 Task: Create Light Particles Around Your Image.
Action: Mouse moved to (40, 5)
Screenshot: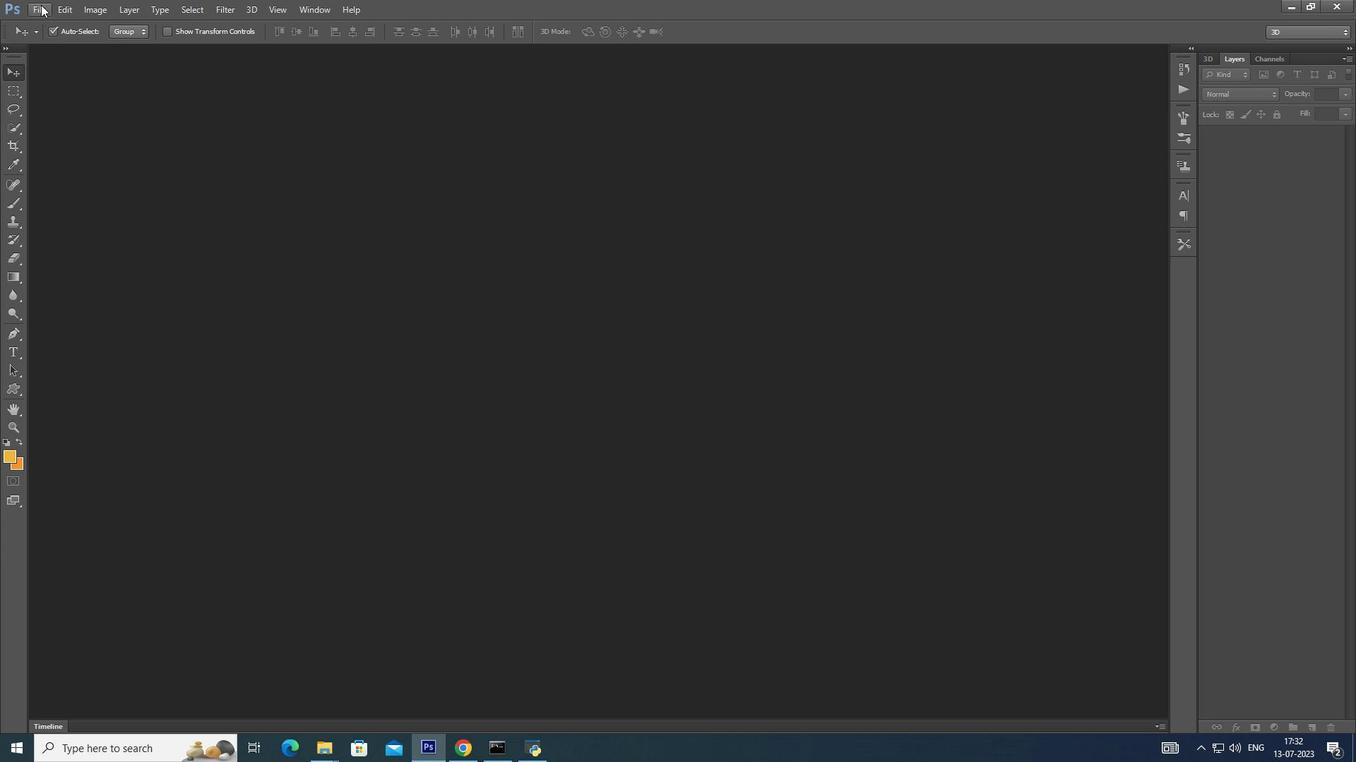 
Action: Mouse pressed left at (40, 5)
Screenshot: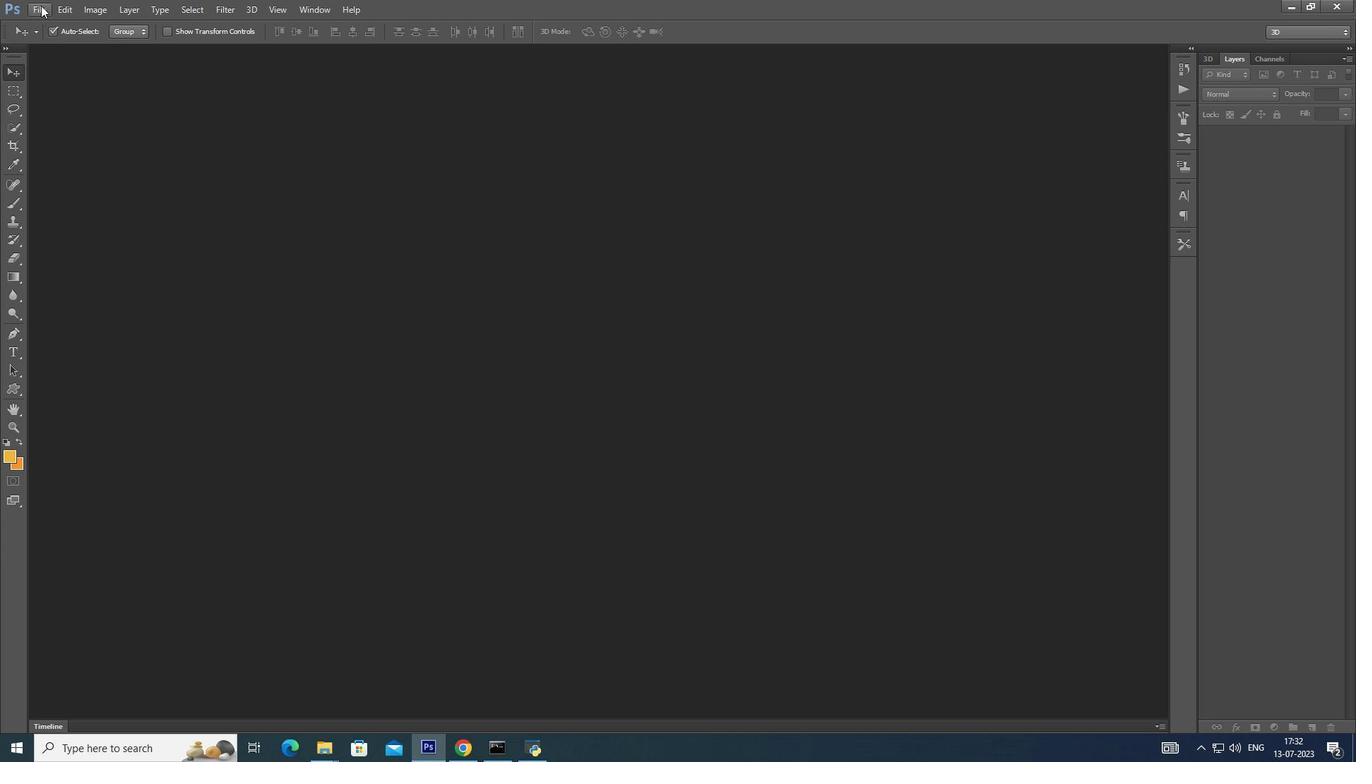 
Action: Mouse moved to (50, 22)
Screenshot: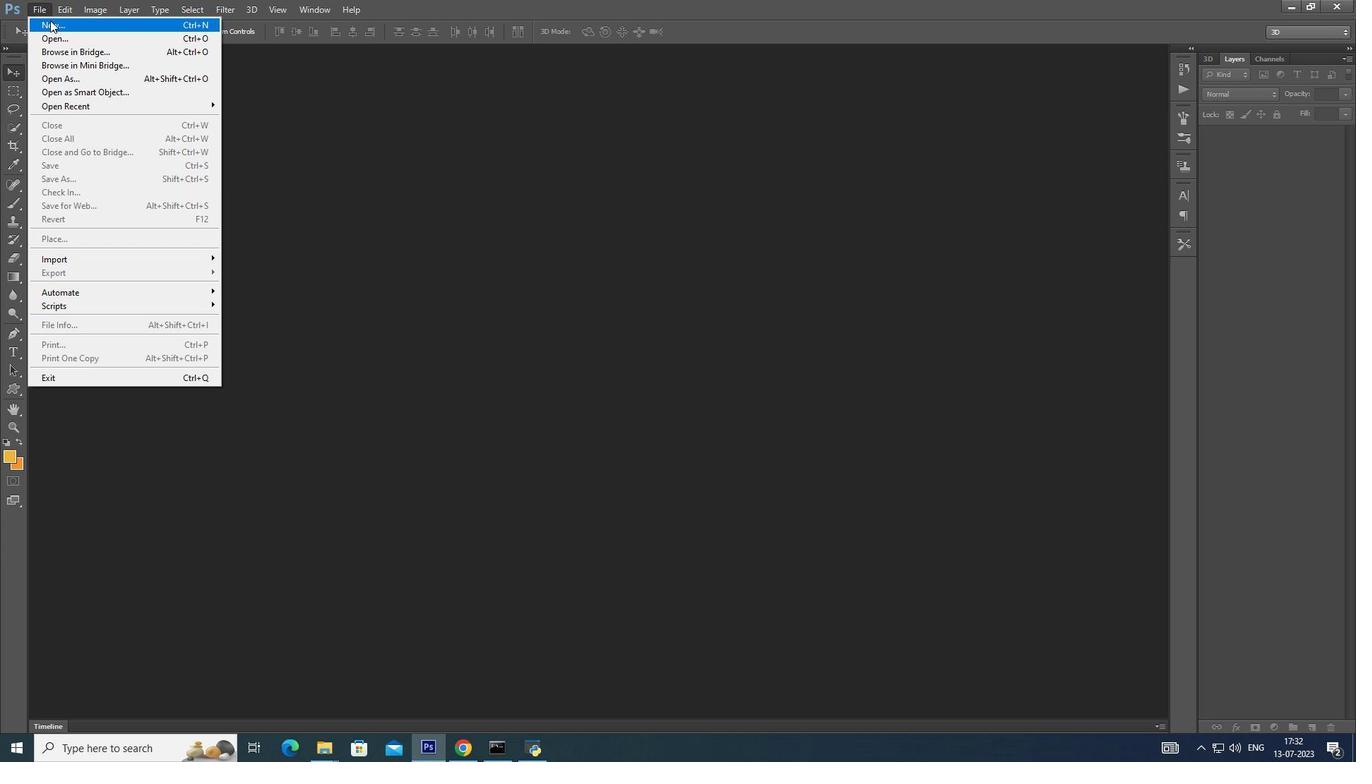 
Action: Mouse pressed left at (50, 22)
Screenshot: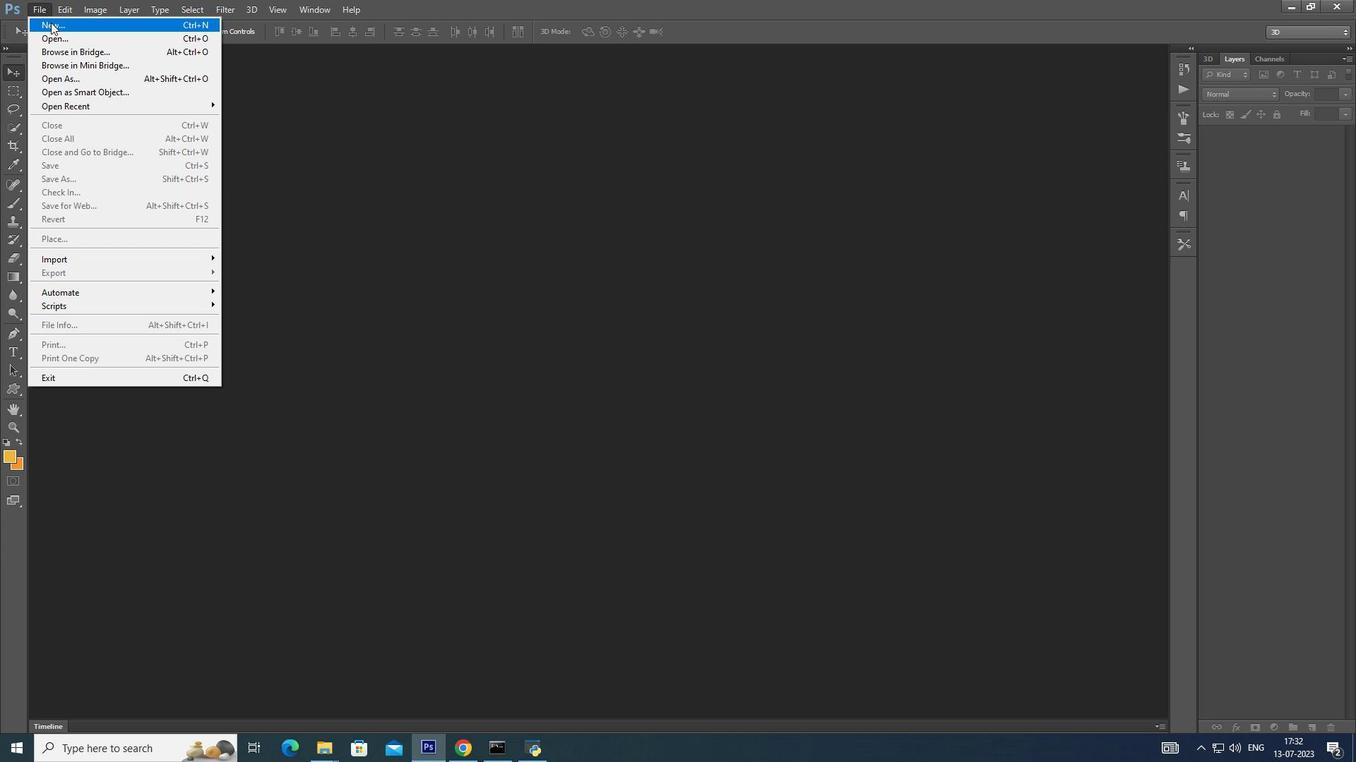 
Action: Mouse moved to (806, 180)
Screenshot: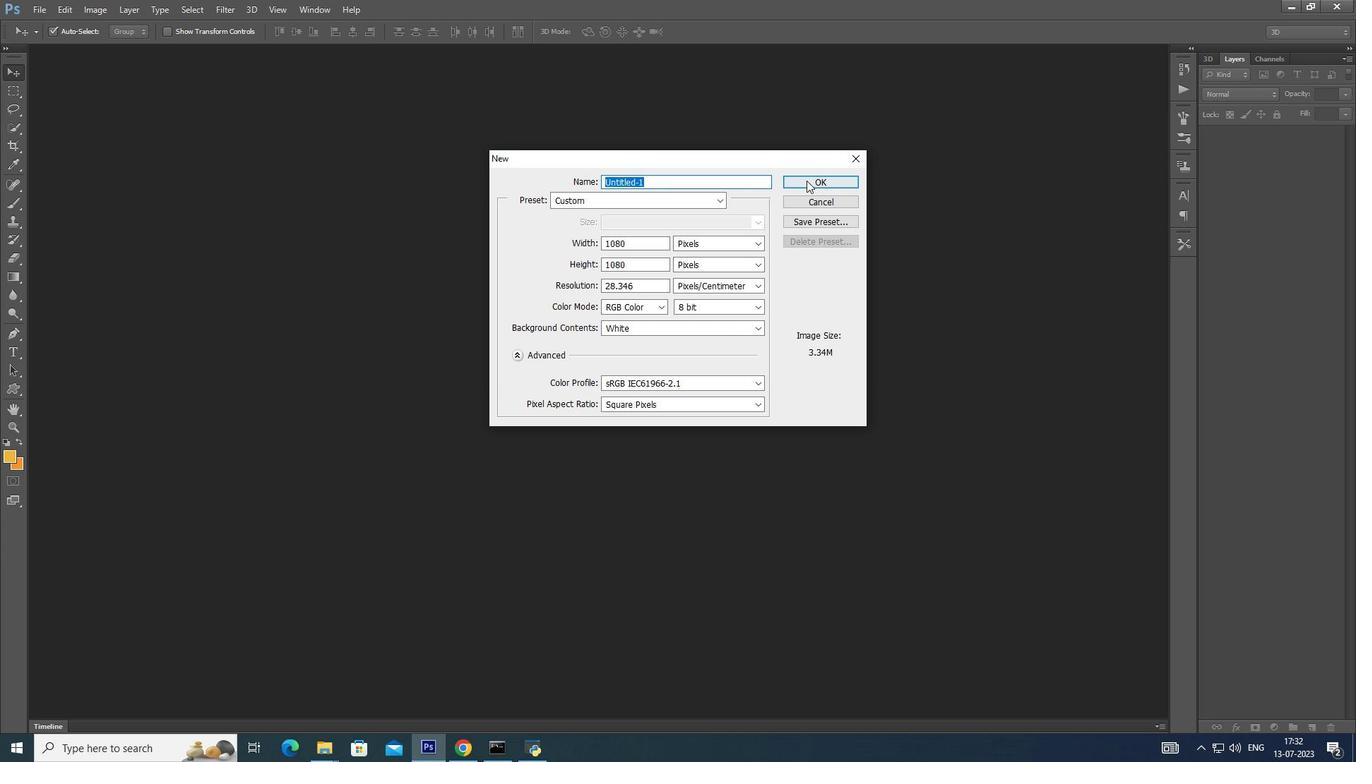 
Action: Mouse pressed left at (806, 180)
Screenshot: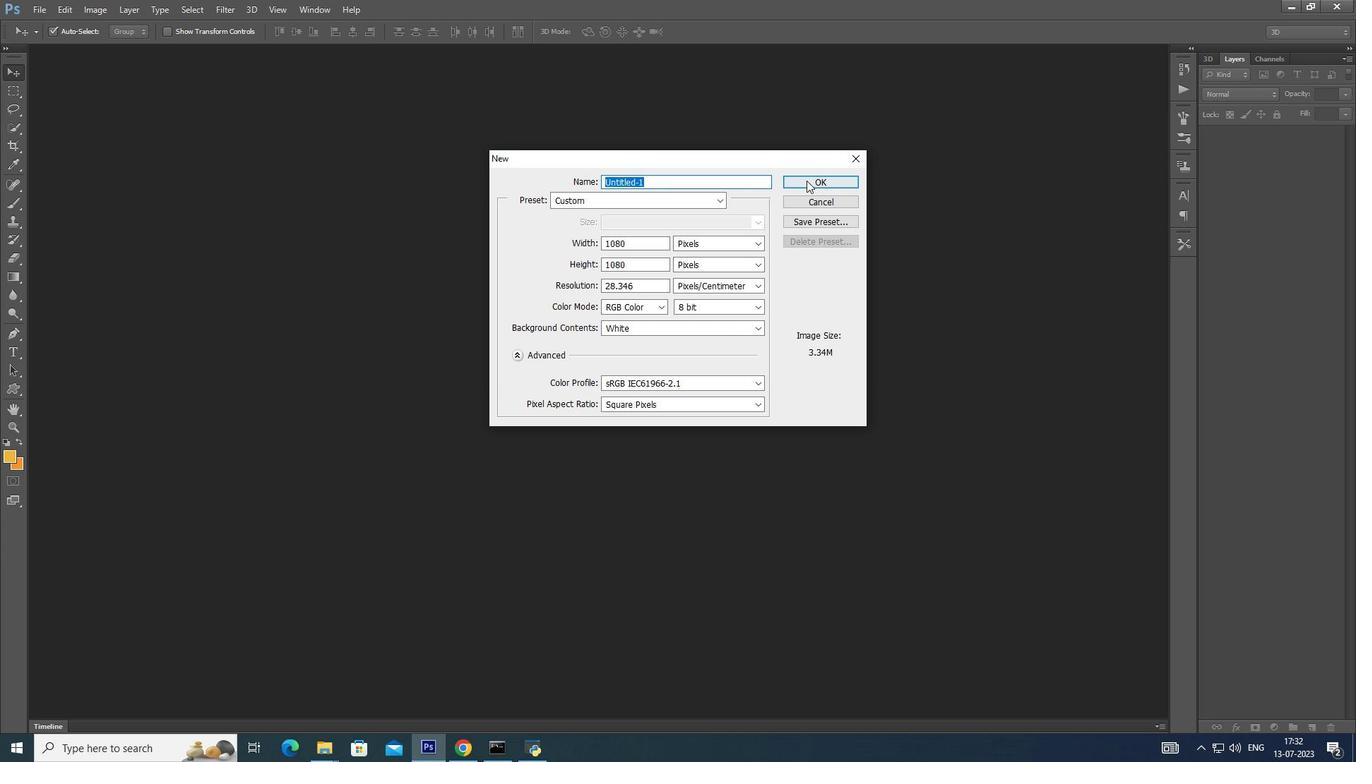 
Action: Mouse moved to (1288, 141)
Screenshot: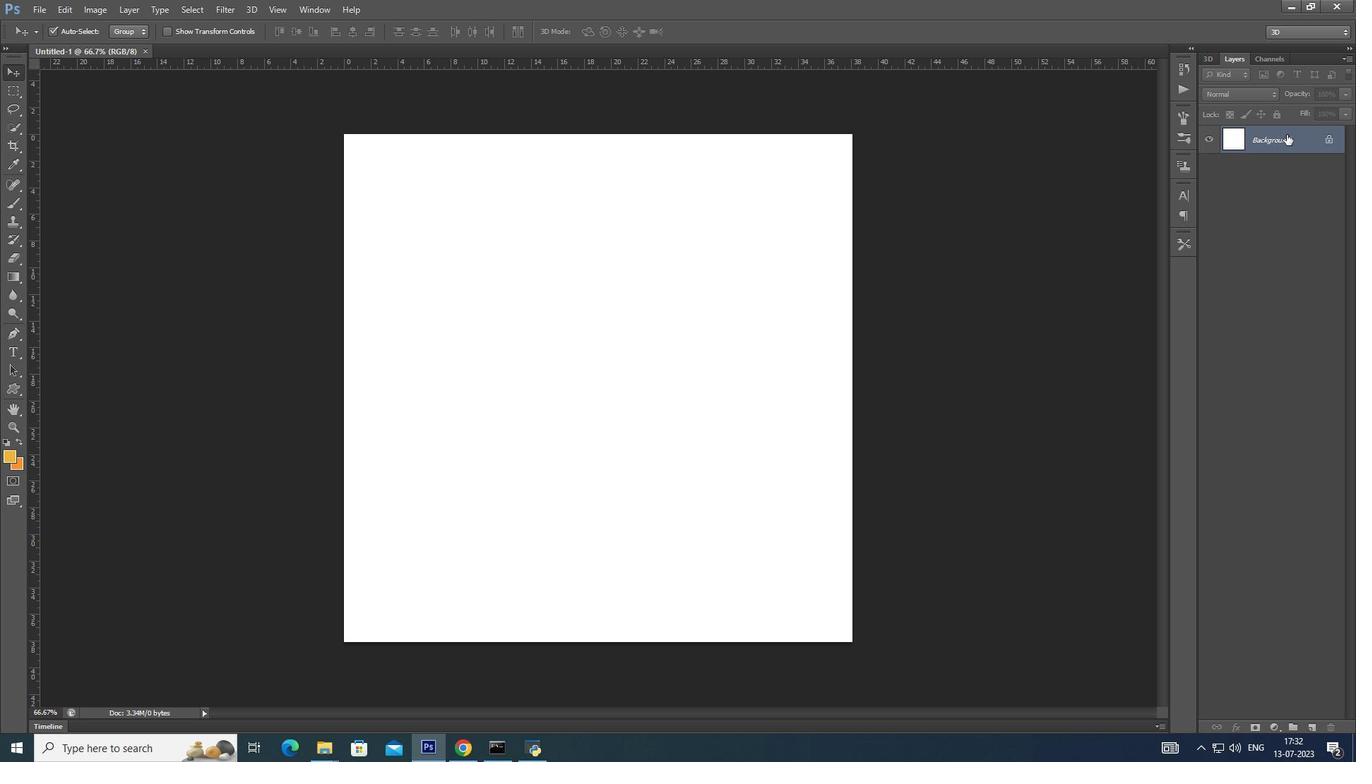 
Action: Mouse pressed left at (1288, 141)
Screenshot: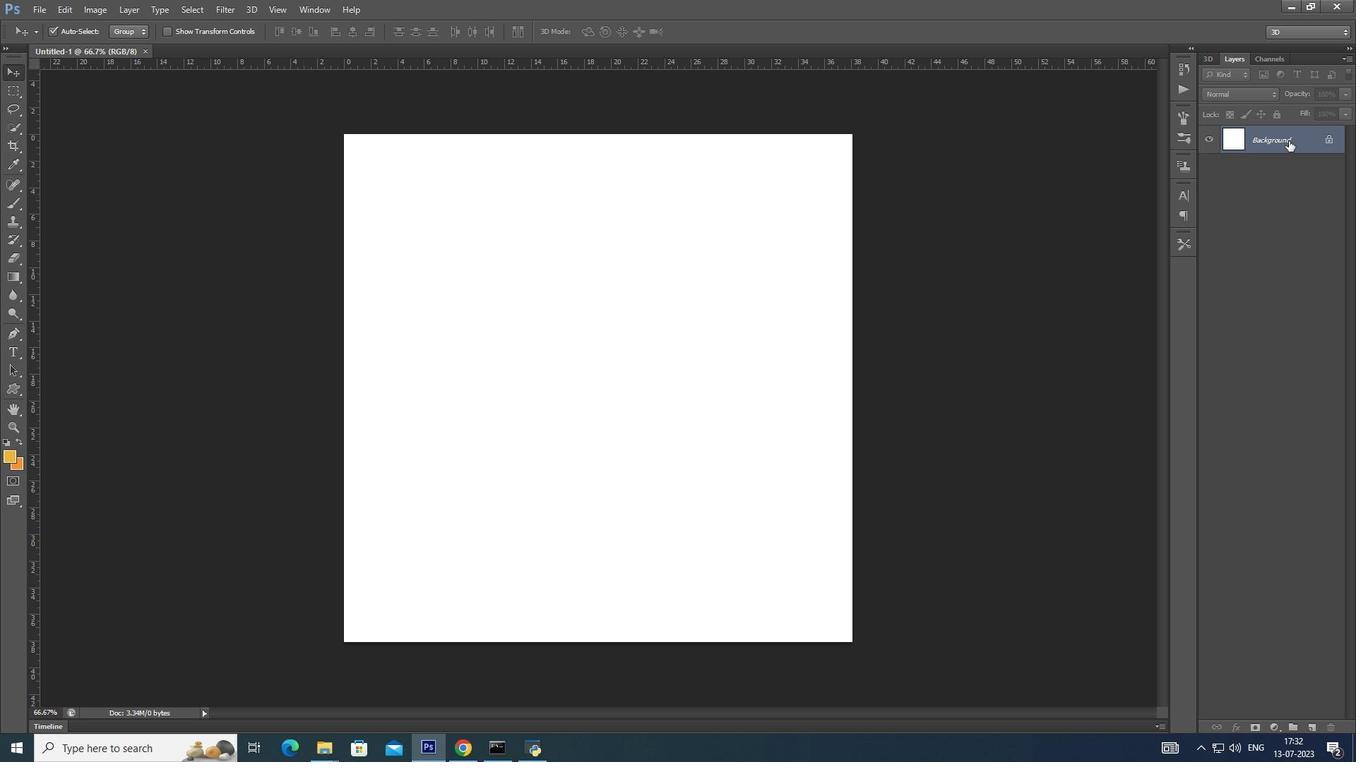 
Action: Mouse moved to (1299, 139)
Screenshot: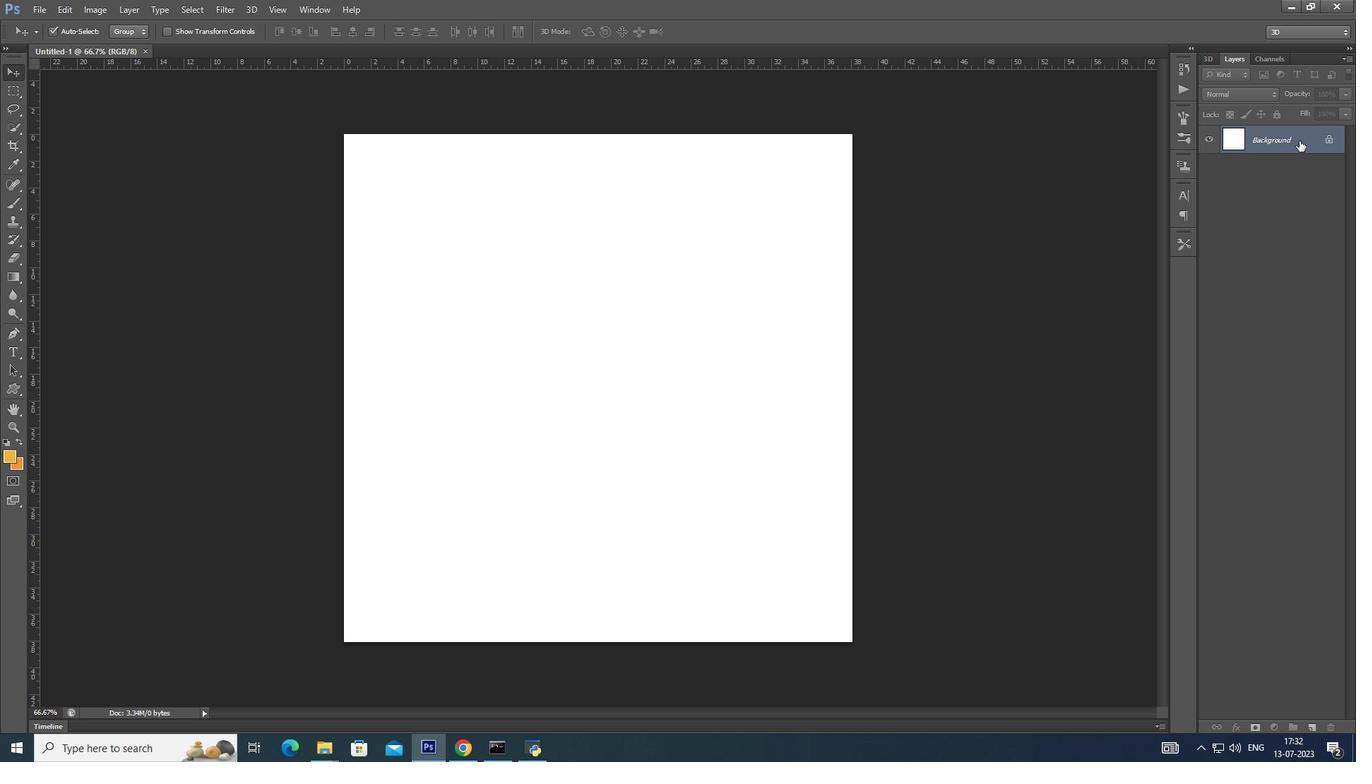 
Action: Mouse pressed left at (1299, 139)
Screenshot: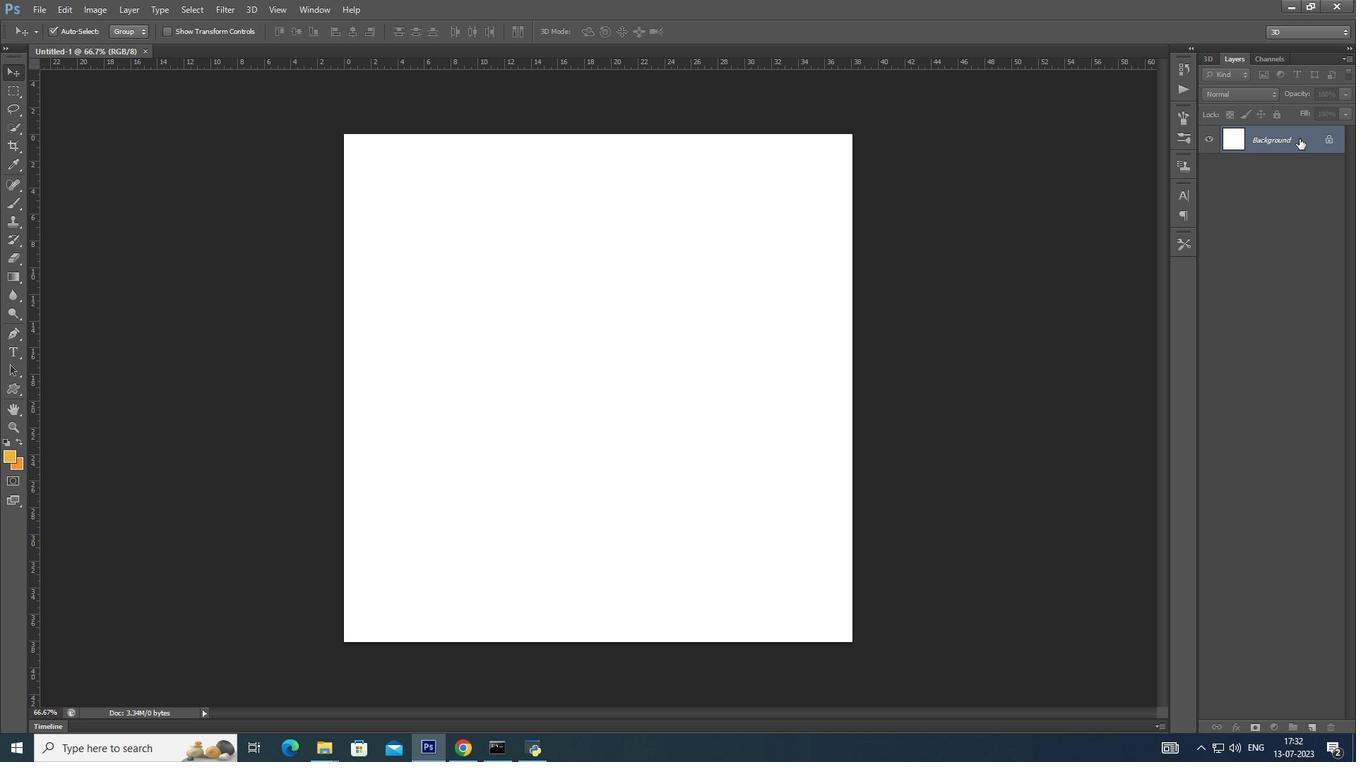 
Action: Mouse moved to (43, 2)
Screenshot: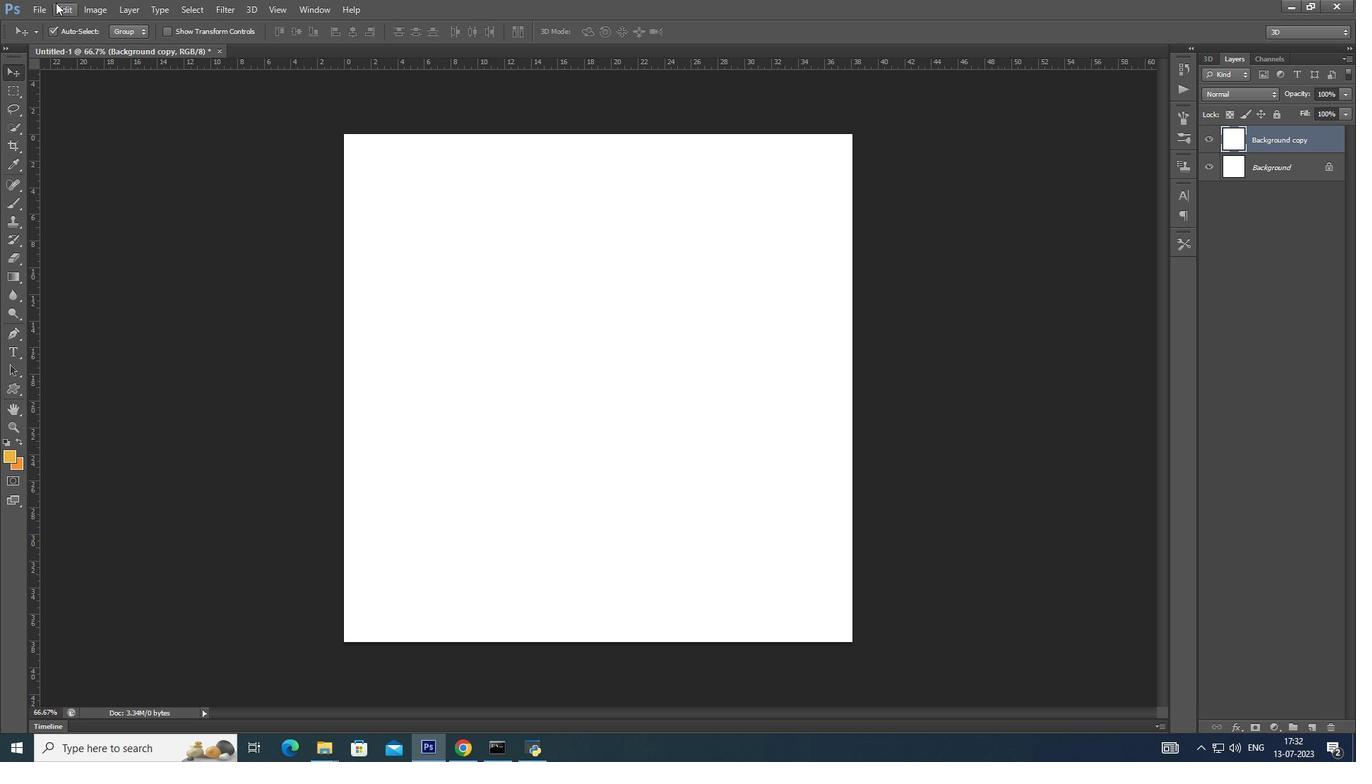 
Action: Mouse pressed left at (43, 2)
Screenshot: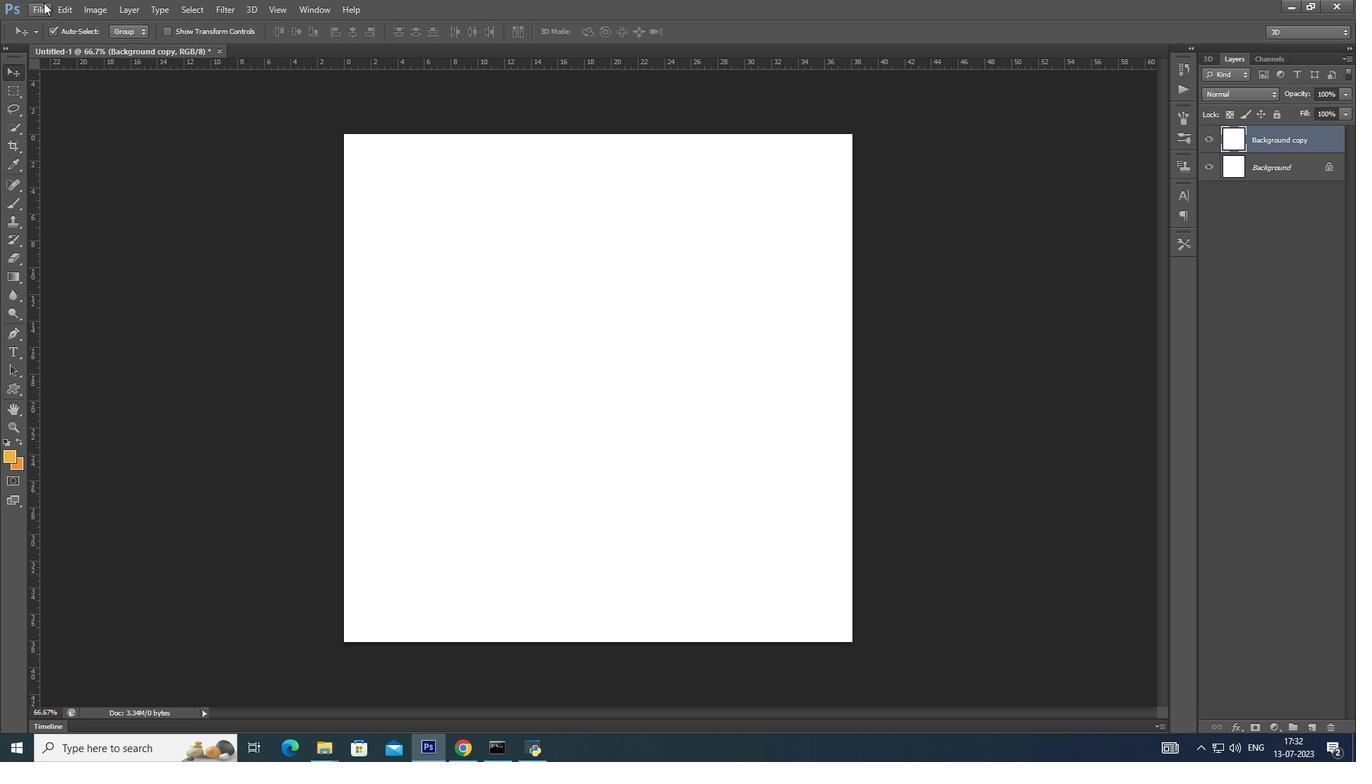 
Action: Mouse moved to (96, 240)
Screenshot: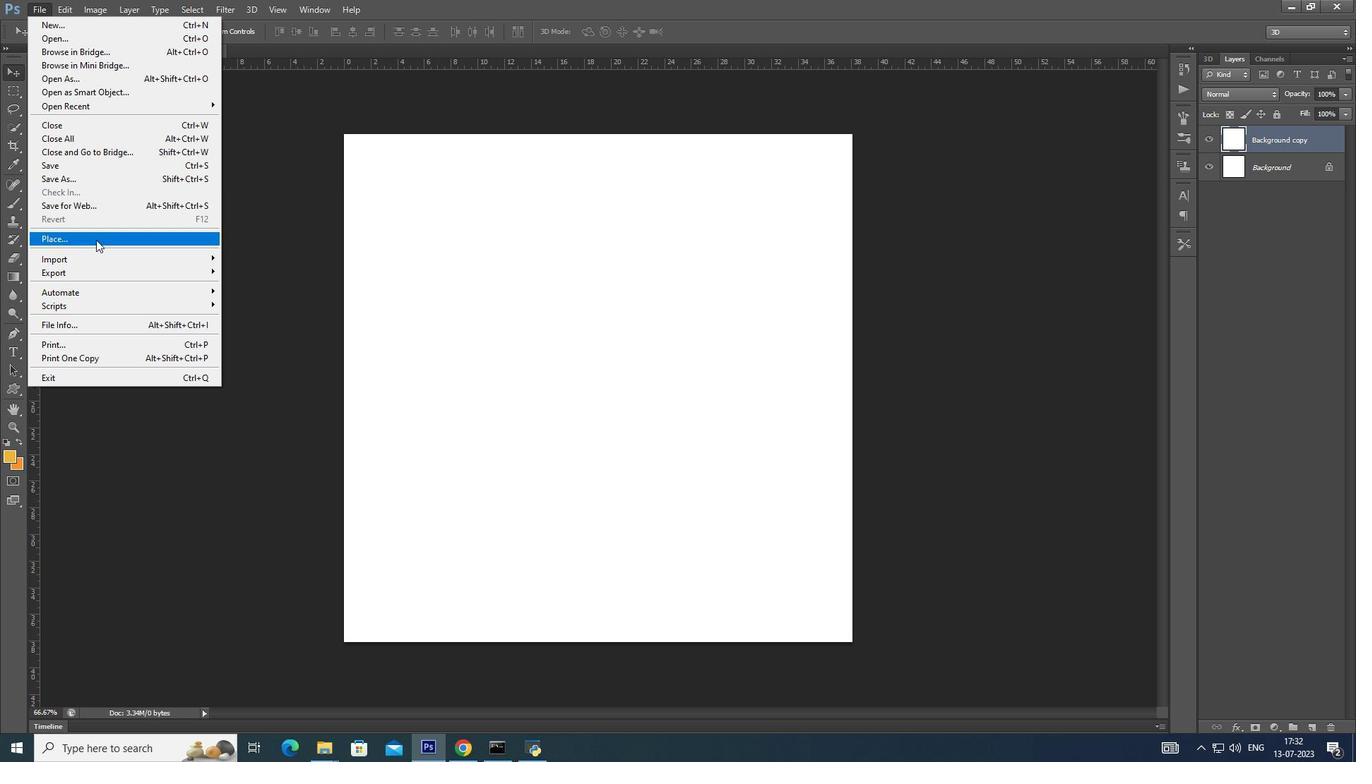 
Action: Mouse pressed left at (96, 240)
Screenshot: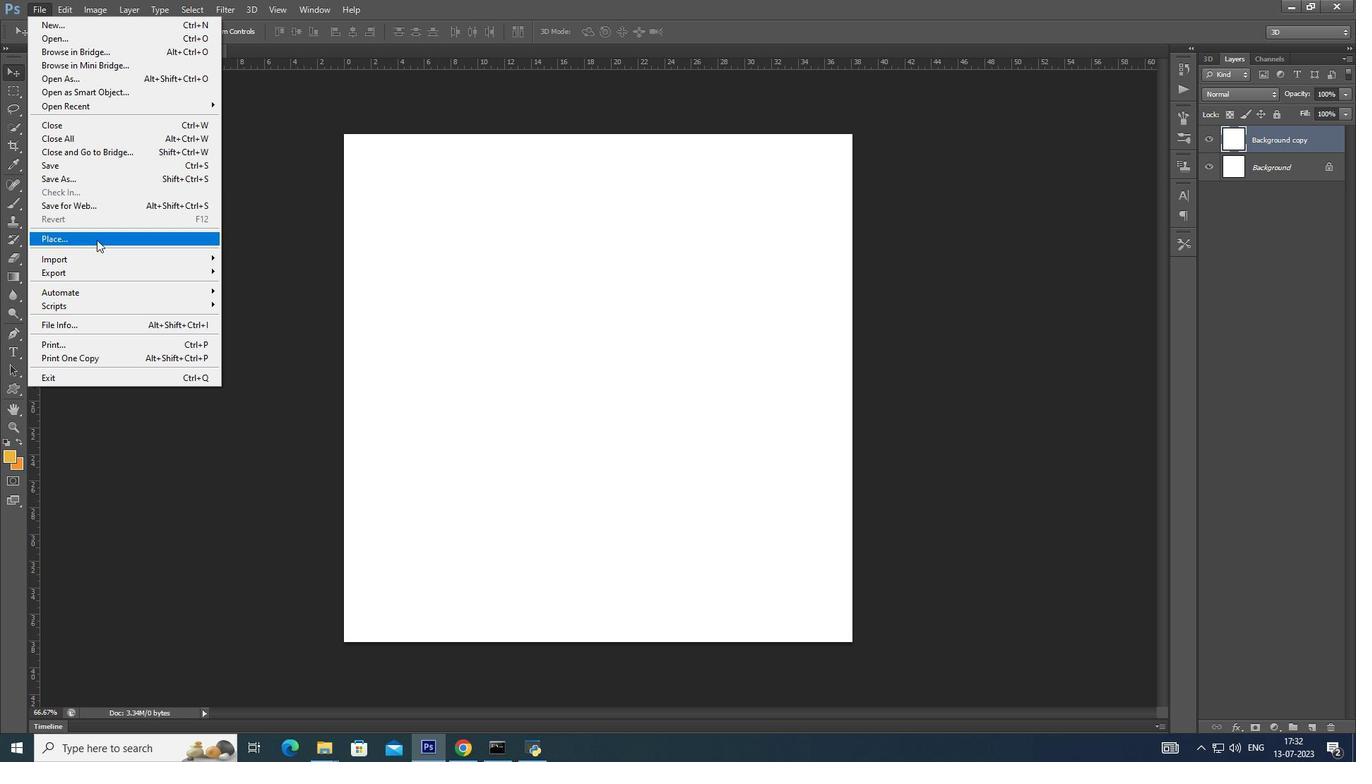 
Action: Mouse moved to (525, 335)
Screenshot: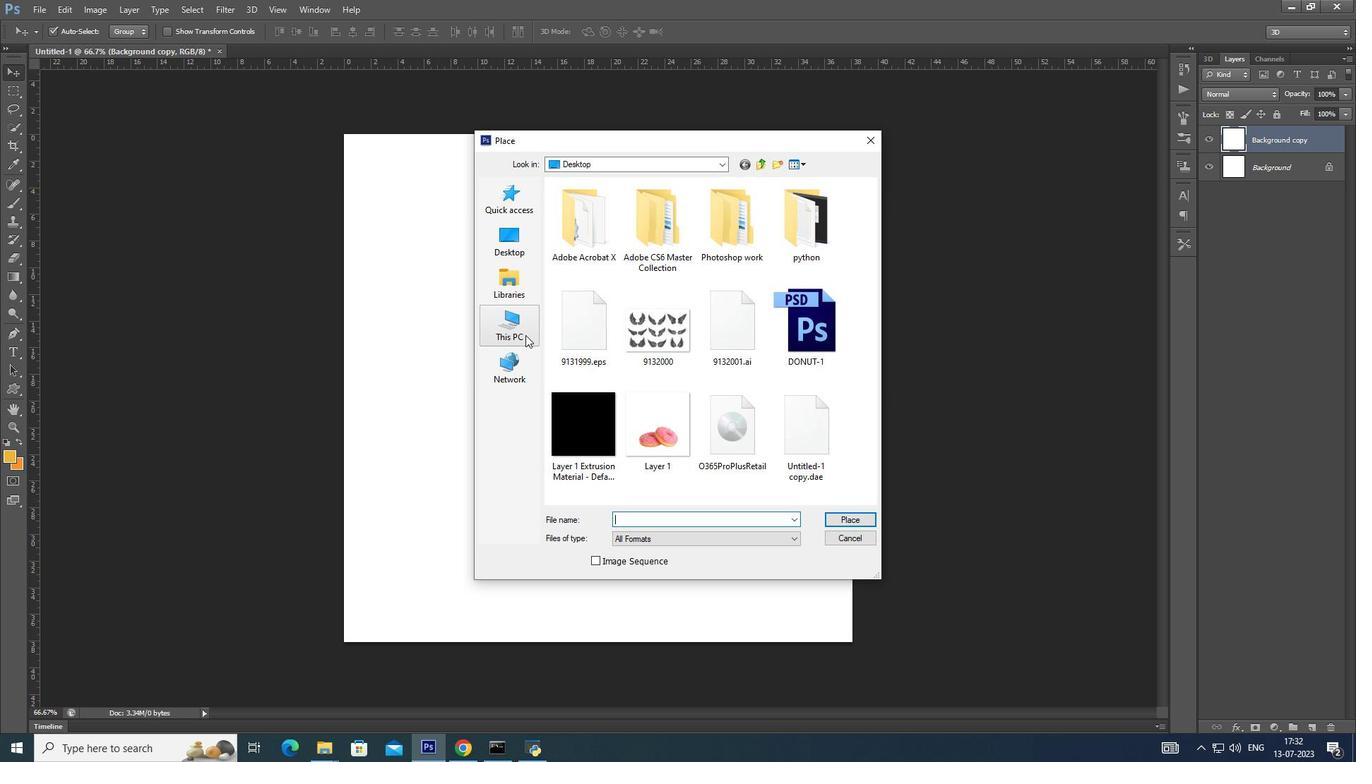 
Action: Mouse pressed left at (525, 335)
Screenshot: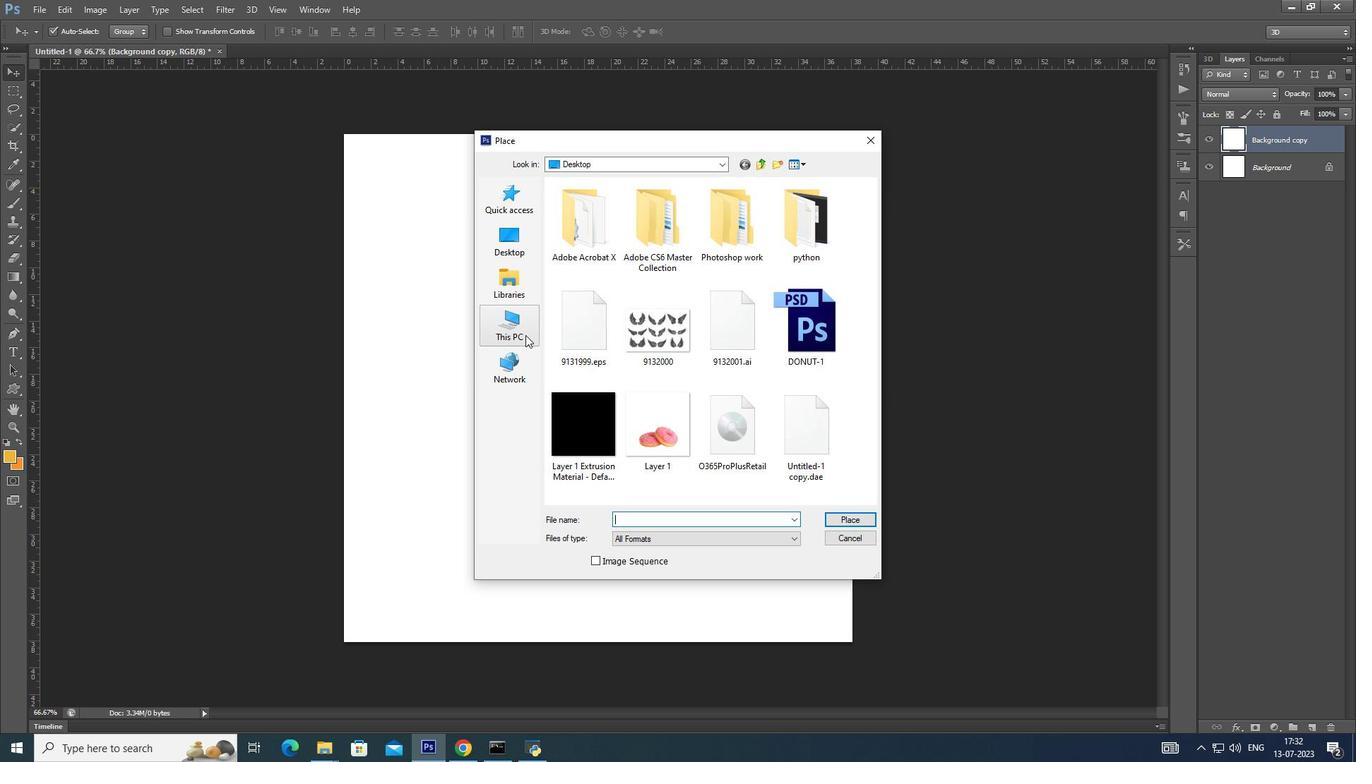 
Action: Mouse moved to (779, 246)
Screenshot: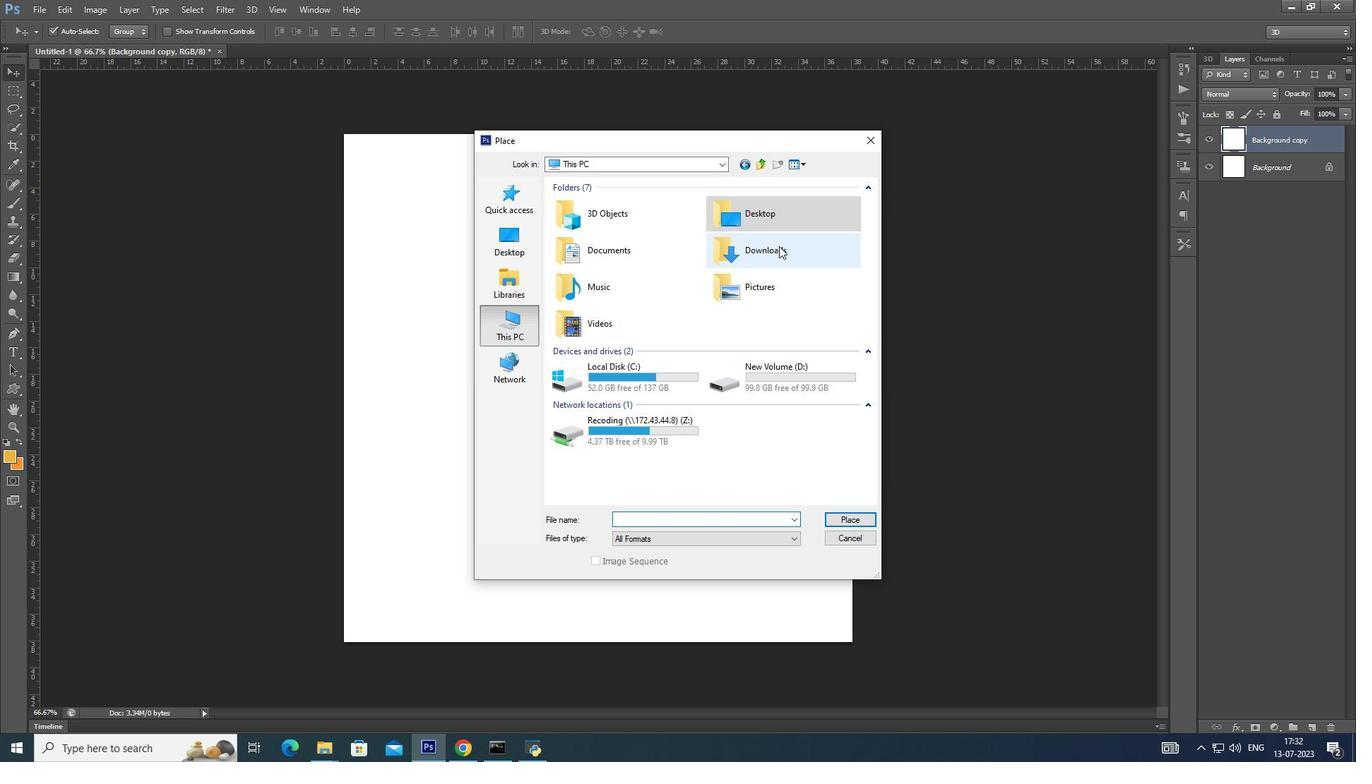 
Action: Mouse pressed left at (779, 246)
Screenshot: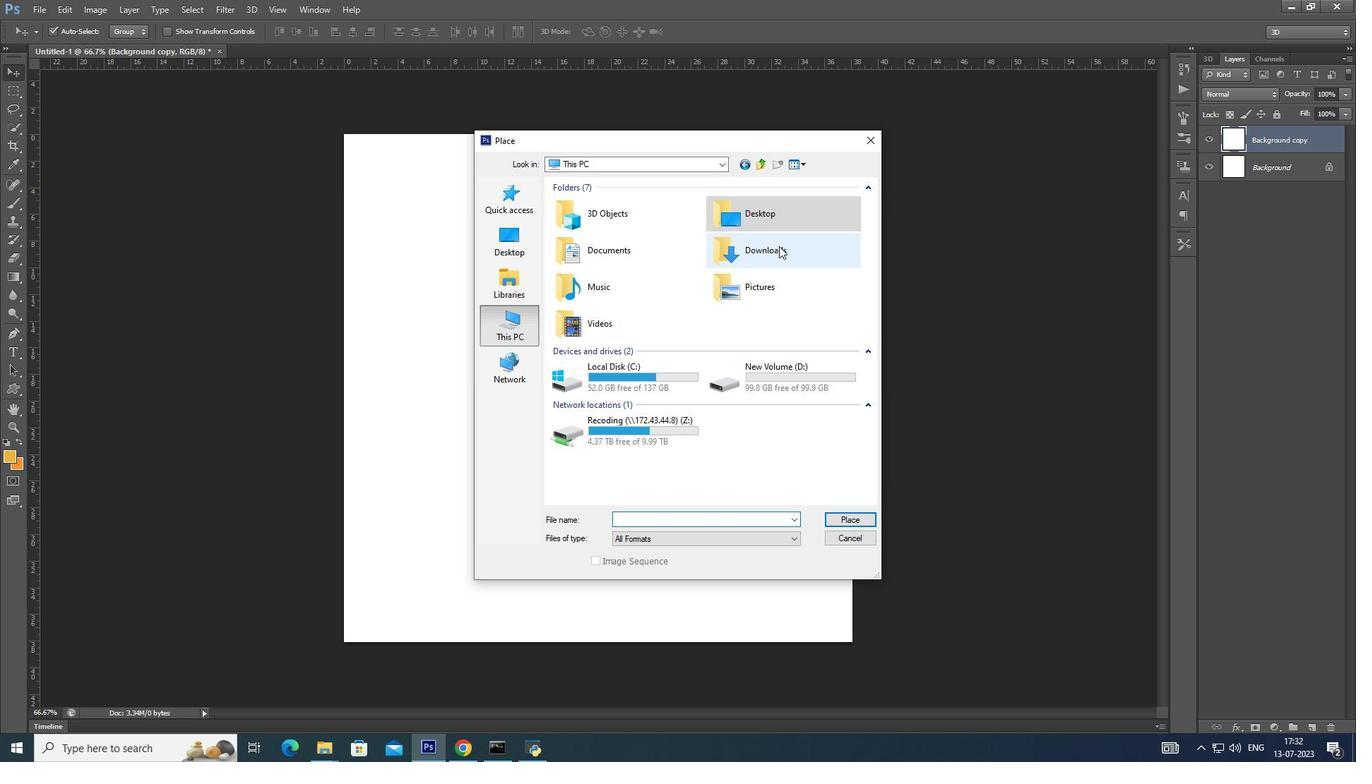 
Action: Mouse pressed left at (779, 246)
Screenshot: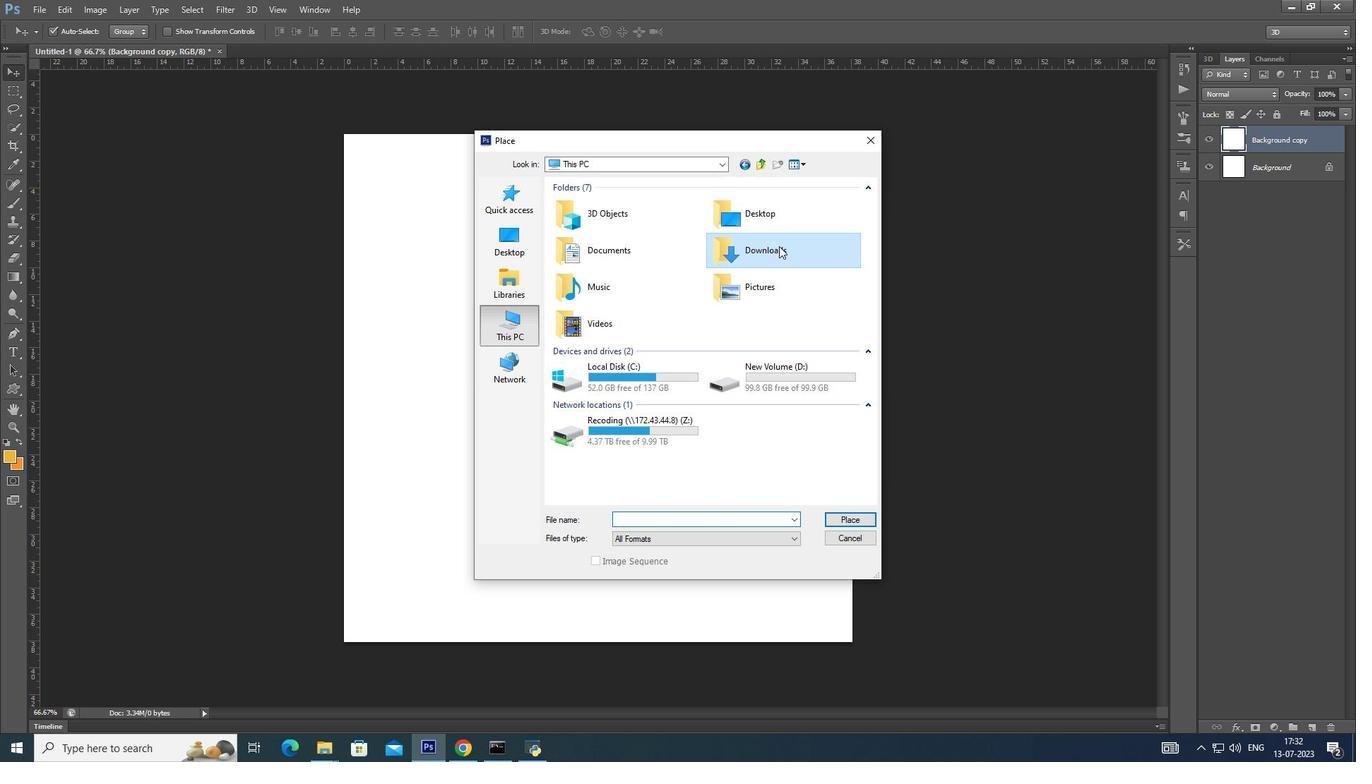 
Action: Mouse moved to (588, 229)
Screenshot: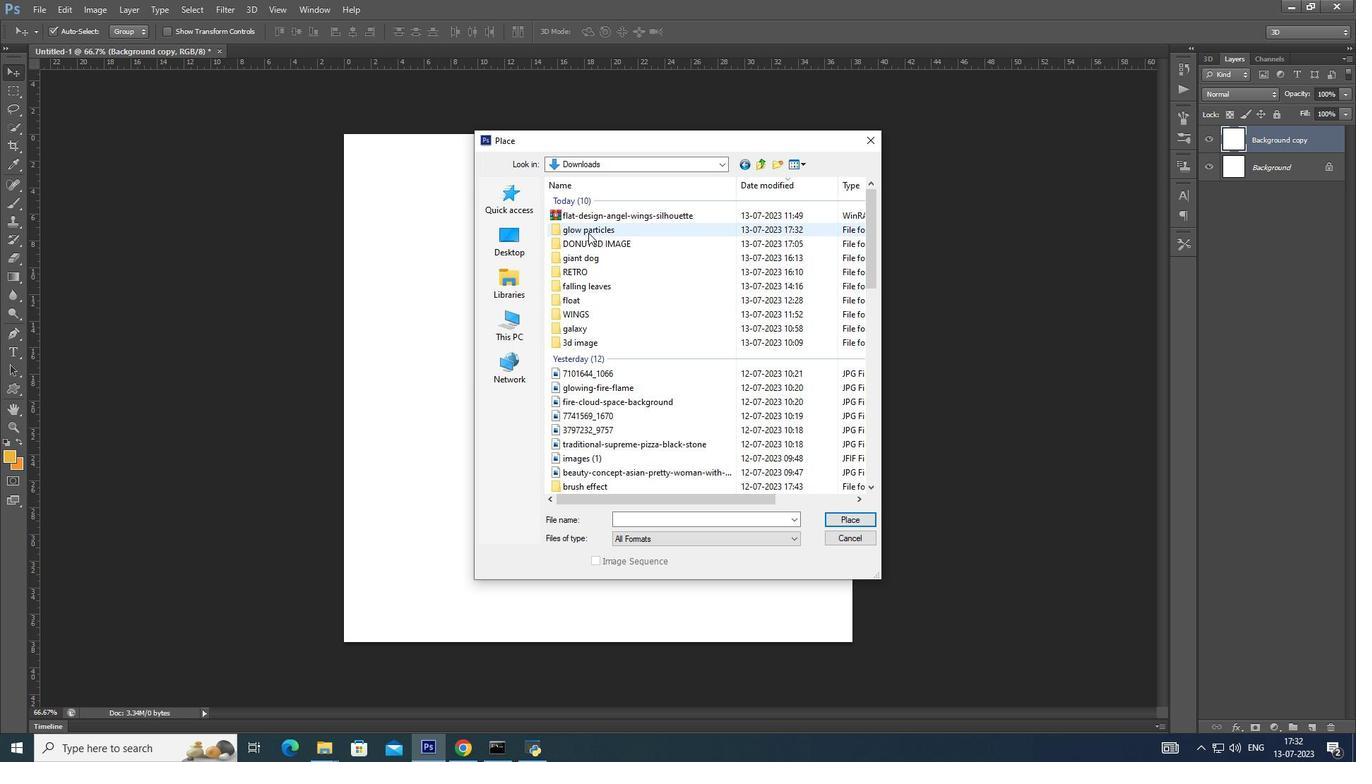
Action: Mouse pressed left at (588, 229)
Screenshot: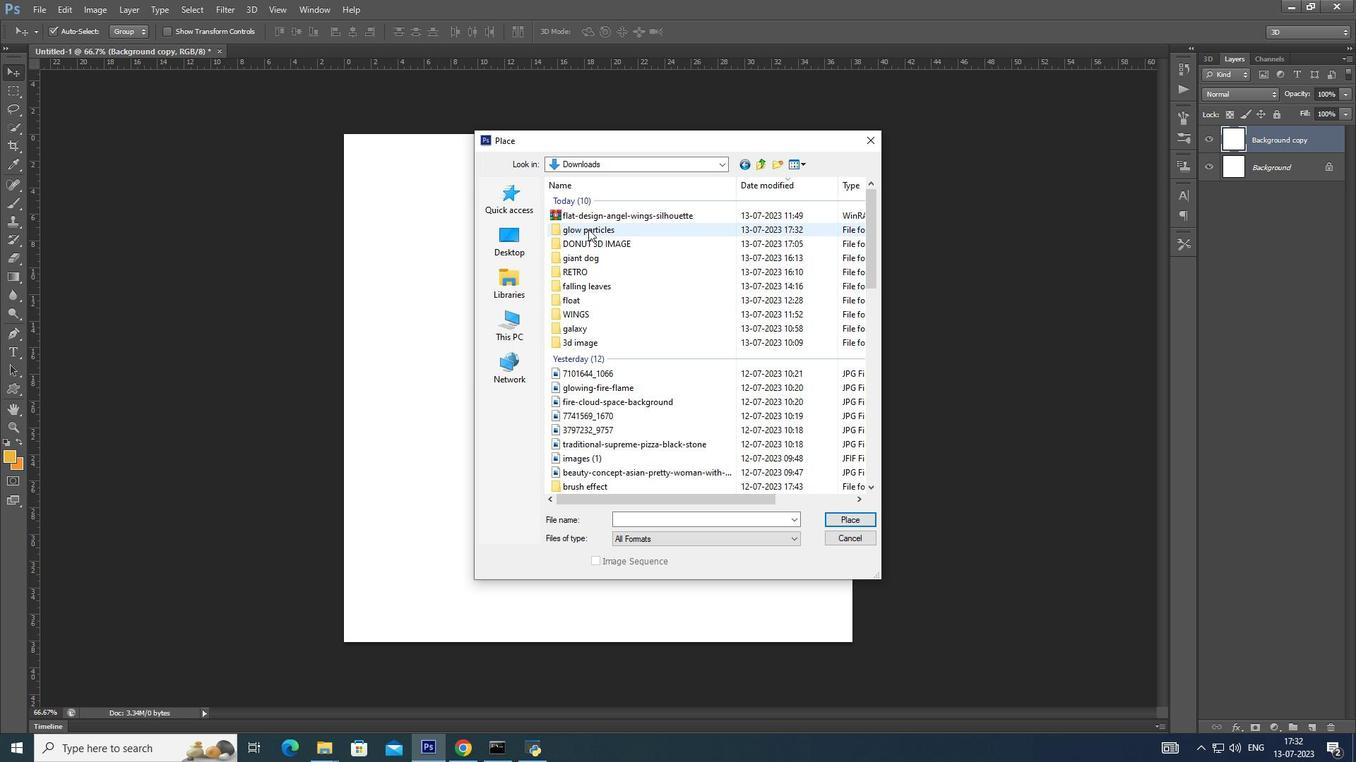 
Action: Mouse pressed left at (588, 229)
Screenshot: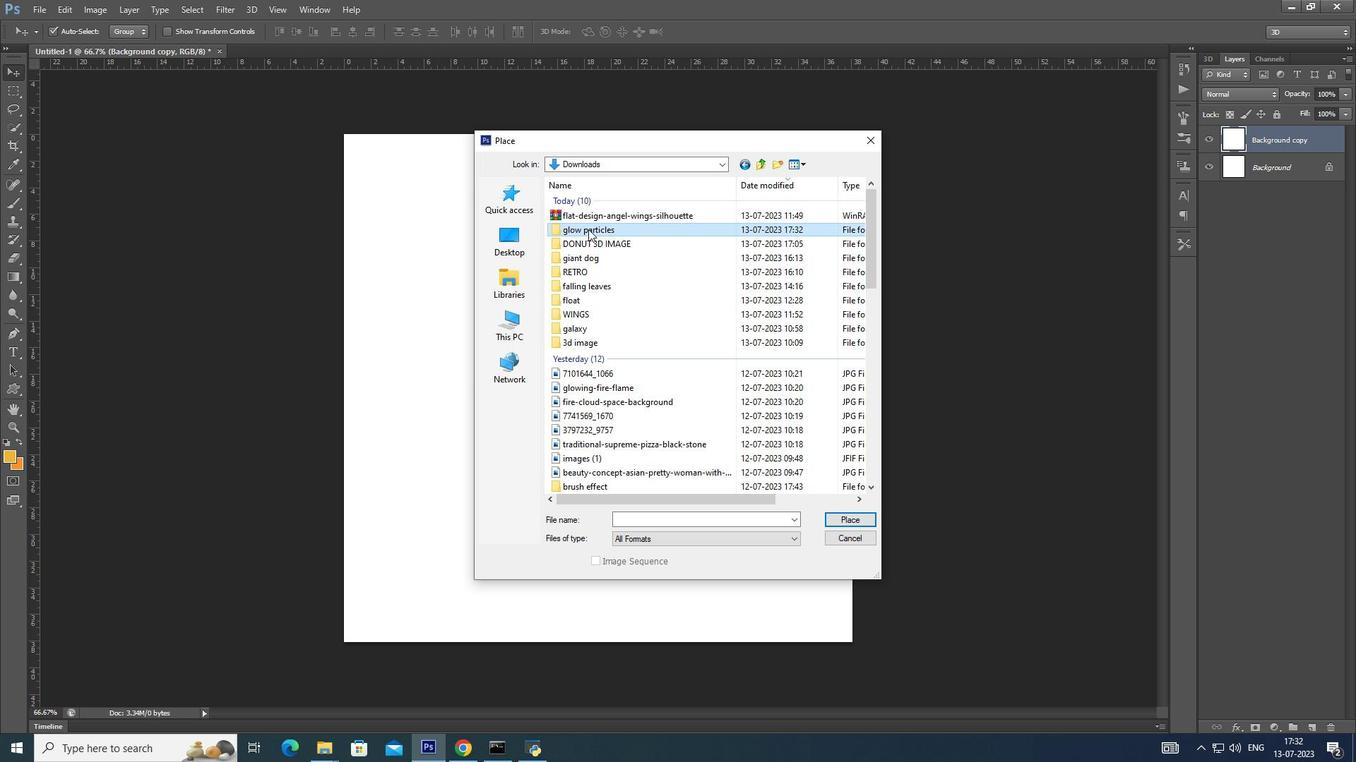 
Action: Mouse moved to (642, 242)
Screenshot: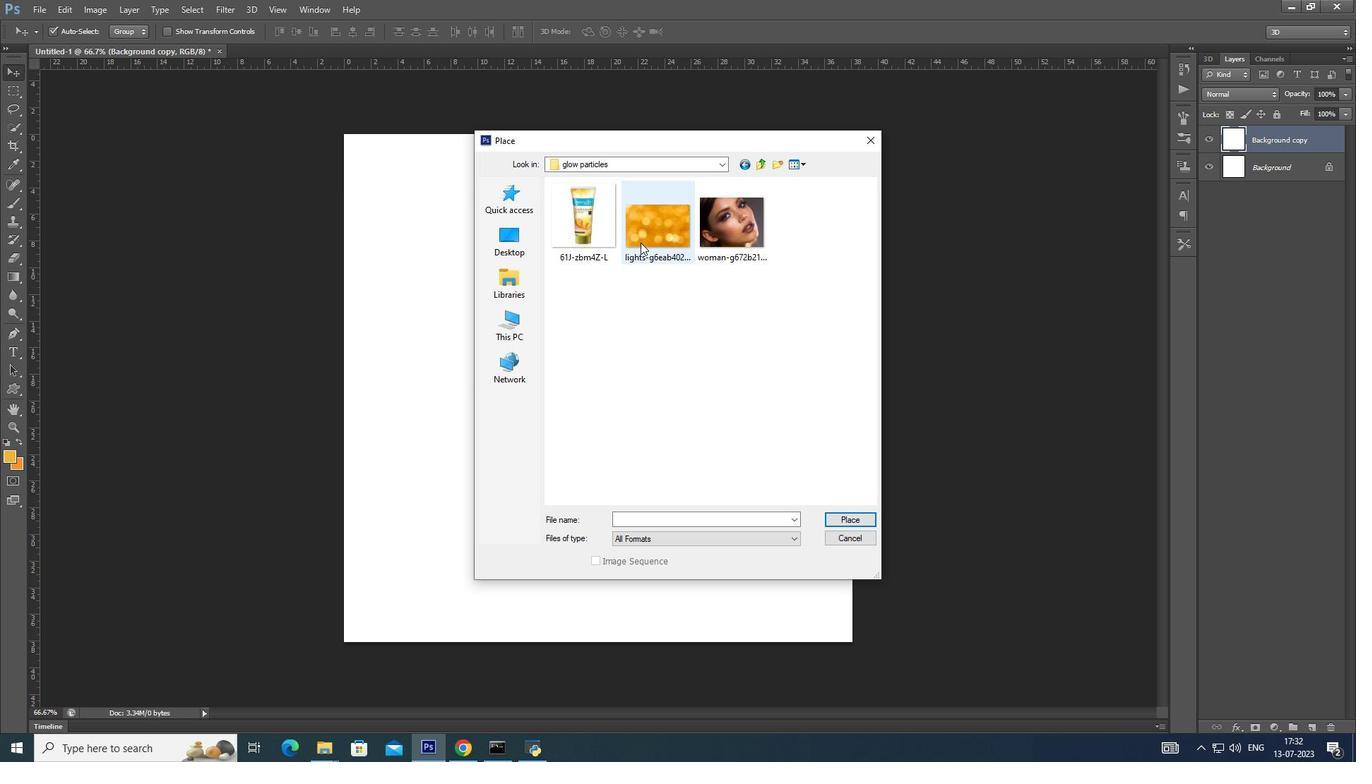 
Action: Mouse pressed left at (642, 242)
Screenshot: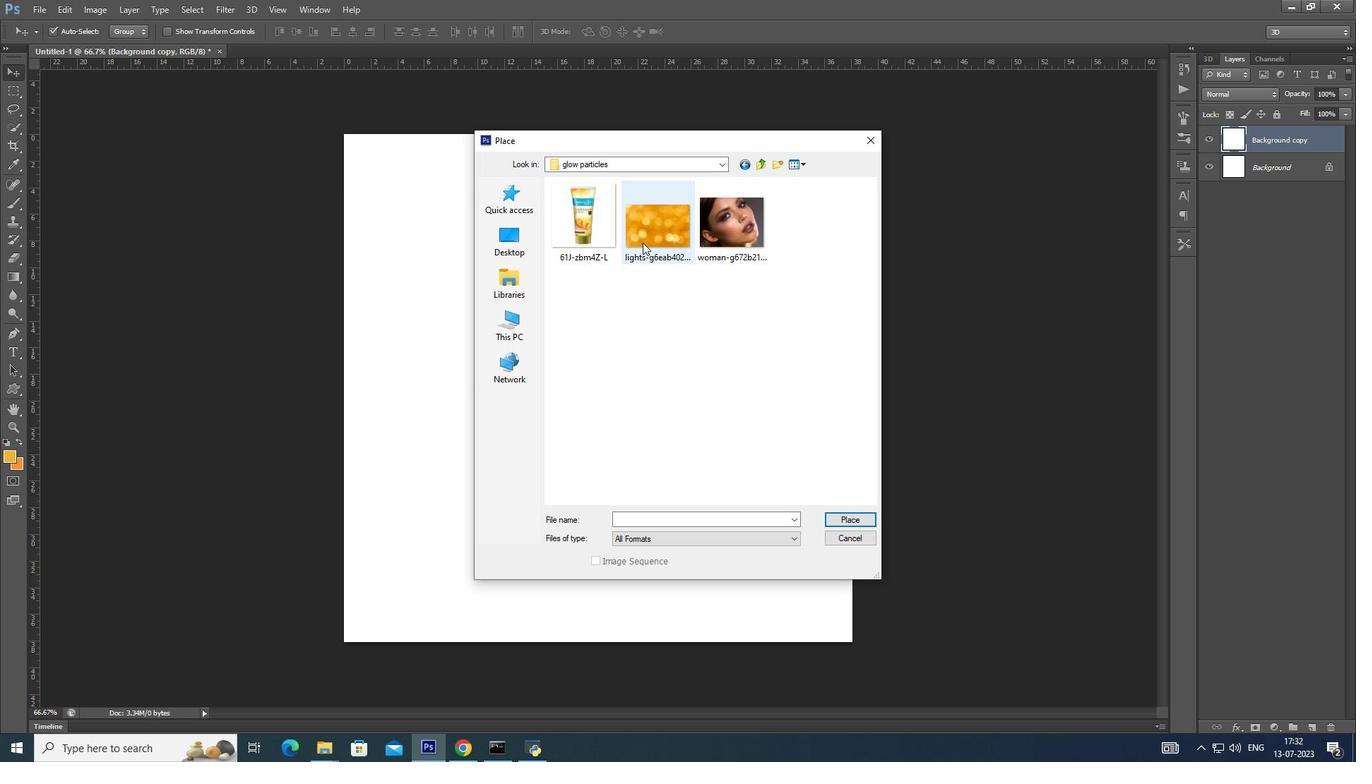 
Action: Mouse moved to (865, 516)
Screenshot: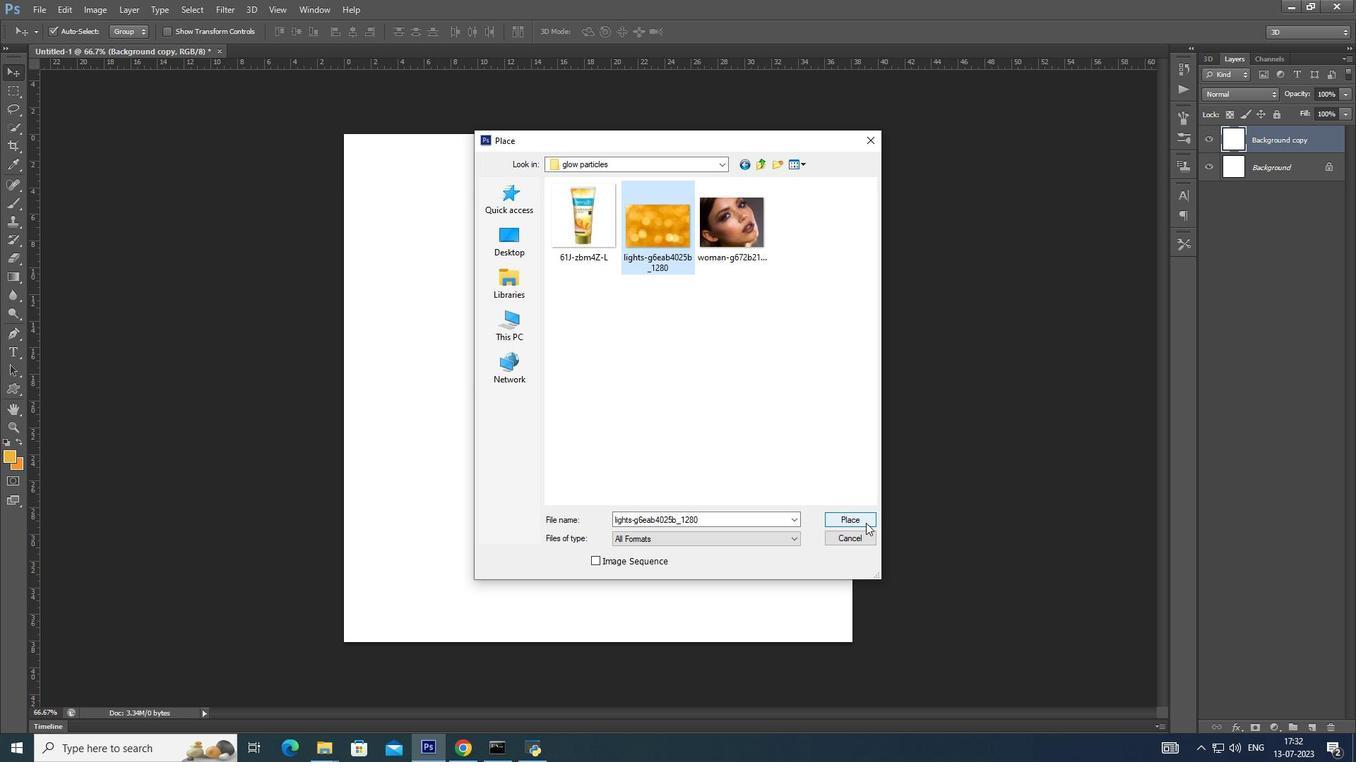 
Action: Mouse pressed left at (865, 516)
Screenshot: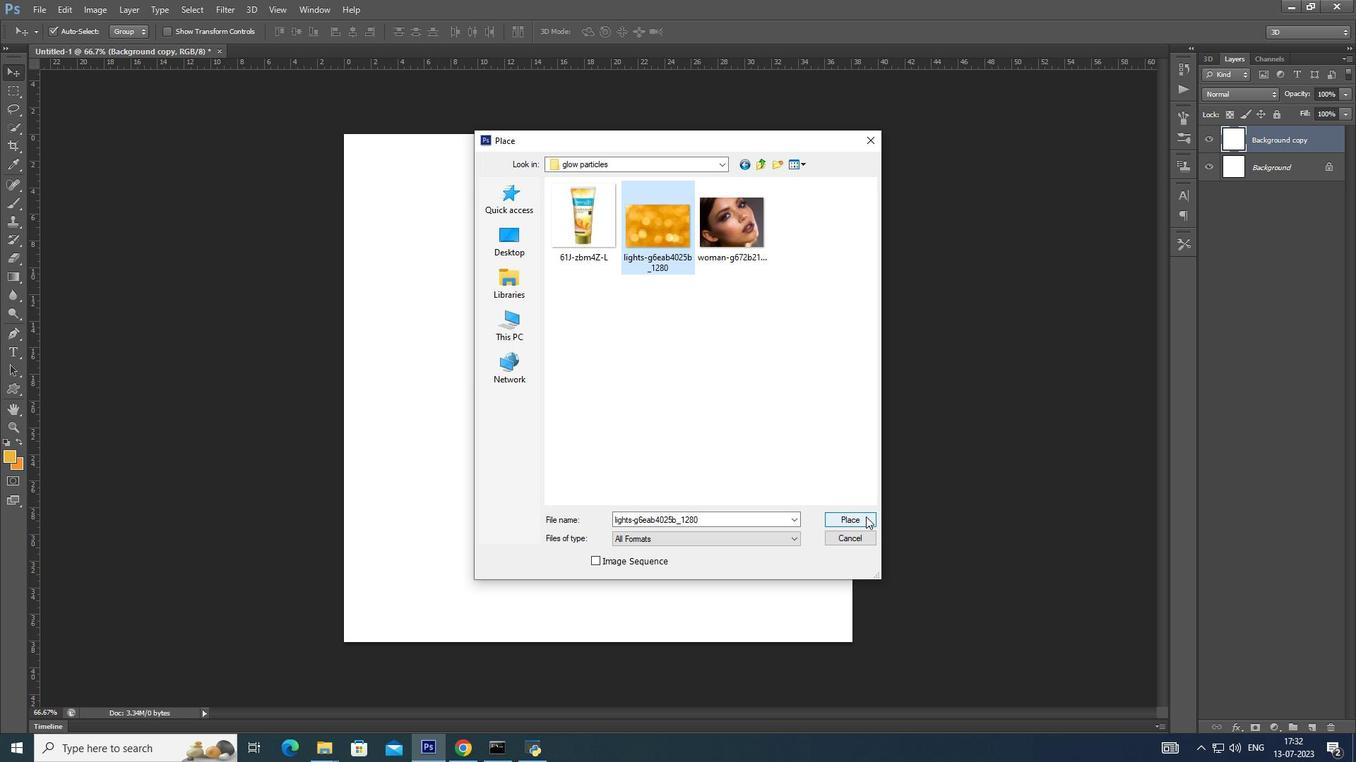 
Action: Mouse moved to (853, 221)
Screenshot: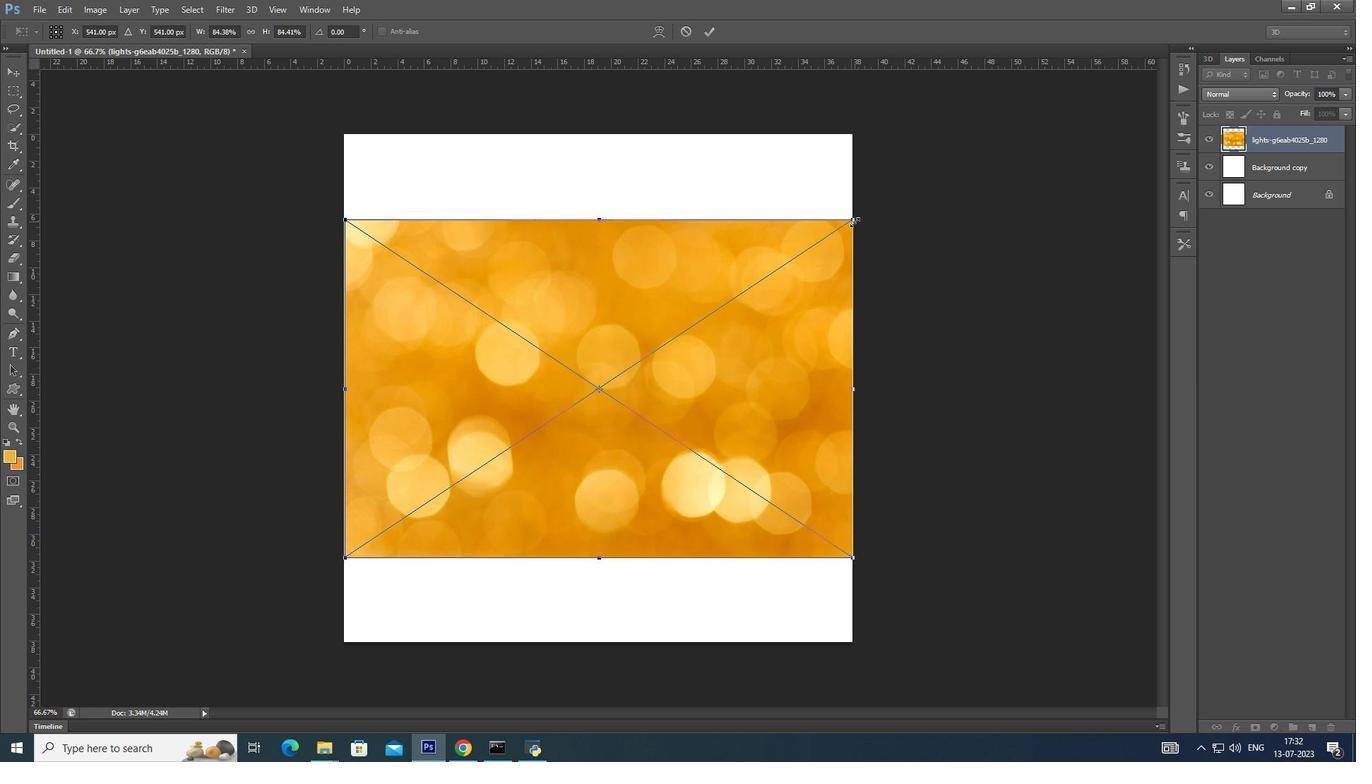 
Action: Key pressed <Key.shift><Key.alt_l>
Screenshot: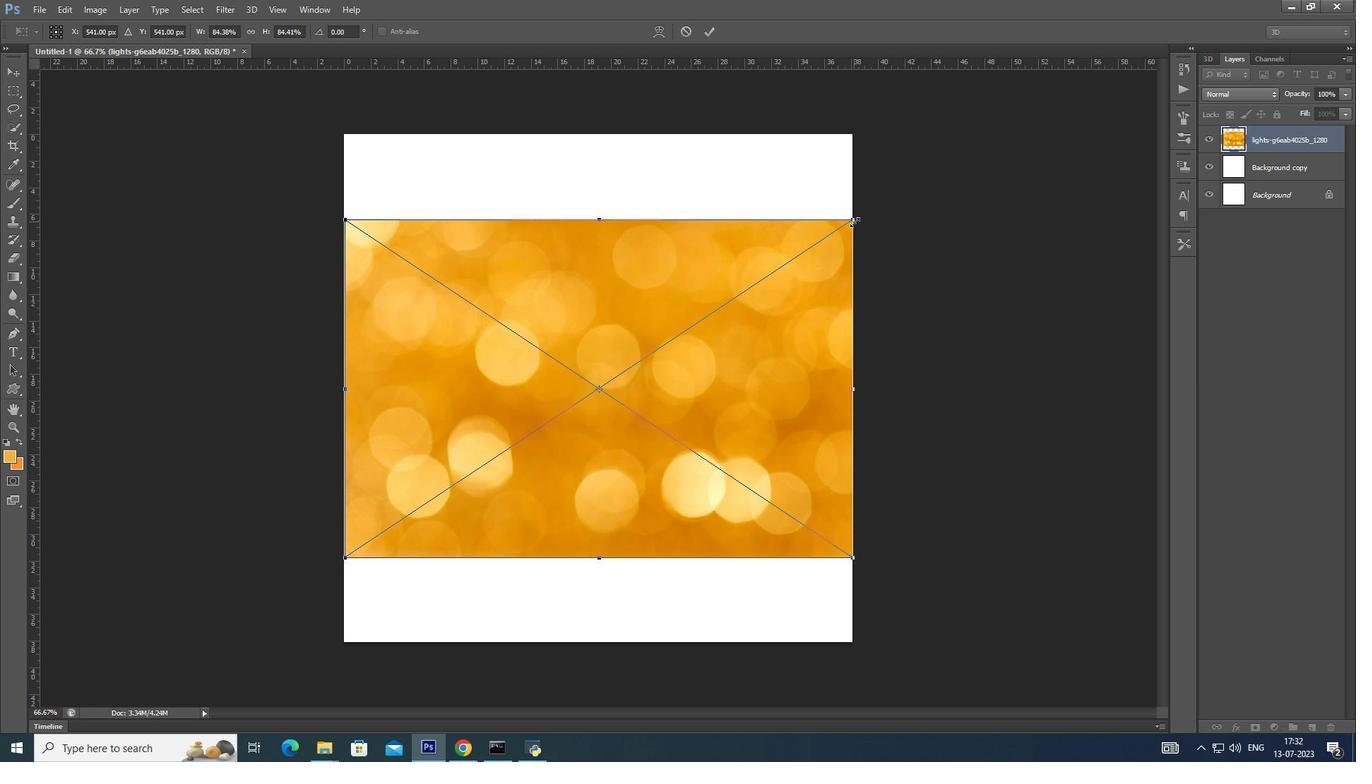 
Action: Mouse pressed left at (853, 221)
Screenshot: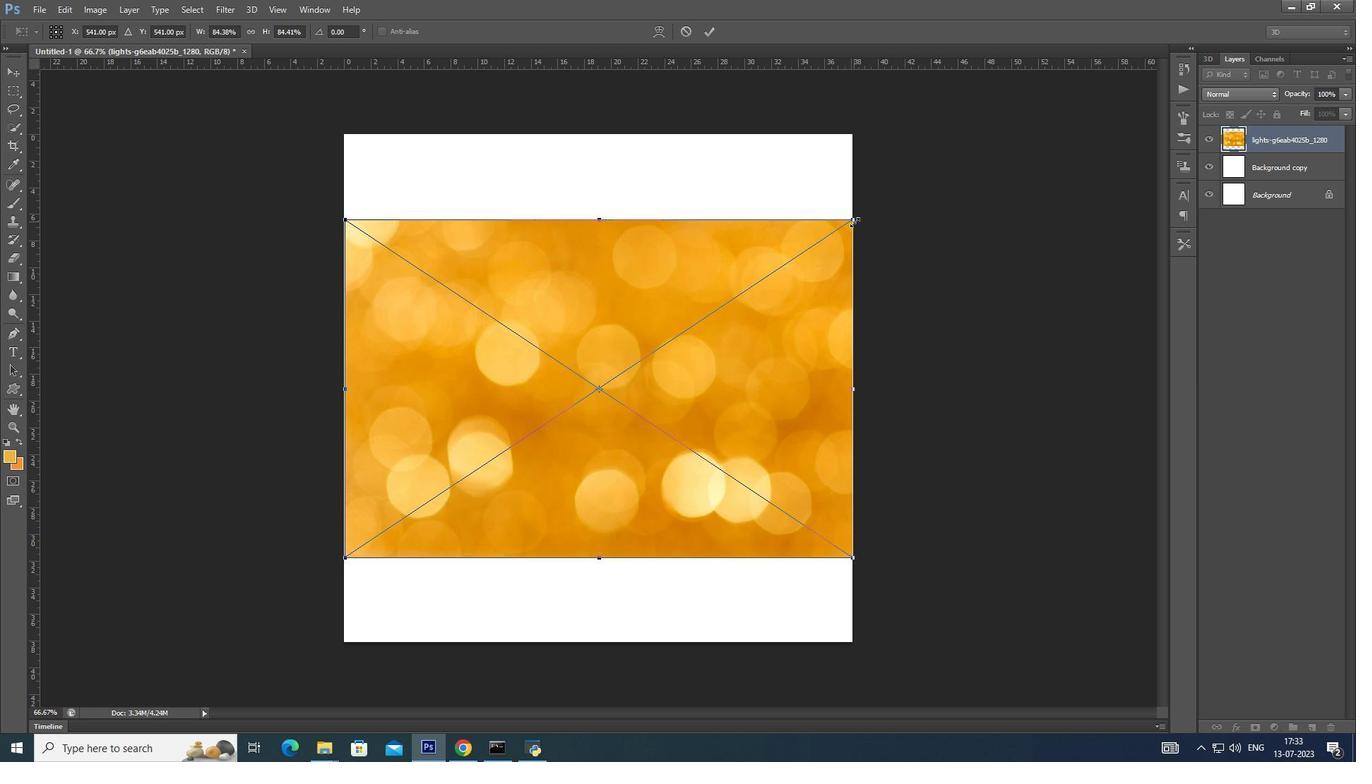 
Action: Key pressed <Key.shift><Key.alt_l><Key.shift><Key.alt_l><Key.shift>
Screenshot: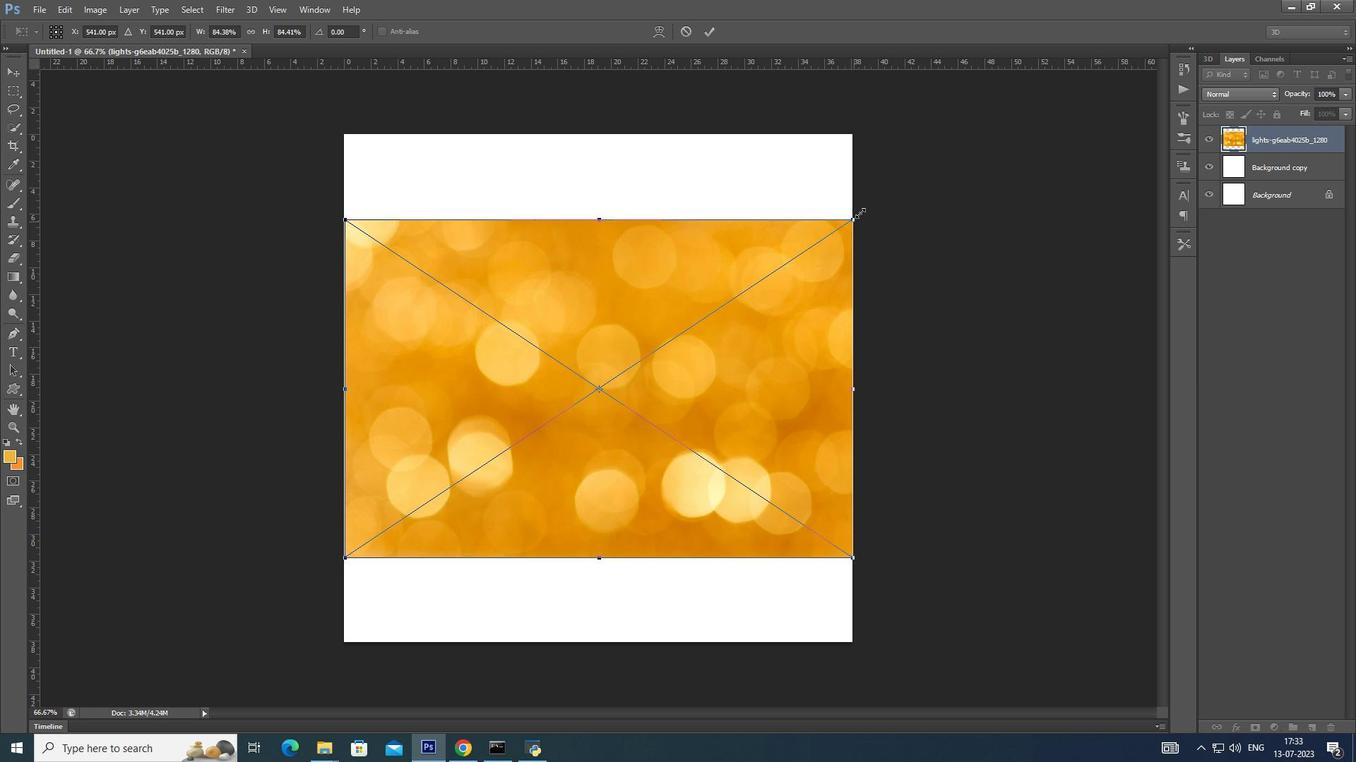 
Action: Mouse moved to (853, 219)
Screenshot: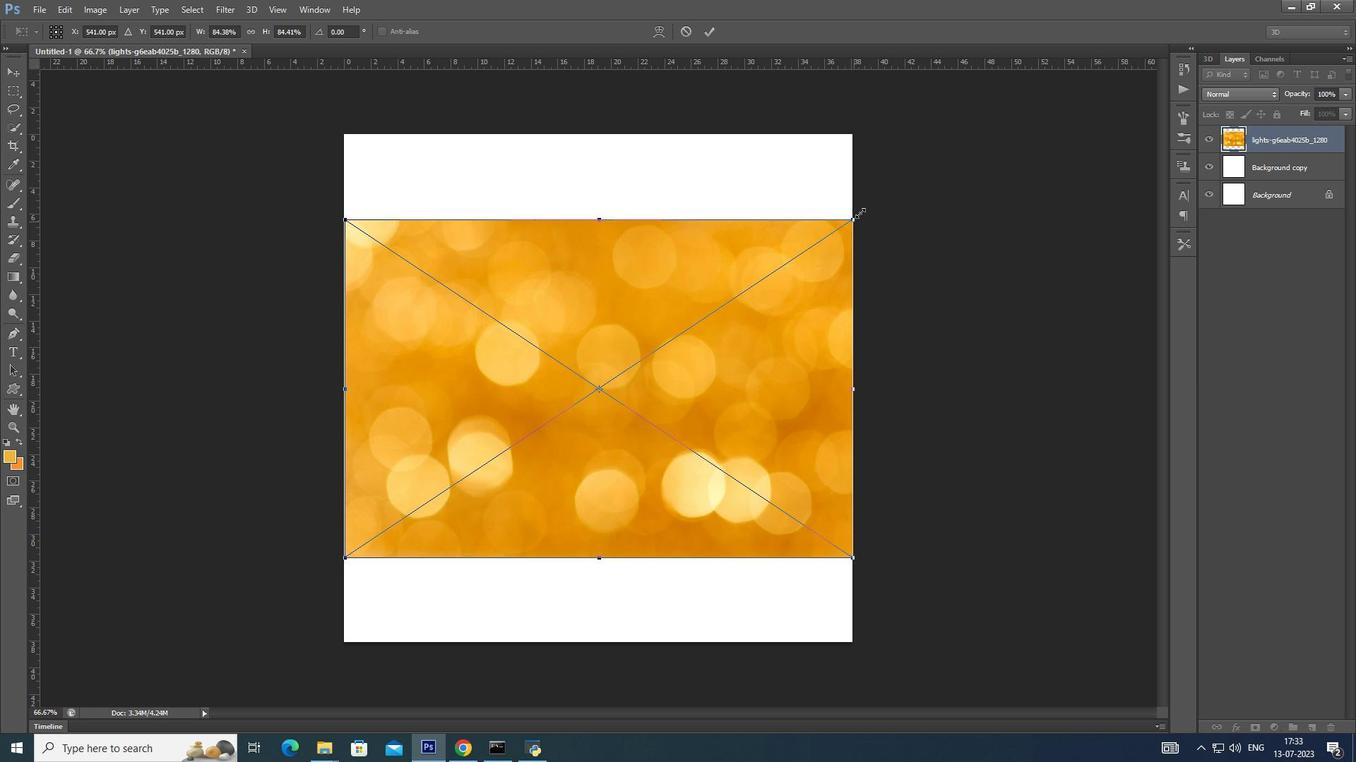 
Action: Key pressed <Key.alt_l><Key.shift>
Screenshot: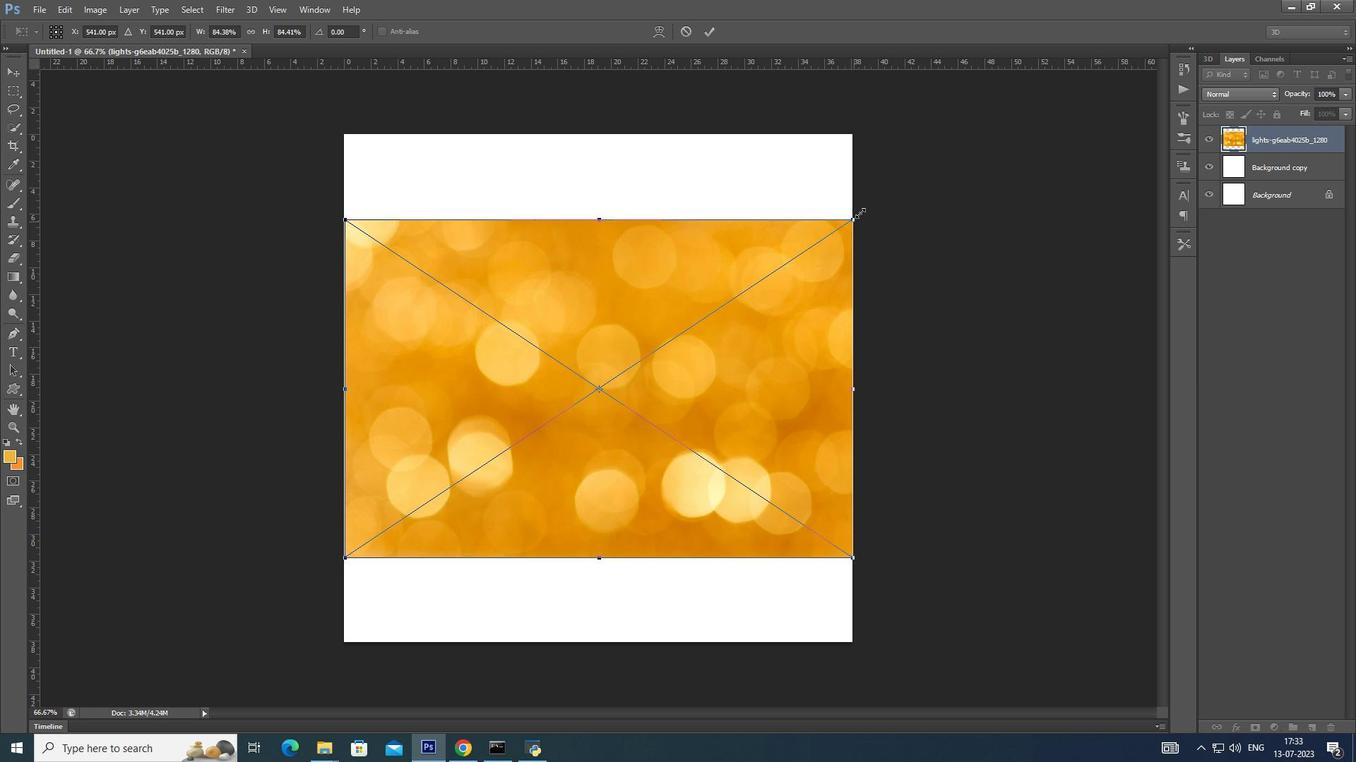 
Action: Mouse moved to (854, 218)
Screenshot: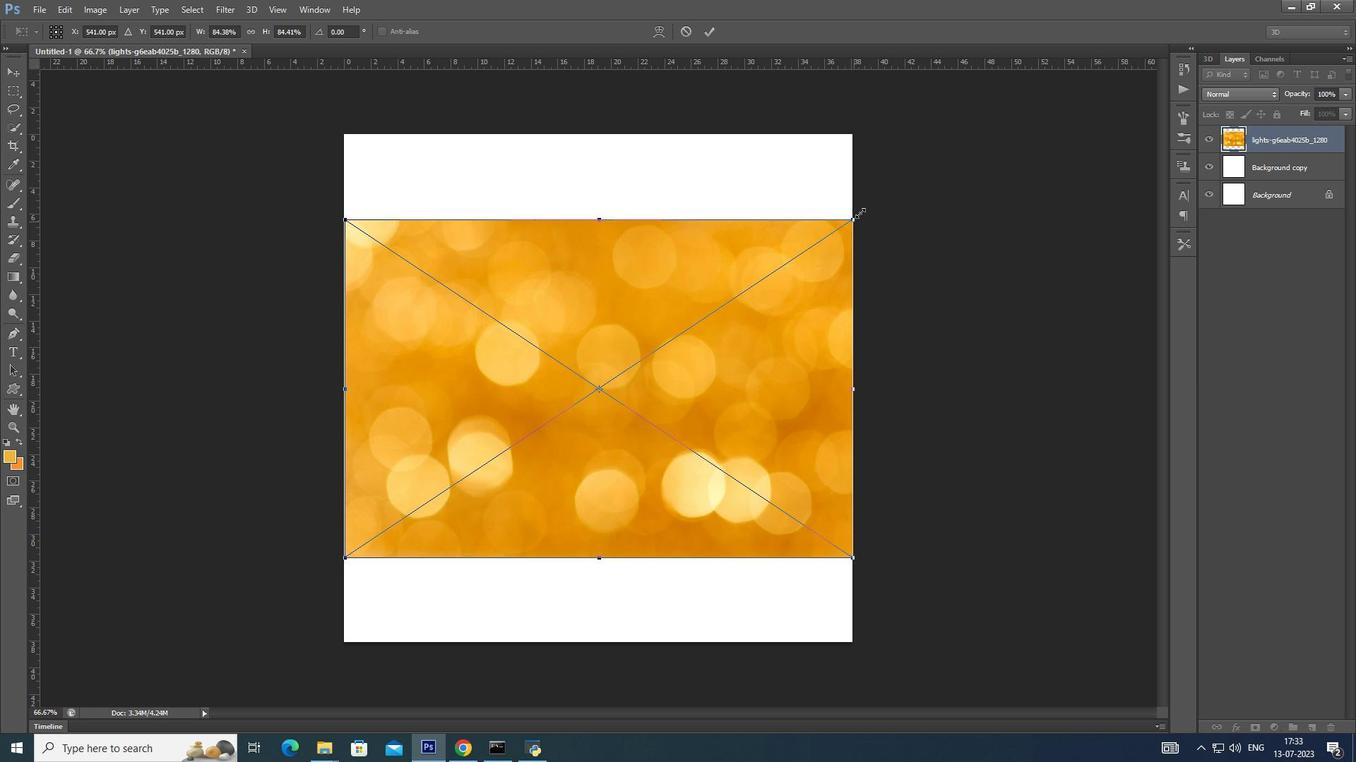 
Action: Key pressed <Key.alt_l>
Screenshot: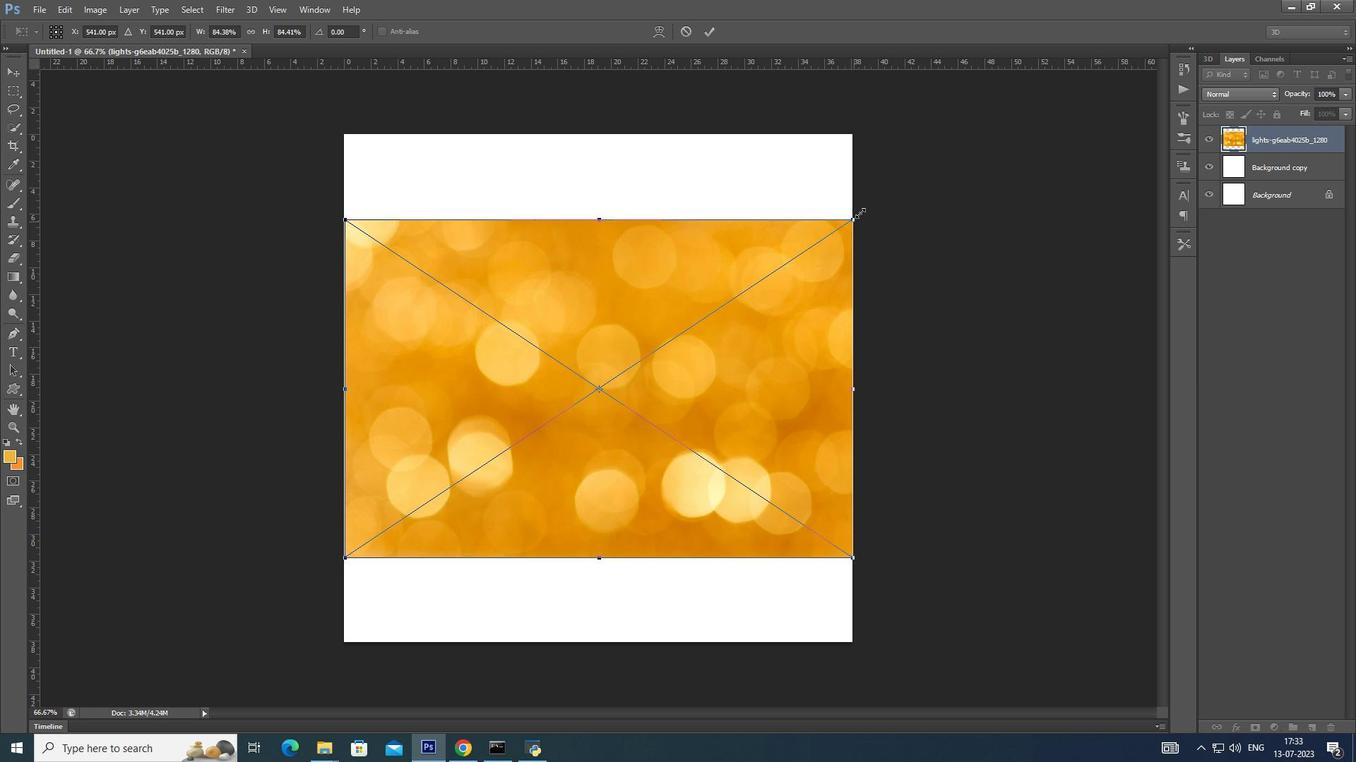 
Action: Mouse moved to (856, 216)
Screenshot: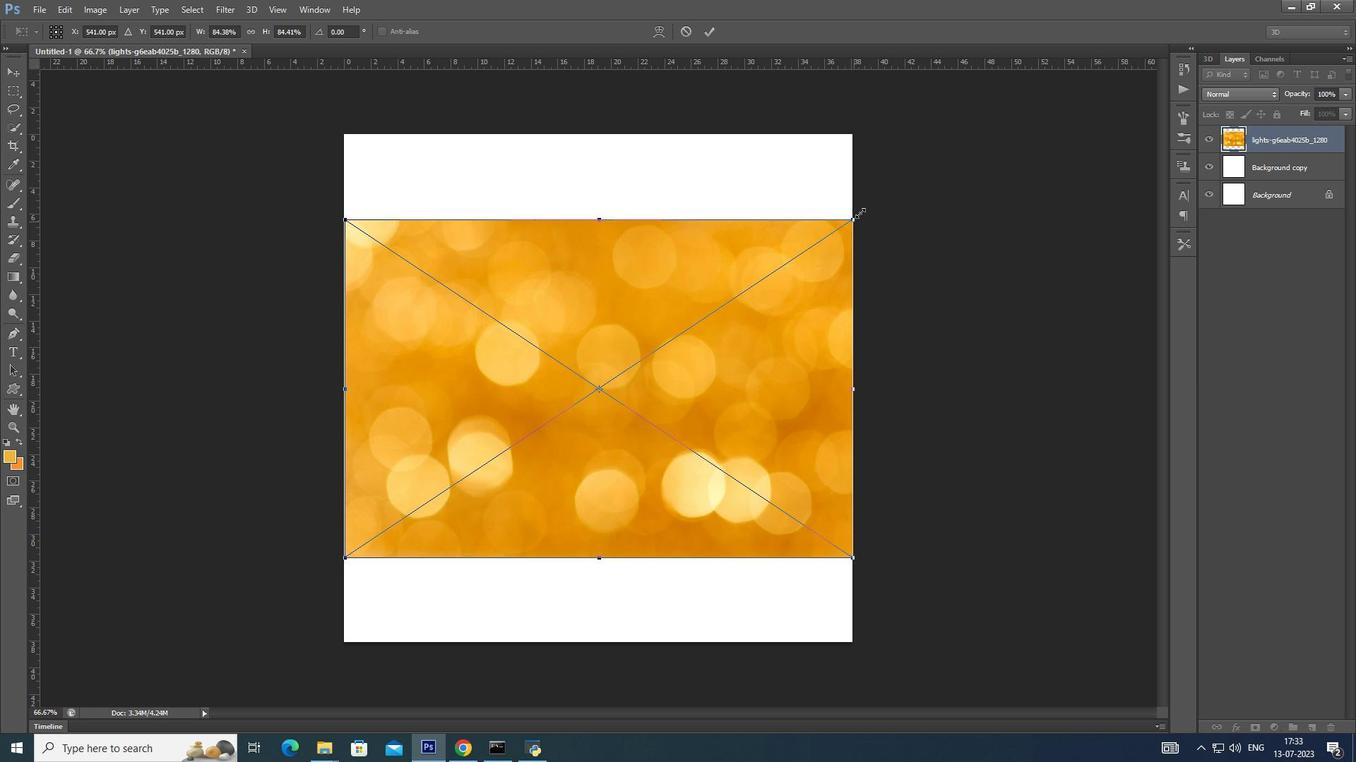 
Action: Key pressed <Key.shift>
Screenshot: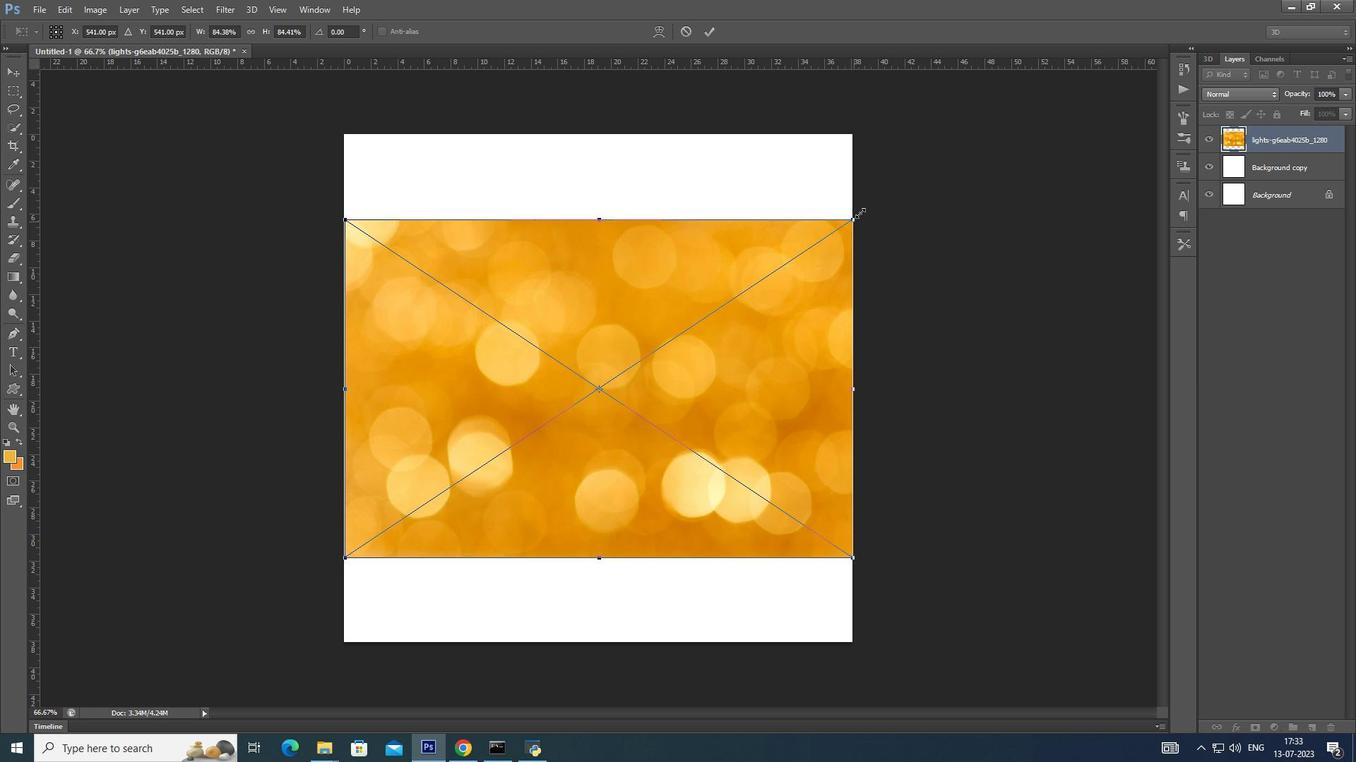 
Action: Mouse moved to (858, 213)
Screenshot: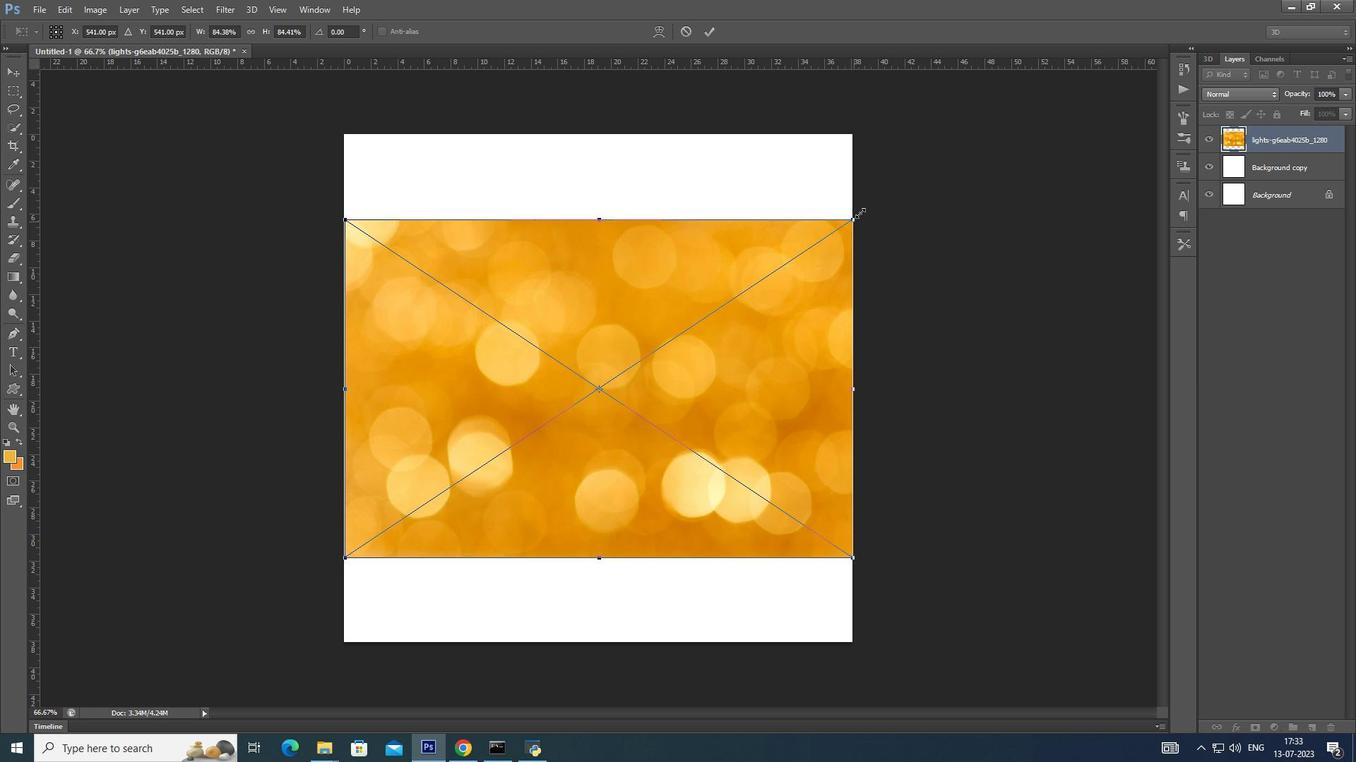 
Action: Key pressed <Key.alt_l>
Screenshot: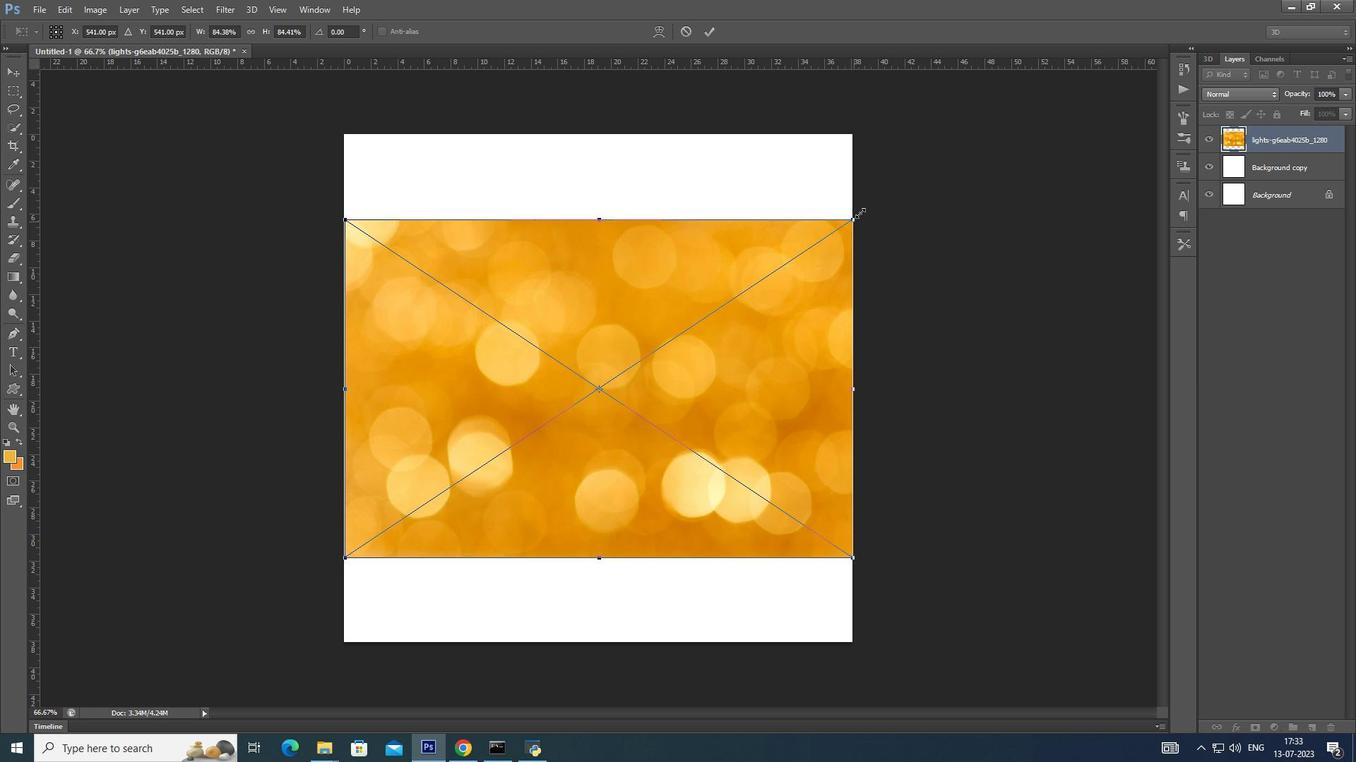 
Action: Mouse moved to (862, 209)
Screenshot: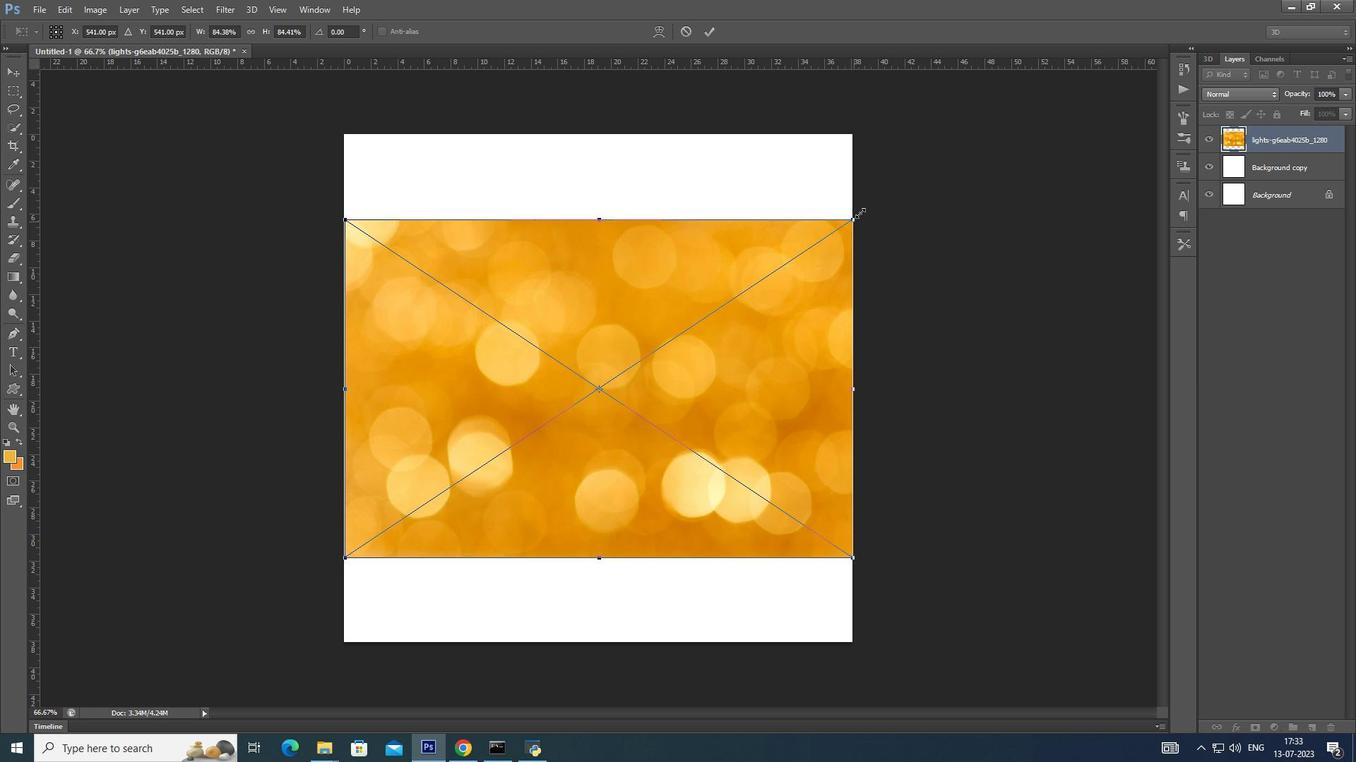 
Action: Key pressed <Key.shift><Key.alt_l>
Screenshot: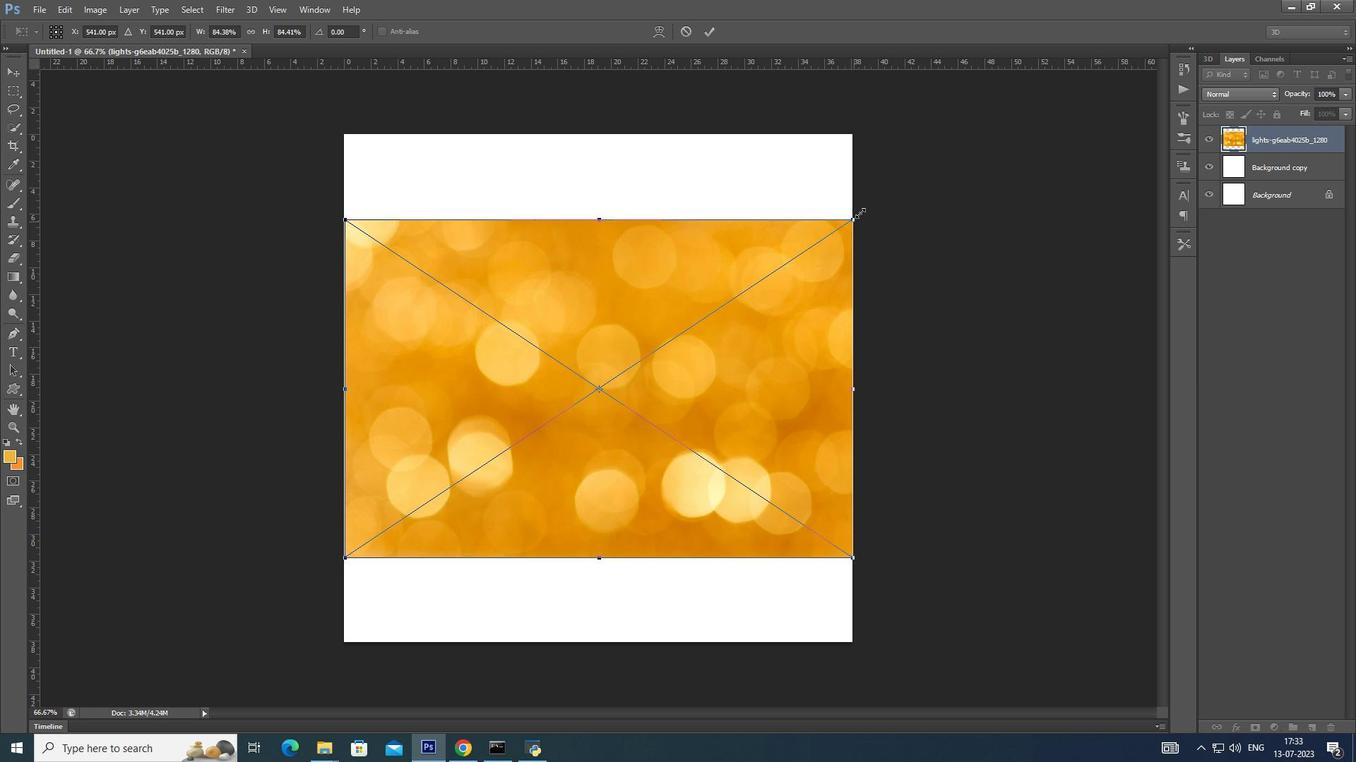 
Action: Mouse moved to (863, 207)
Screenshot: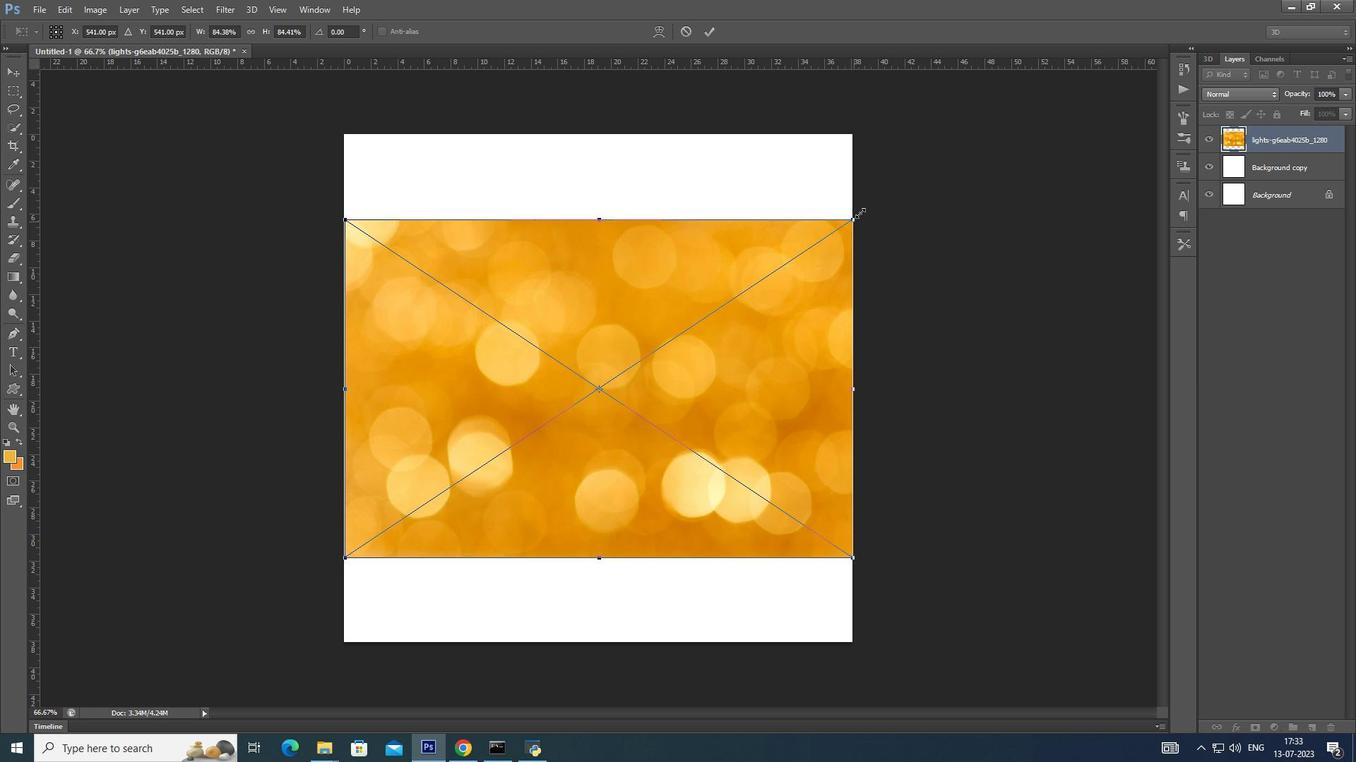 
Action: Key pressed <Key.shift>
Screenshot: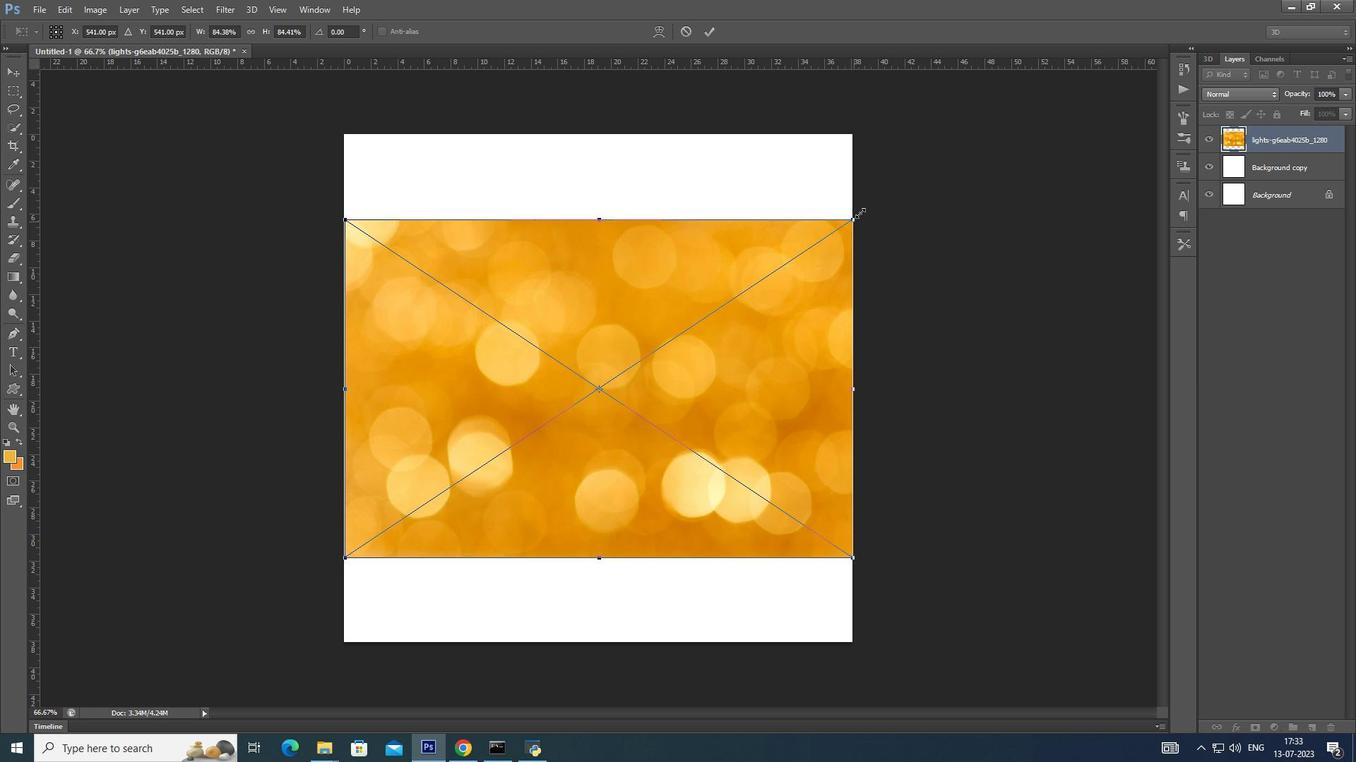 
Action: Mouse moved to (864, 206)
Screenshot: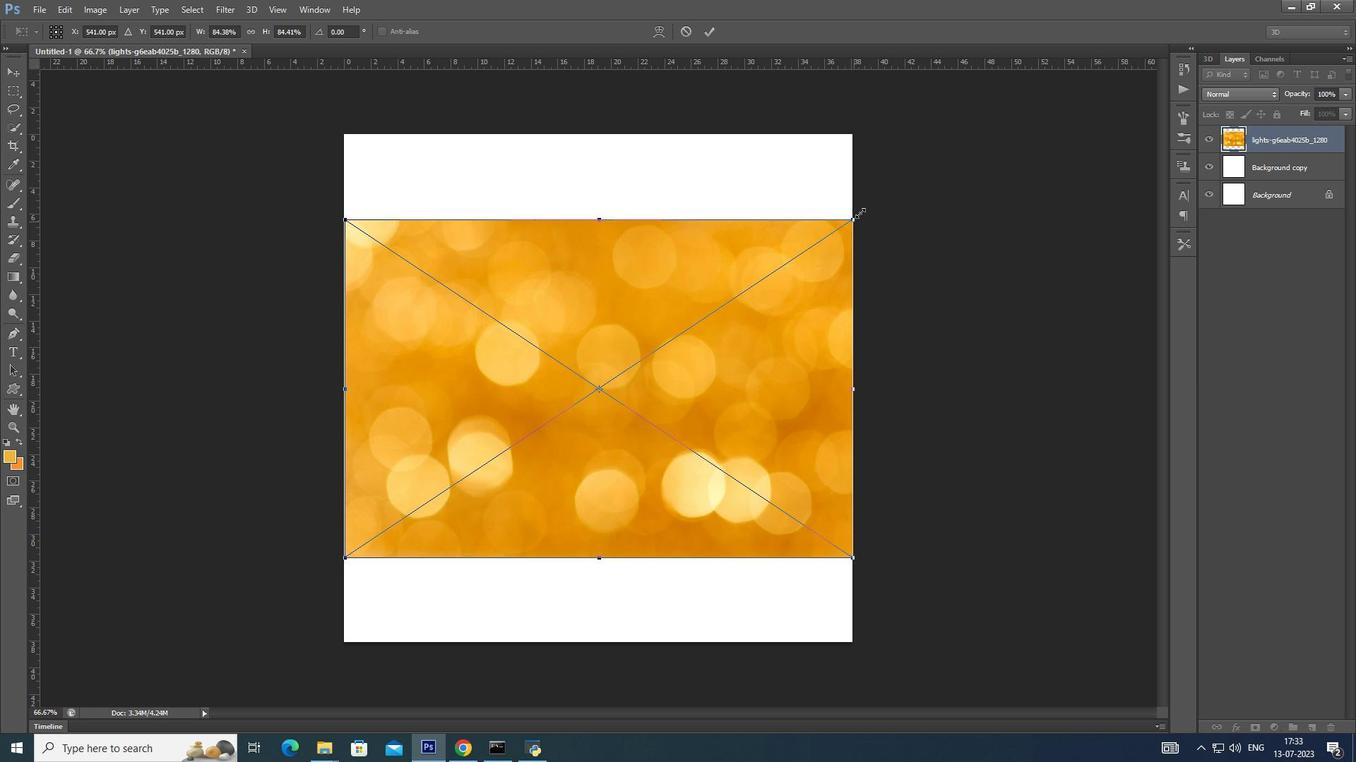 
Action: Key pressed <Key.alt_l>
Screenshot: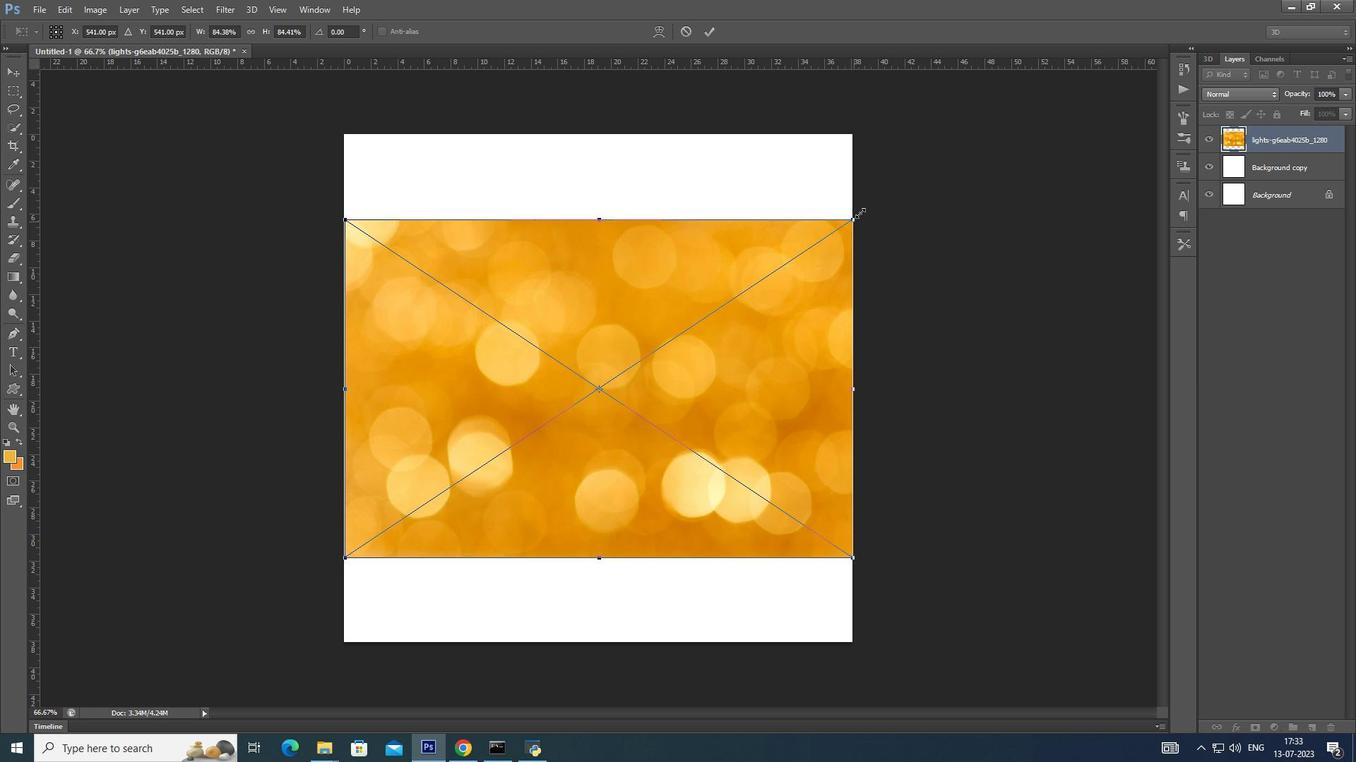 
Action: Mouse moved to (865, 204)
Screenshot: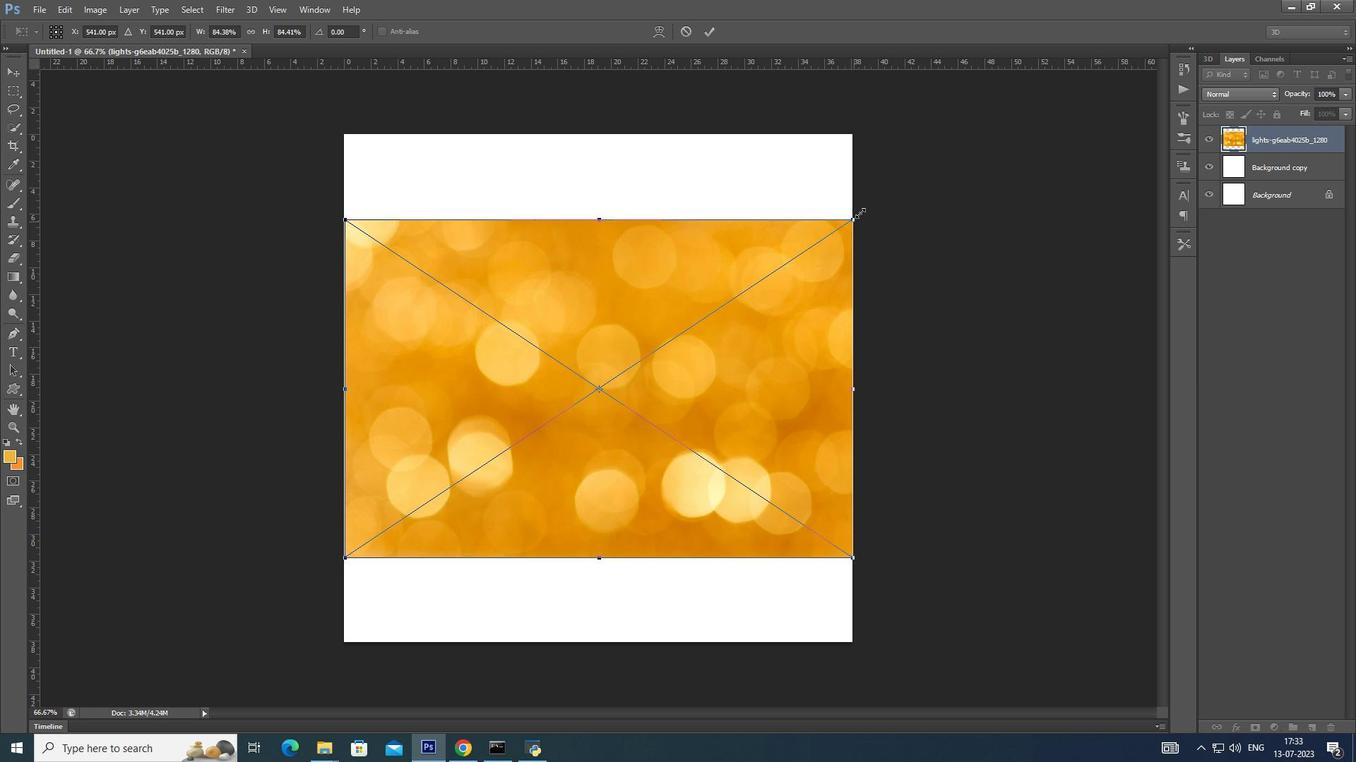 
Action: Key pressed <Key.shift>
Screenshot: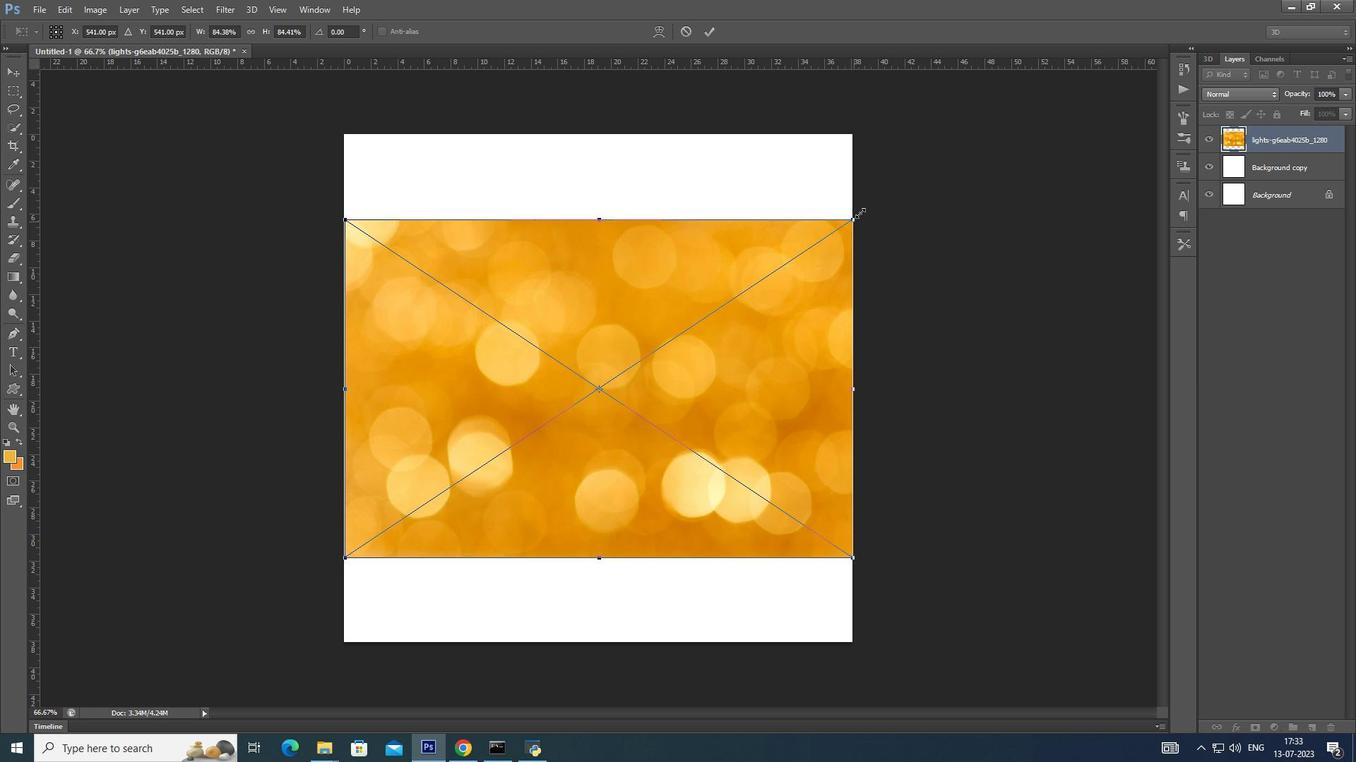 
Action: Mouse moved to (868, 203)
Screenshot: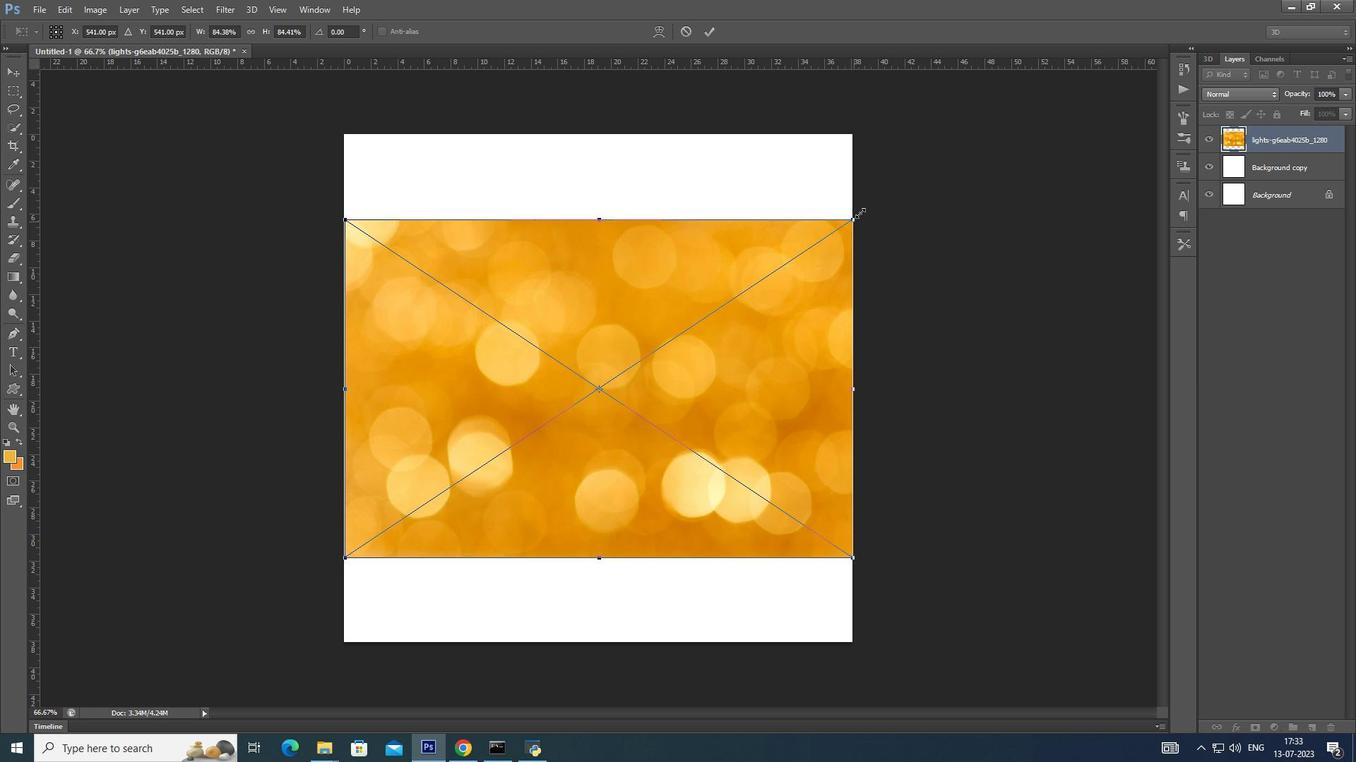
Action: Key pressed <Key.alt_l>
Screenshot: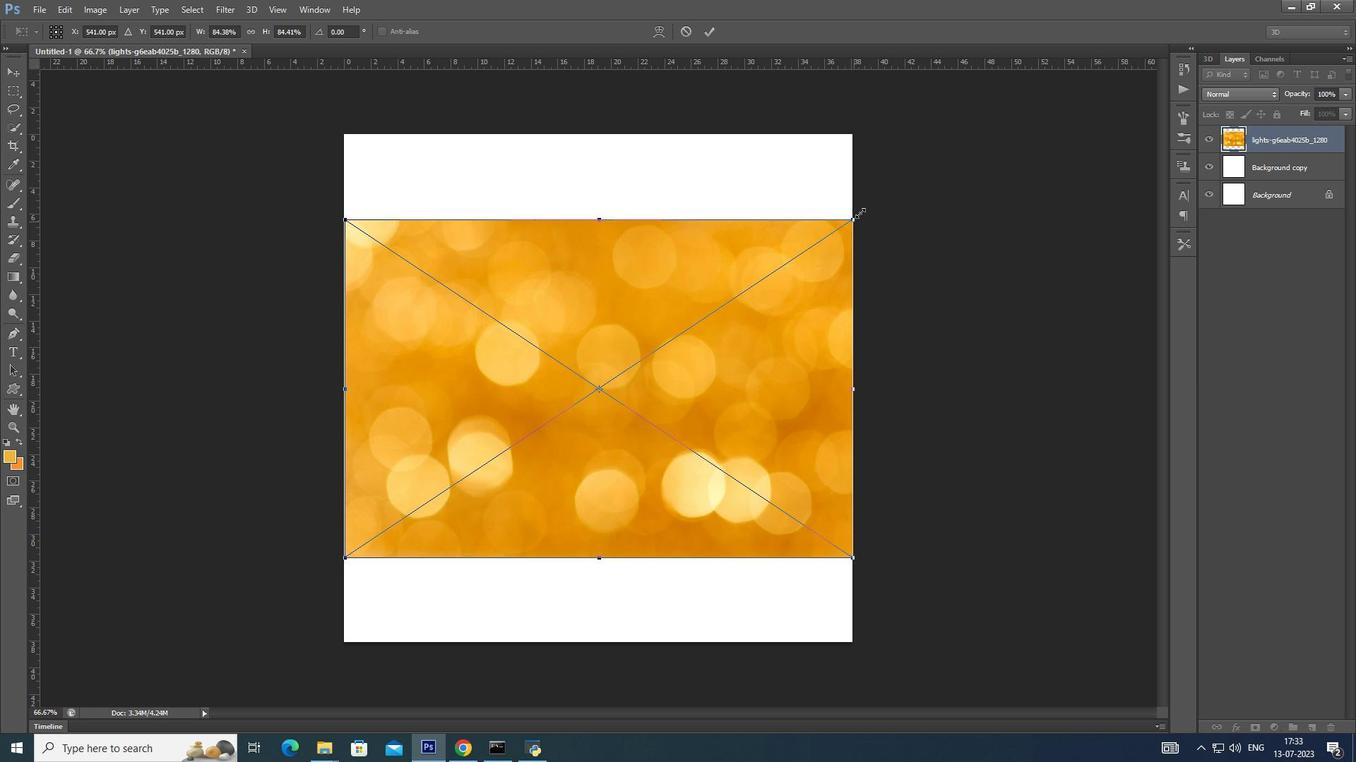 
Action: Mouse moved to (875, 199)
Screenshot: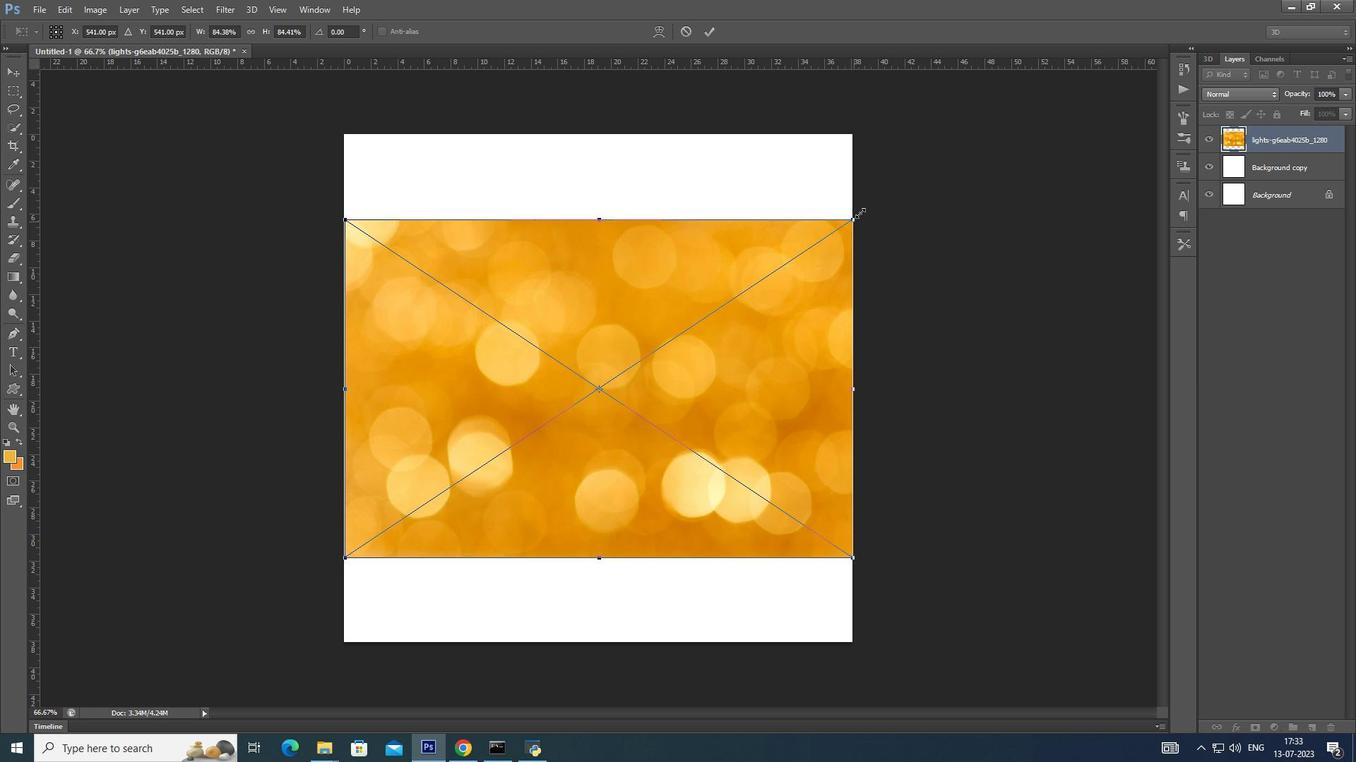
Action: Key pressed <Key.shift>
Screenshot: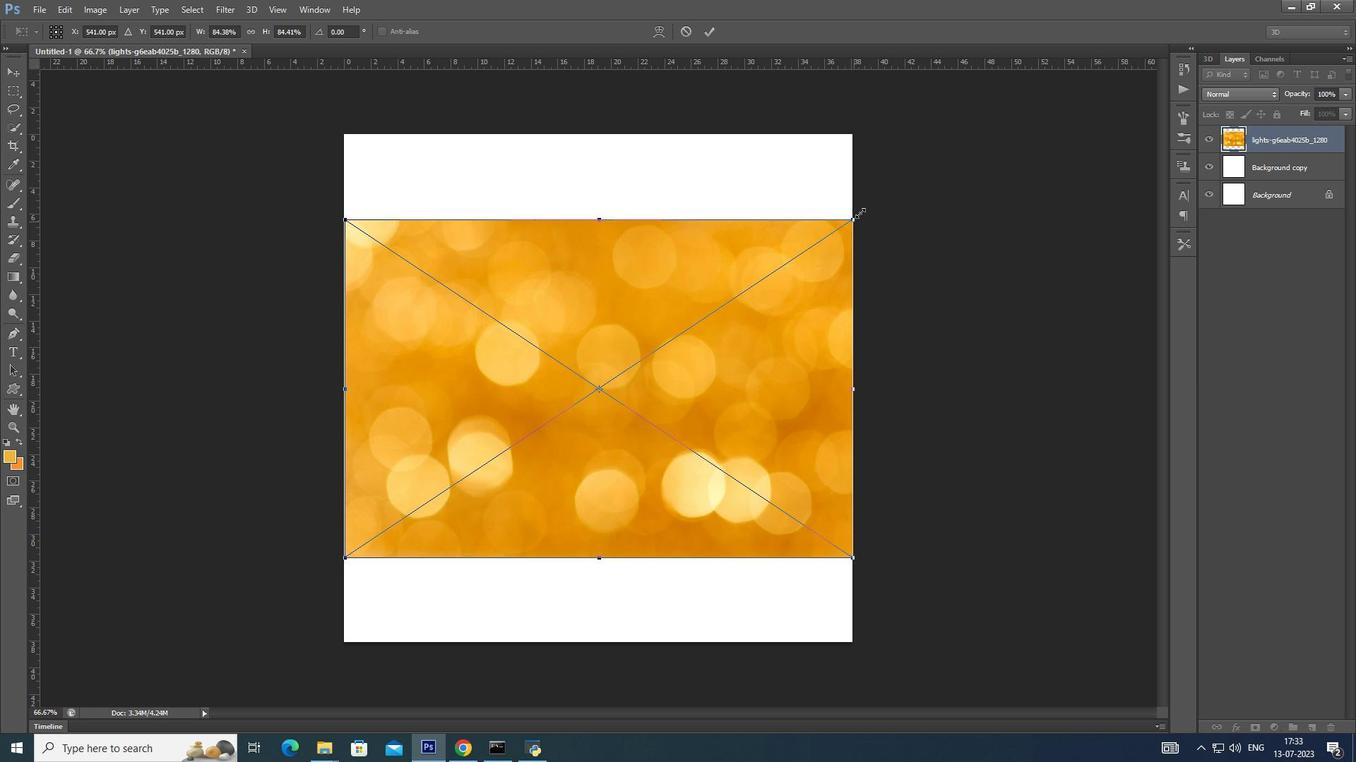 
Action: Mouse moved to (875, 199)
Screenshot: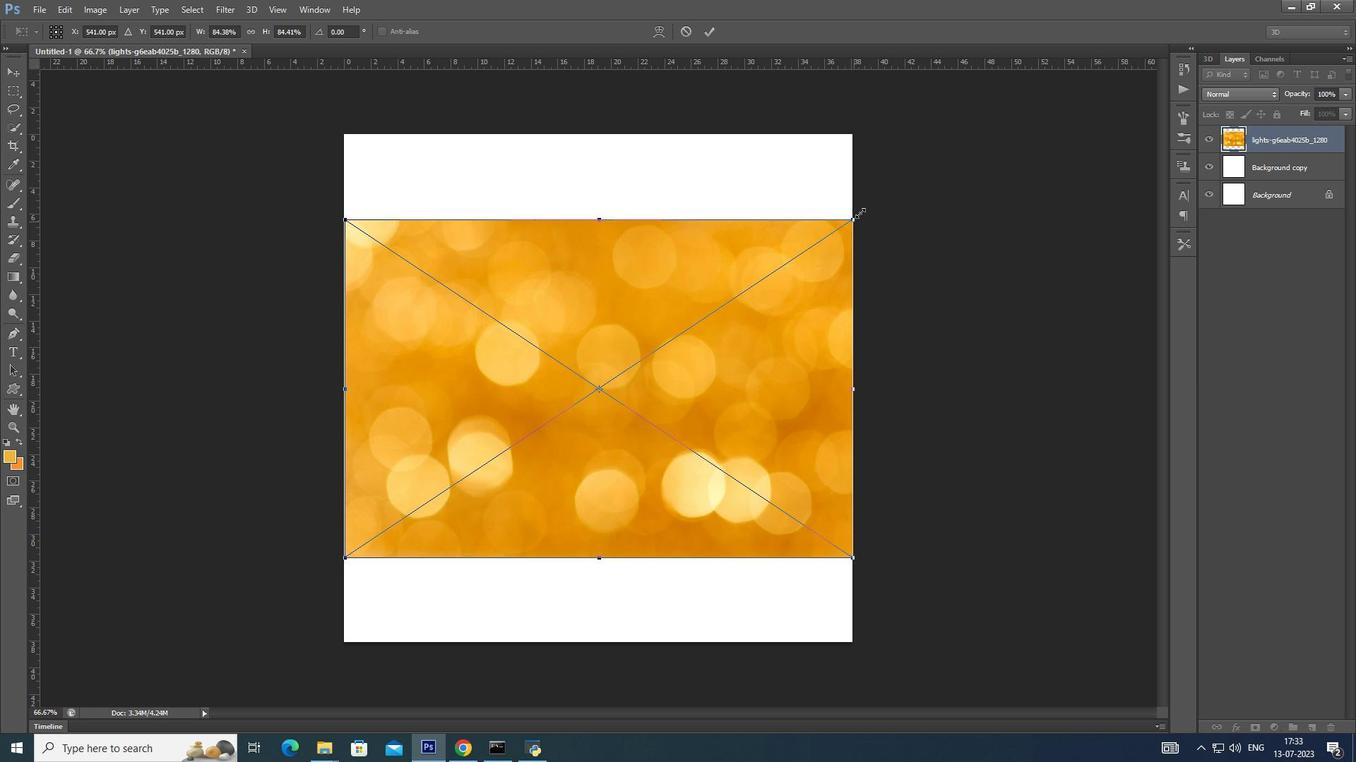 
Action: Key pressed <Key.alt_l>
Screenshot: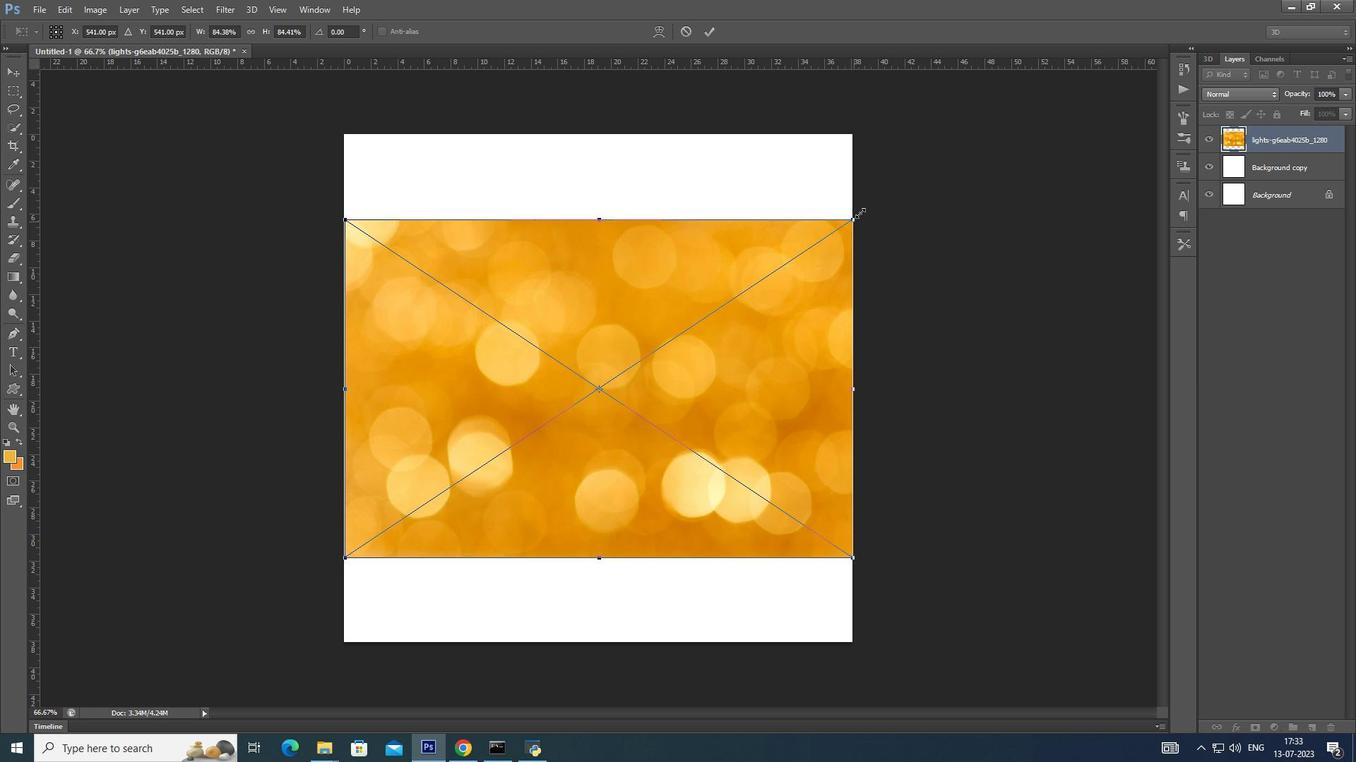 
Action: Mouse moved to (881, 195)
Screenshot: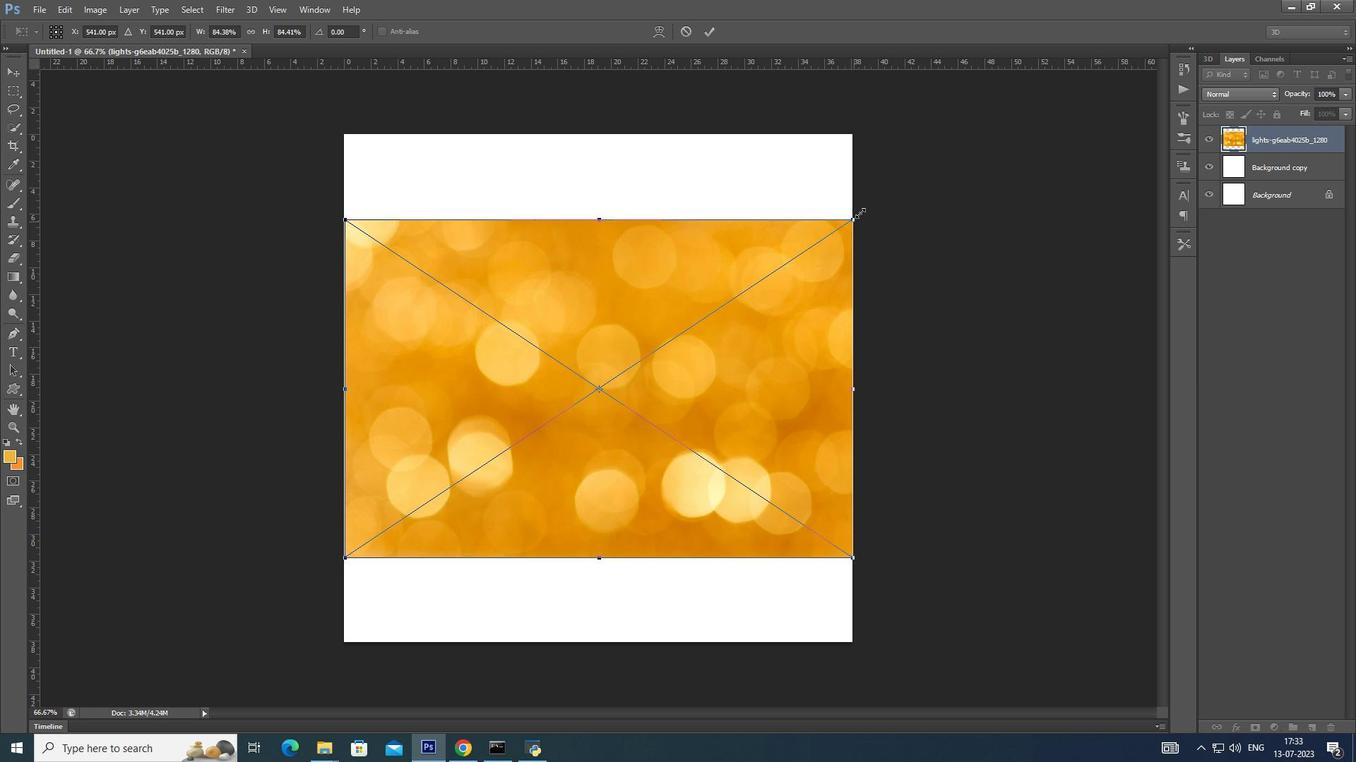 
Action: Key pressed <Key.shift>
Screenshot: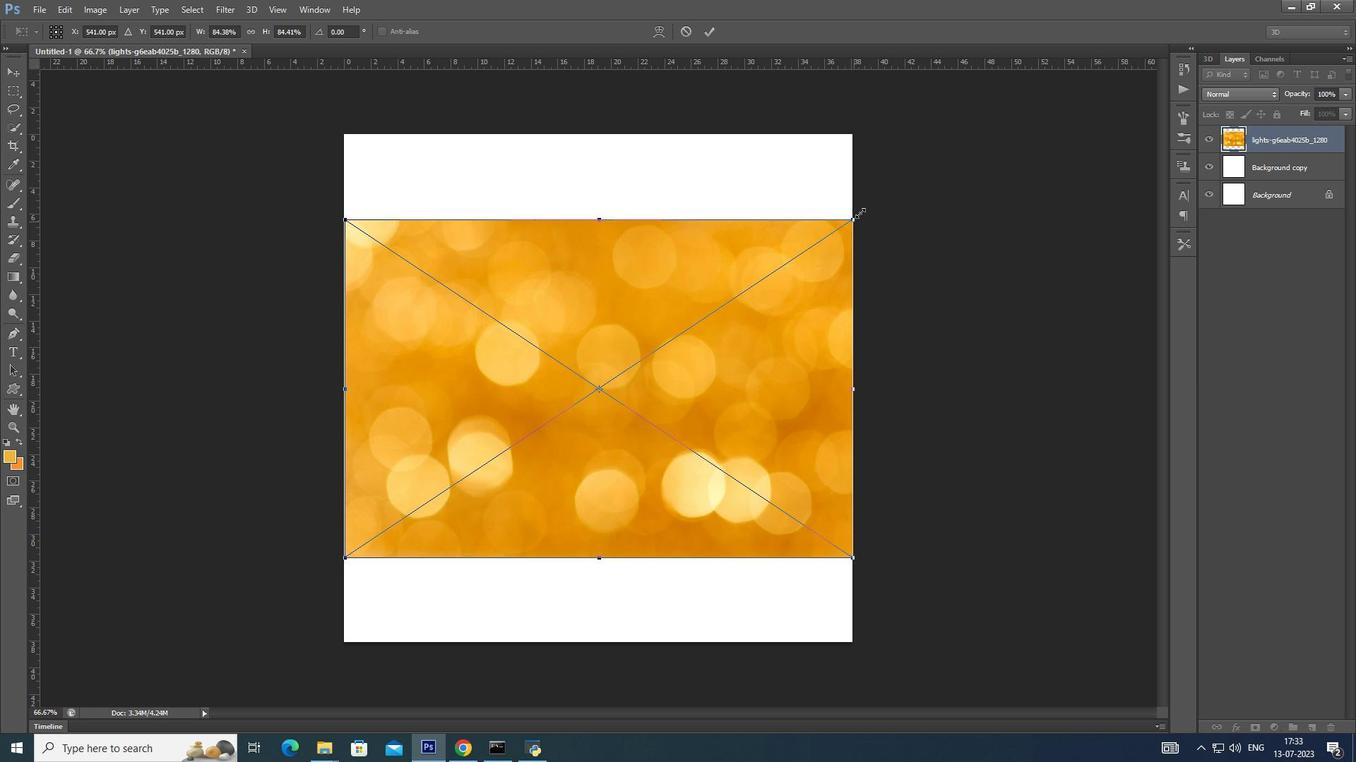 
Action: Mouse moved to (882, 194)
Screenshot: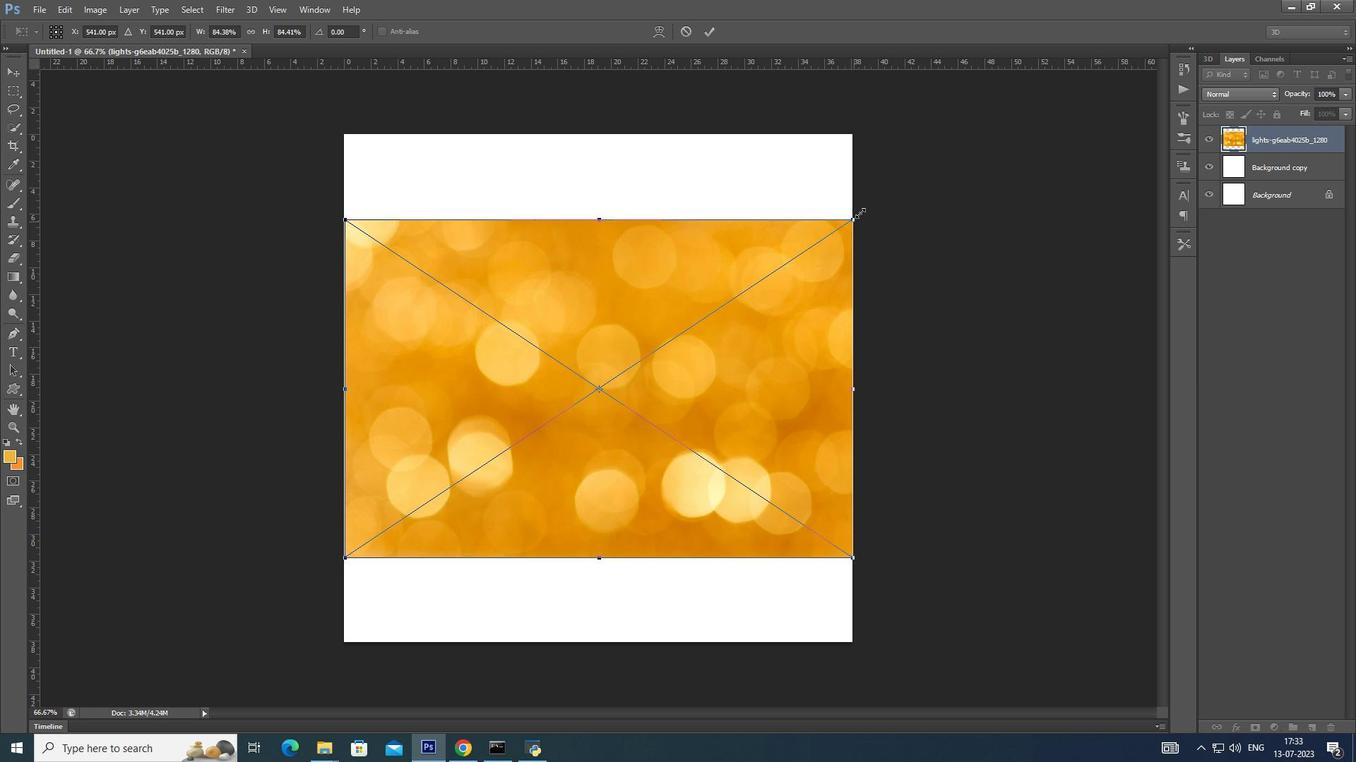 
Action: Key pressed <Key.alt_l>
Screenshot: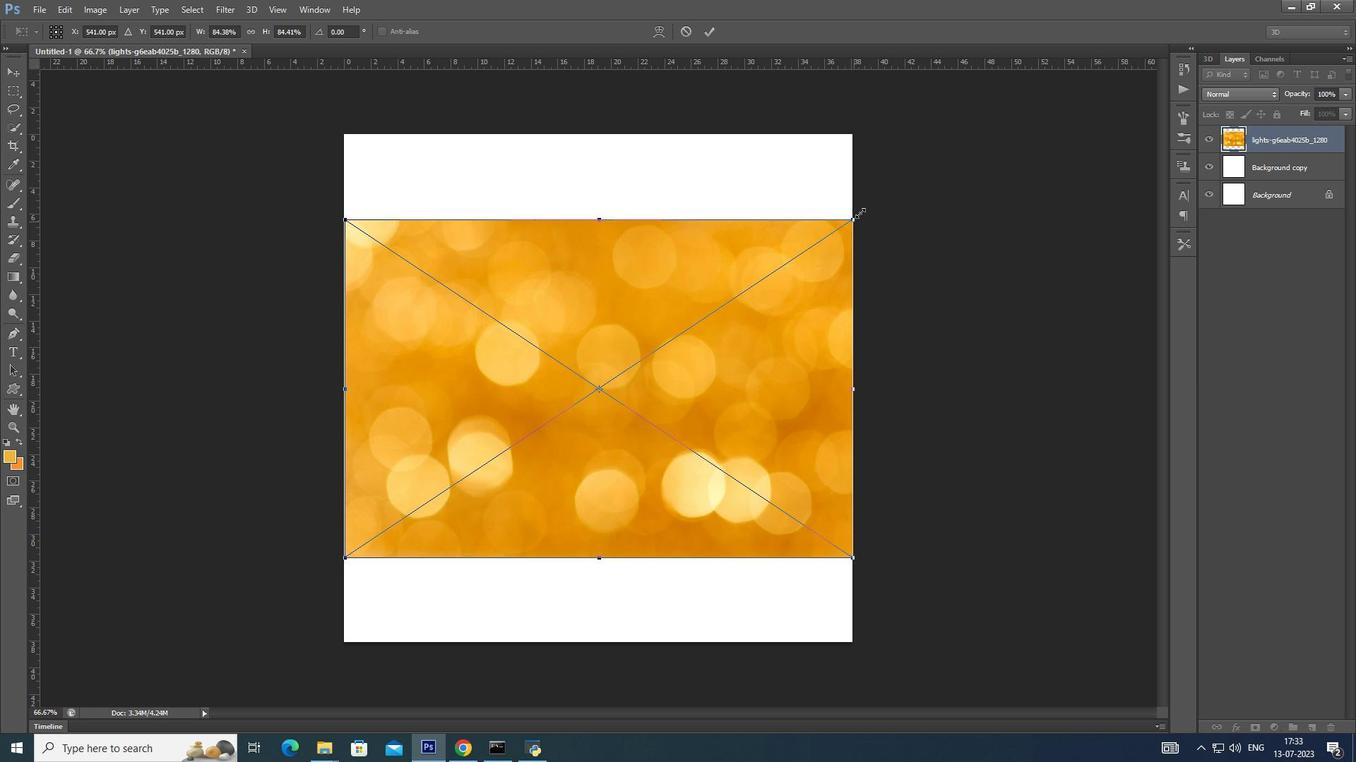 
Action: Mouse moved to (883, 194)
Screenshot: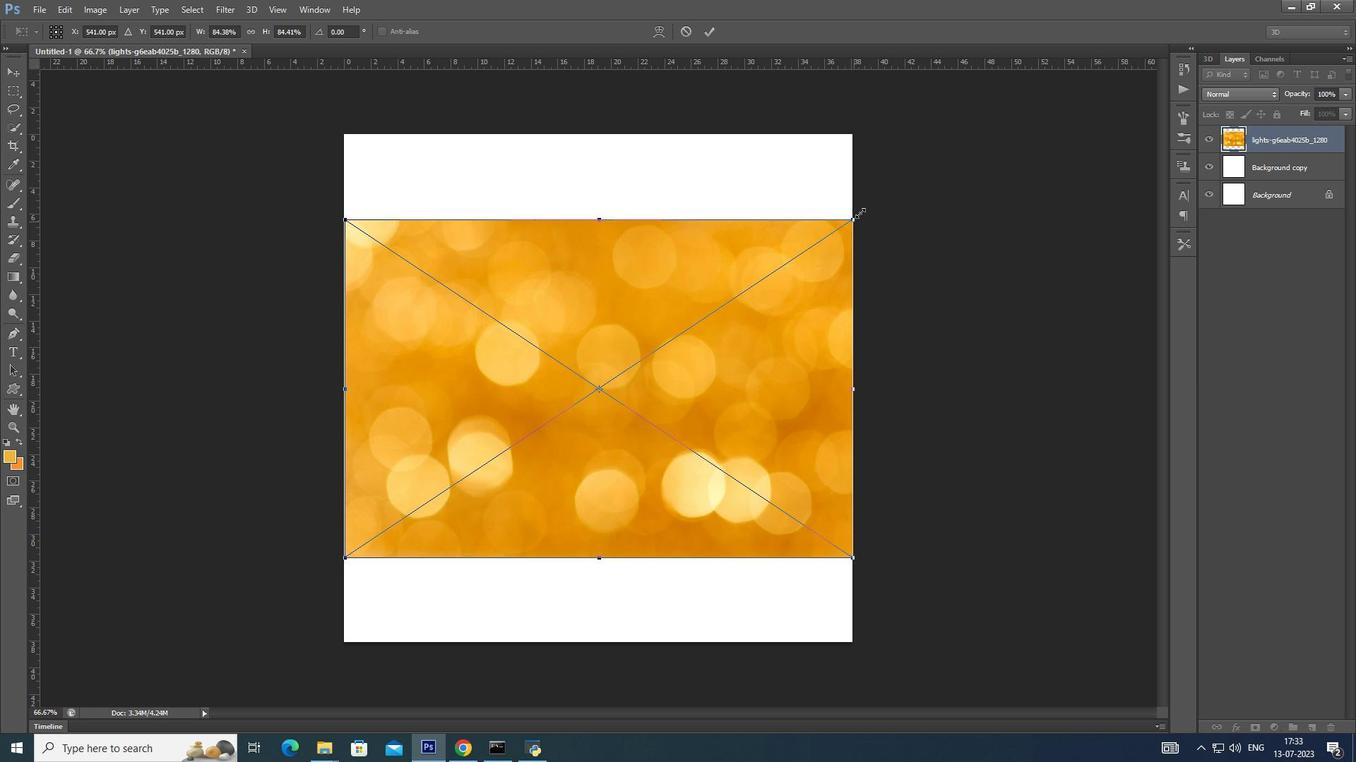 
Action: Key pressed <Key.shift>
Screenshot: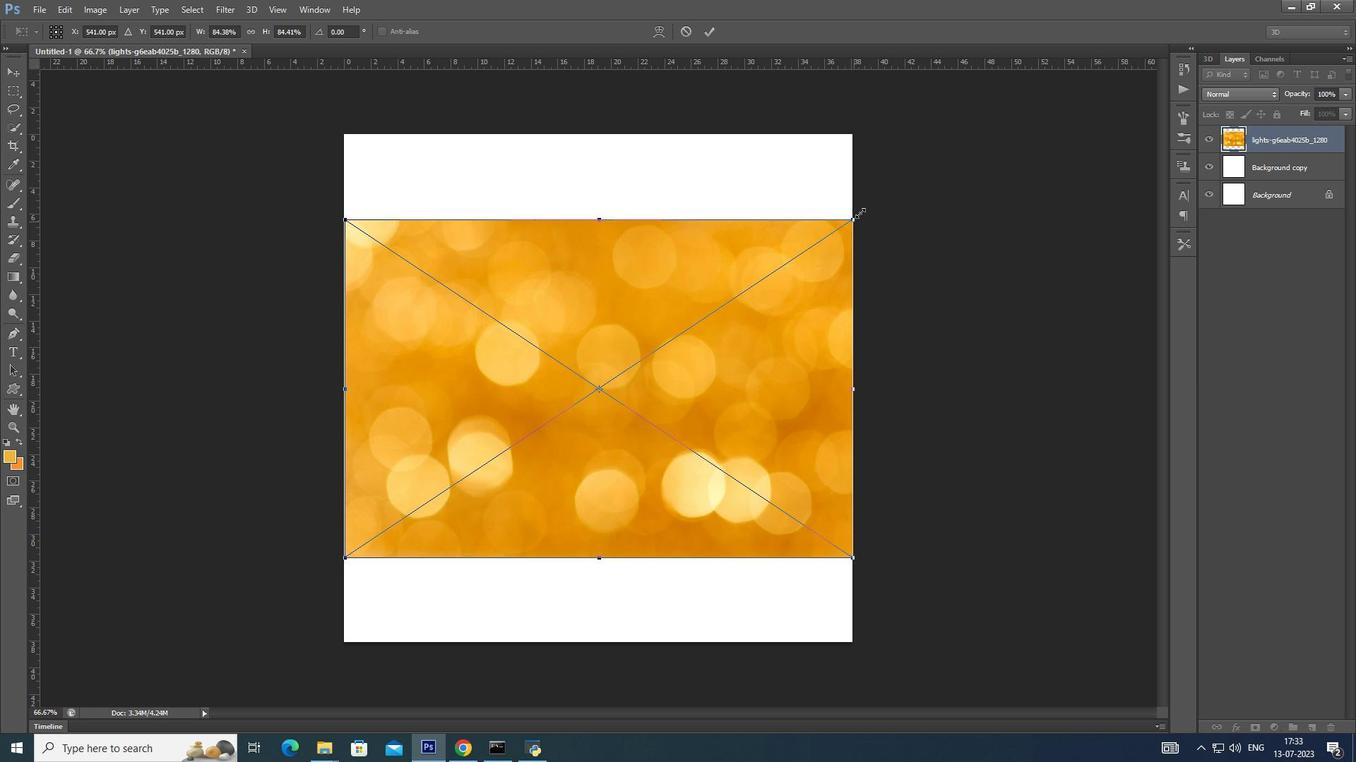 
Action: Mouse moved to (884, 193)
Screenshot: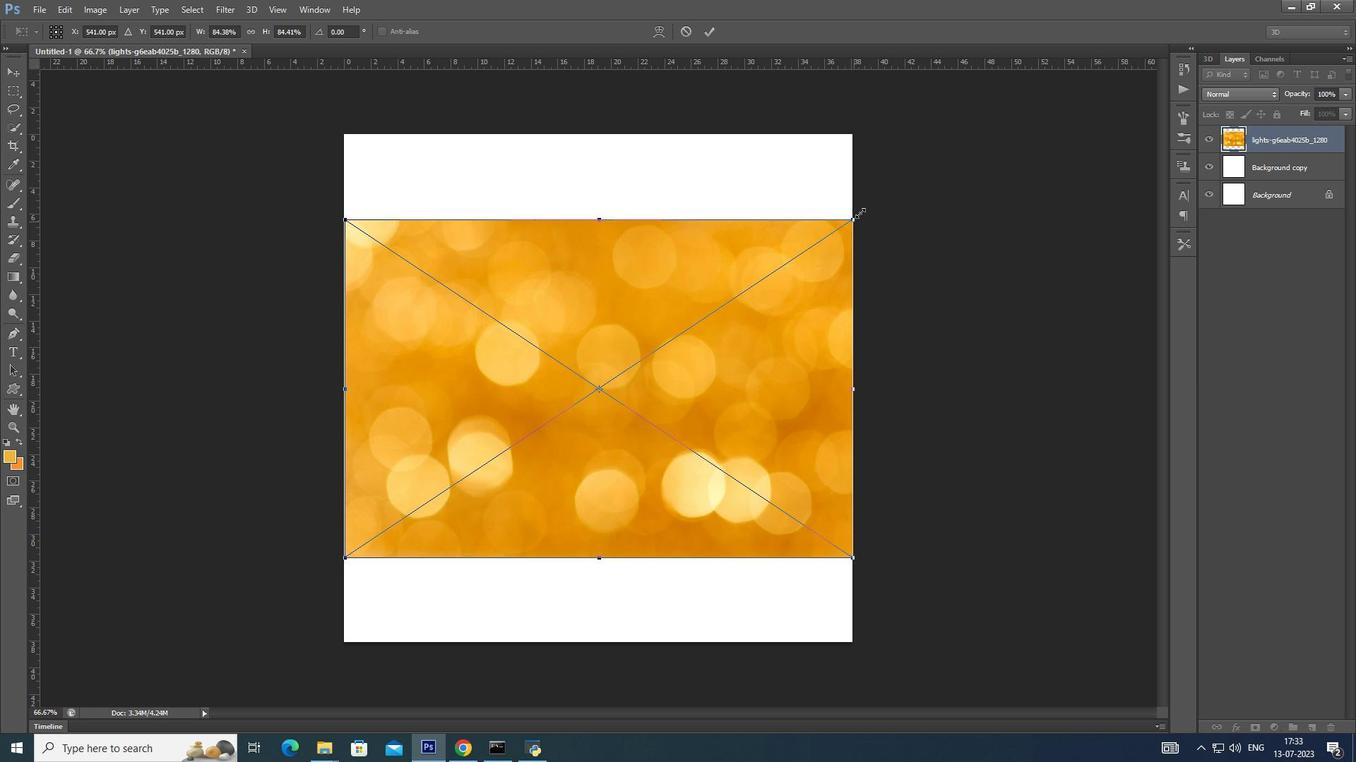 
Action: Key pressed <Key.alt_l>
Screenshot: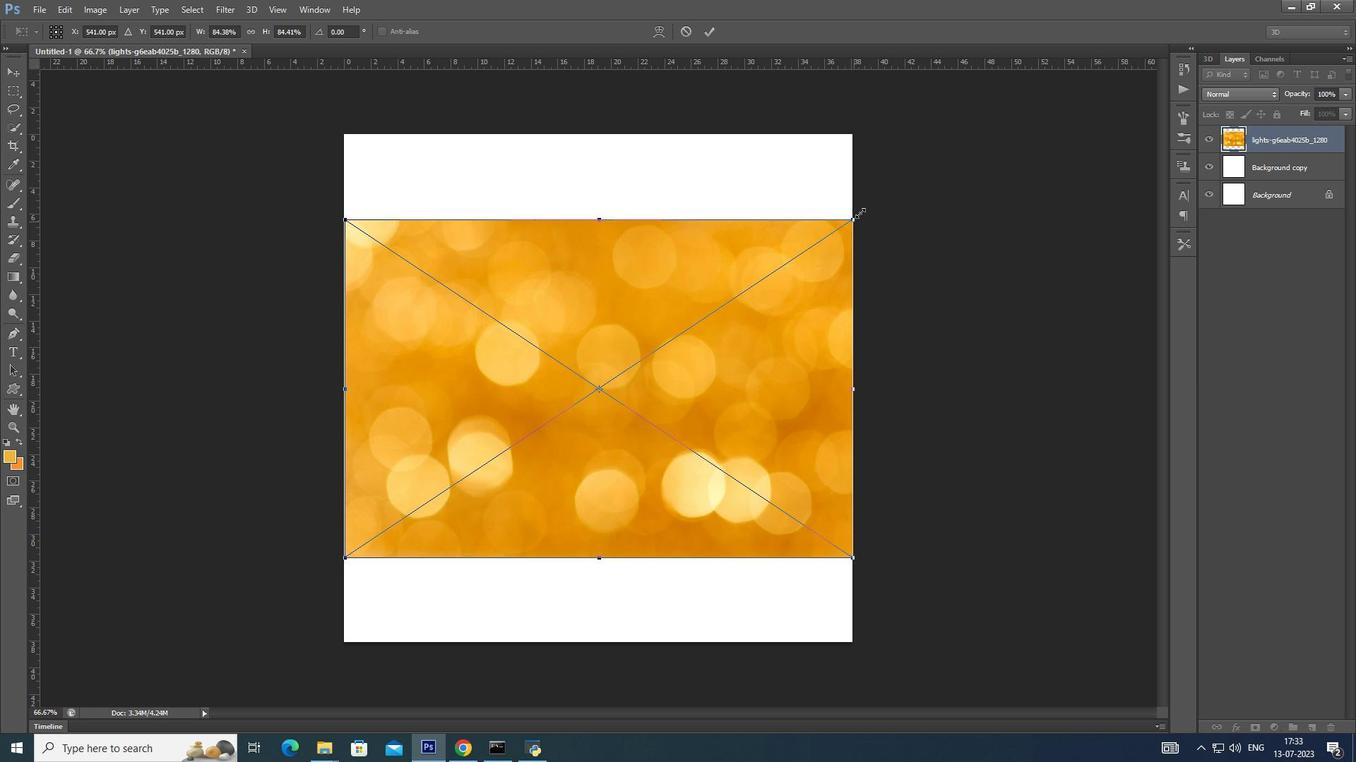 
Action: Mouse moved to (886, 192)
Screenshot: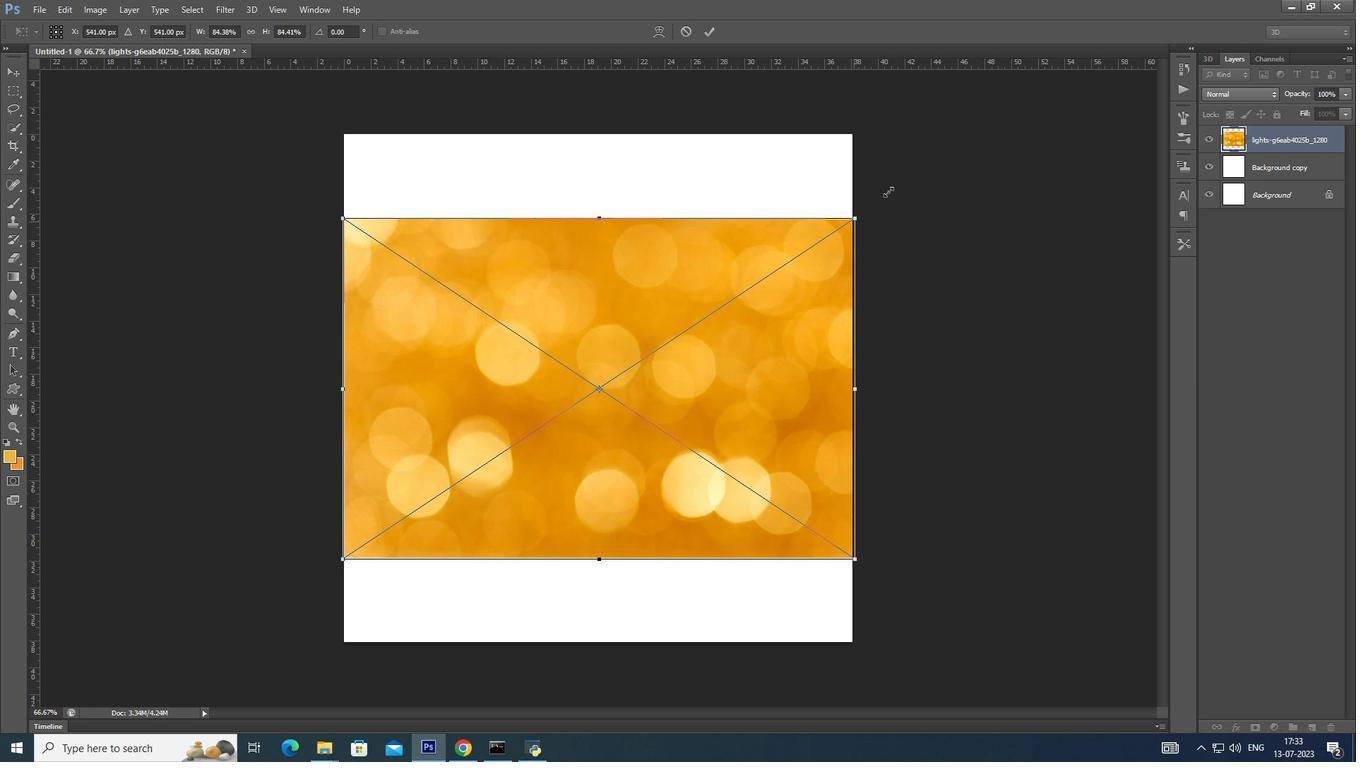 
Action: Key pressed <Key.shift><Key.alt_l>
Screenshot: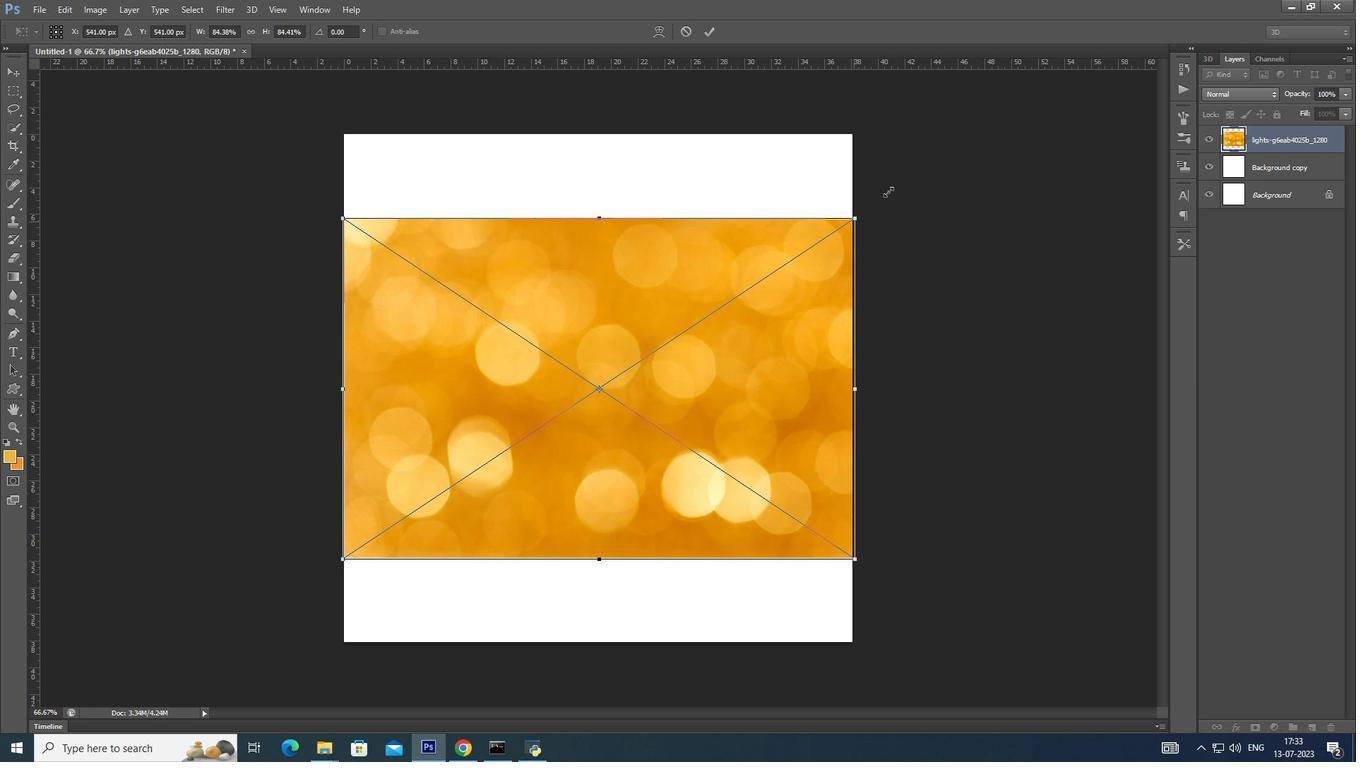 
Action: Mouse moved to (888, 190)
Screenshot: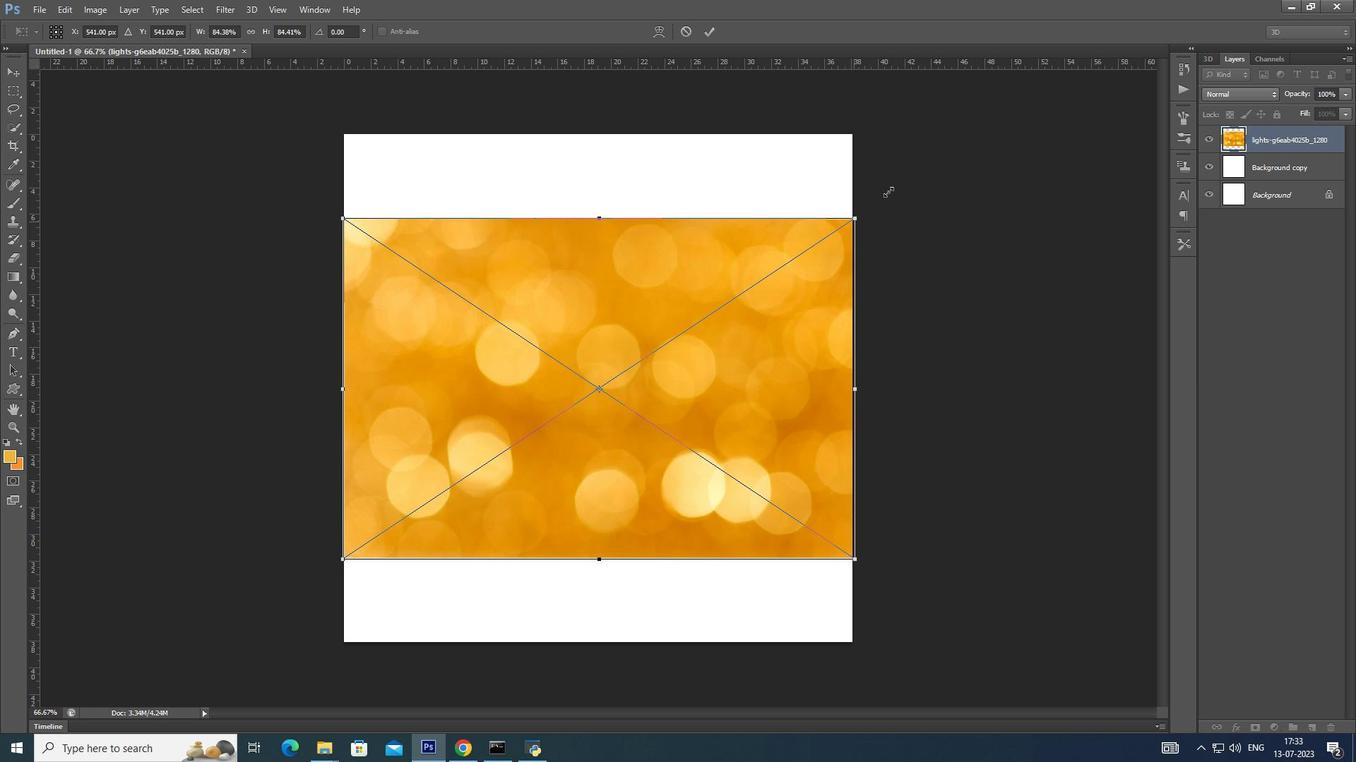 
Action: Key pressed <Key.shift>
Screenshot: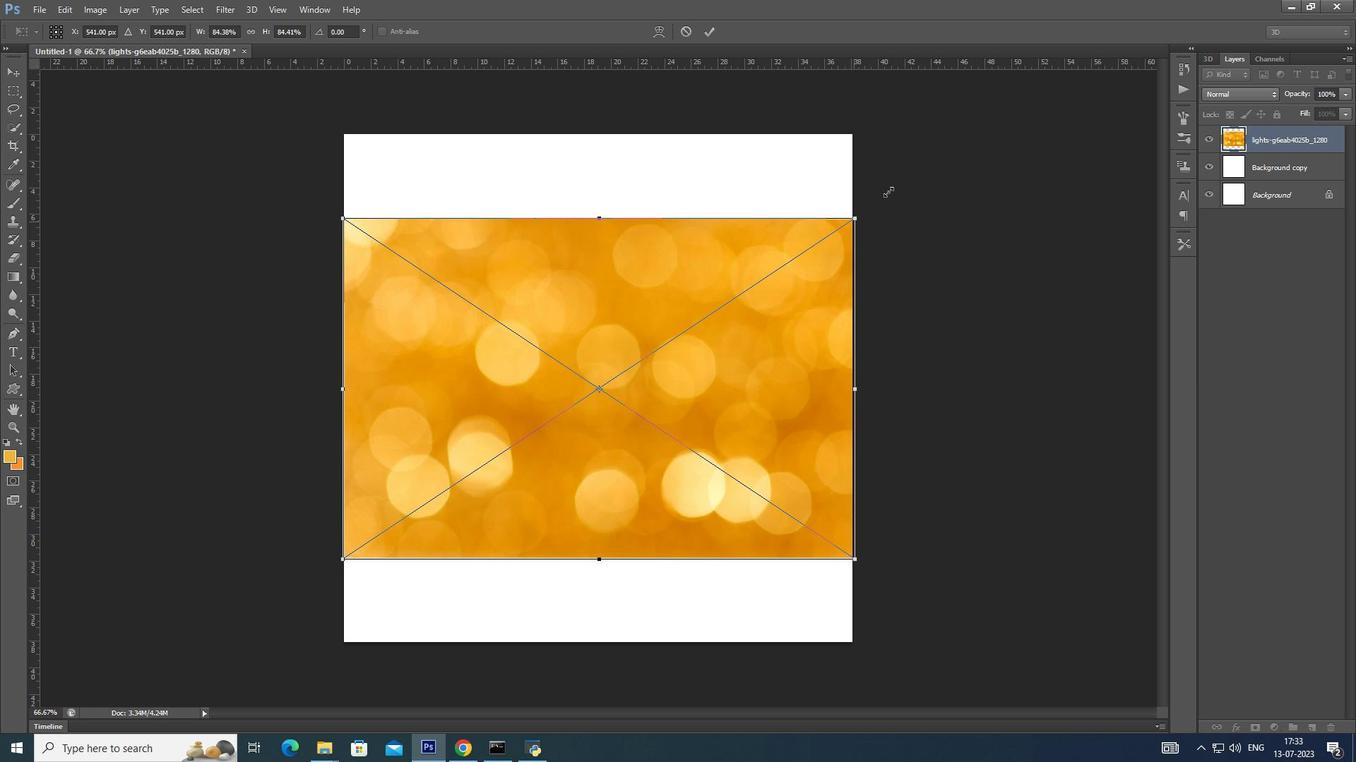 
Action: Mouse moved to (889, 189)
Screenshot: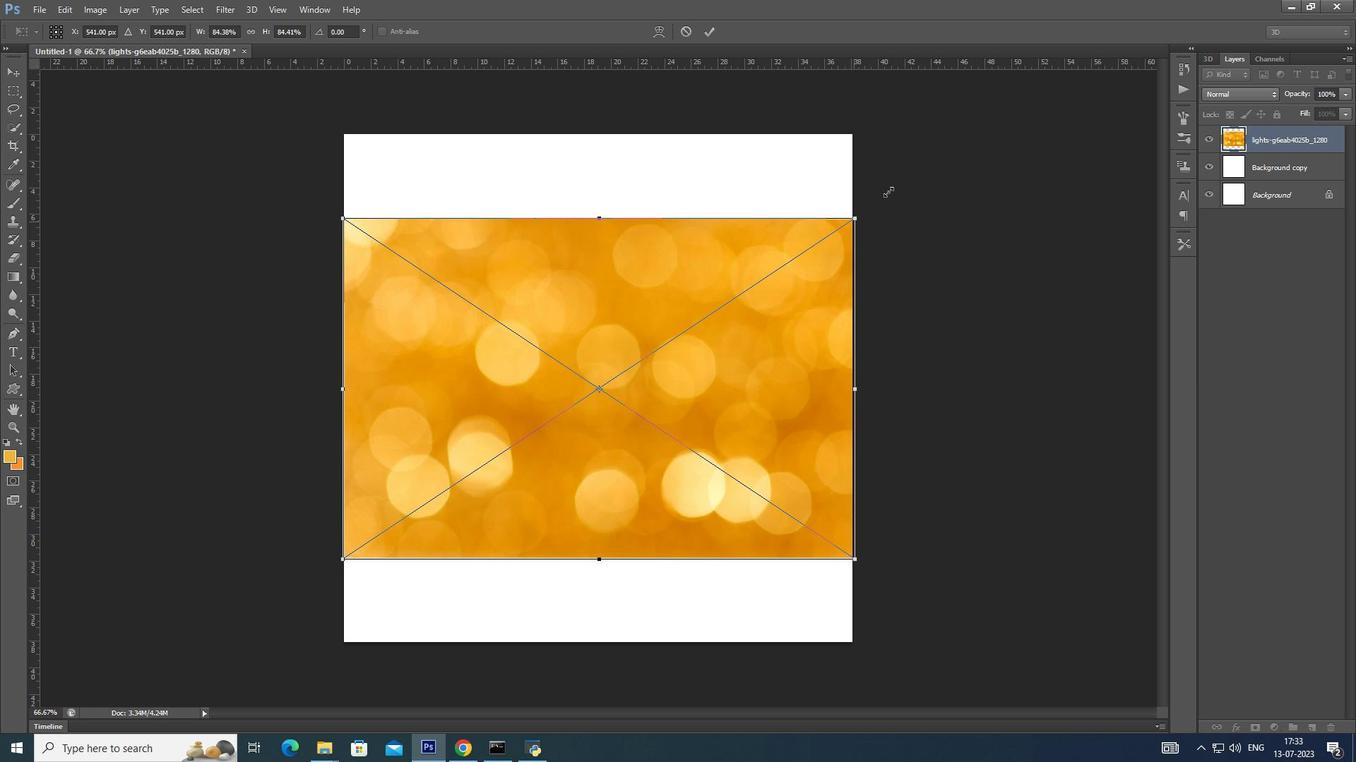 
Action: Key pressed <Key.alt_l>
Screenshot: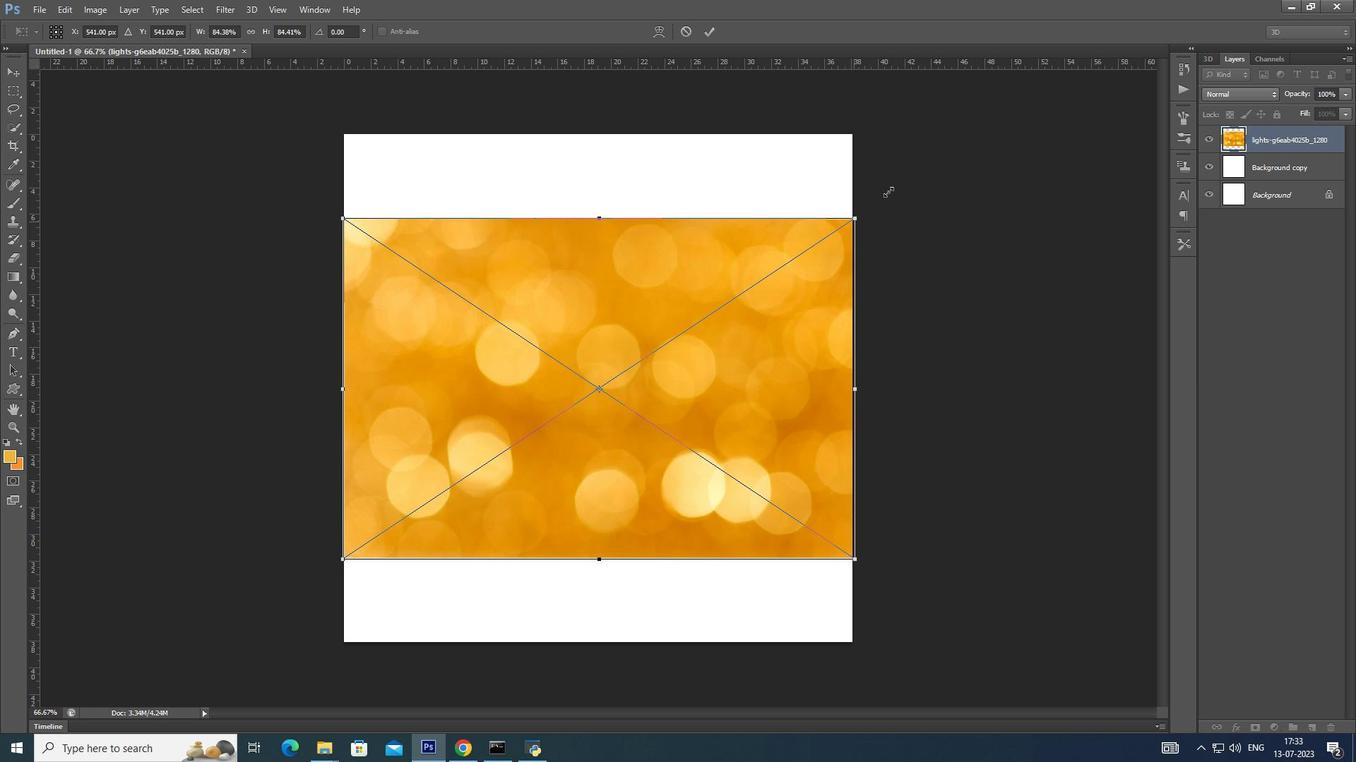
Action: Mouse moved to (890, 188)
Screenshot: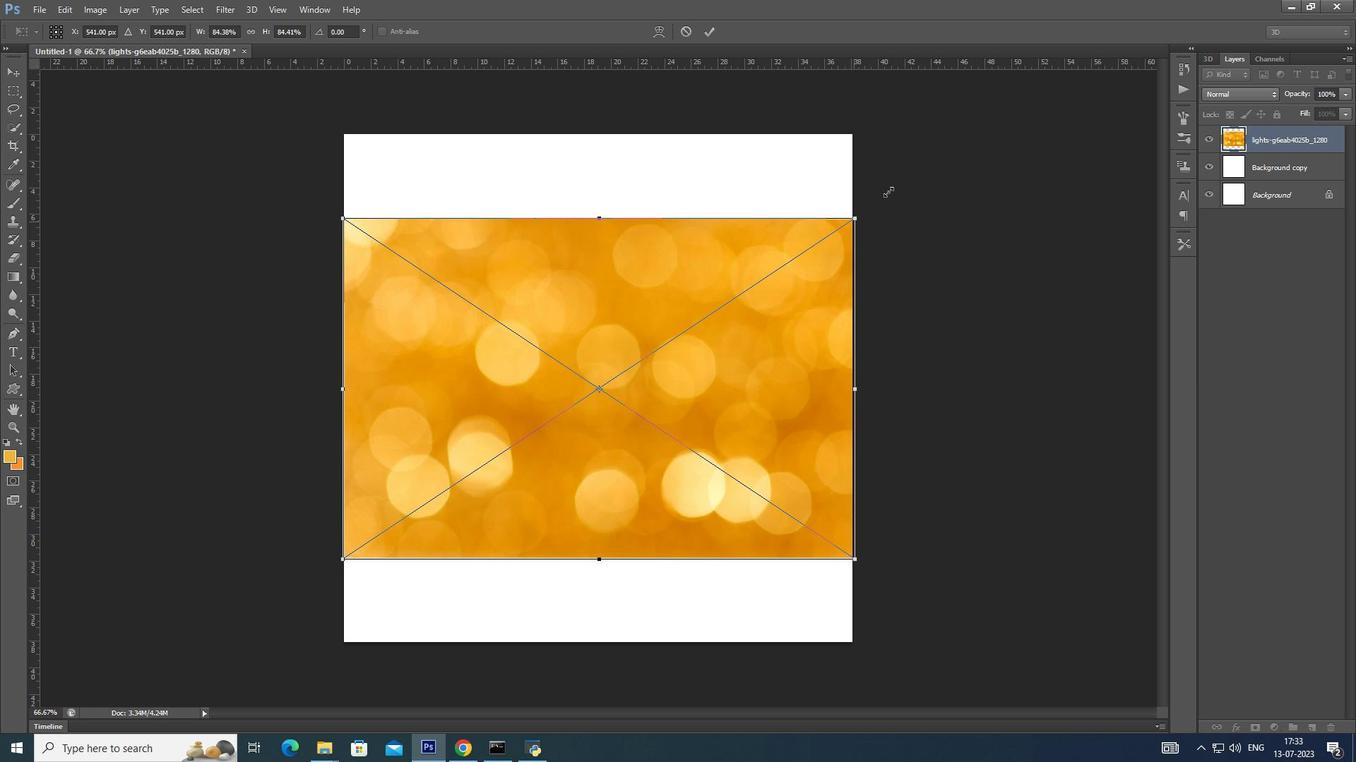 
Action: Key pressed <Key.shift>
Screenshot: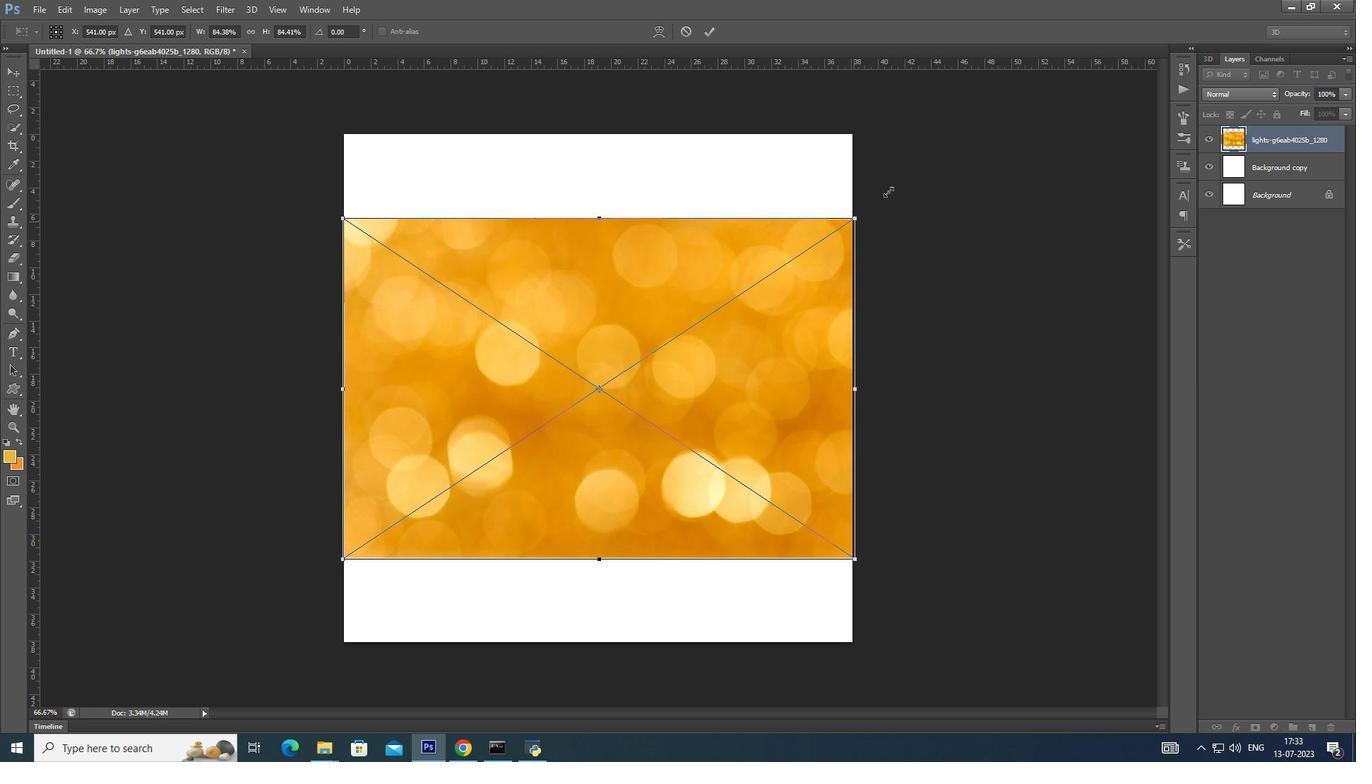 
Action: Mouse moved to (893, 187)
Screenshot: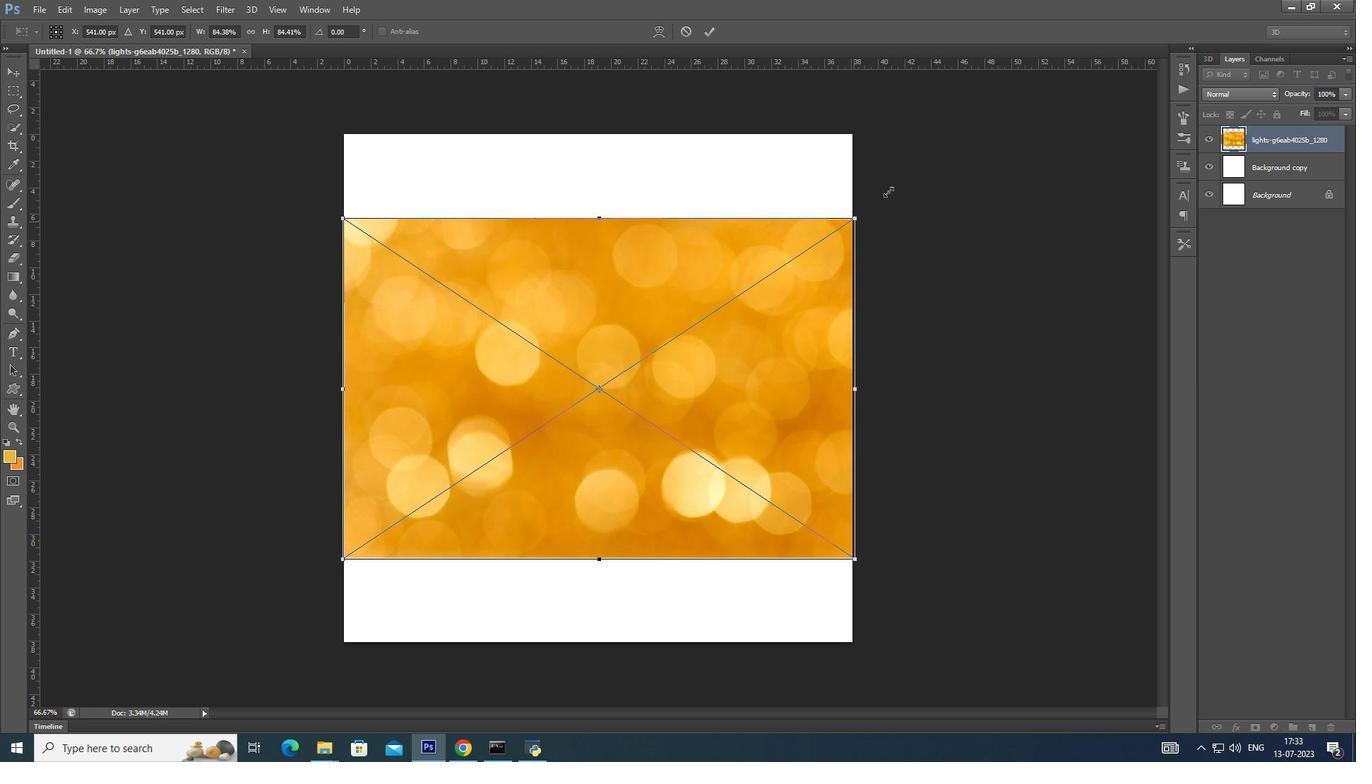 
Action: Key pressed <Key.alt_l>
Screenshot: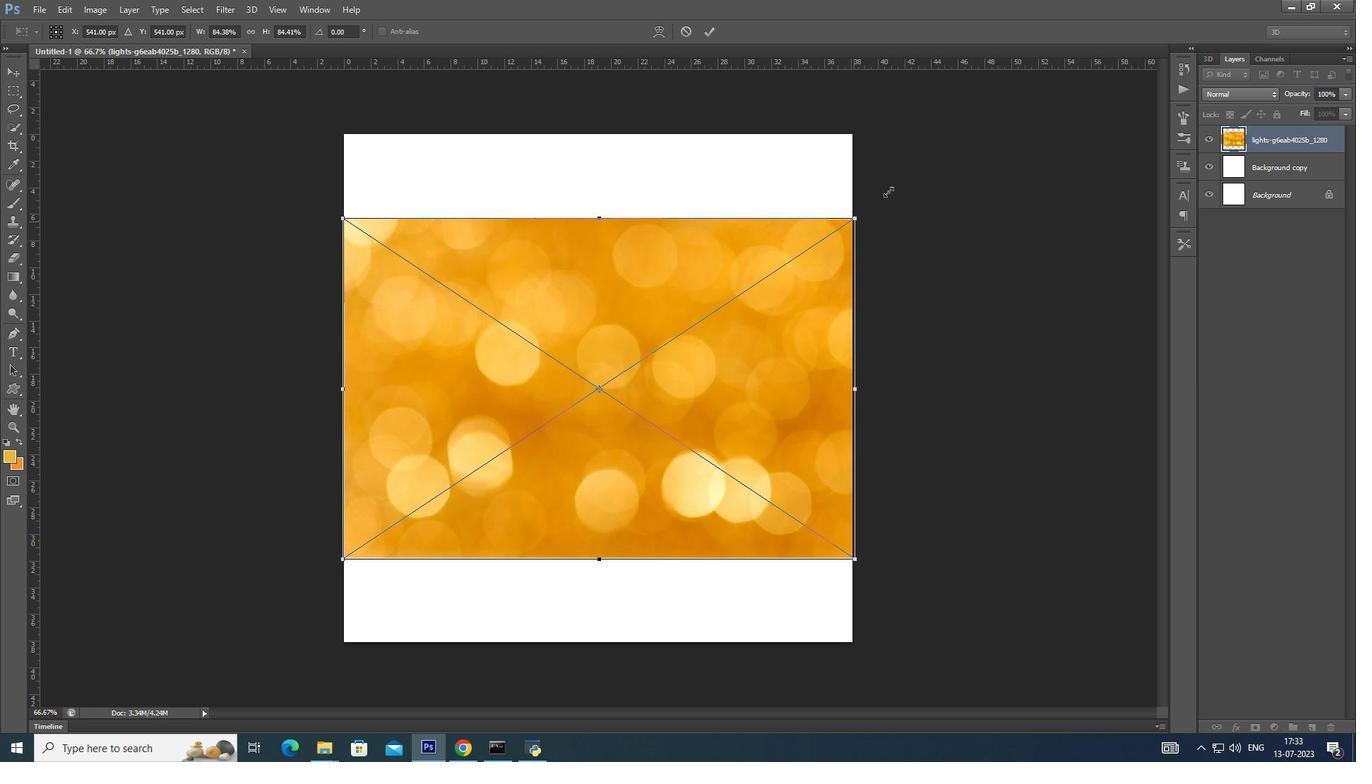 
Action: Mouse moved to (896, 184)
Screenshot: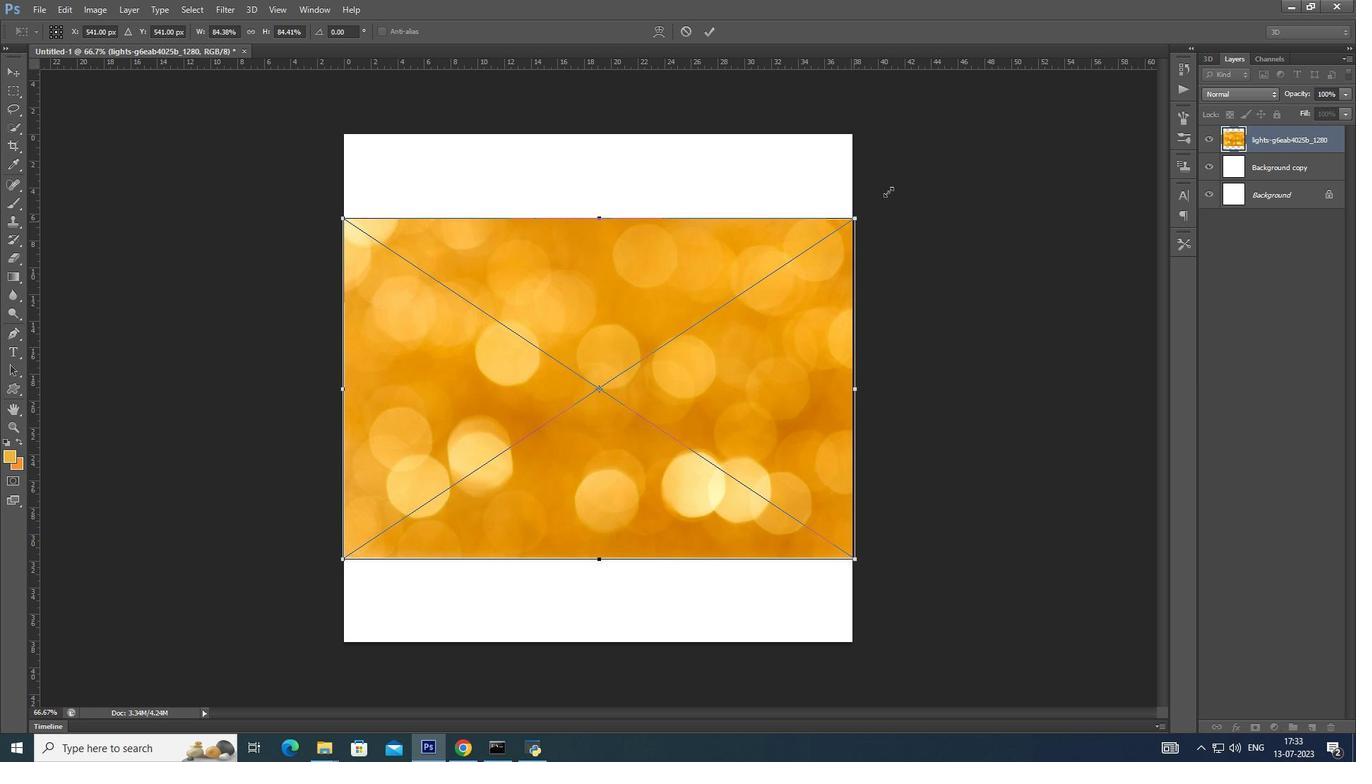 
Action: Key pressed <Key.shift>
Screenshot: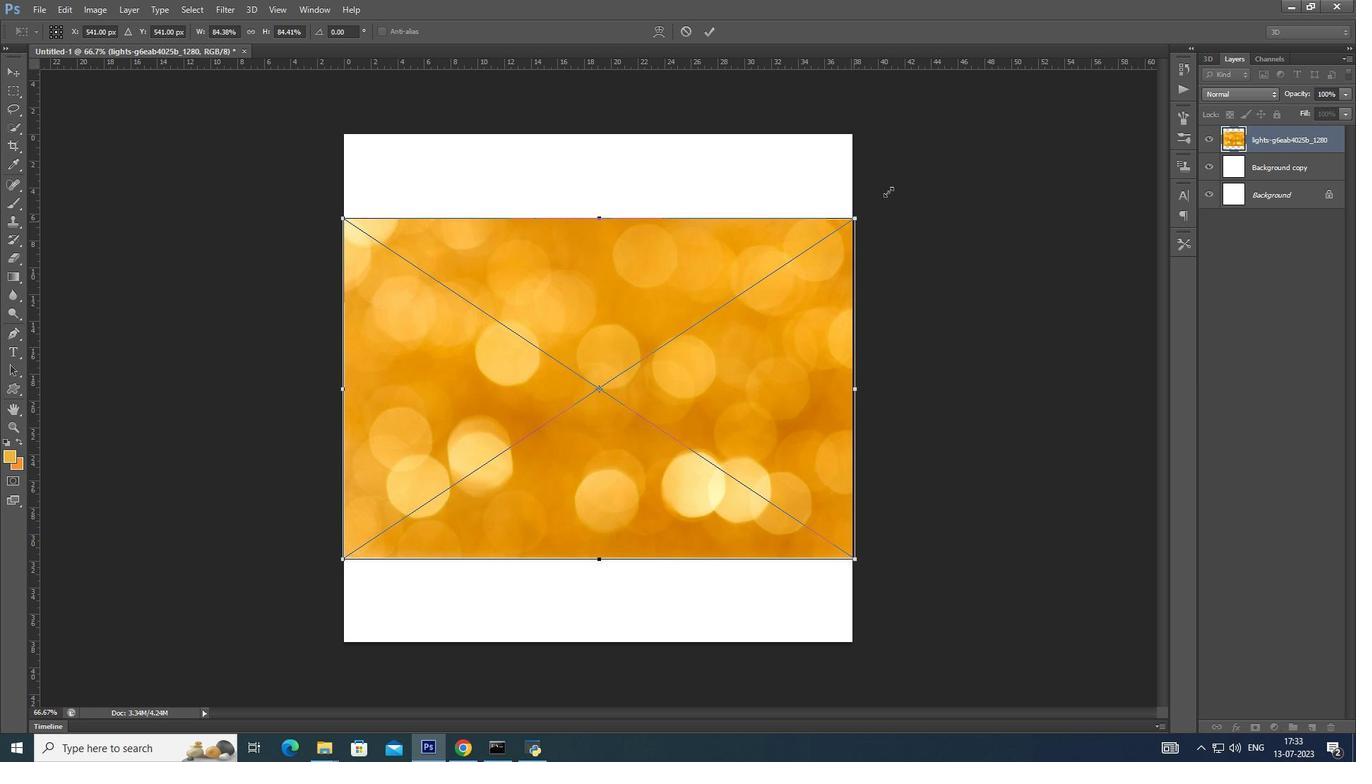 
Action: Mouse moved to (896, 184)
Screenshot: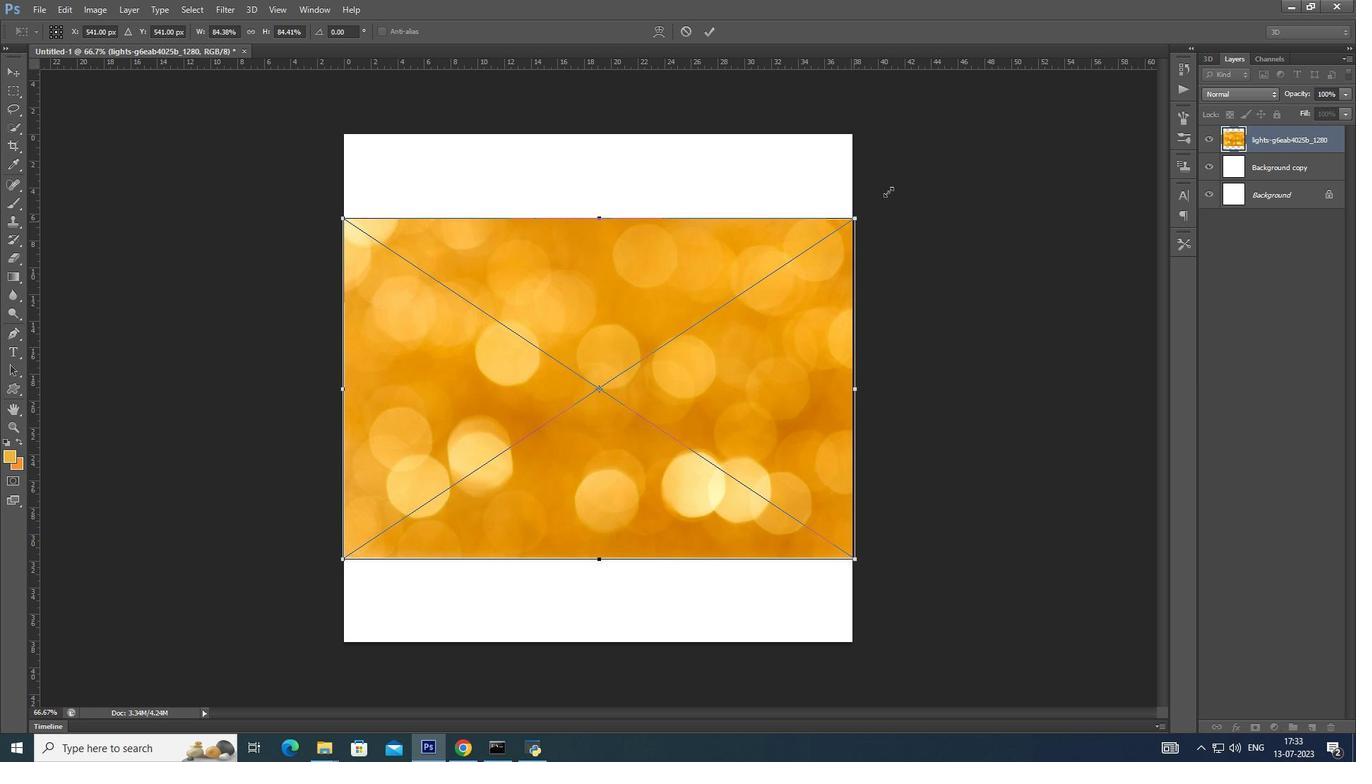 
Action: Key pressed <Key.alt_l>
Screenshot: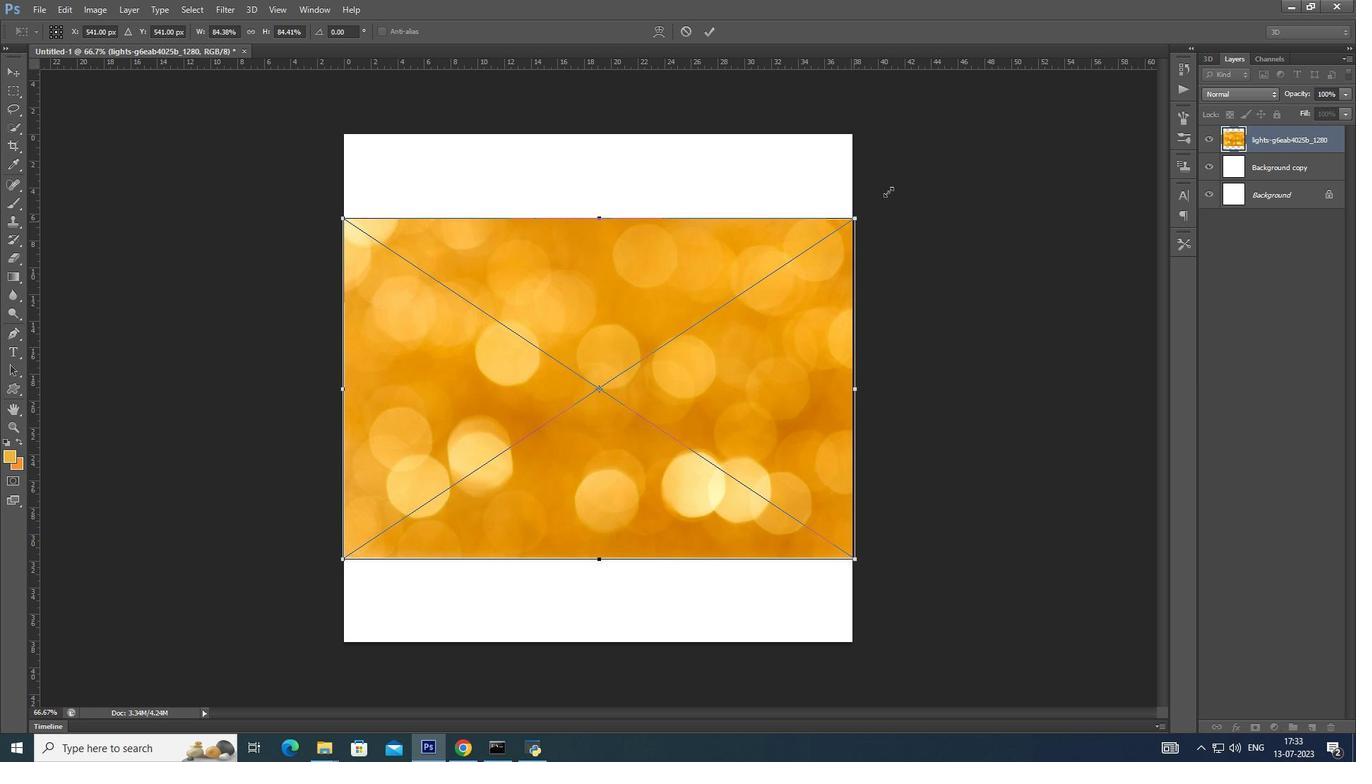 
Action: Mouse moved to (906, 178)
Screenshot: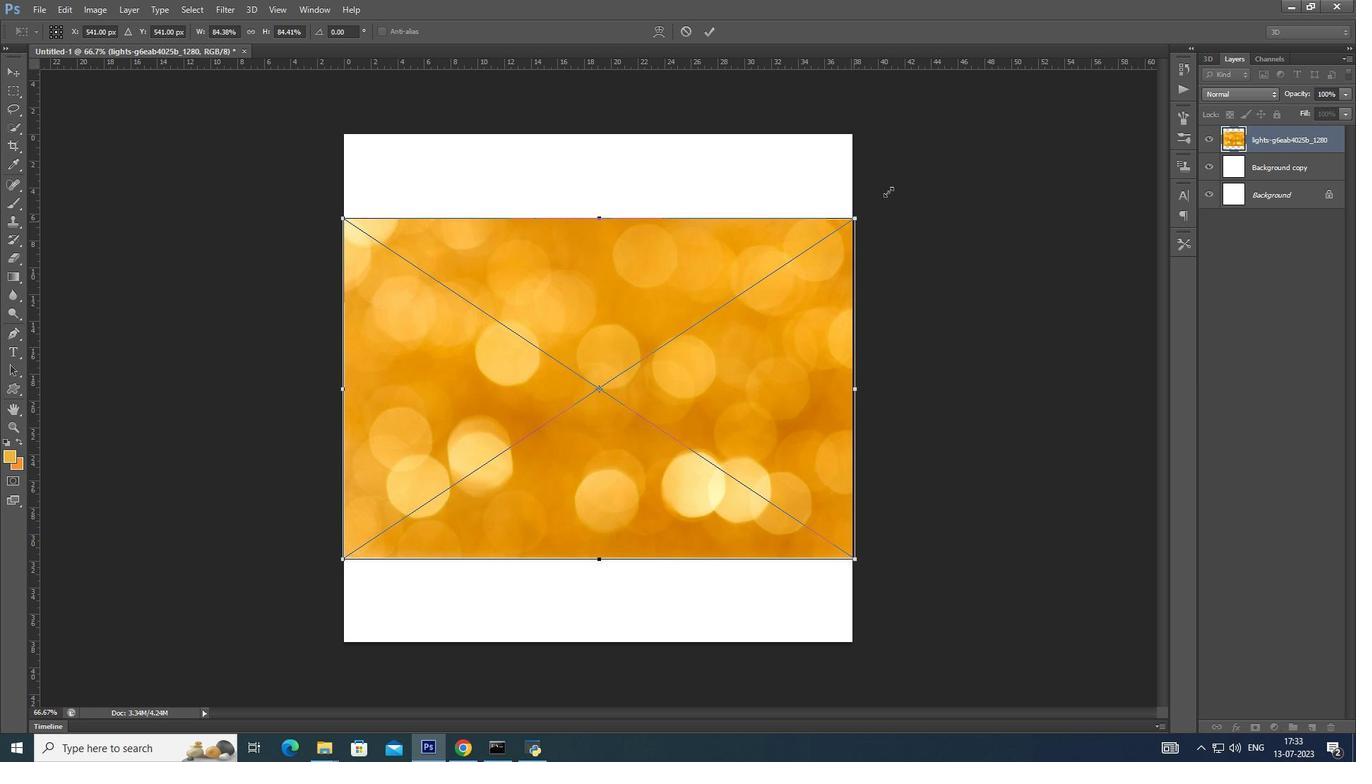 
Action: Key pressed <Key.alt_l>
Screenshot: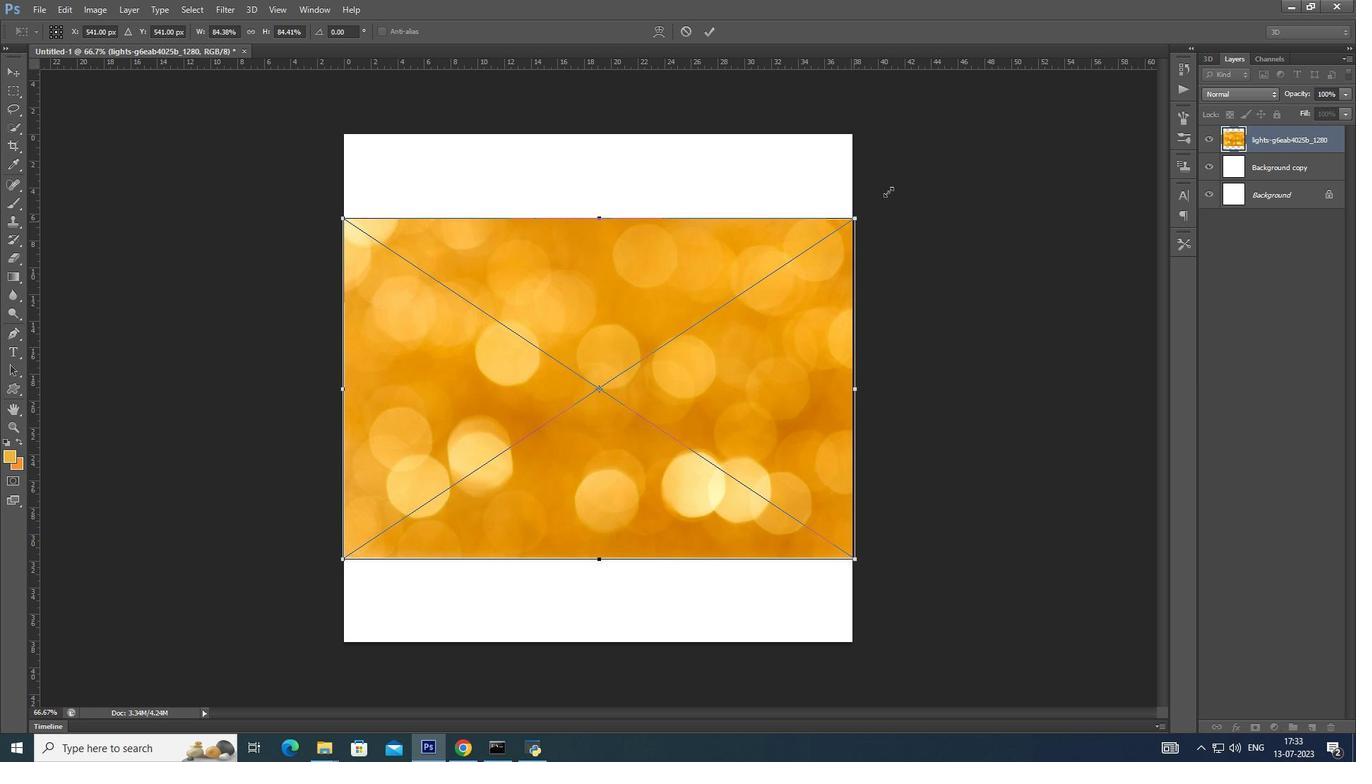 
Action: Mouse moved to (909, 177)
Screenshot: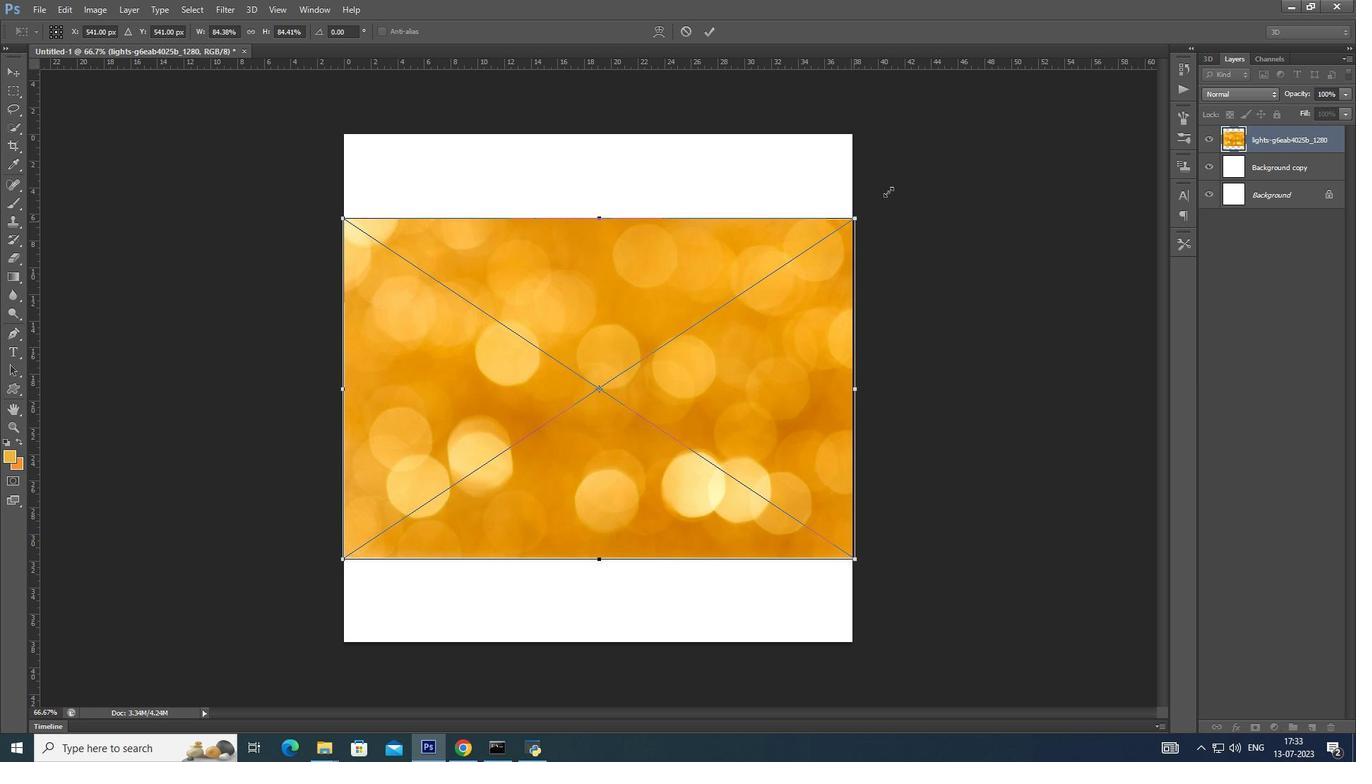 
Action: Key pressed <Key.shift>
Screenshot: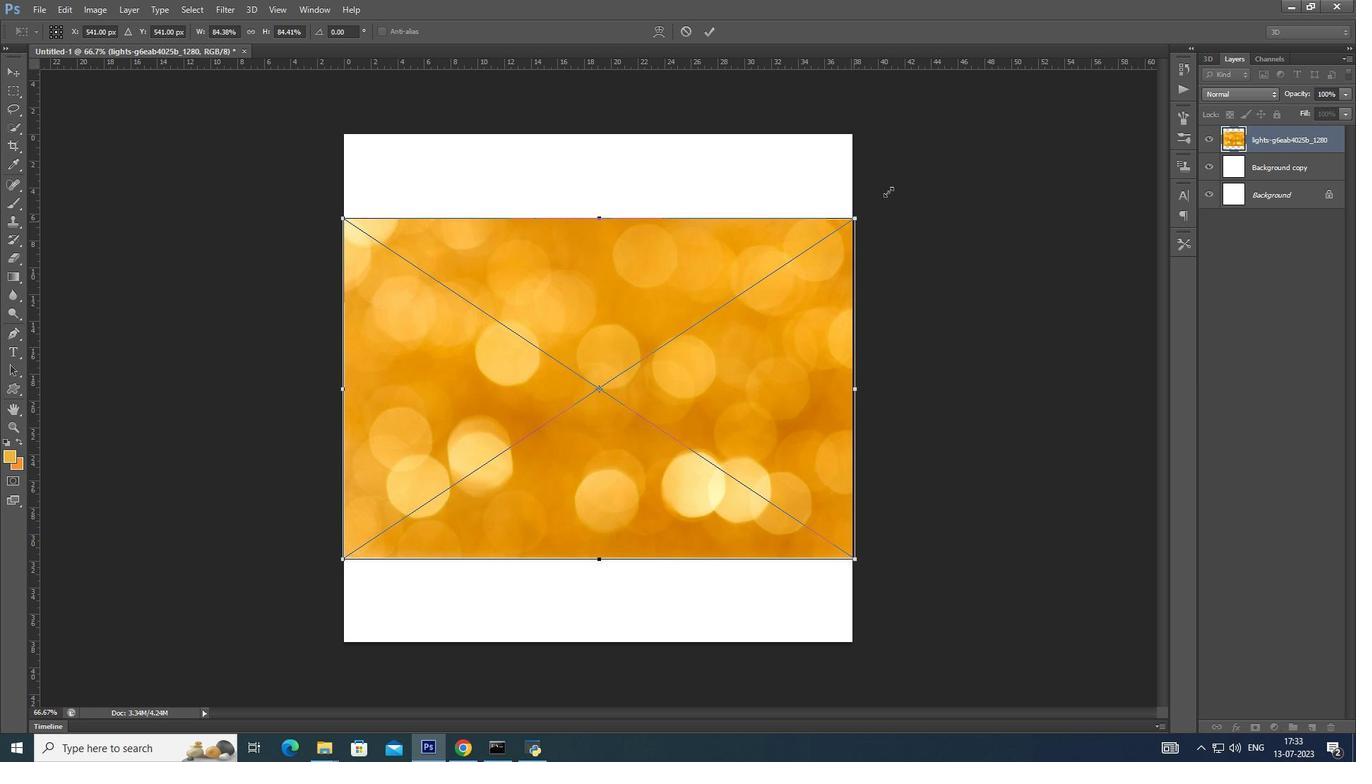 
Action: Mouse moved to (909, 177)
Screenshot: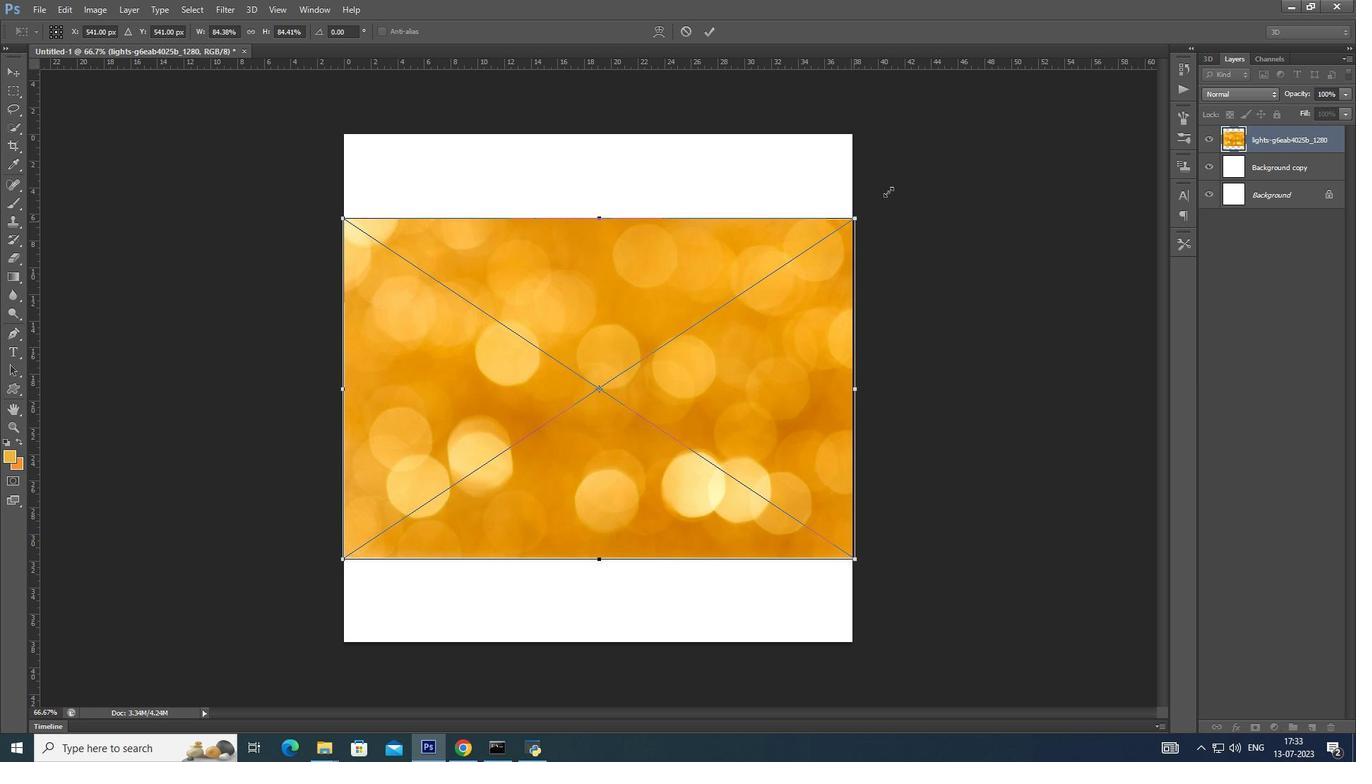 
Action: Key pressed <Key.alt_l>
Screenshot: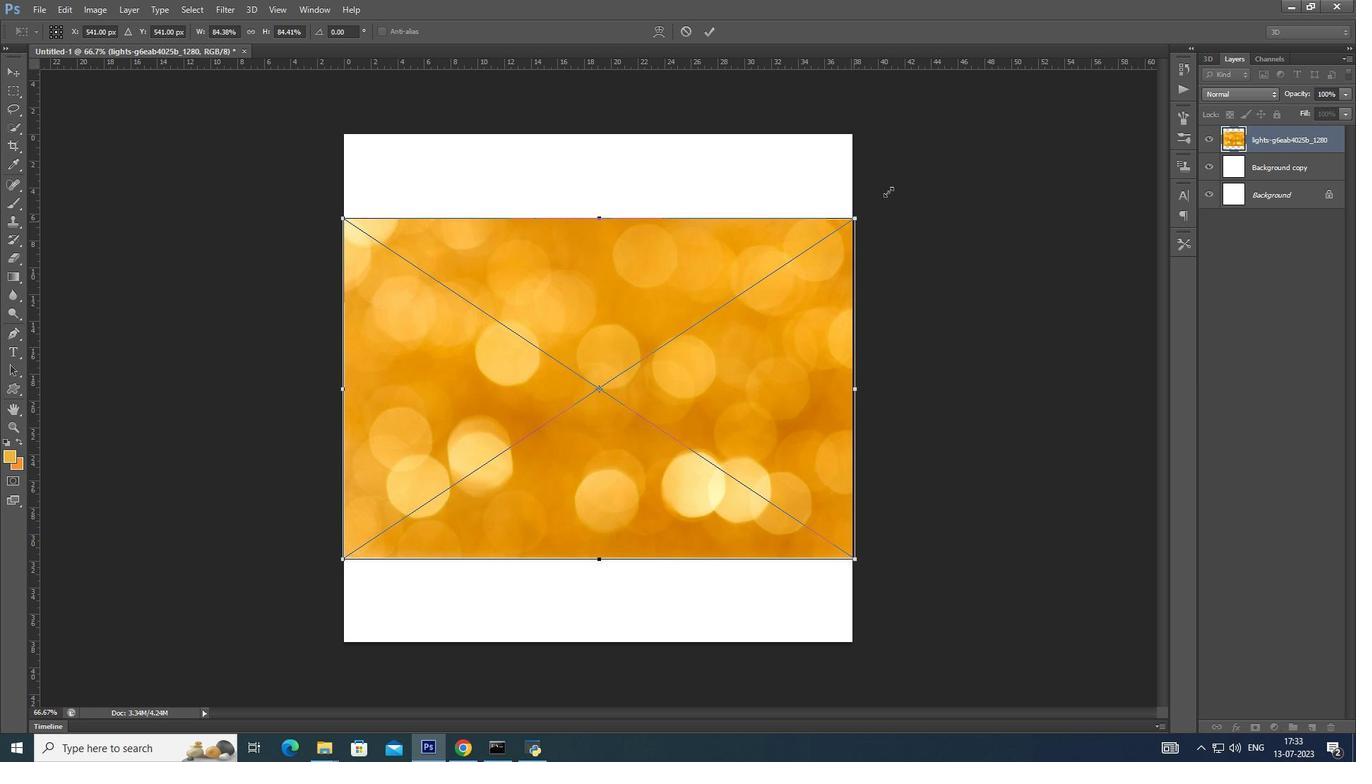 
Action: Mouse moved to (910, 176)
Screenshot: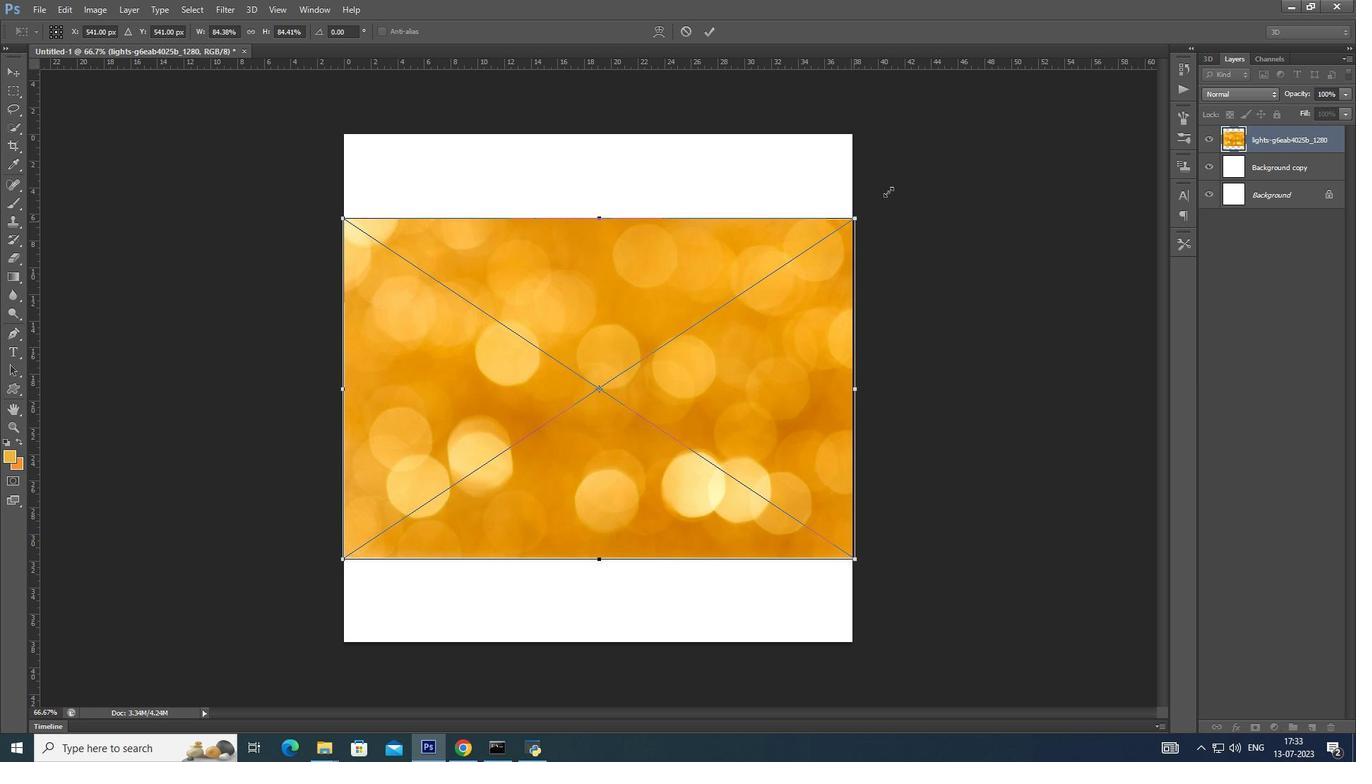 
Action: Key pressed <Key.shift>
Screenshot: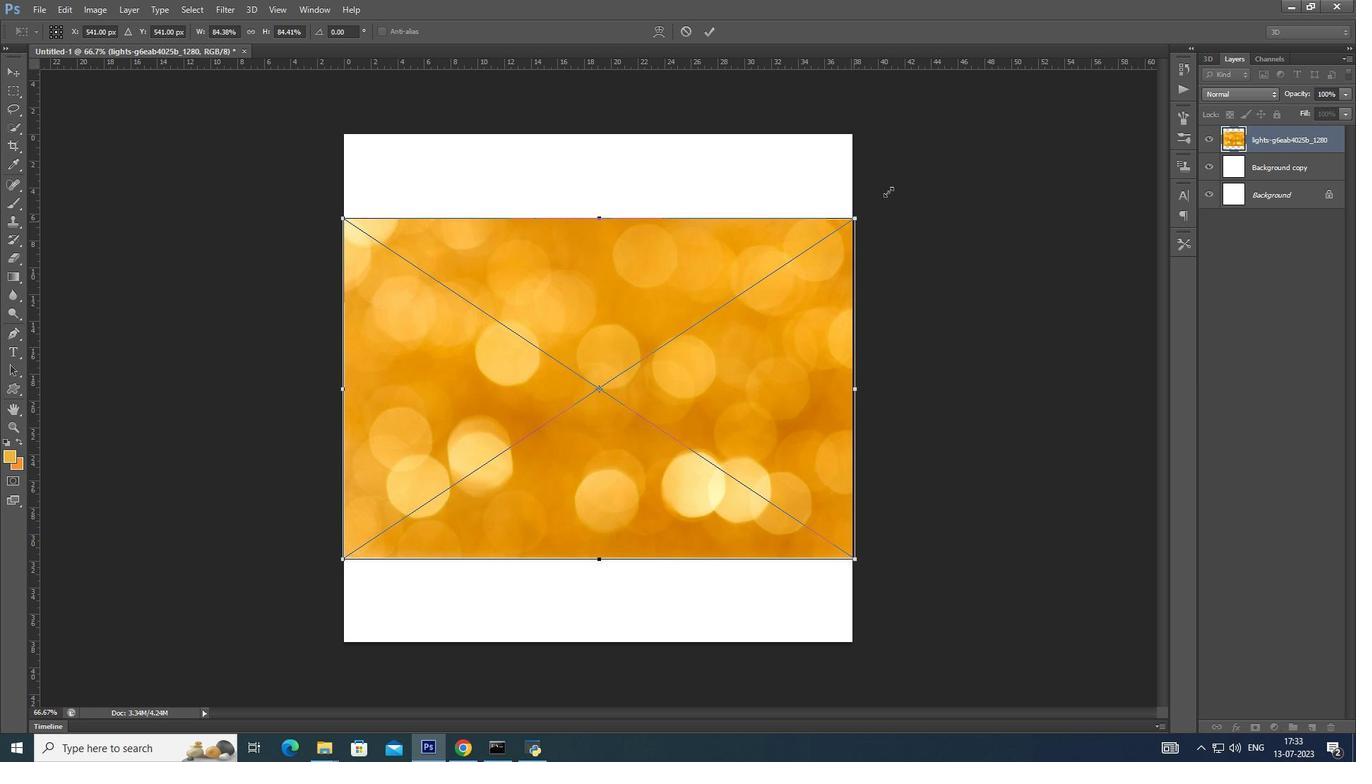 
Action: Mouse moved to (911, 175)
Screenshot: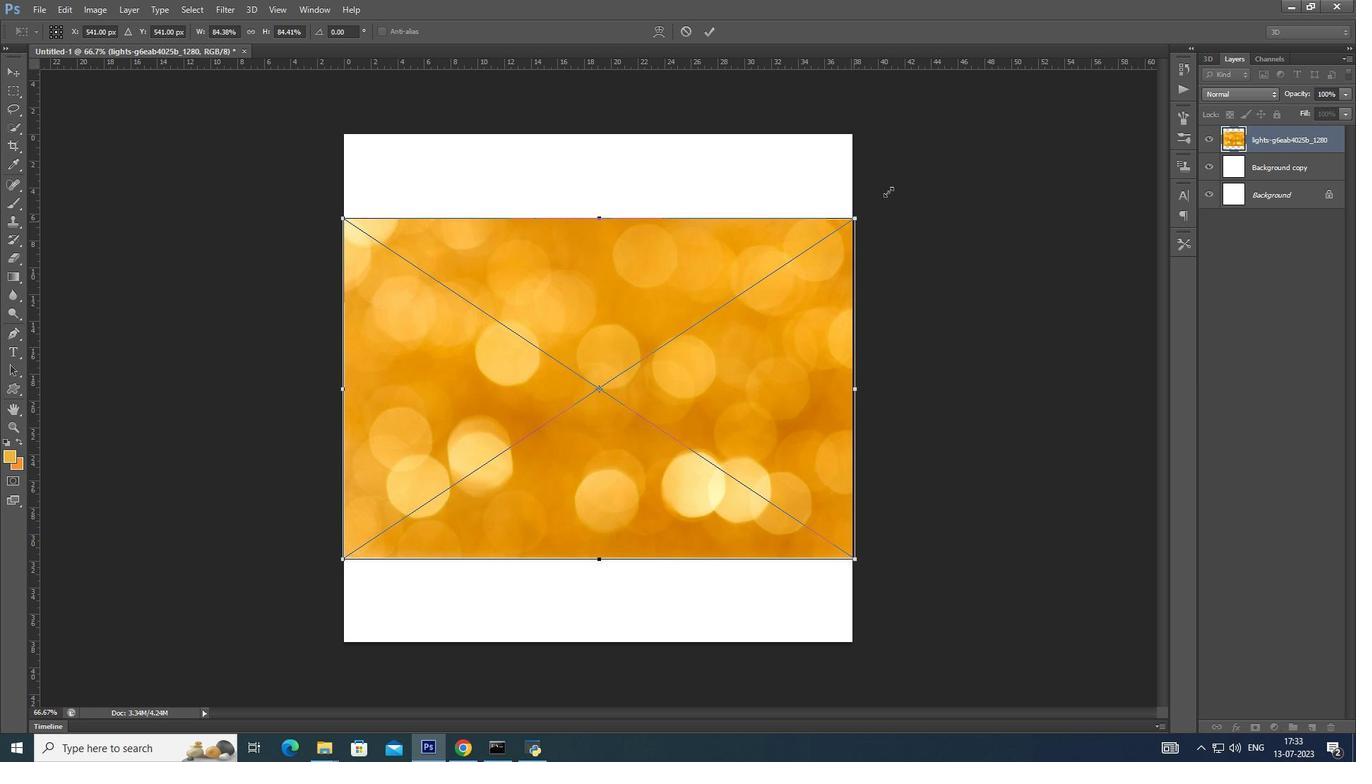 
Action: Key pressed <Key.alt_l>
Screenshot: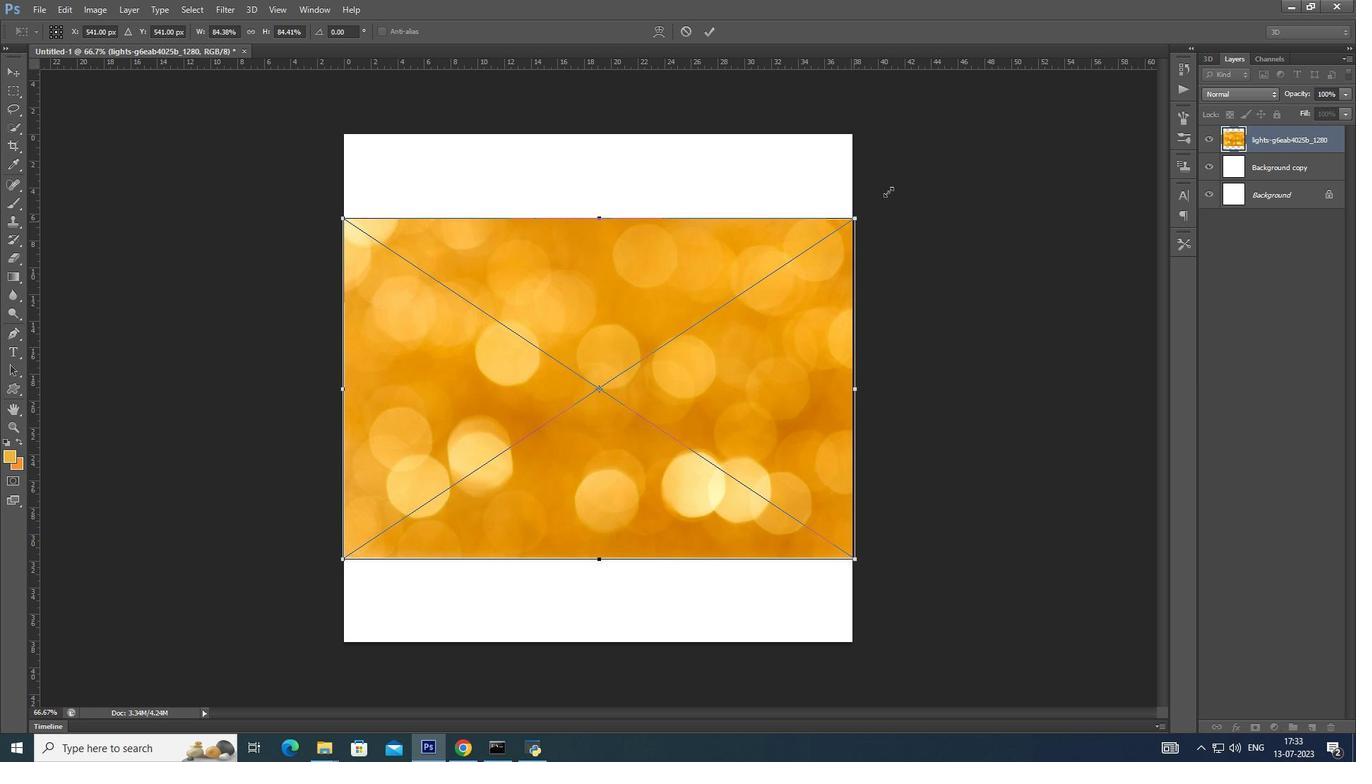 
Action: Mouse moved to (913, 175)
Screenshot: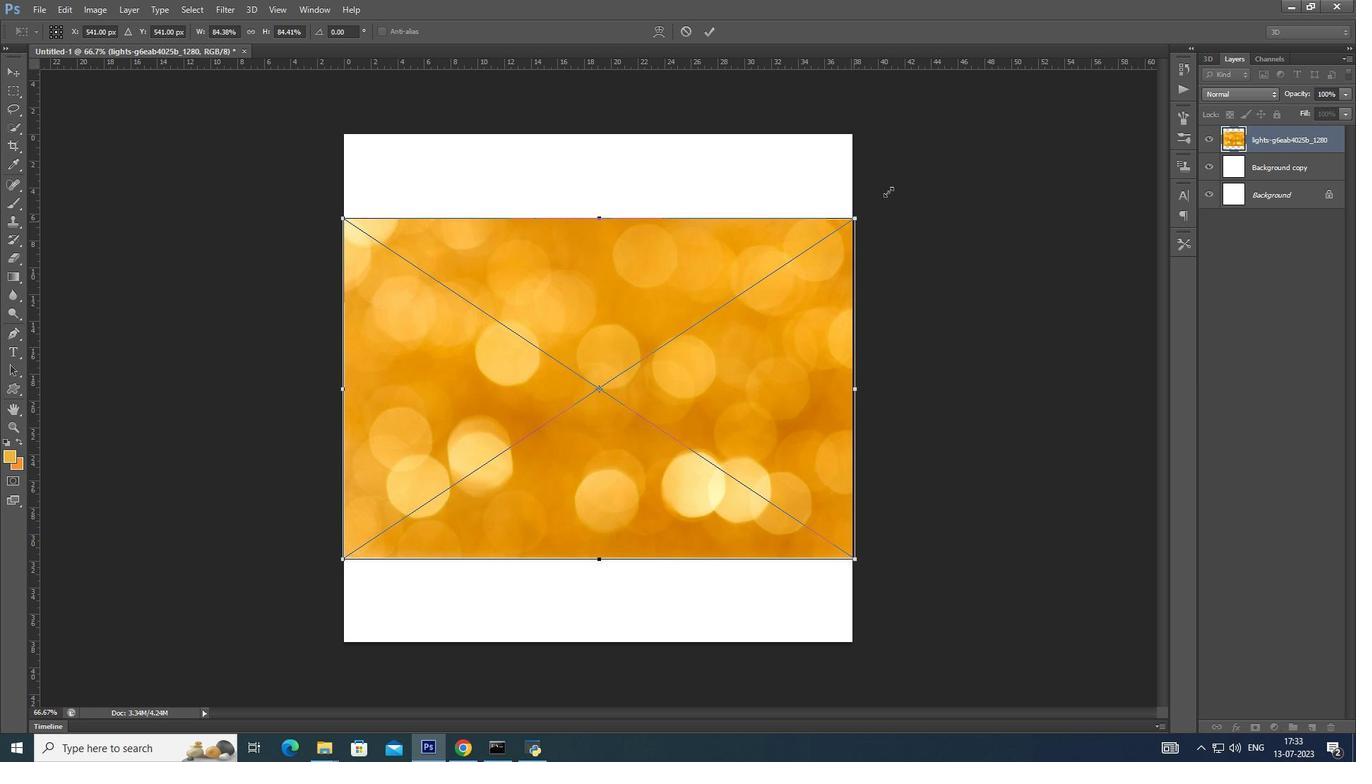 
Action: Key pressed <Key.shift>
Screenshot: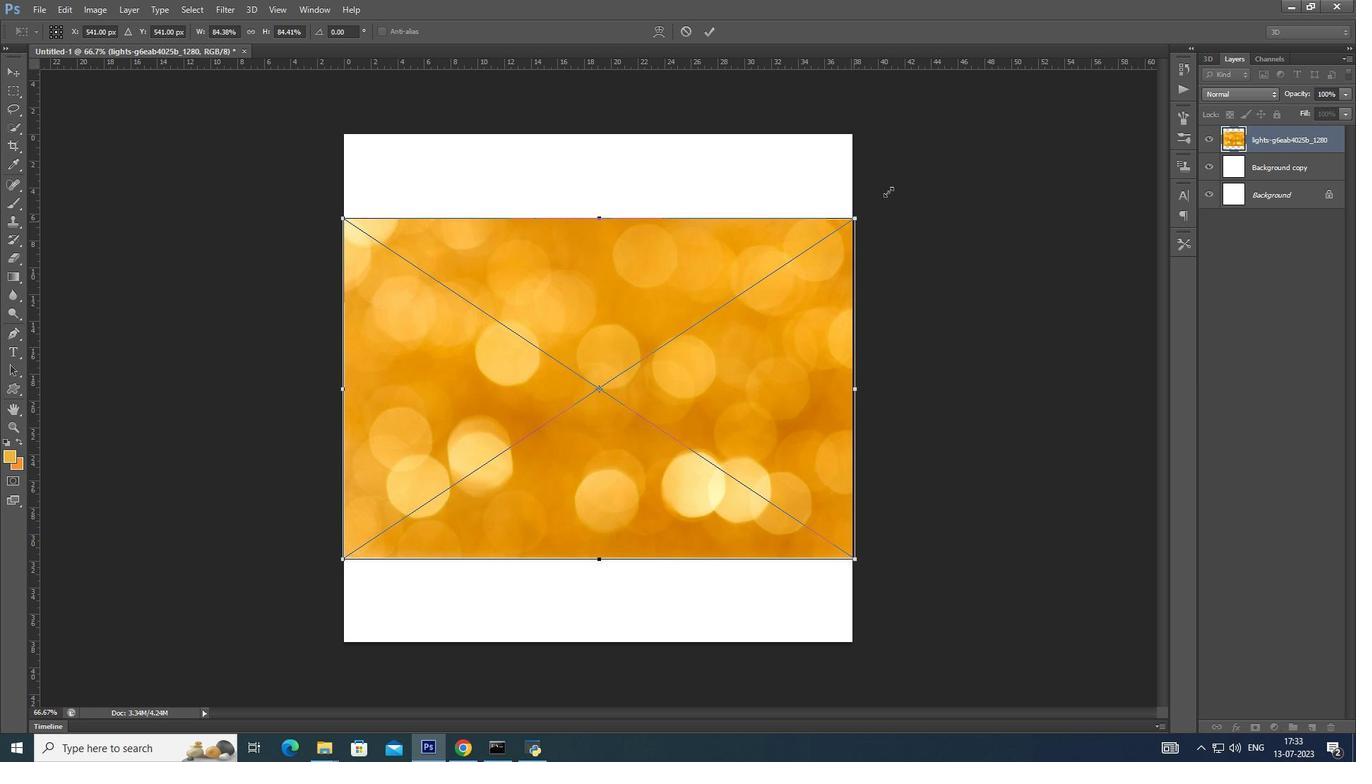 
Action: Mouse moved to (913, 174)
Screenshot: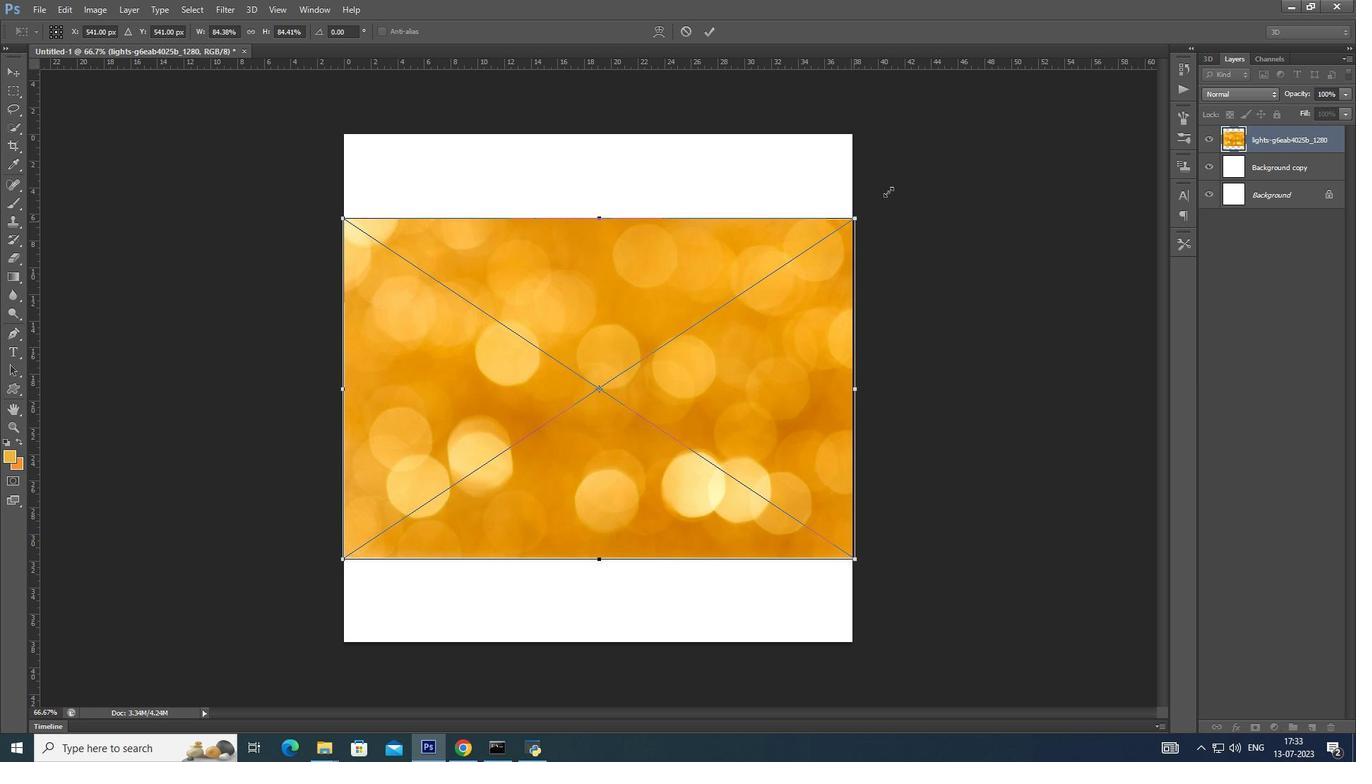 
Action: Key pressed <Key.alt_l>
Screenshot: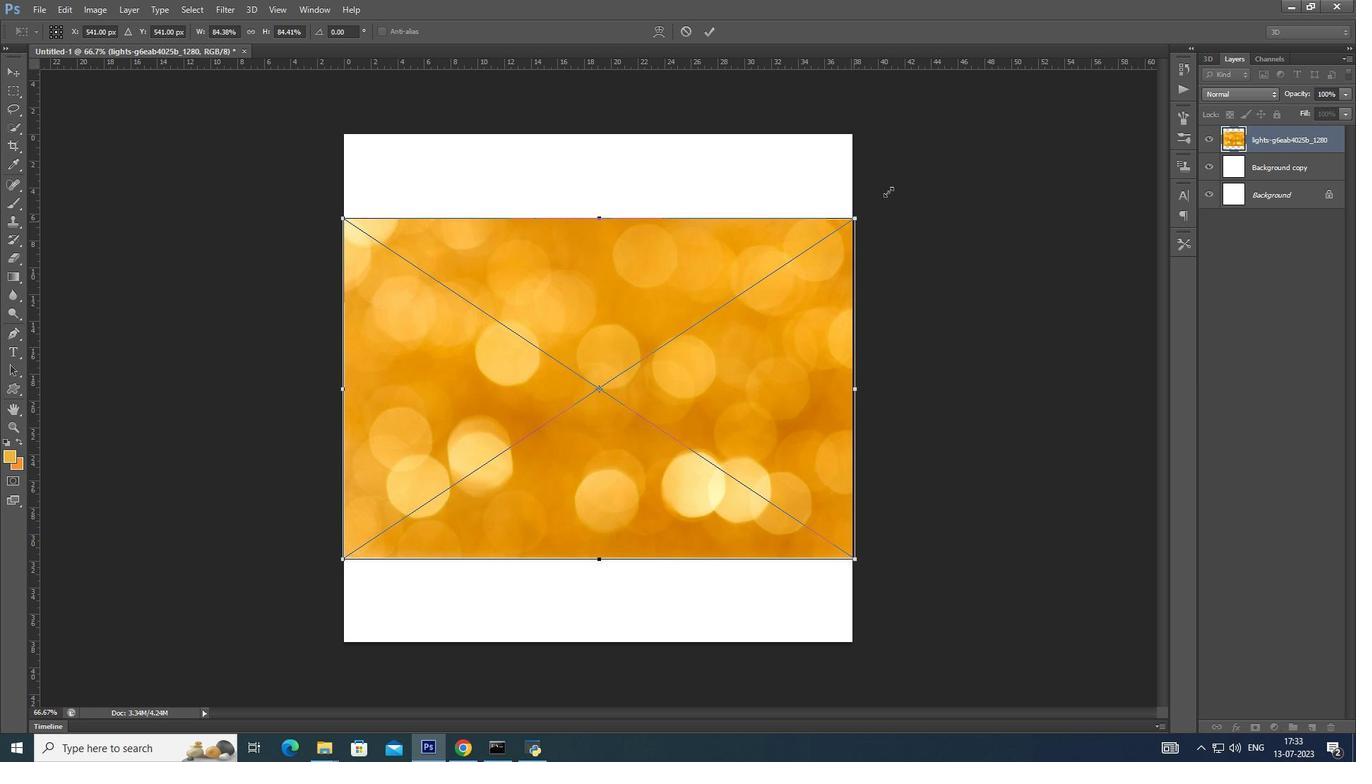 
Action: Mouse moved to (918, 173)
Screenshot: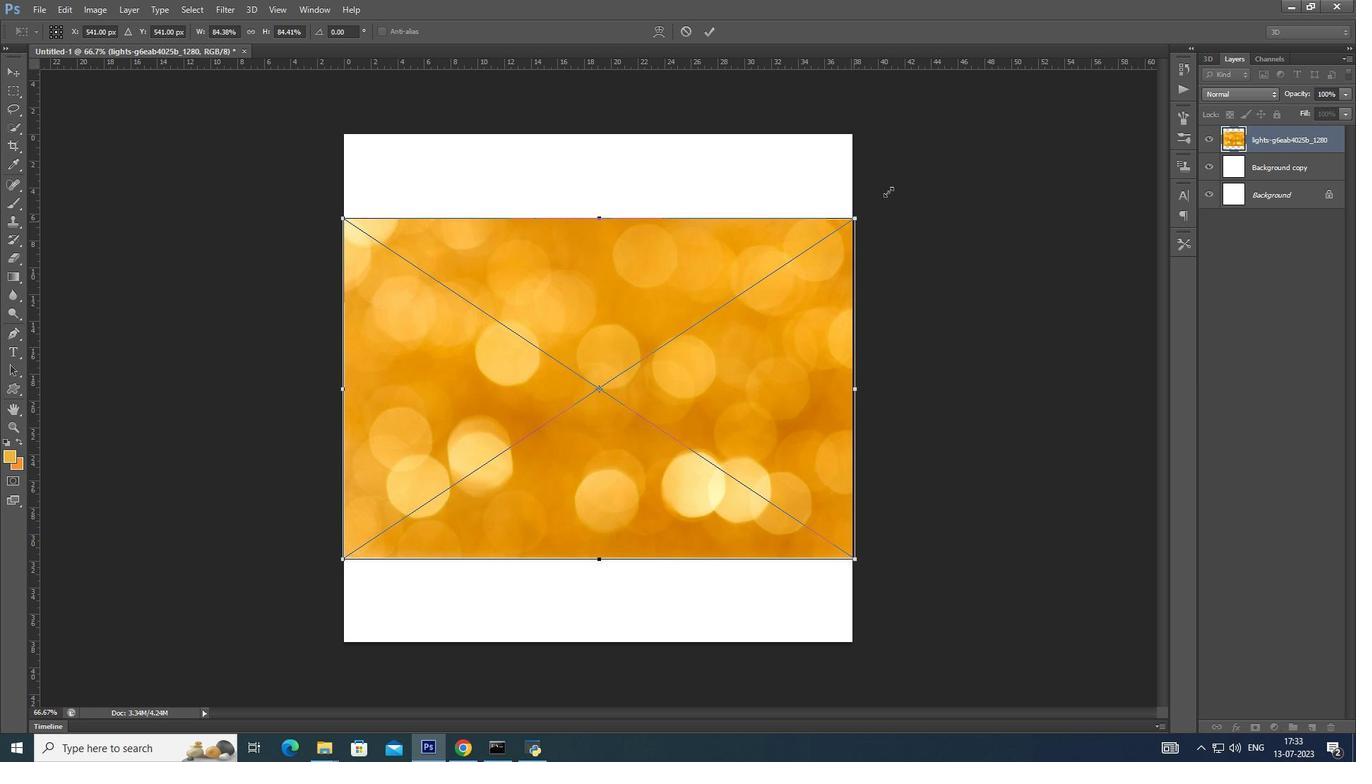 
Action: Key pressed <Key.shift>
Screenshot: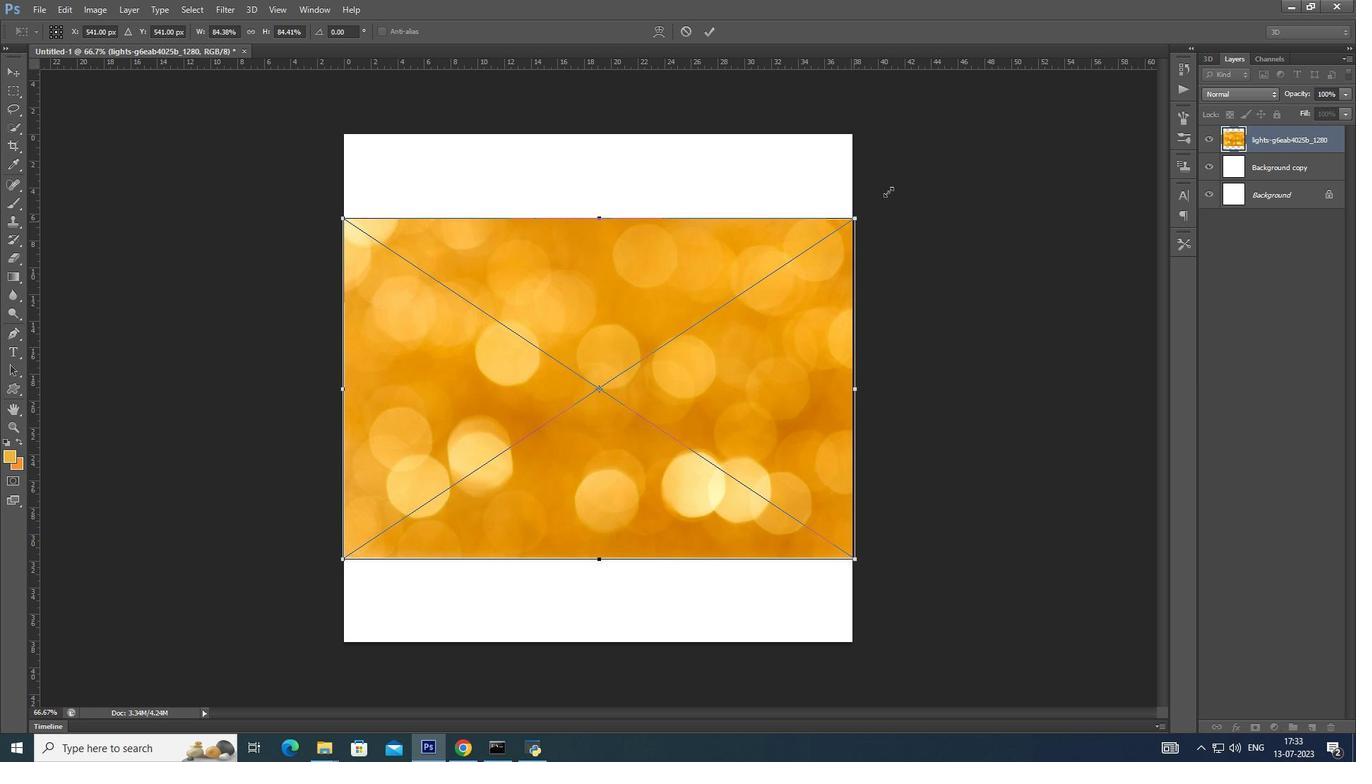 
Action: Mouse moved to (920, 172)
Screenshot: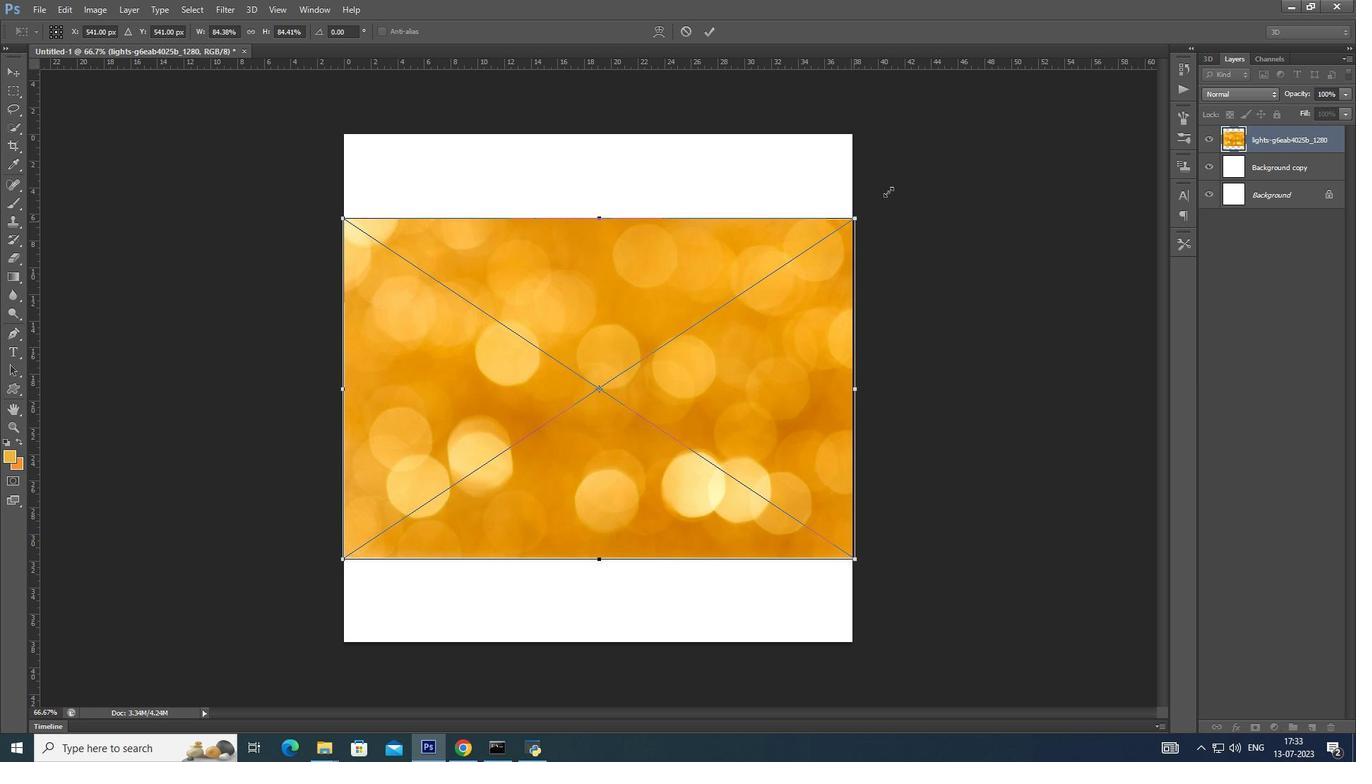 
Action: Key pressed <Key.alt_l>
Screenshot: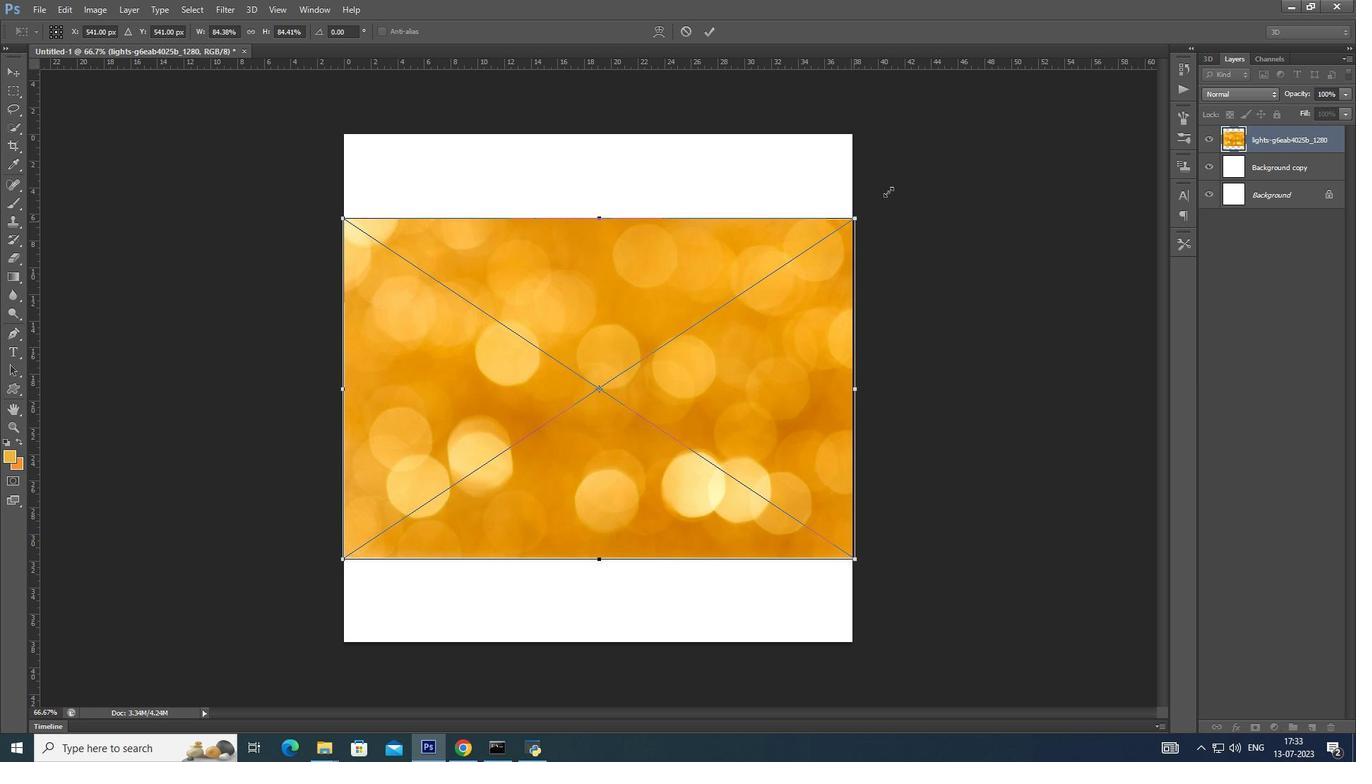 
Action: Mouse moved to (922, 170)
Screenshot: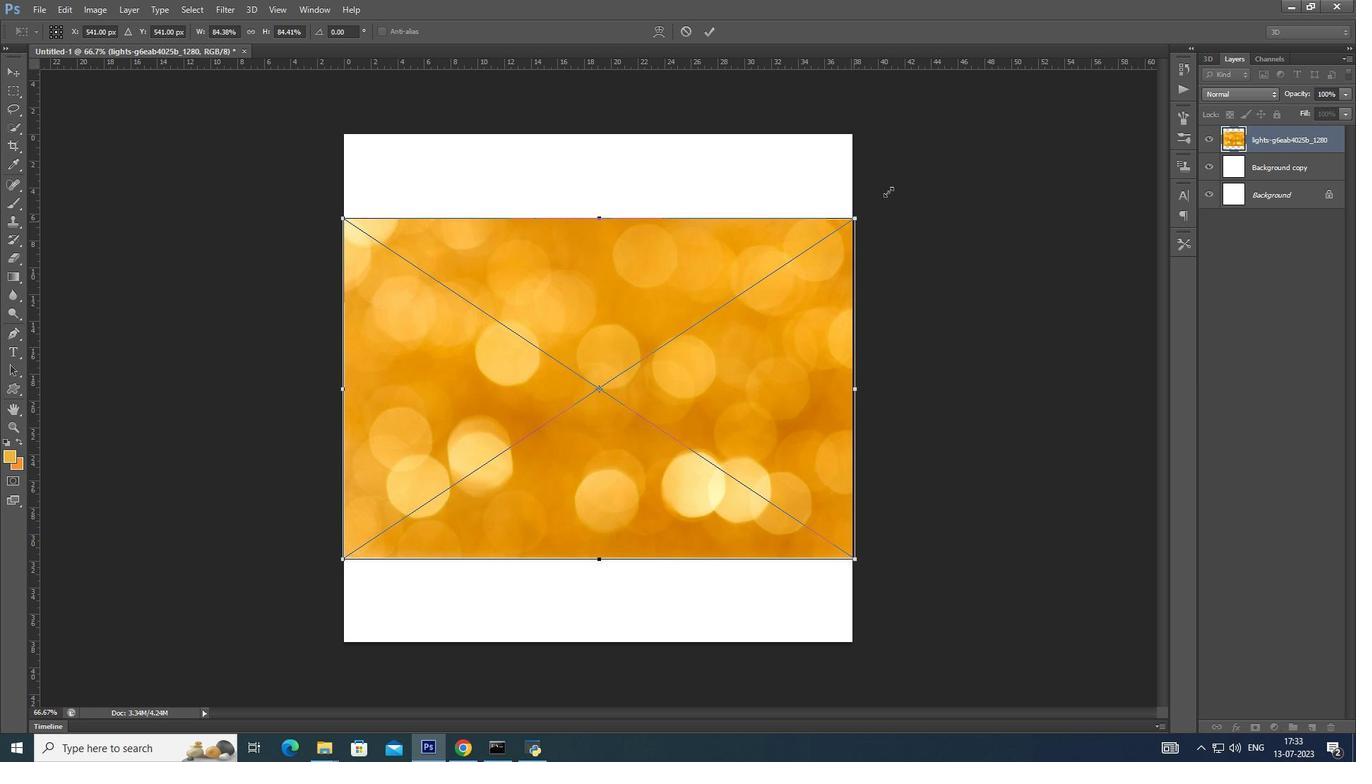 
Action: Key pressed <Key.shift>
Screenshot: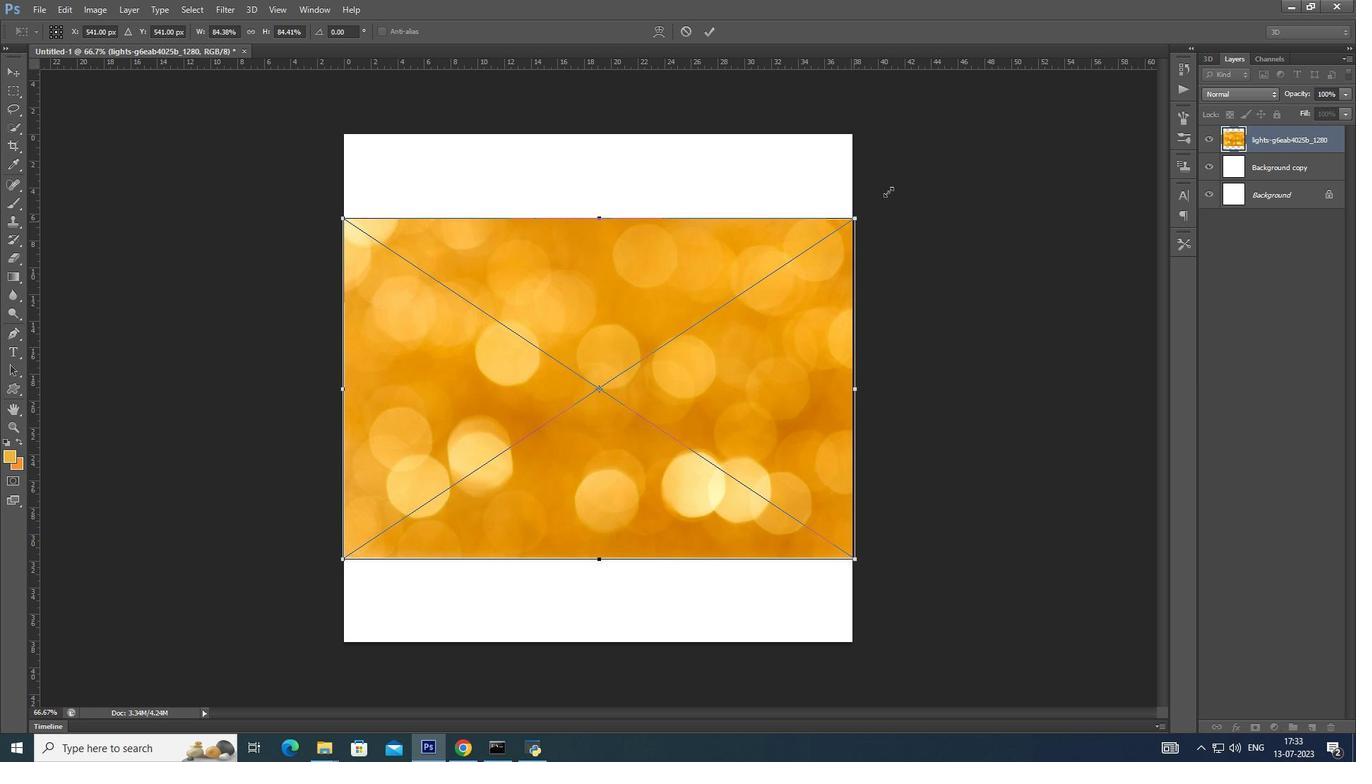 
Action: Mouse moved to (924, 169)
Screenshot: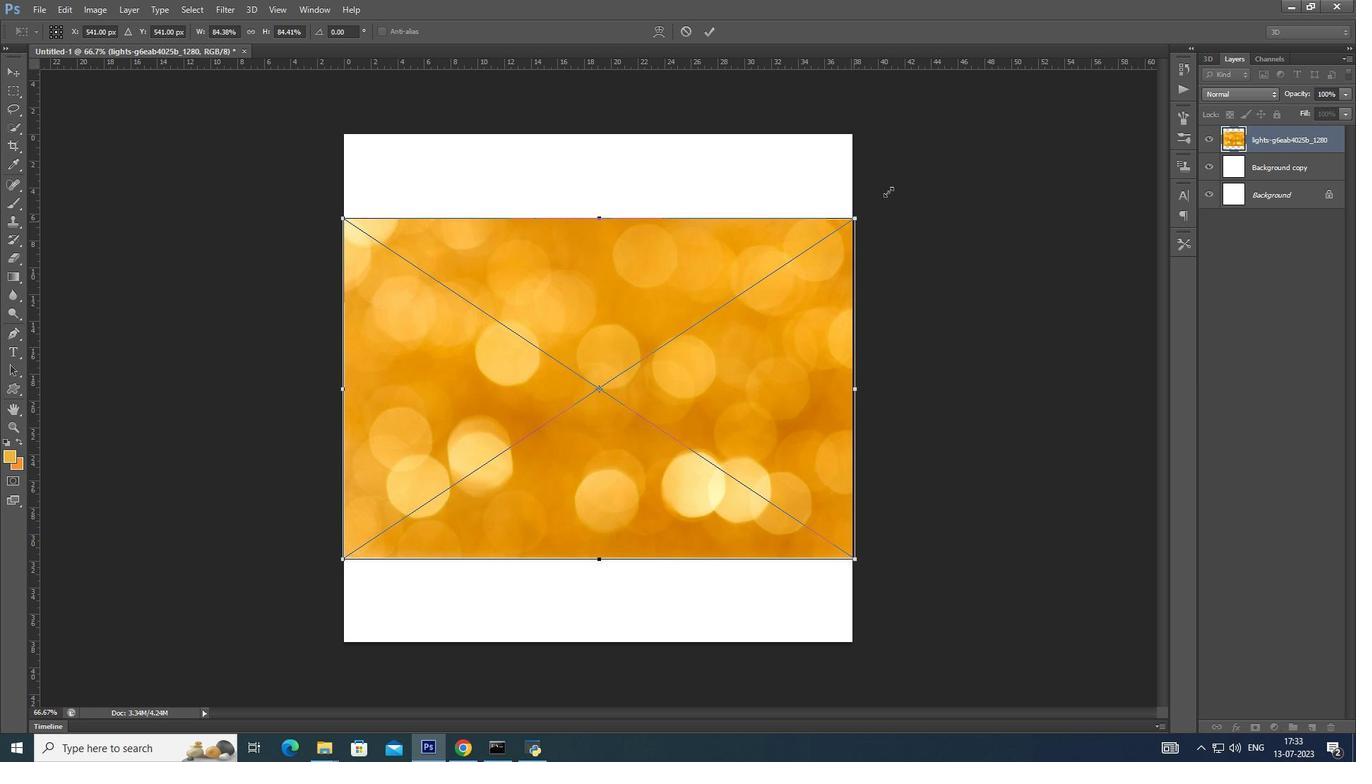 
Action: Key pressed <Key.alt_l>
Screenshot: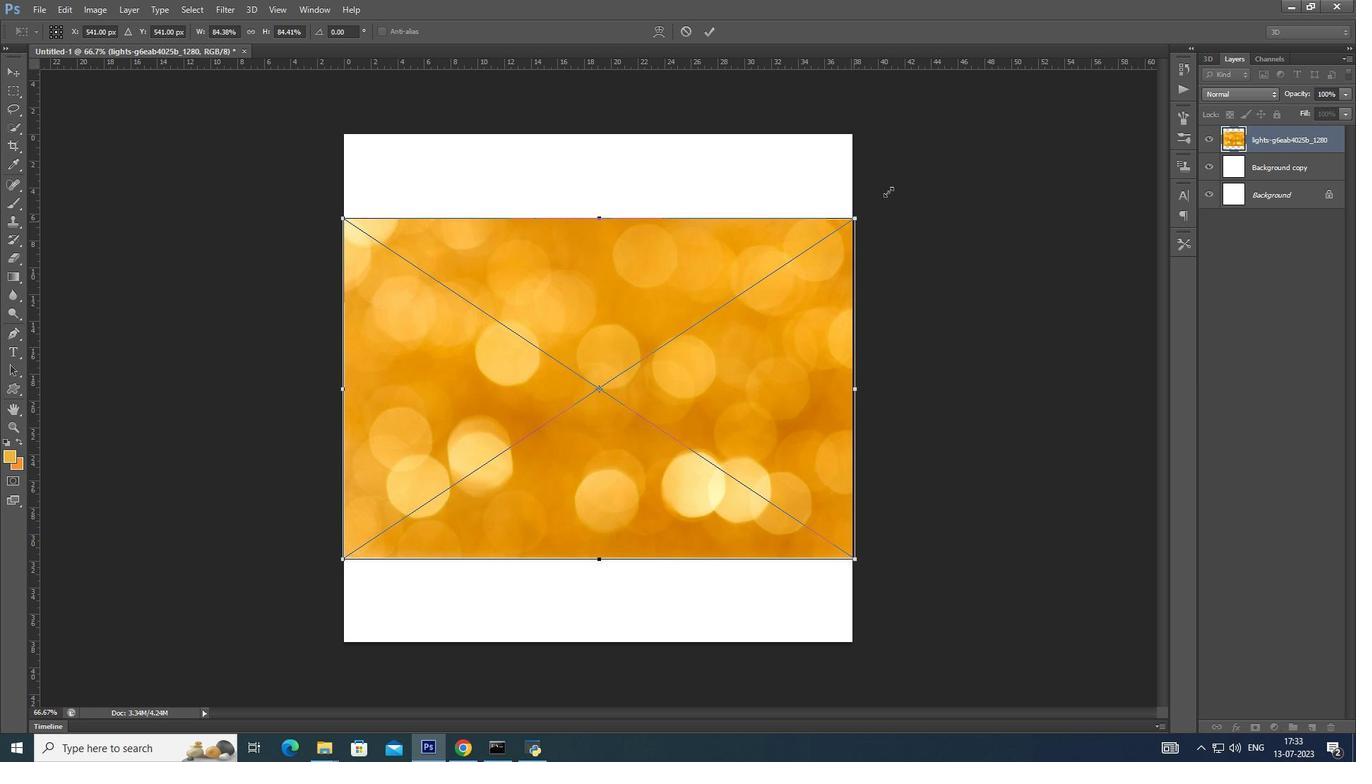 
Action: Mouse moved to (930, 165)
Screenshot: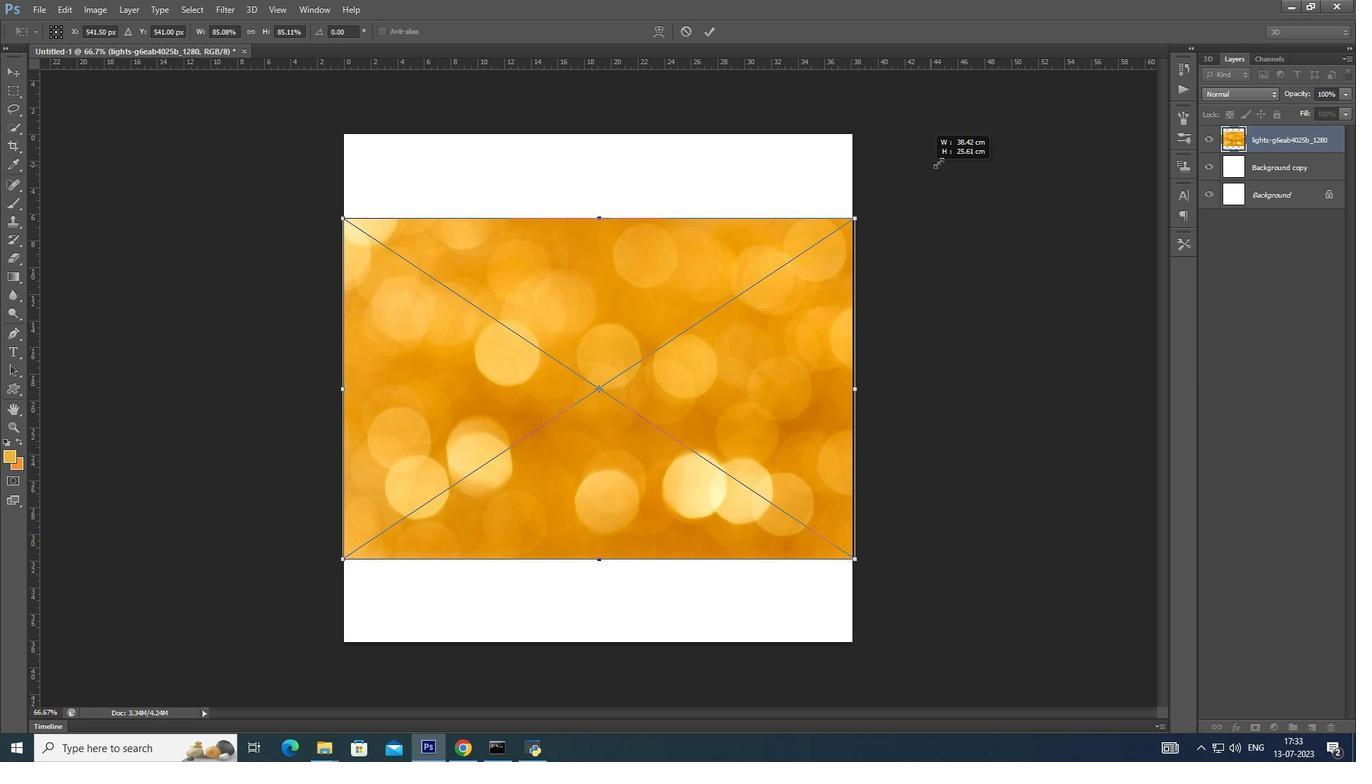 
Action: Key pressed <Key.shift><Key.alt_l>
Screenshot: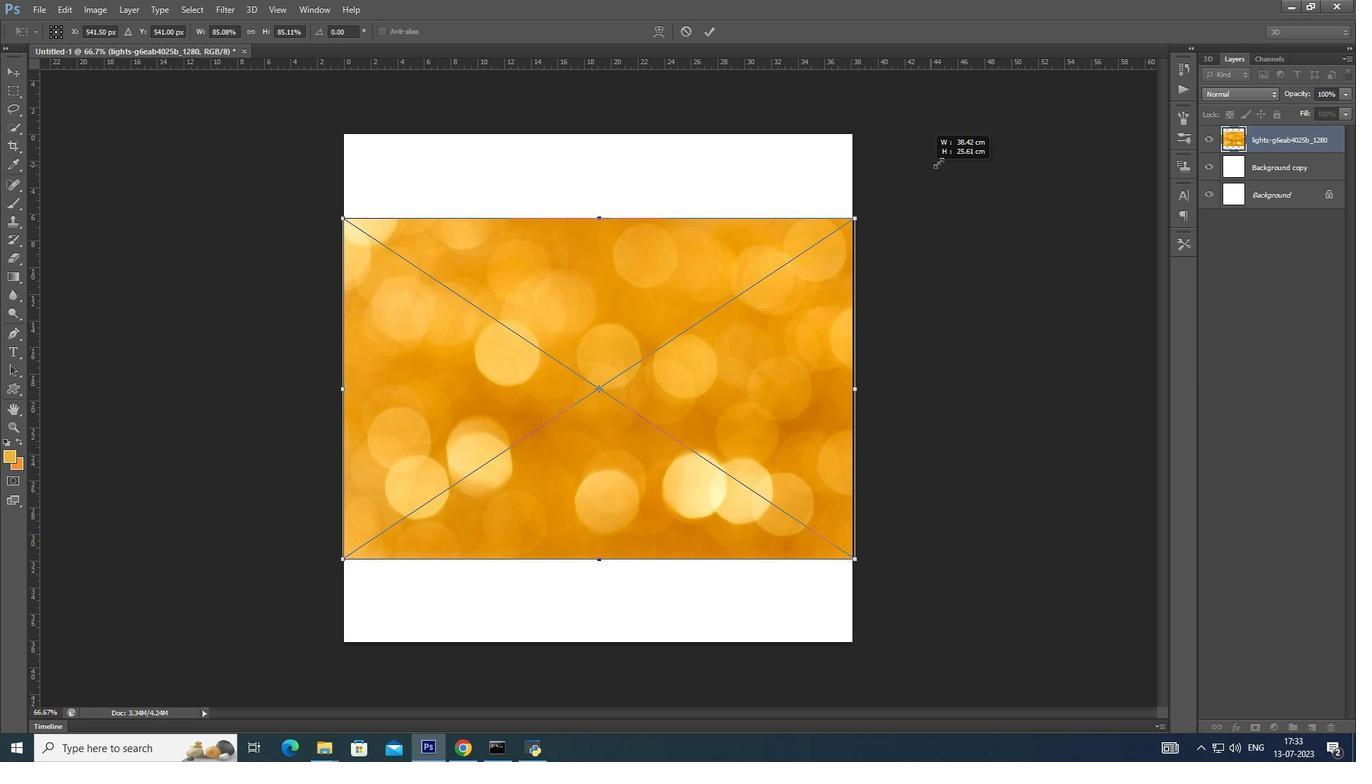 
Action: Mouse moved to (937, 162)
Screenshot: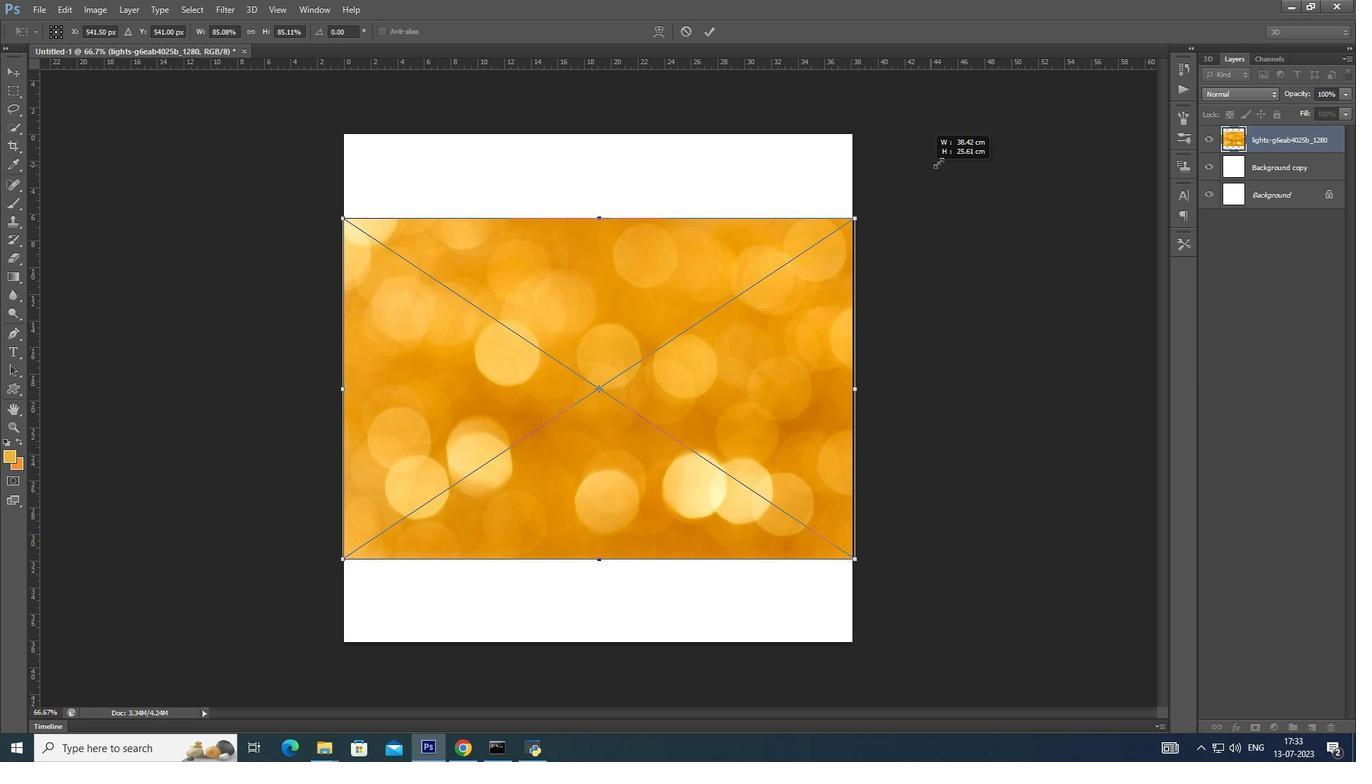 
Action: Key pressed <Key.shift><Key.alt_l>
Screenshot: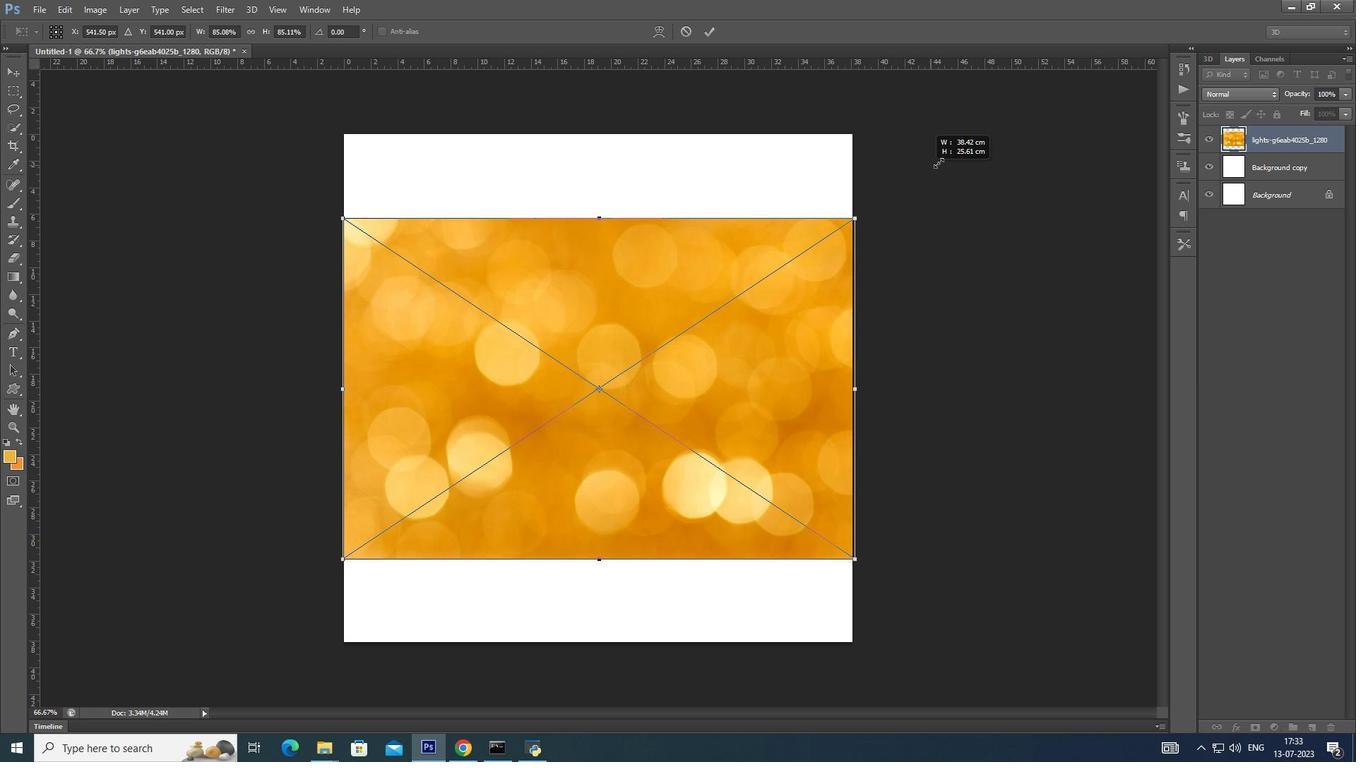 
Action: Mouse moved to (937, 162)
Screenshot: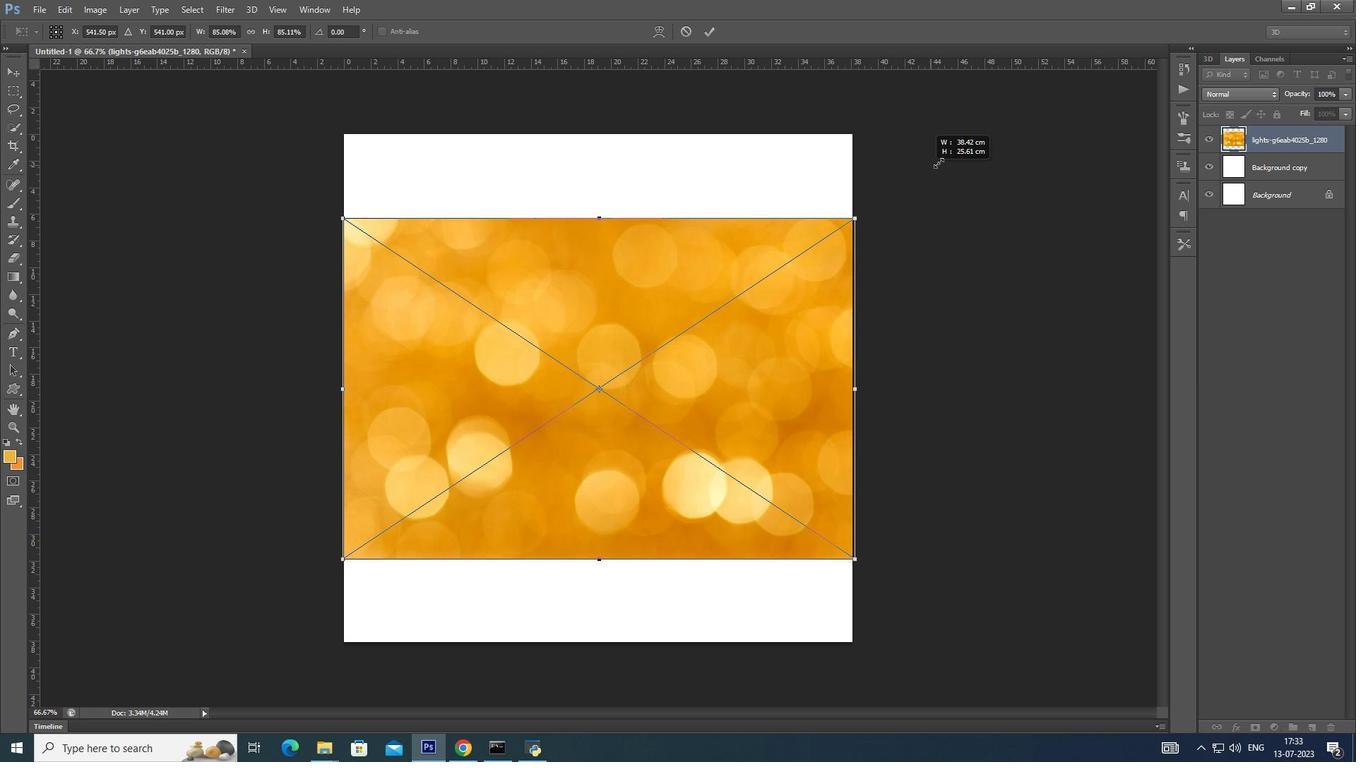 
Action: Key pressed <Key.shift><Key.alt_l>
Screenshot: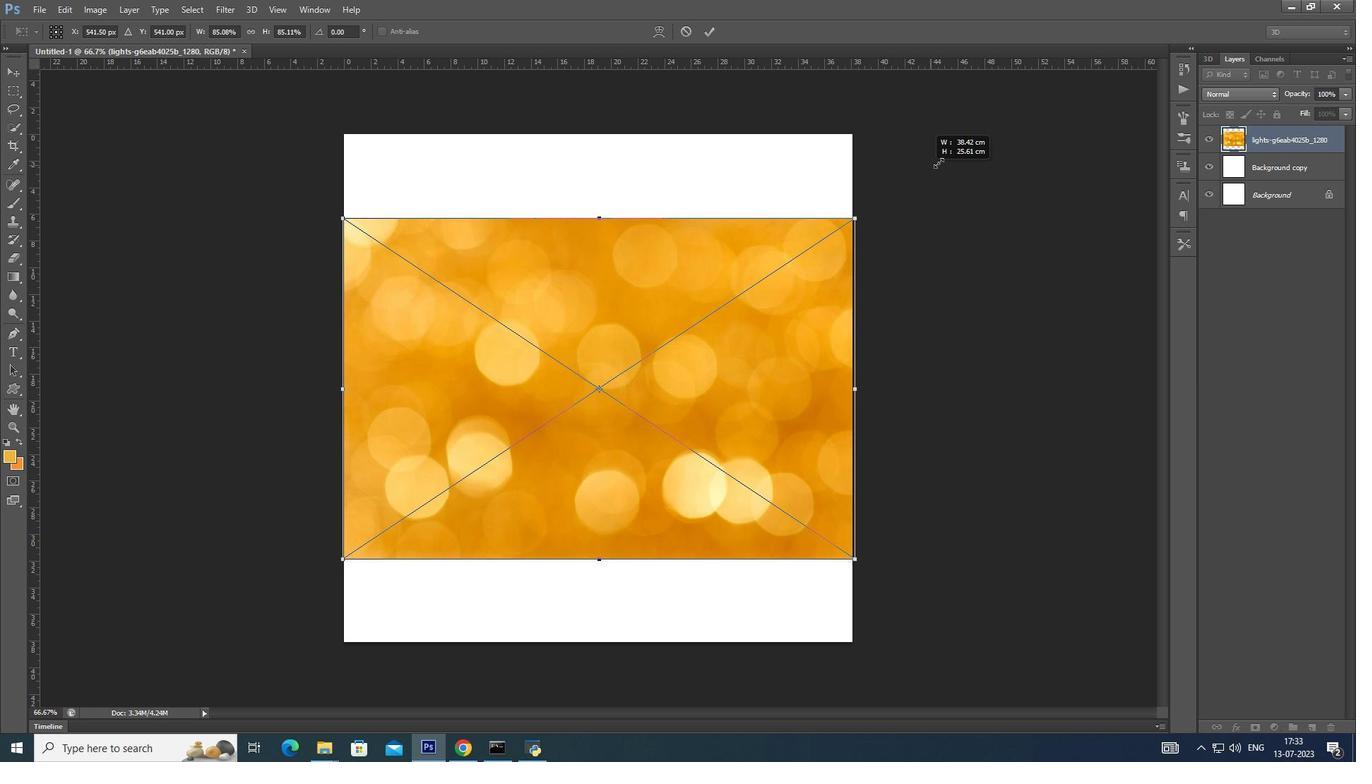 
Action: Mouse moved to (938, 161)
Screenshot: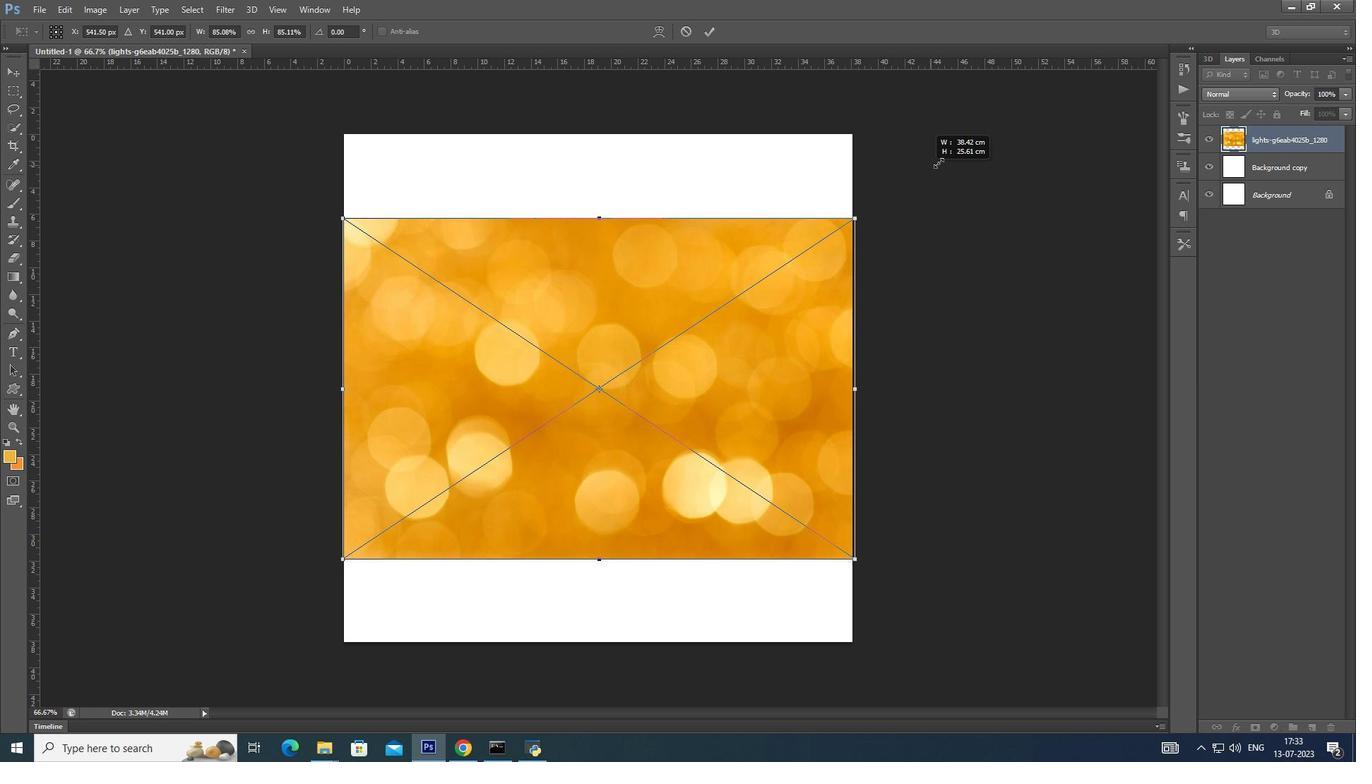 
Action: Key pressed <Key.shift><Key.alt_l><Key.shift><Key.alt_l><Key.shift><Key.alt_l><Key.shift><Key.alt_l><Key.shift><Key.alt_l><Key.shift><Key.alt_l><Key.shift><Key.alt_l><Key.shift><Key.alt_l><Key.shift><Key.alt_l>
Screenshot: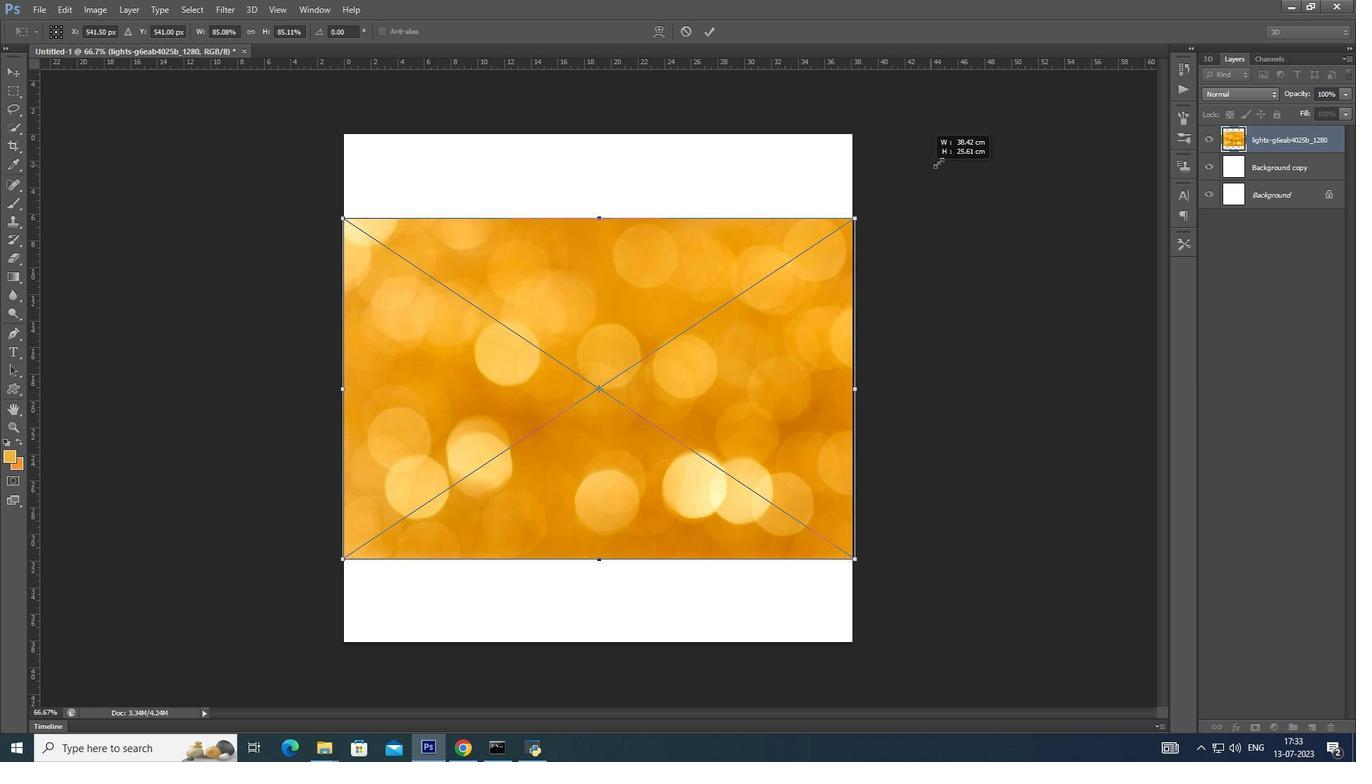 
Action: Mouse moved to (946, 159)
Screenshot: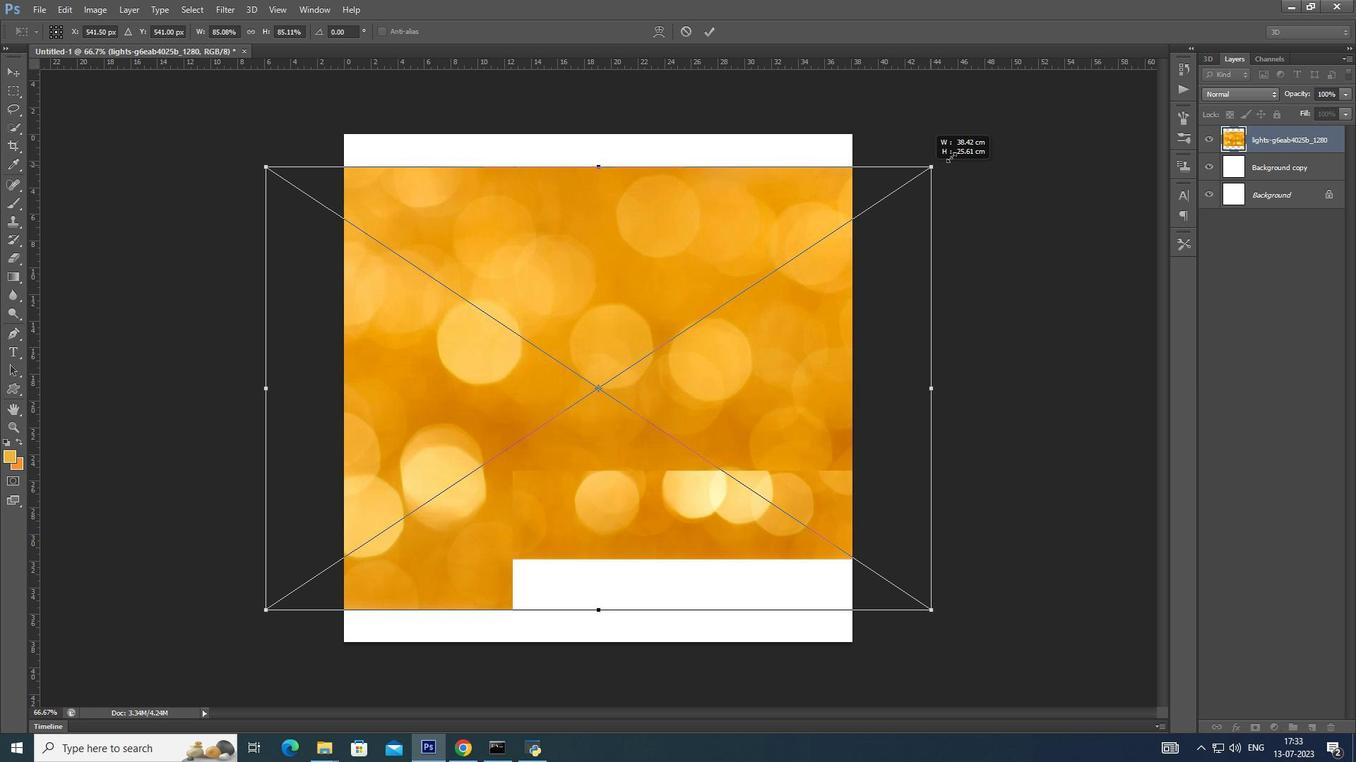 
Action: Key pressed <Key.shift><Key.alt_l><Key.shift>
Screenshot: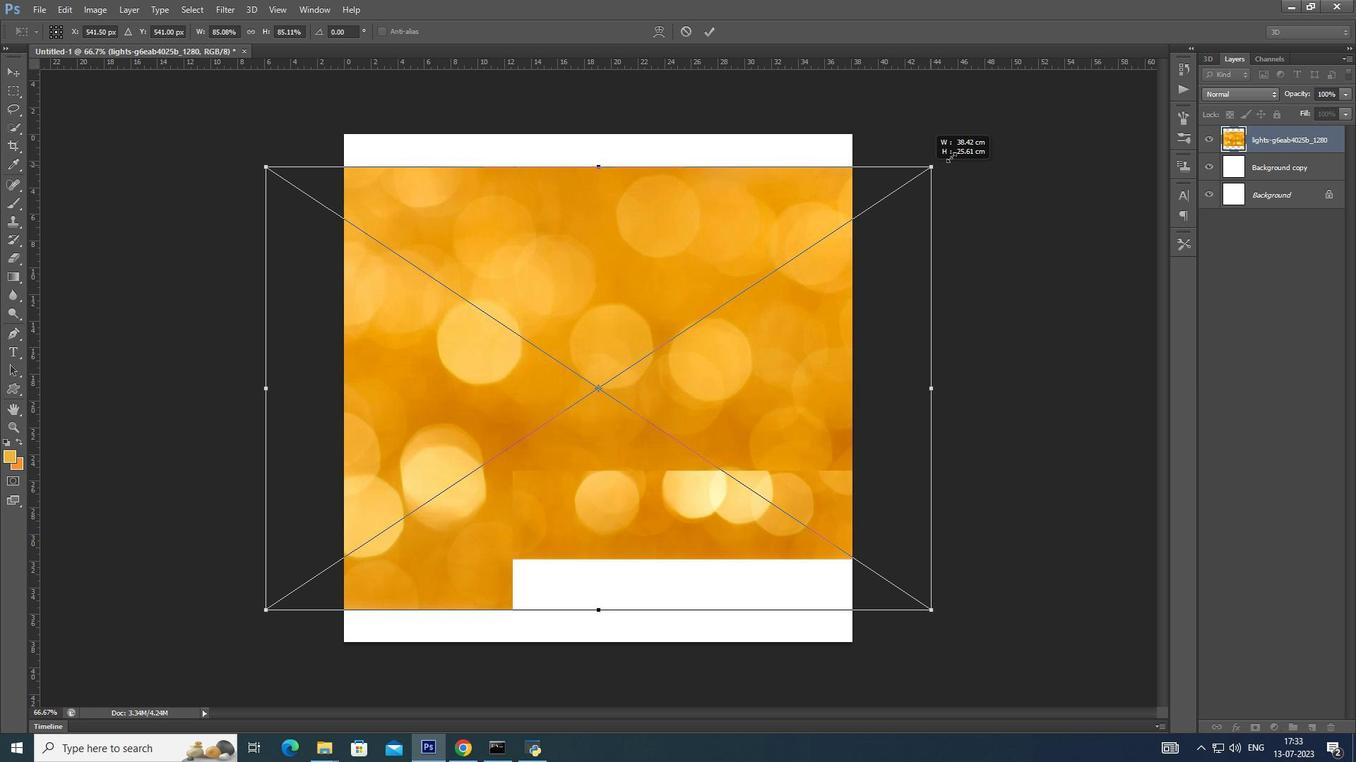 
Action: Mouse moved to (949, 157)
Screenshot: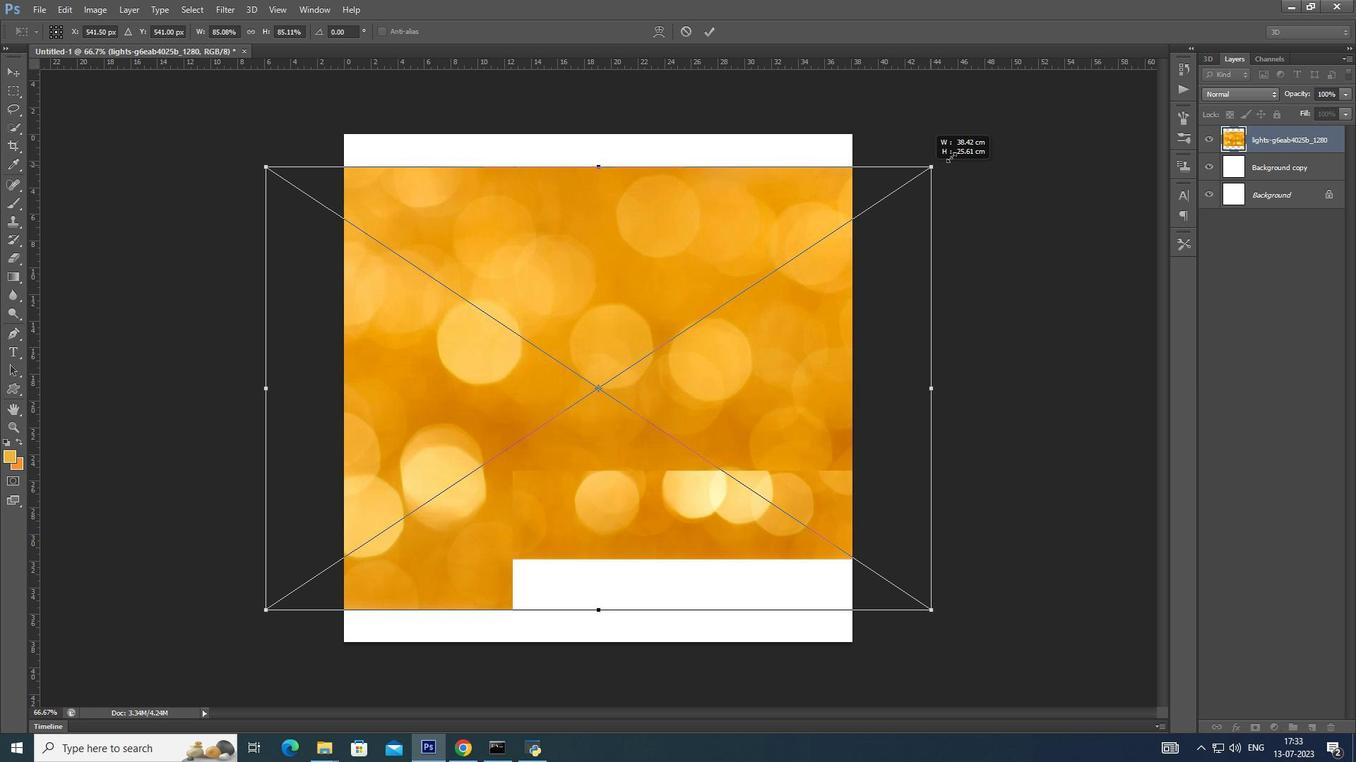 
Action: Key pressed <Key.alt_l>
Screenshot: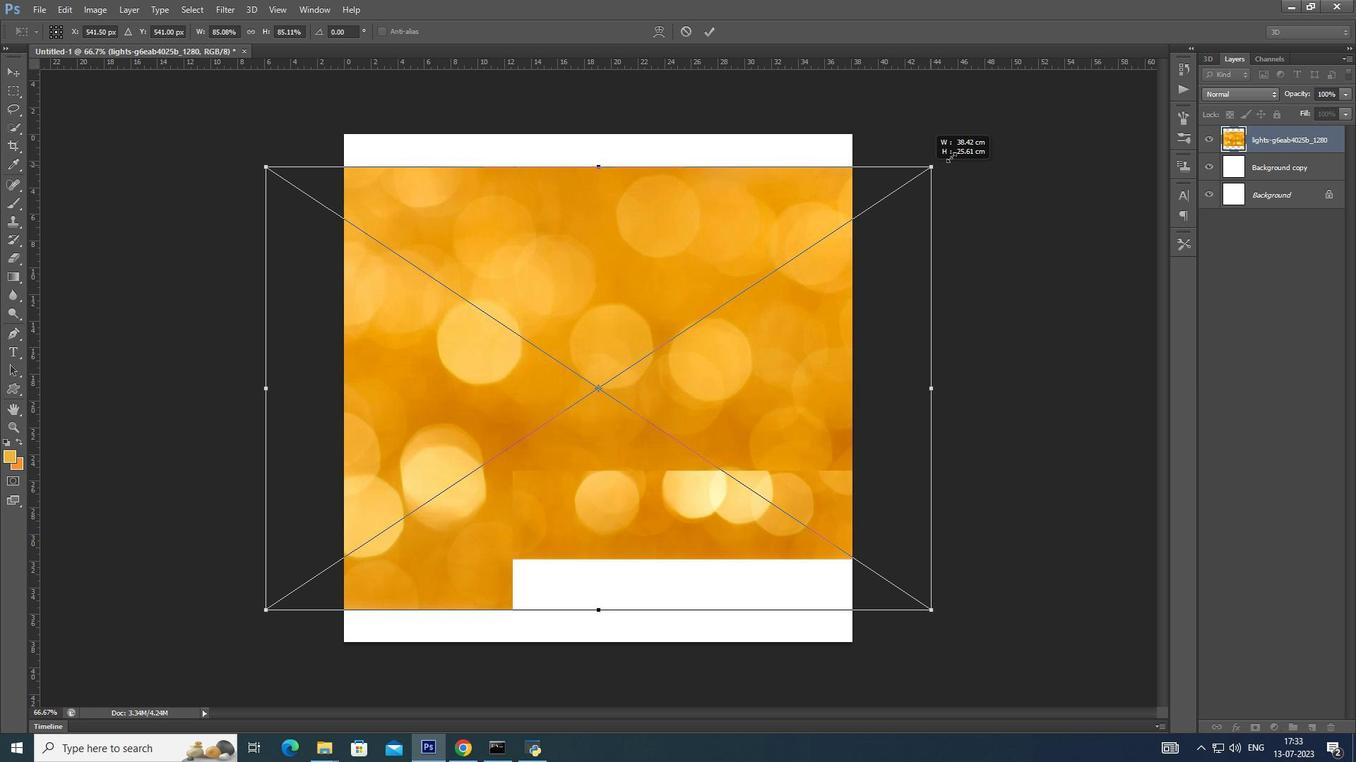 
Action: Mouse moved to (950, 156)
Screenshot: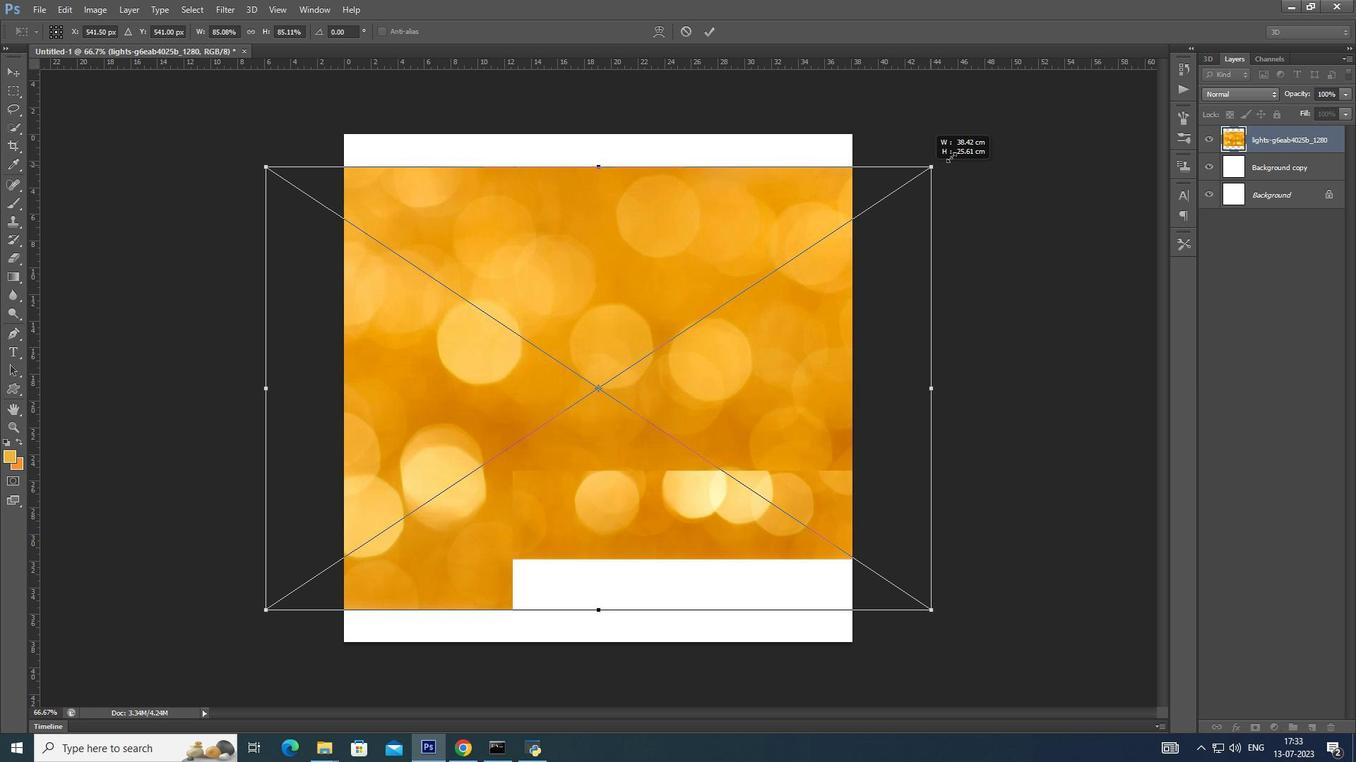 
Action: Key pressed <Key.shift><Key.alt_l><Key.shift><Key.alt_l><Key.shift><Key.alt_l><Key.shift><Key.alt_l><Key.shift>
Screenshot: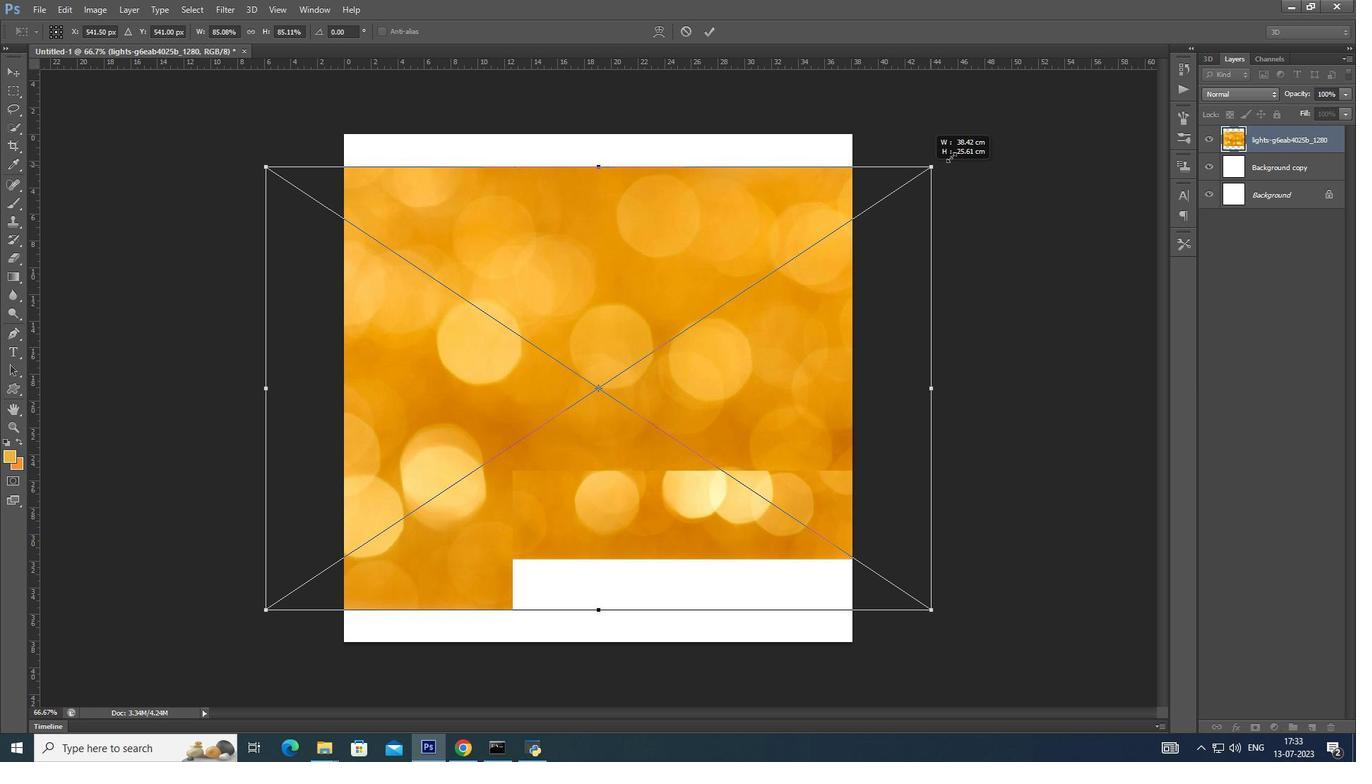 
Action: Mouse moved to (959, 153)
Screenshot: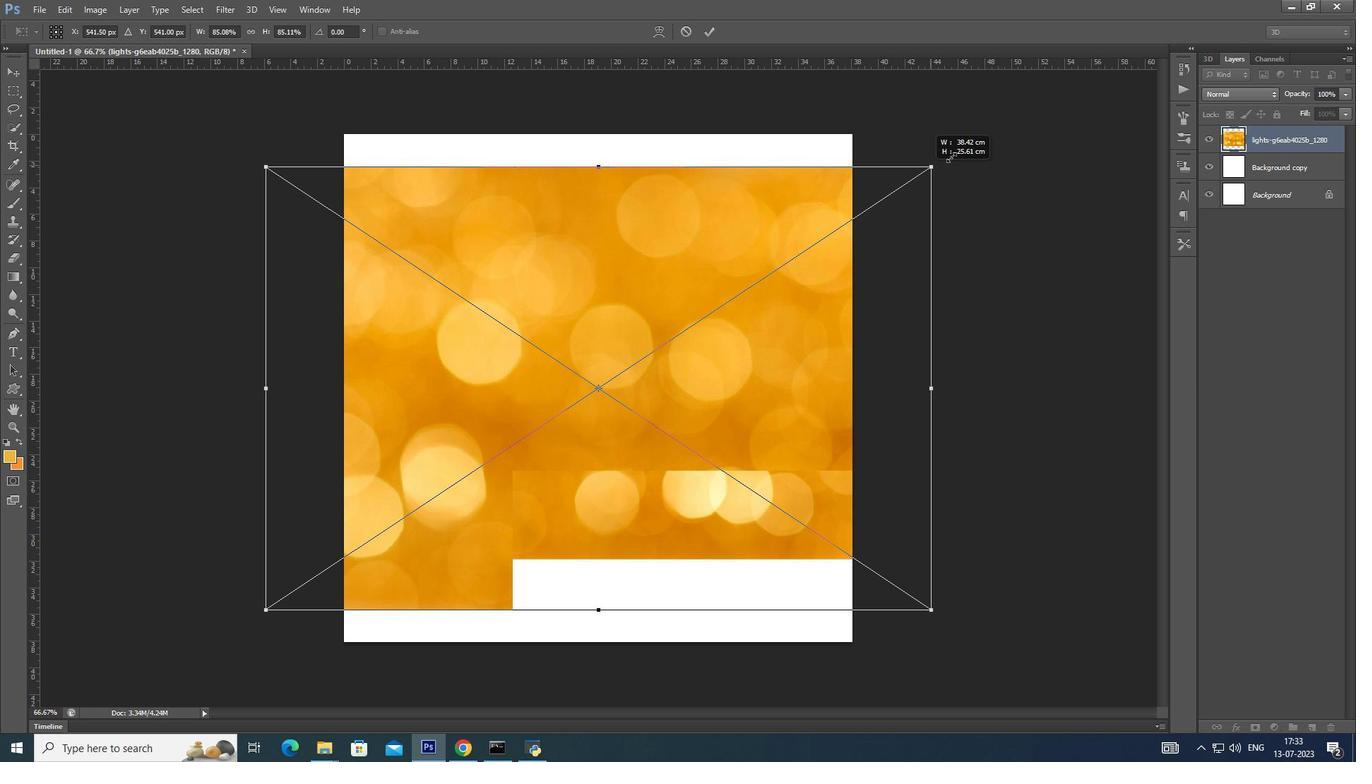 
Action: Key pressed <Key.alt_l>
Screenshot: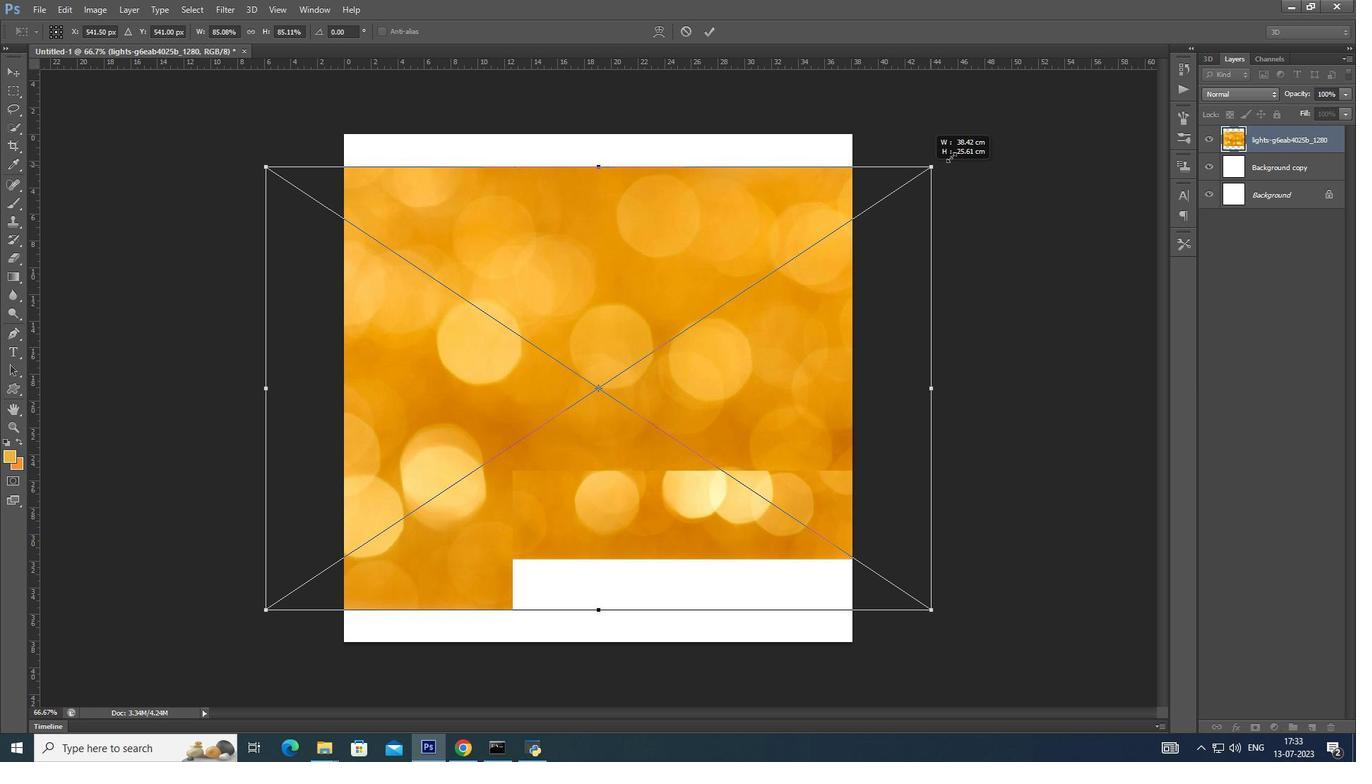 
Action: Mouse moved to (961, 151)
Screenshot: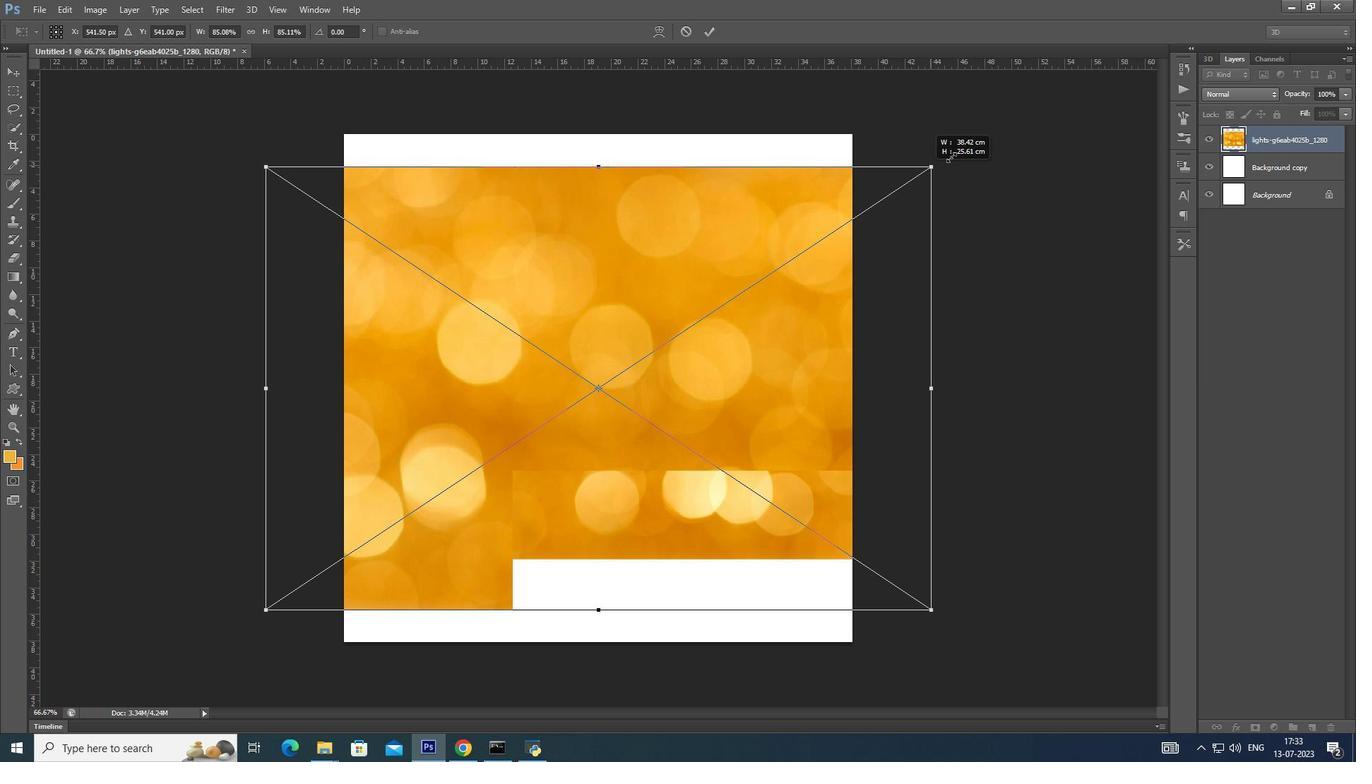
Action: Key pressed <Key.shift><Key.alt_l>
Screenshot: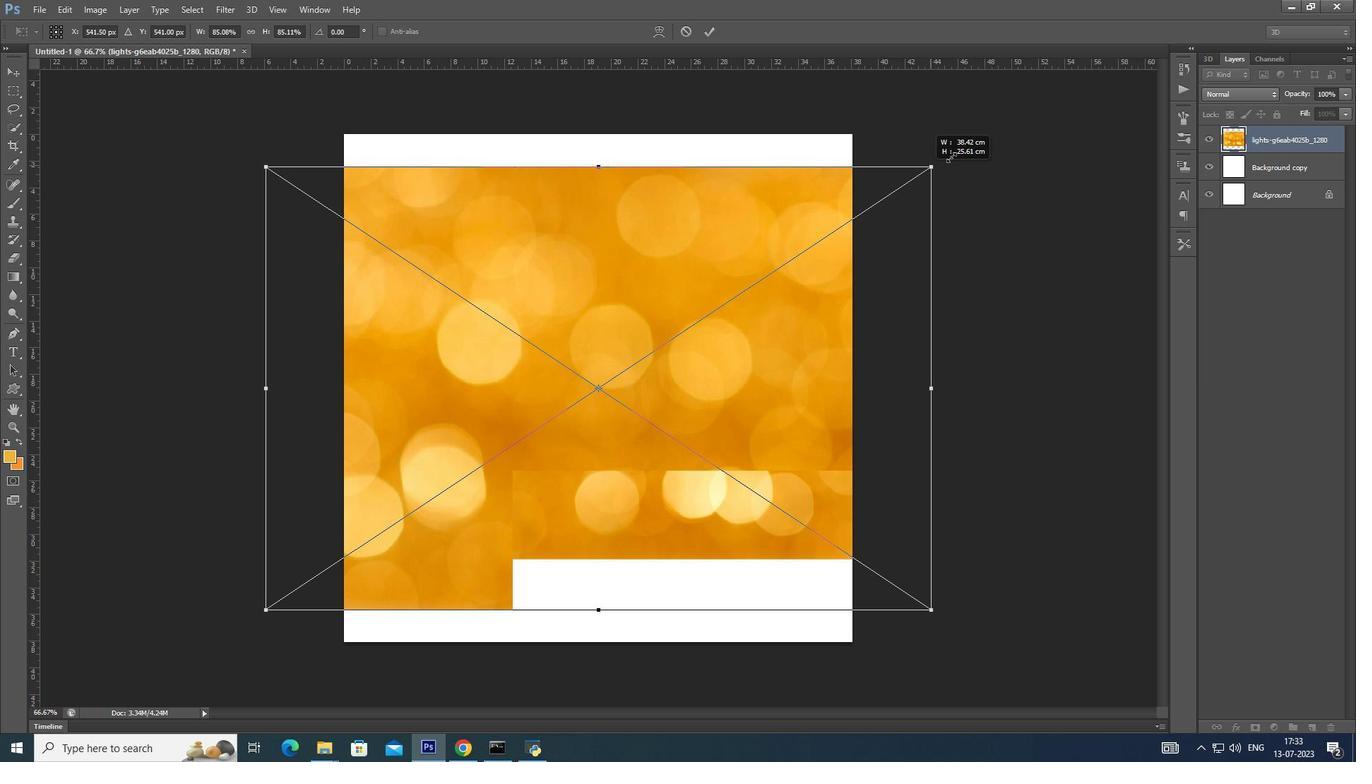
Action: Mouse moved to (967, 148)
Screenshot: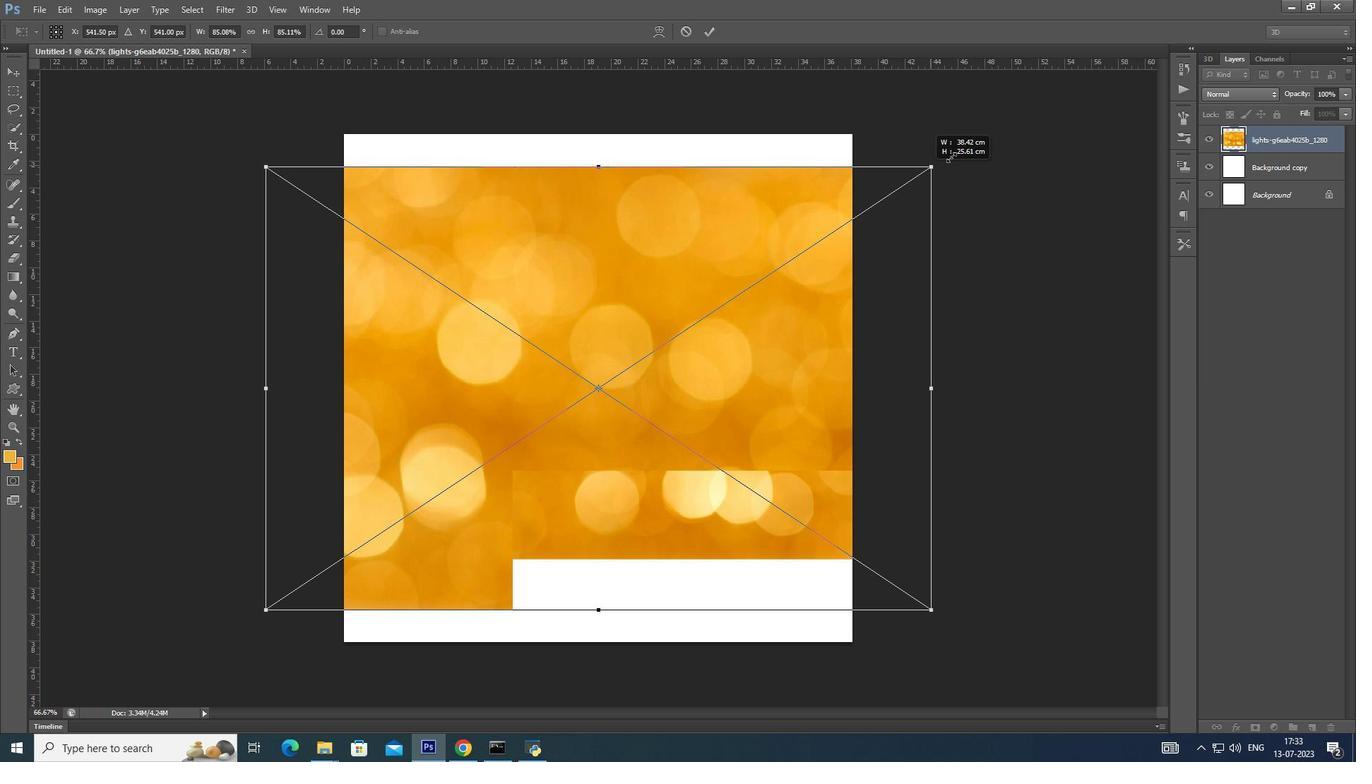 
Action: Key pressed <Key.shift><Key.alt_l>
Screenshot: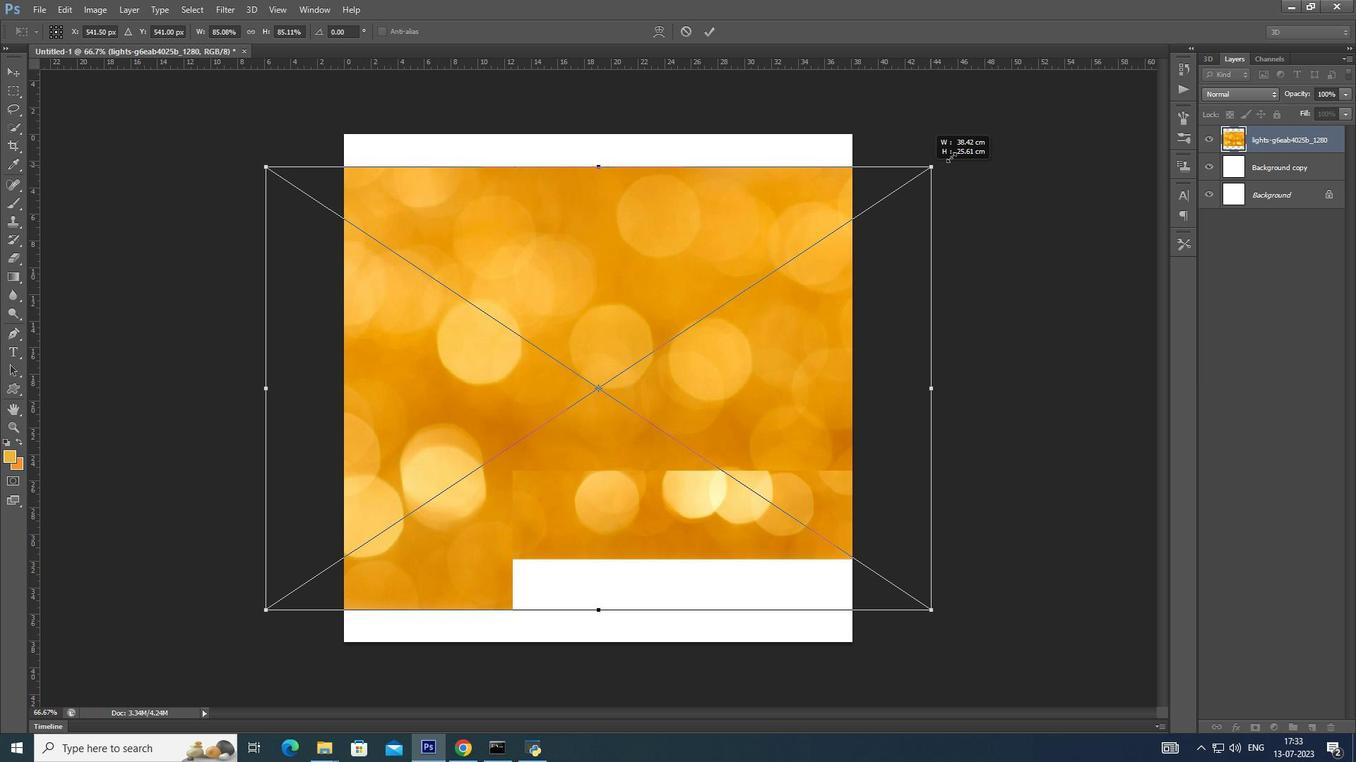 
Action: Mouse moved to (973, 145)
Screenshot: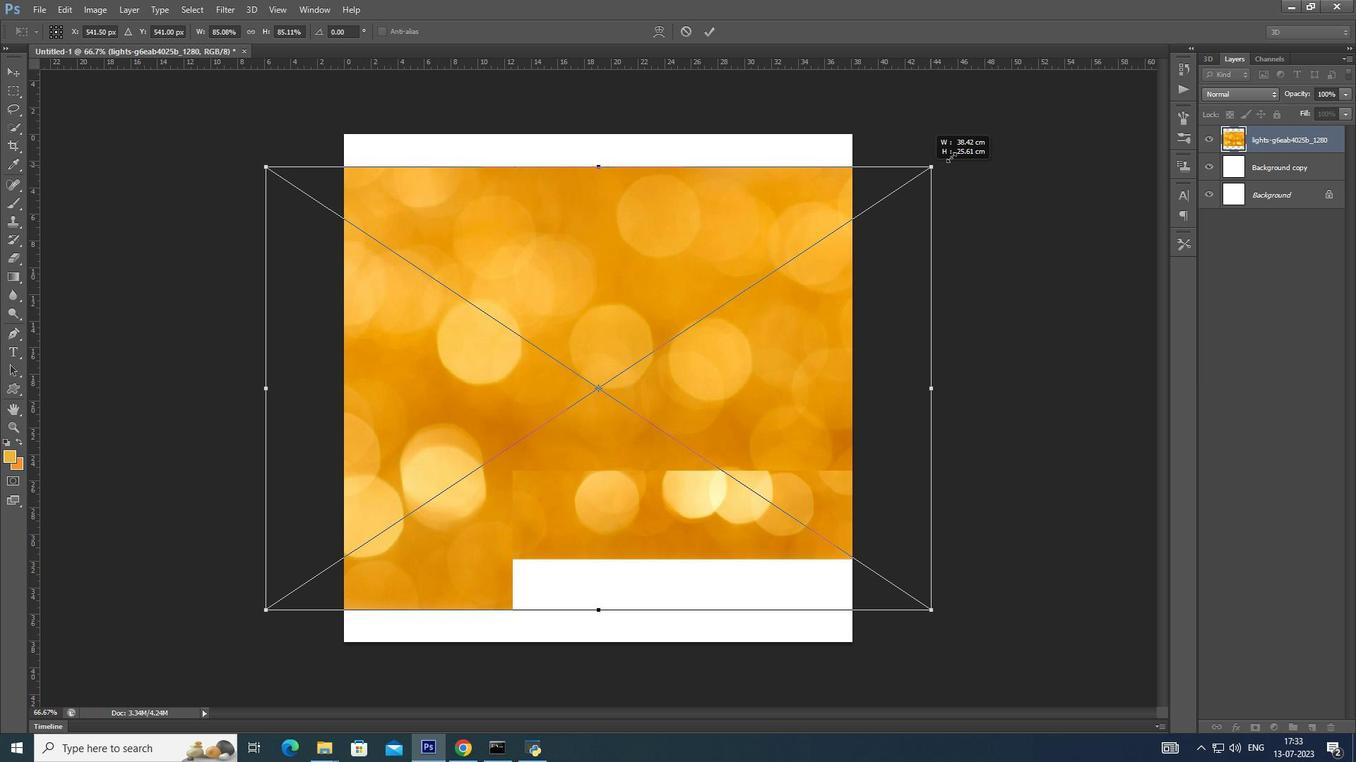 
Action: Key pressed <Key.alt_l><Key.shift><Key.alt_l><Key.shift><Key.alt_l><Key.shift><Key.alt_l><Key.shift>
Screenshot: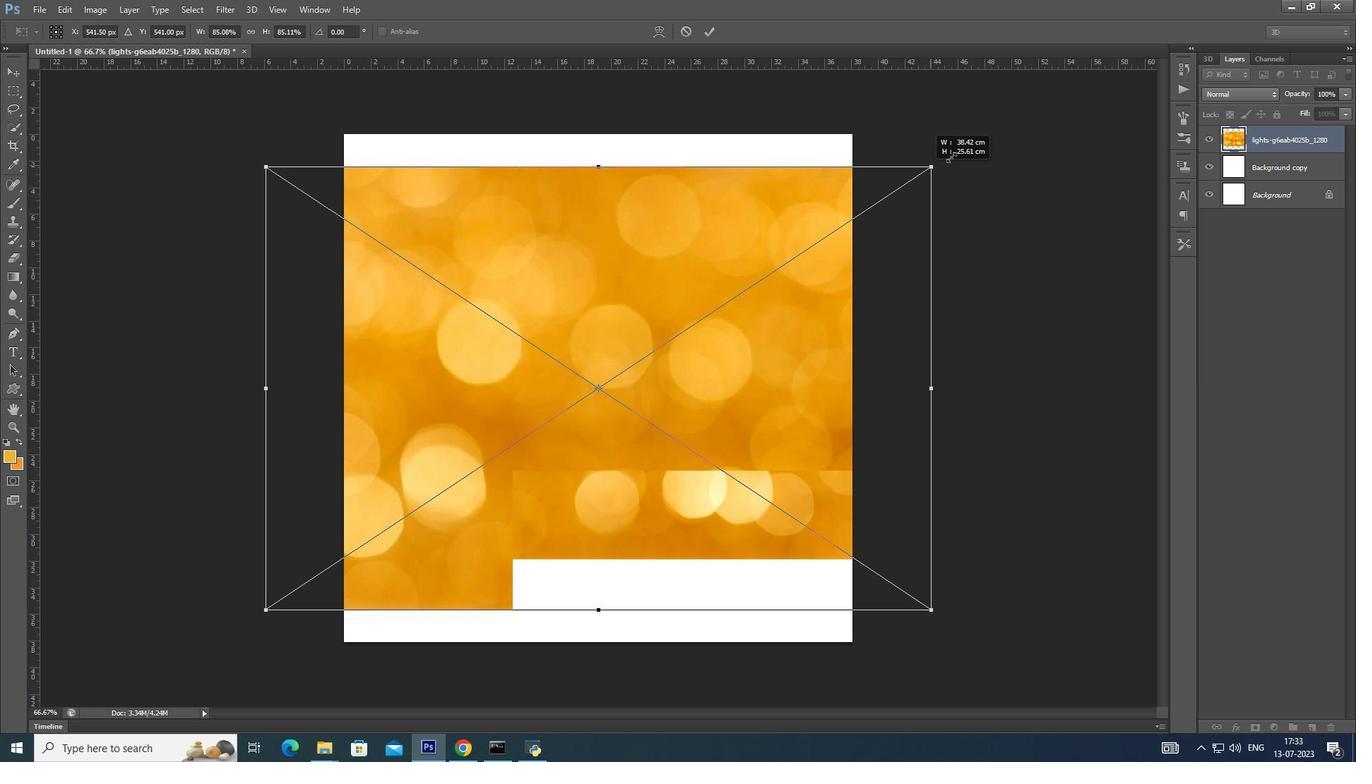 
Action: Mouse moved to (974, 144)
Screenshot: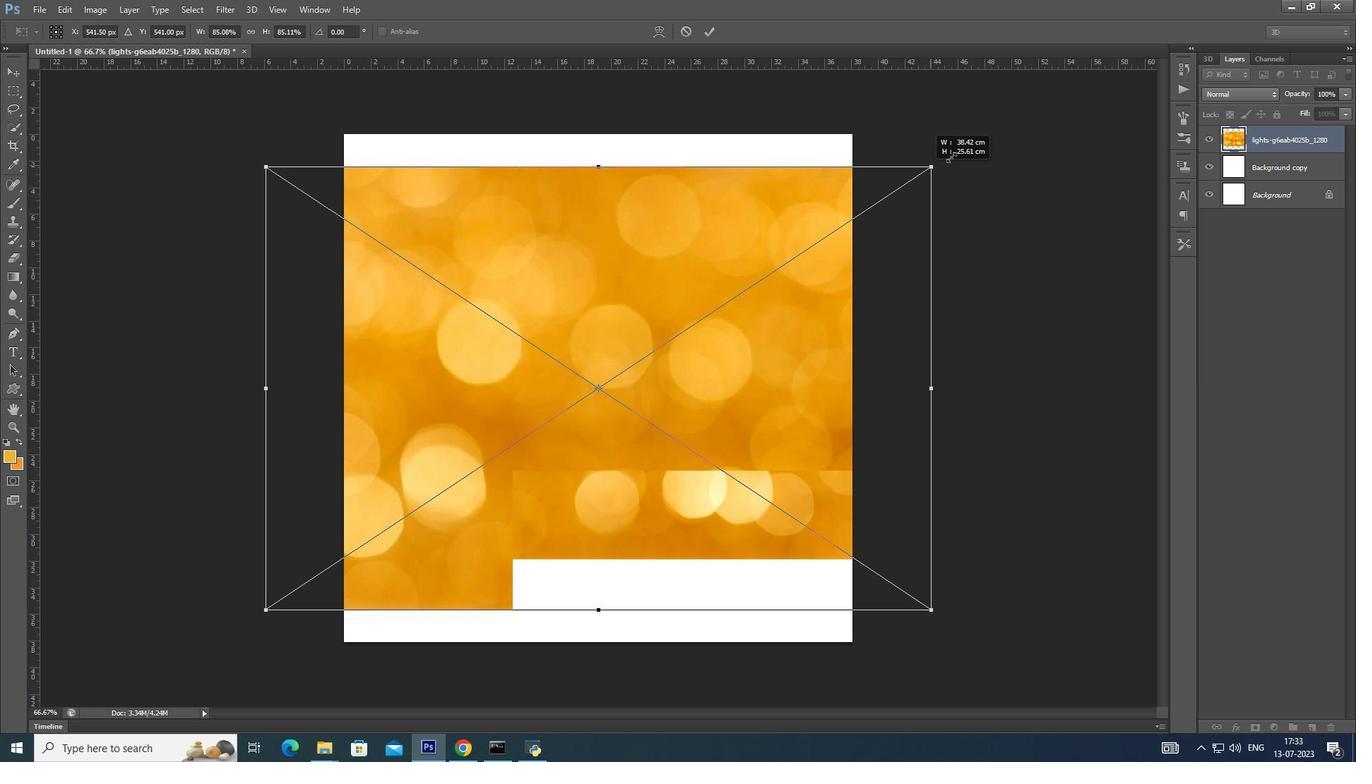 
Action: Key pressed <Key.alt_l>
Screenshot: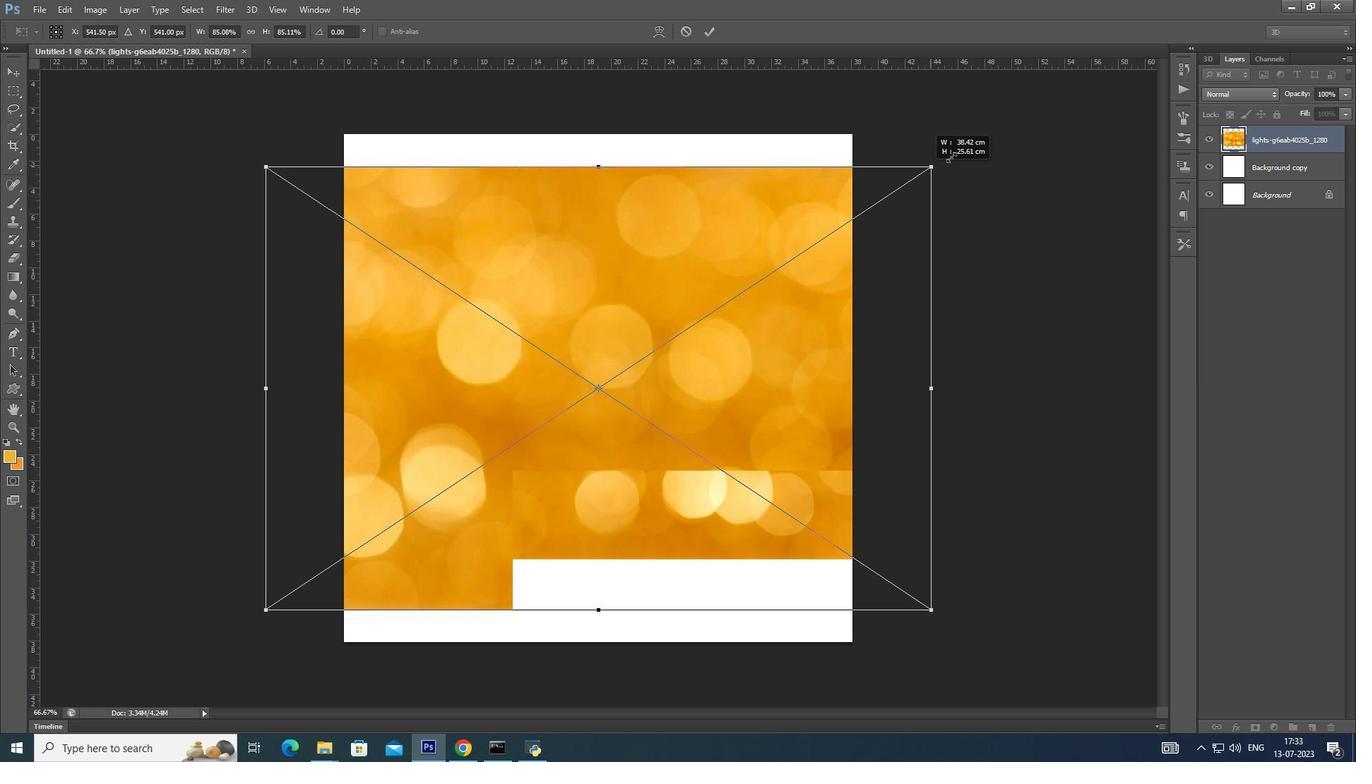 
Action: Mouse moved to (976, 143)
Screenshot: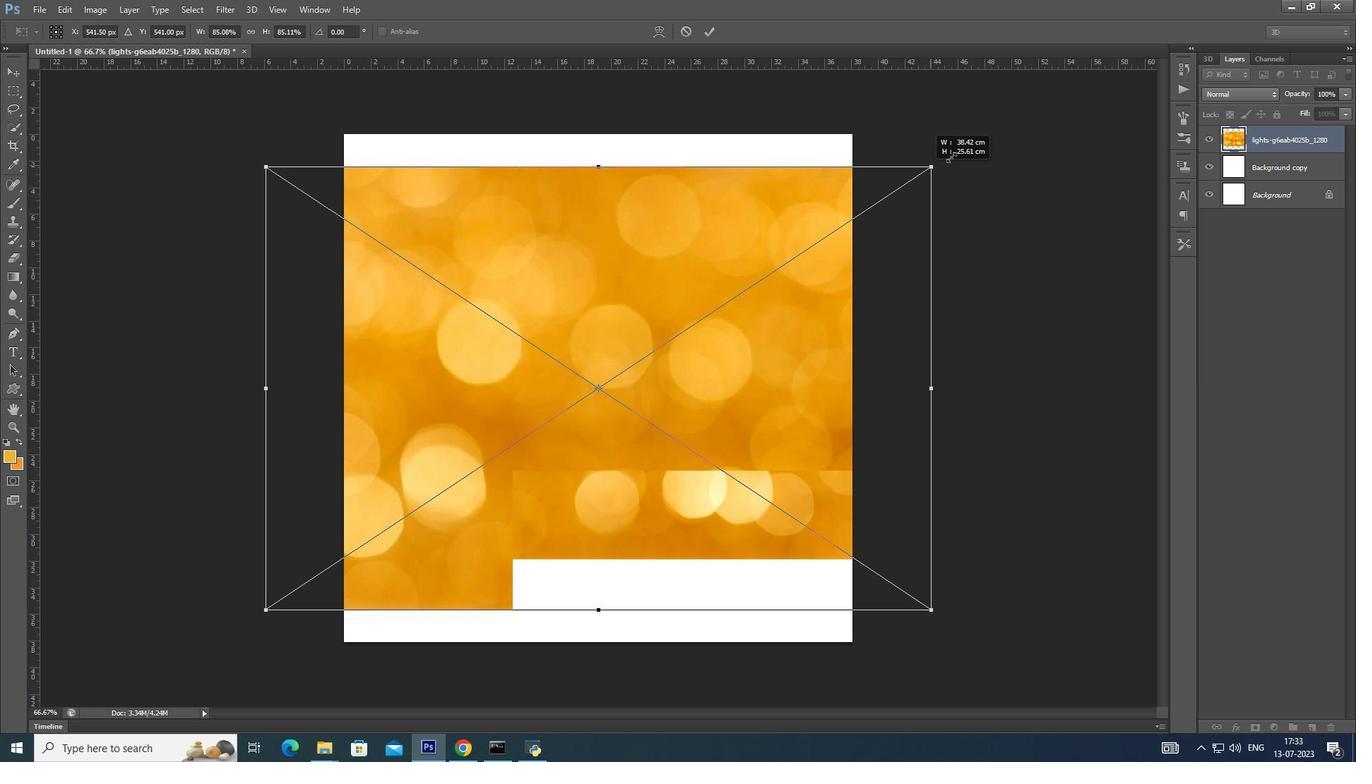 
Action: Key pressed <Key.shift>
Screenshot: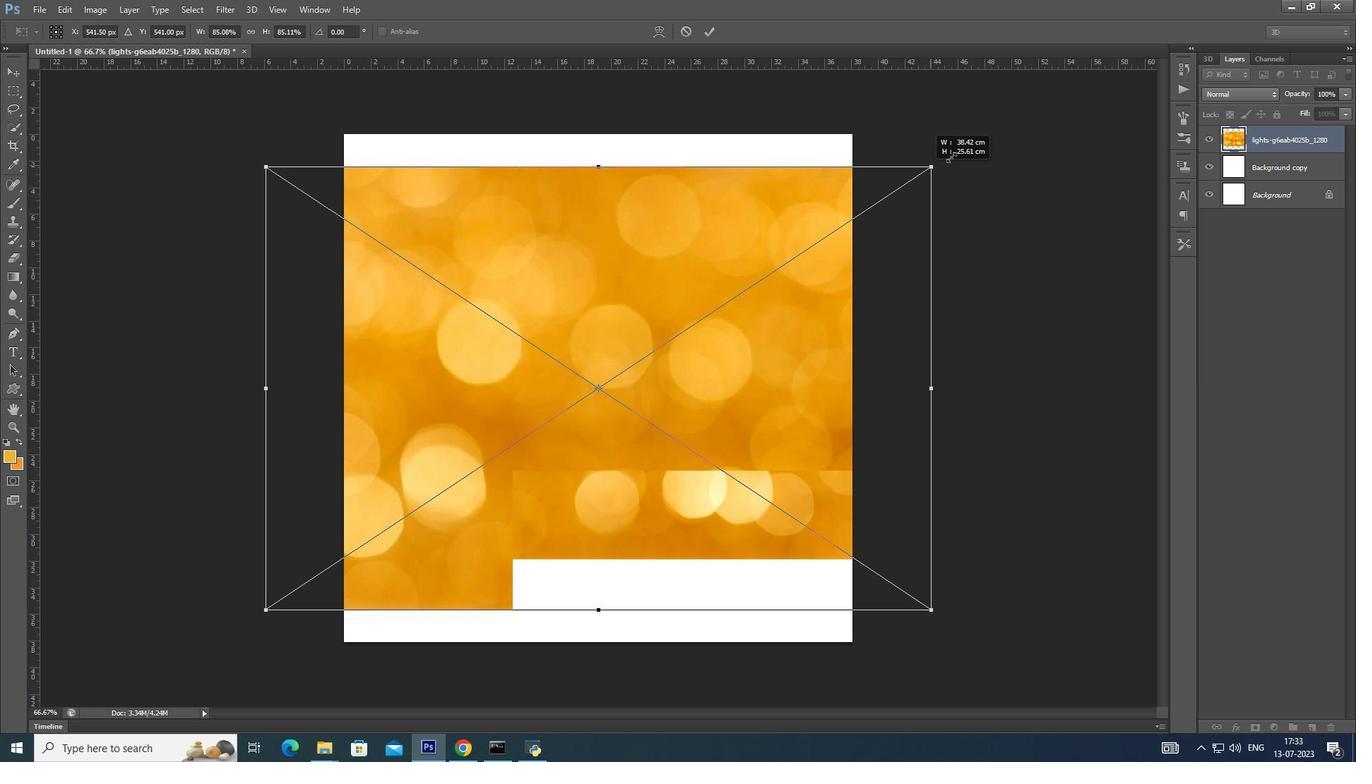 
Action: Mouse moved to (976, 142)
Screenshot: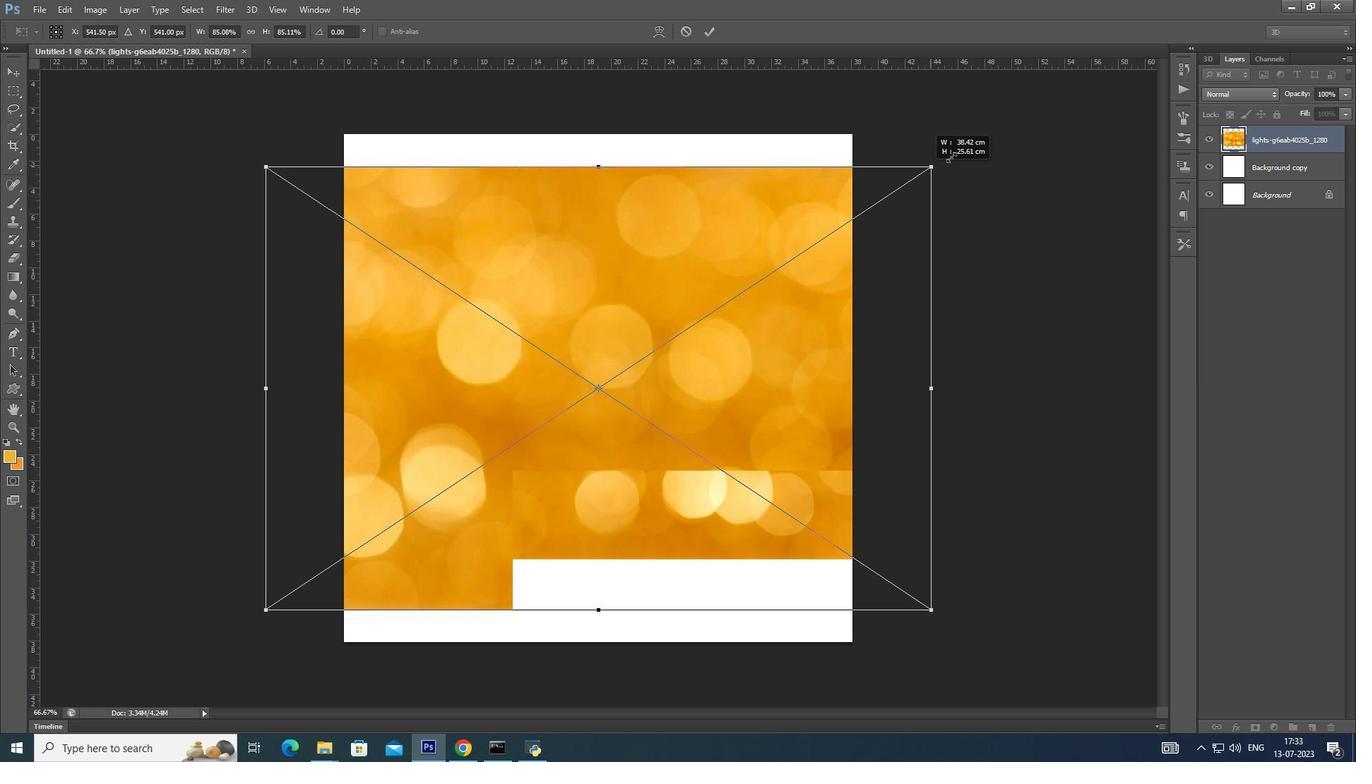 
Action: Key pressed <Key.alt_l>
Screenshot: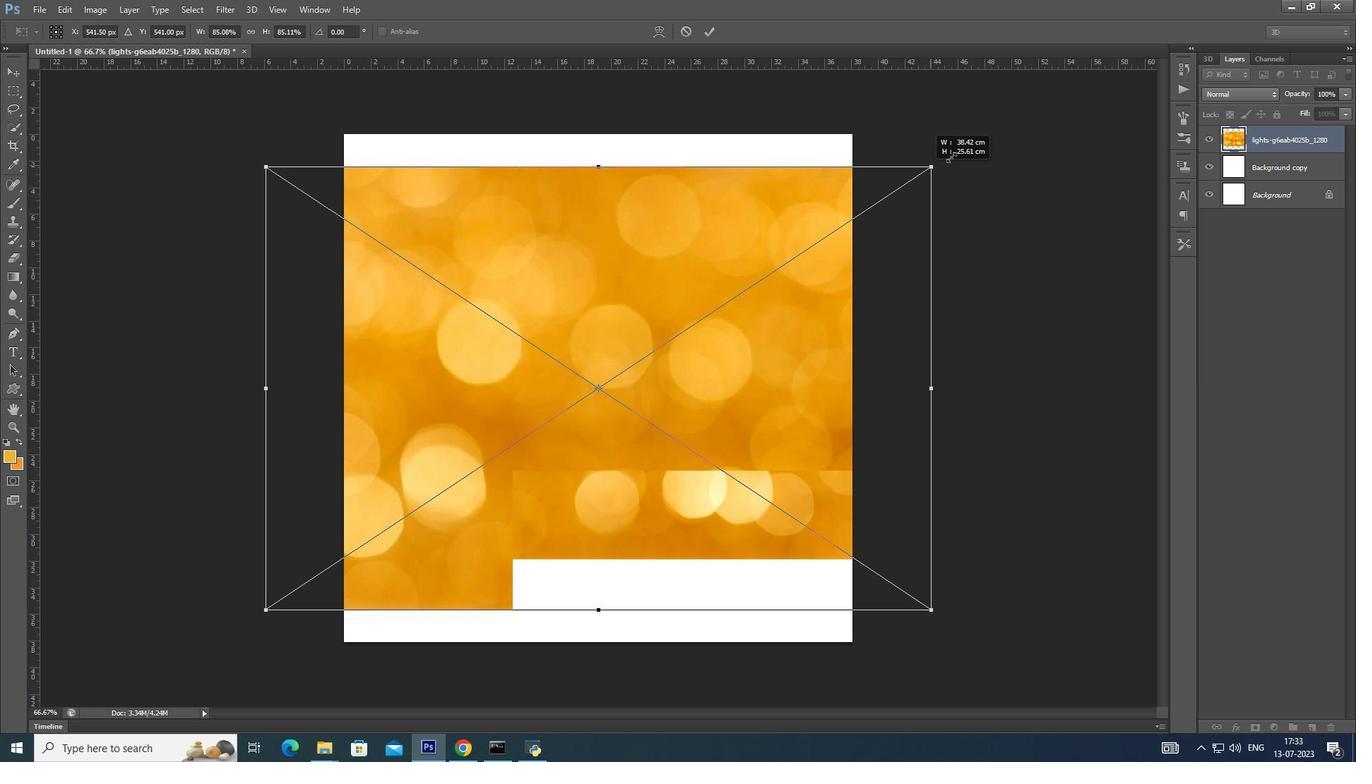 
Action: Mouse moved to (977, 141)
Screenshot: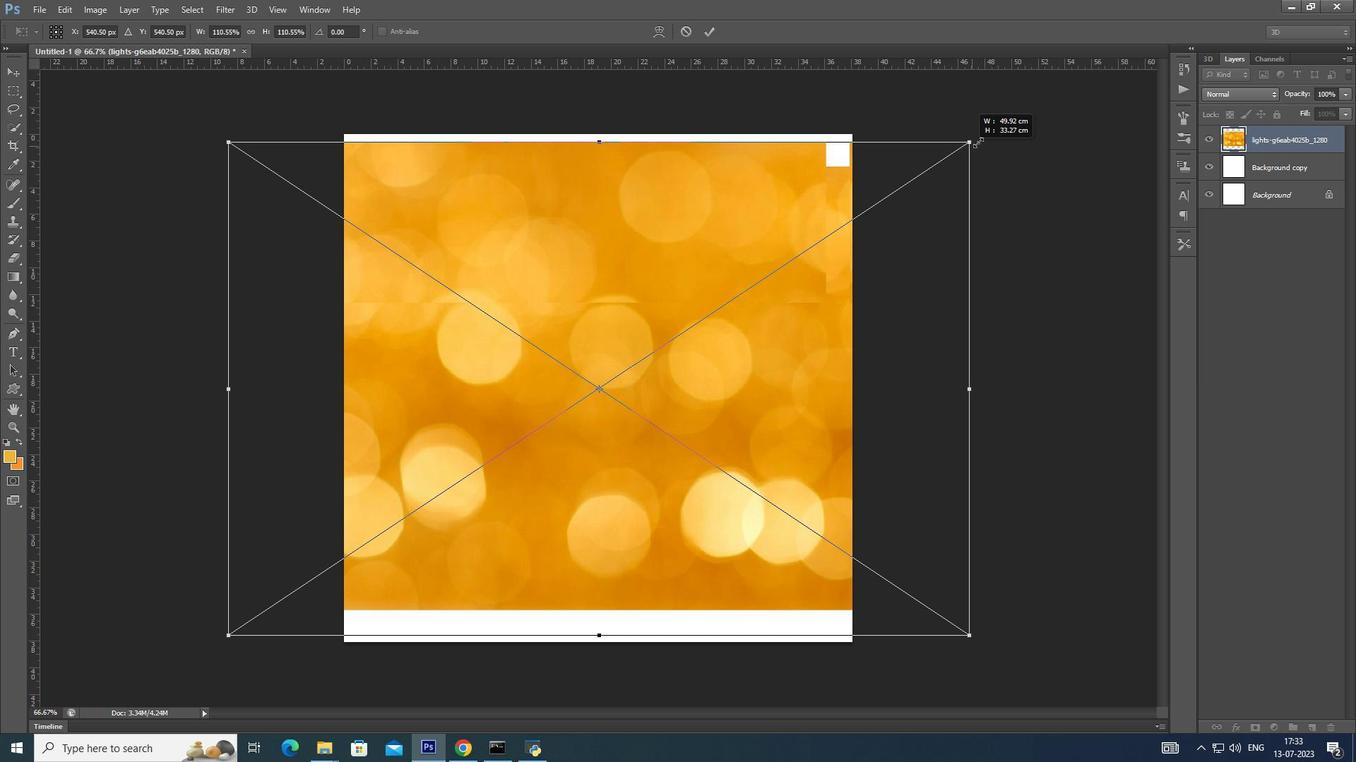 
Action: Key pressed <Key.shift><Key.alt_l><Key.shift><Key.alt_l><Key.shift><Key.alt_l><Key.shift><Key.alt_l><Key.shift><Key.alt_l><Key.shift><Key.alt_l><Key.shift><Key.alt_l>
Screenshot: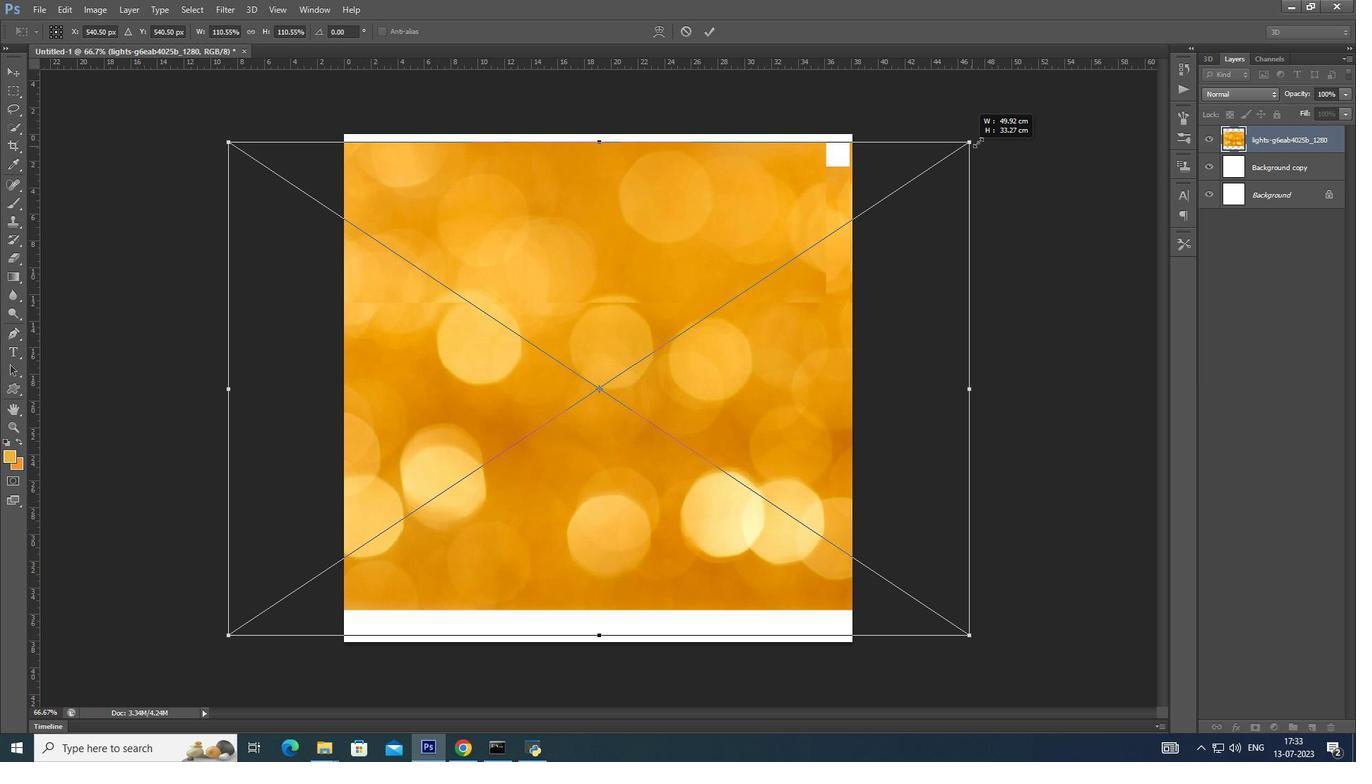 
Action: Mouse moved to (978, 140)
Screenshot: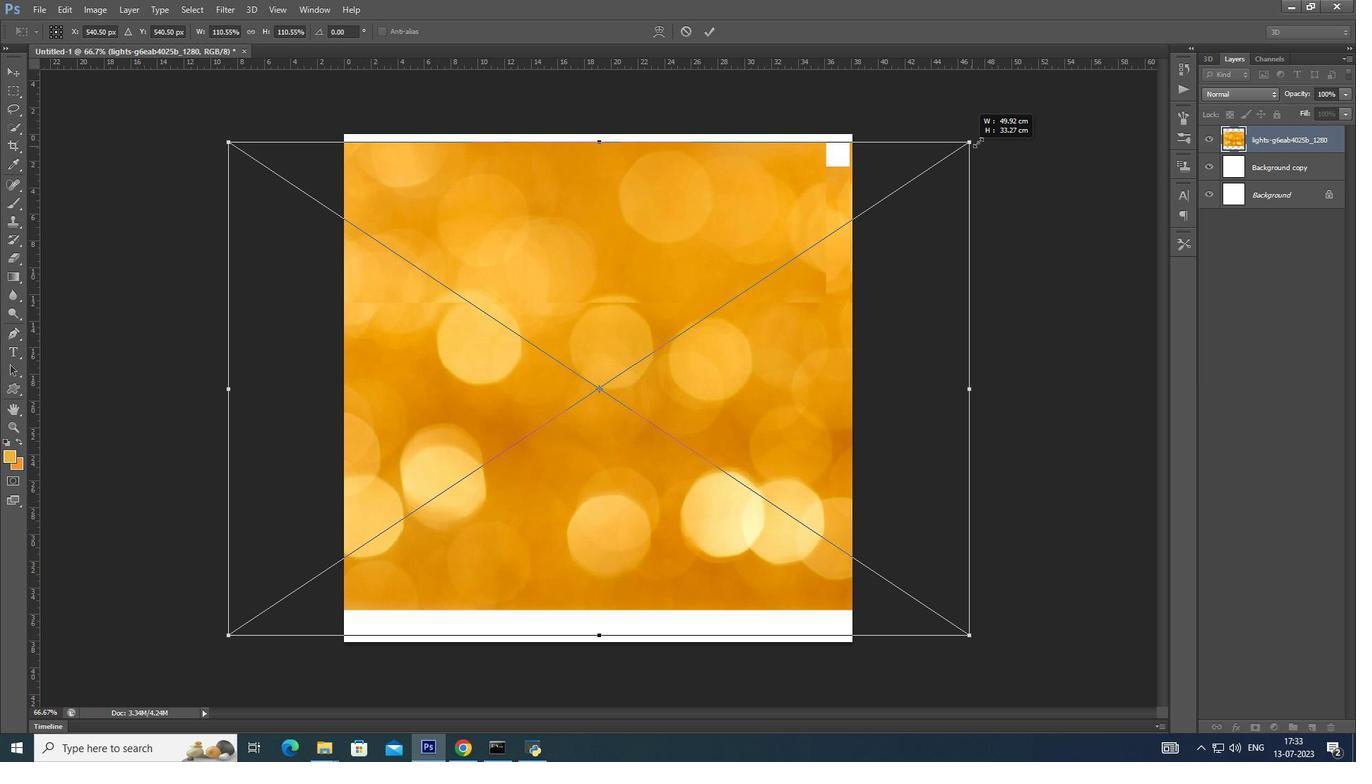 
Action: Key pressed <Key.shift>
Screenshot: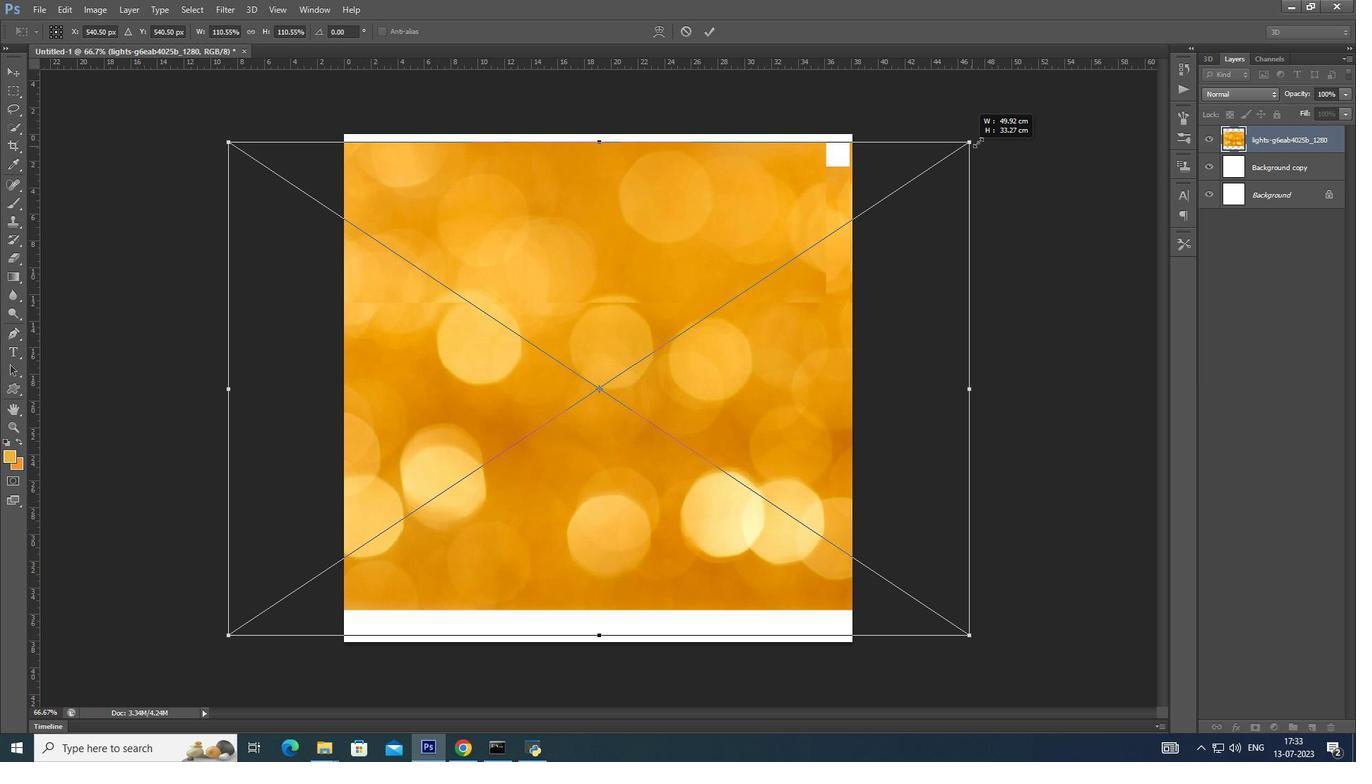 
Action: Mouse moved to (989, 132)
Screenshot: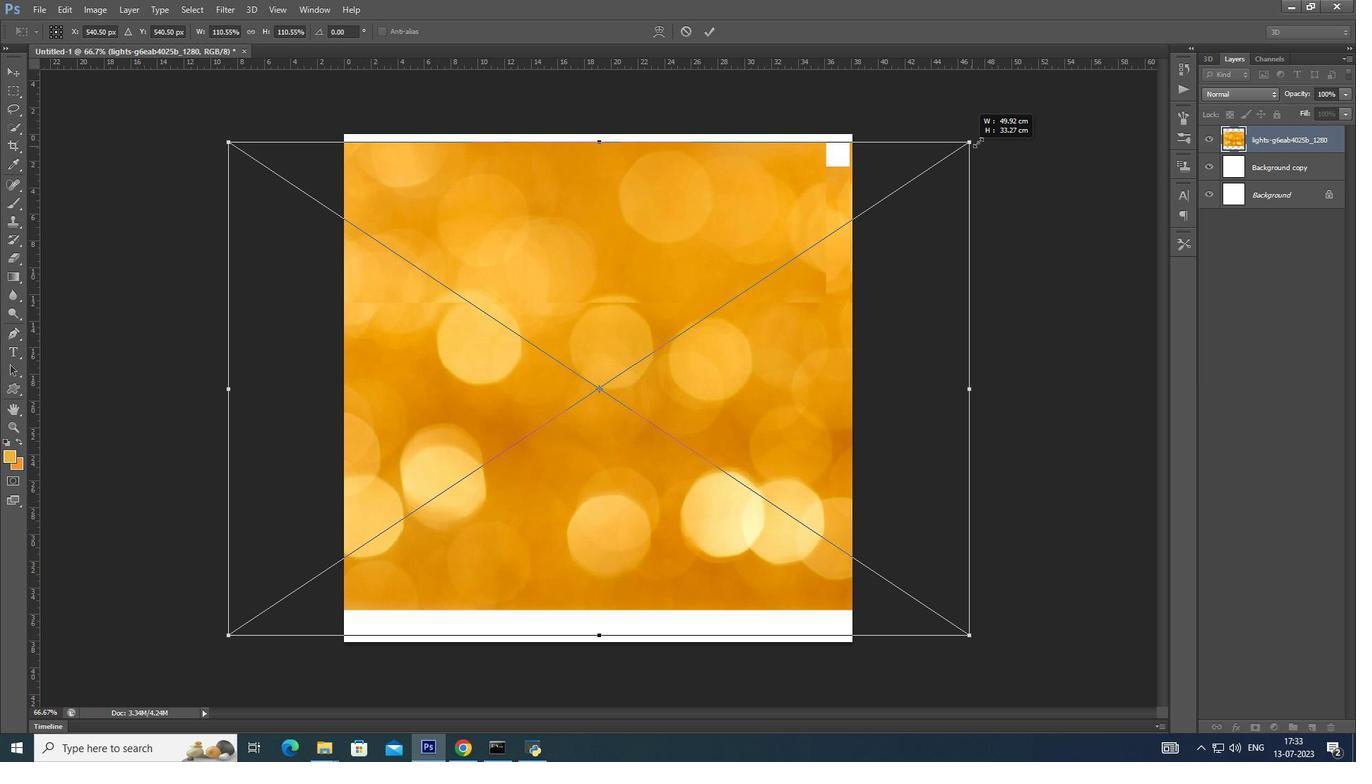 
Action: Key pressed <Key.alt_l>
Screenshot: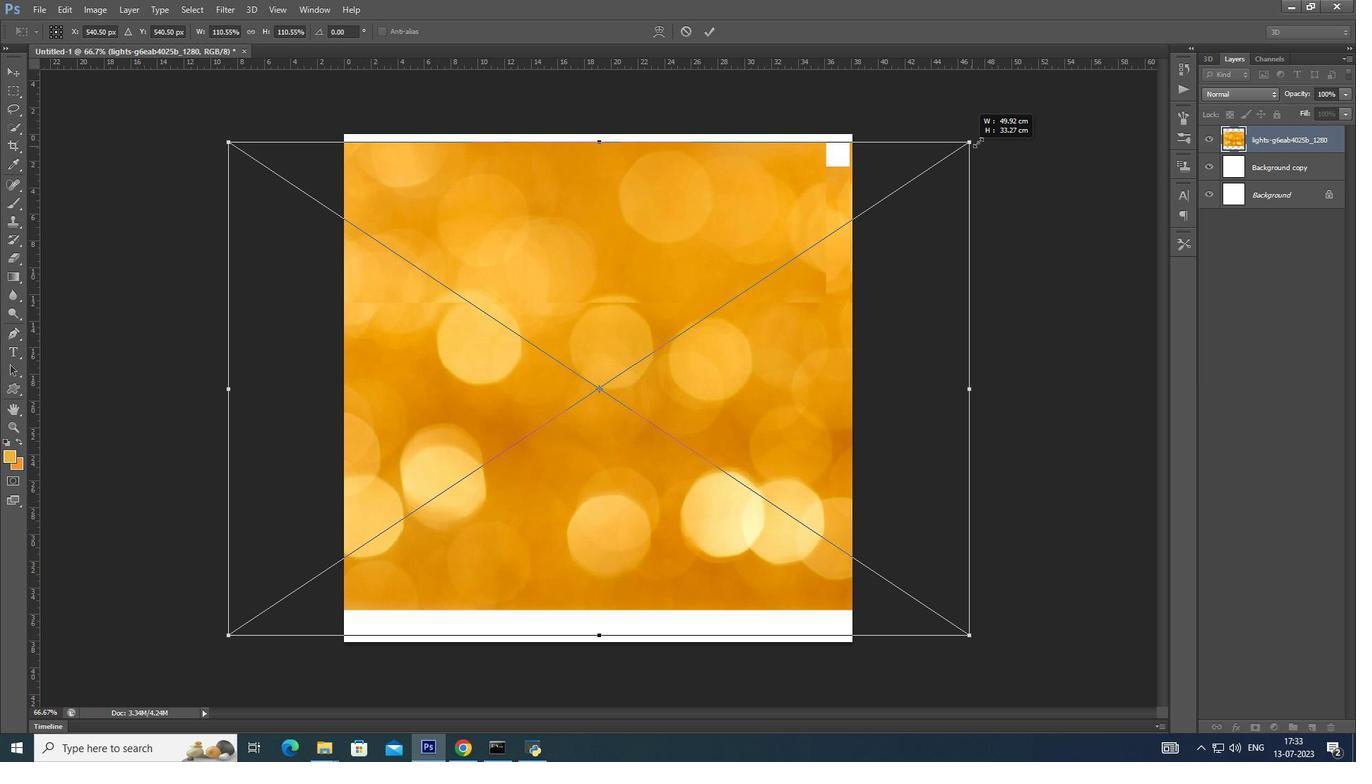
Action: Mouse moved to (993, 129)
Screenshot: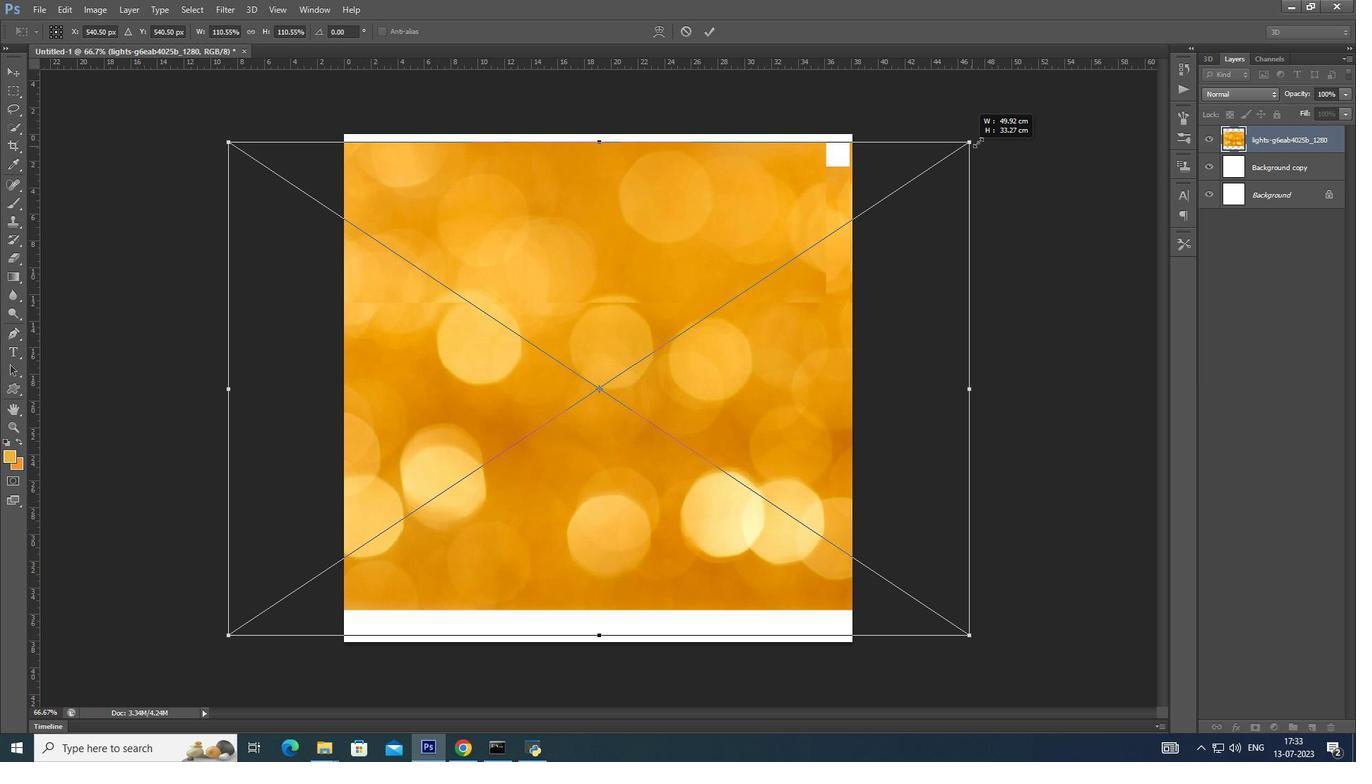 
Action: Key pressed <Key.shift>
Screenshot: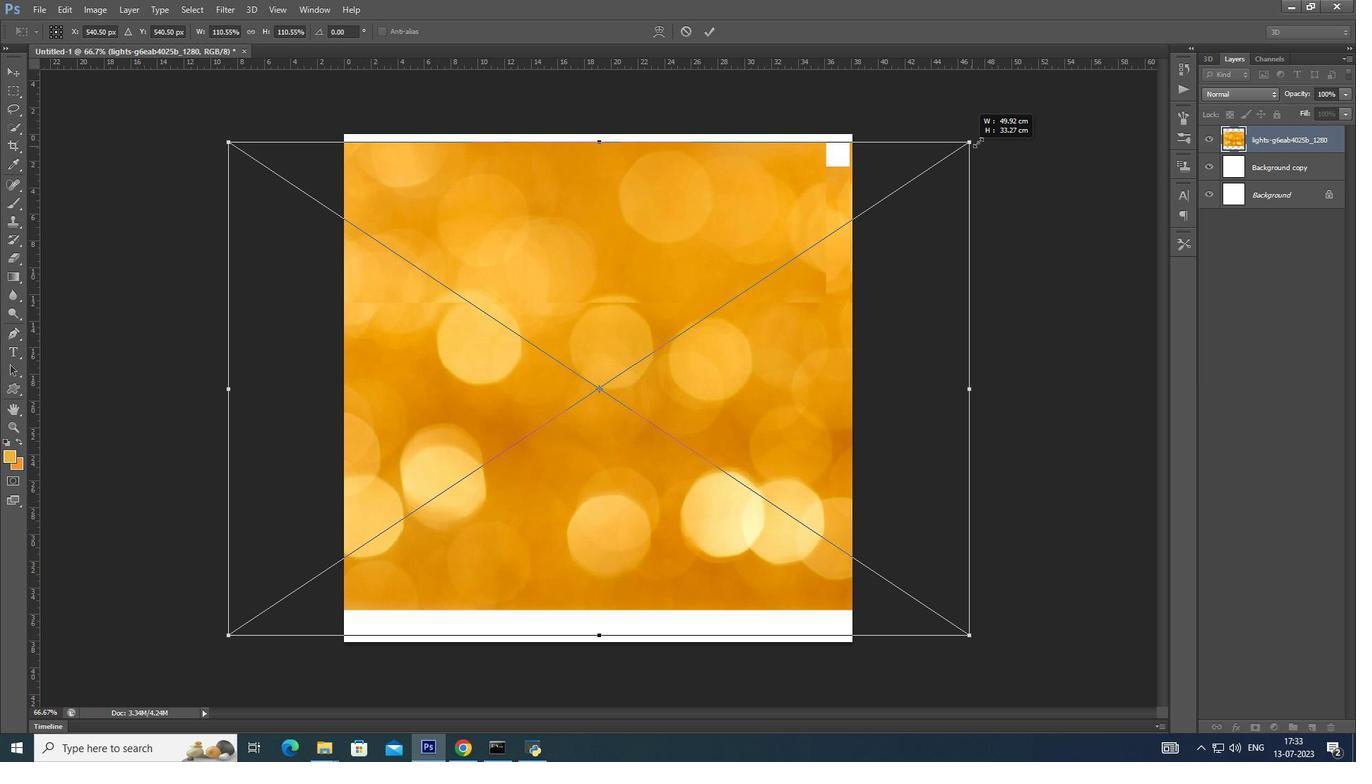 
Action: Mouse moved to (995, 129)
Screenshot: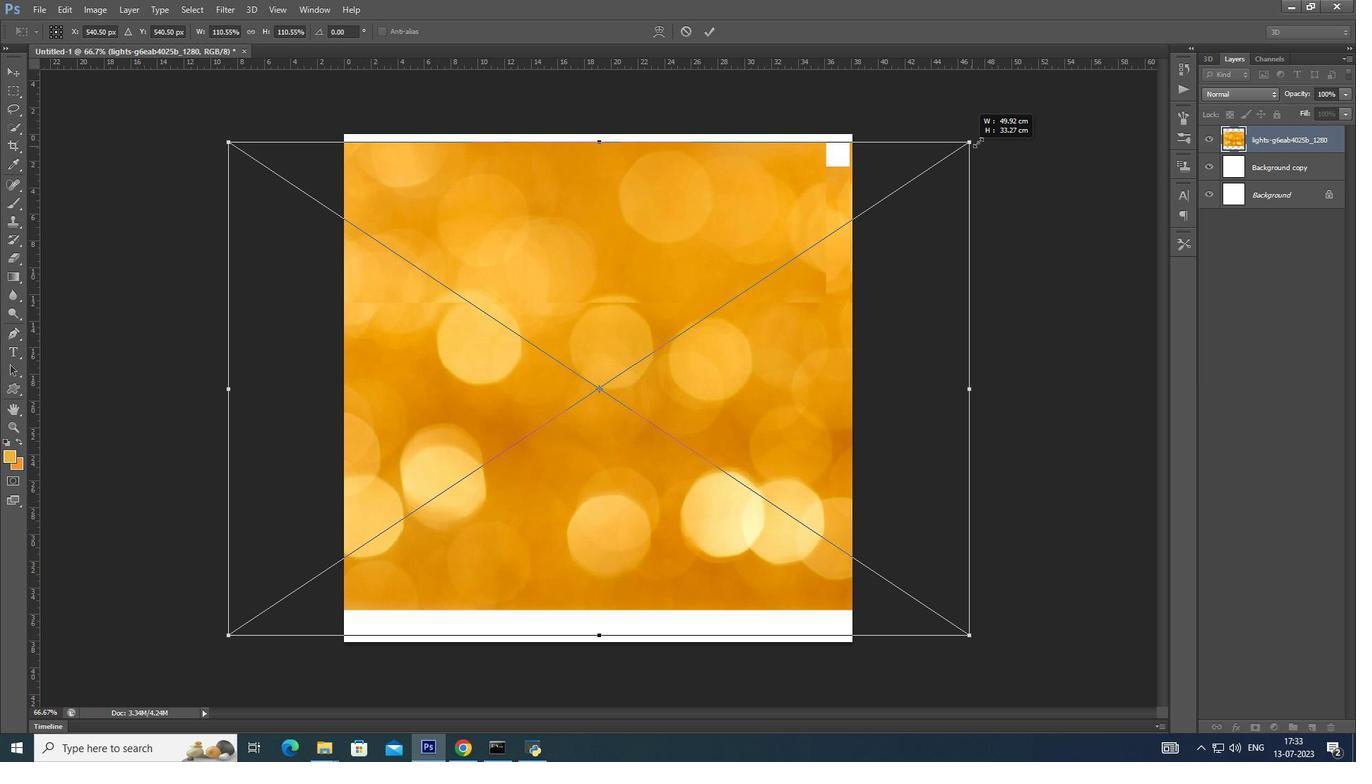 
Action: Key pressed <Key.alt_l>
Screenshot: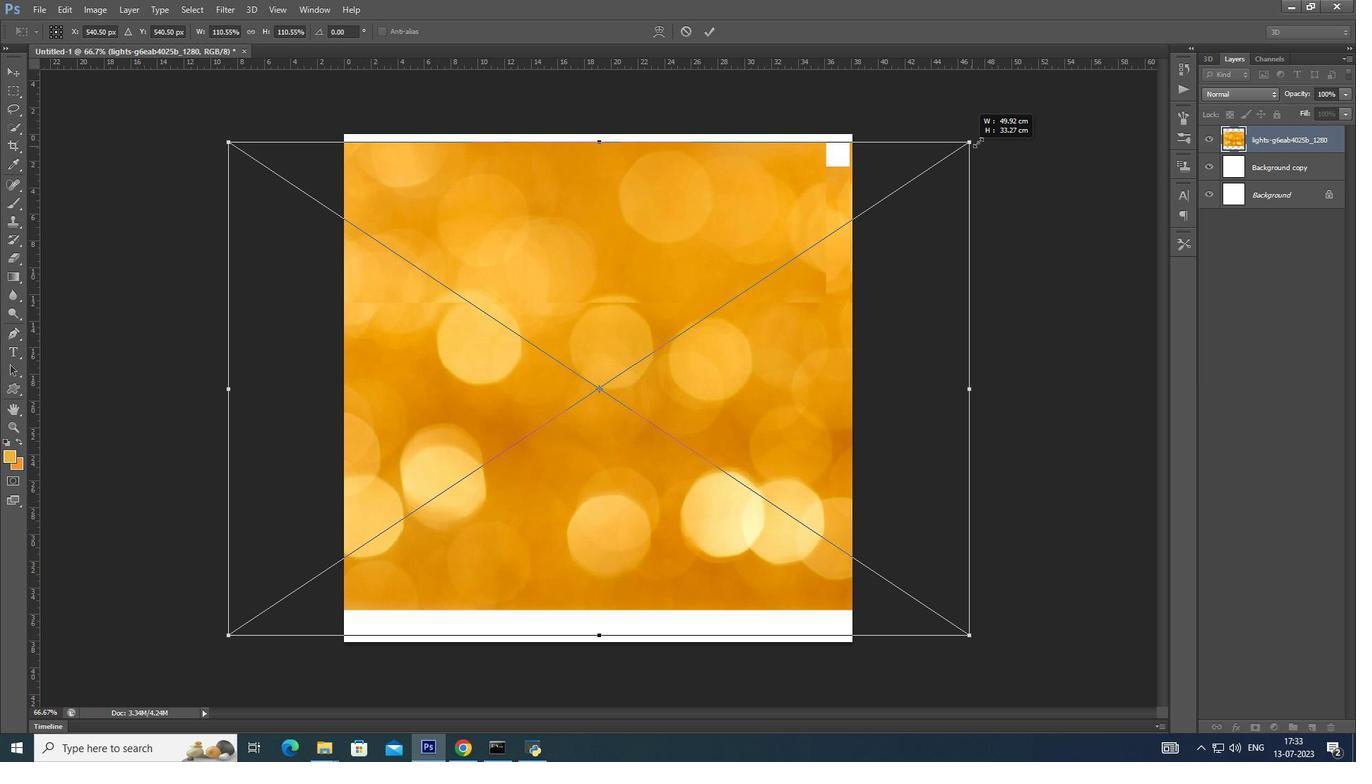 
Action: Mouse moved to (998, 127)
Screenshot: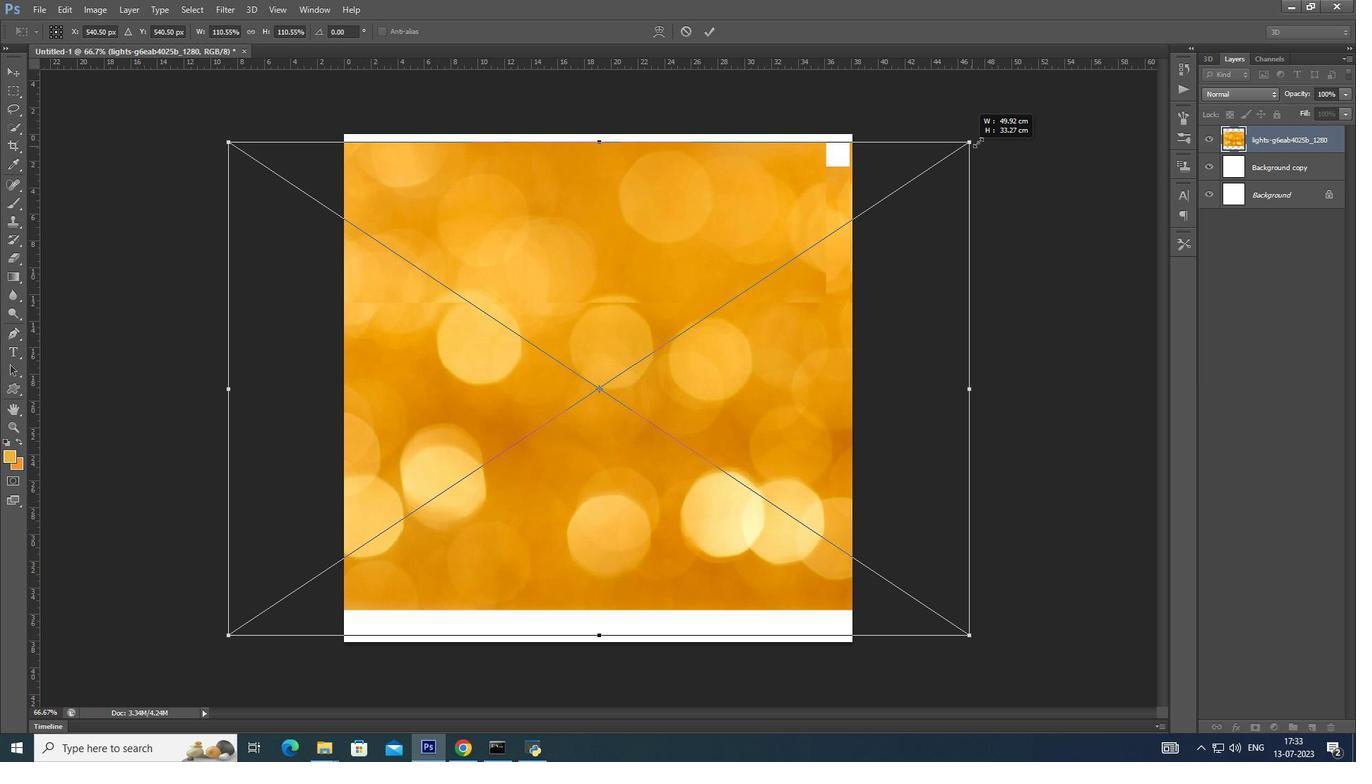 
Action: Key pressed <Key.shift>
Screenshot: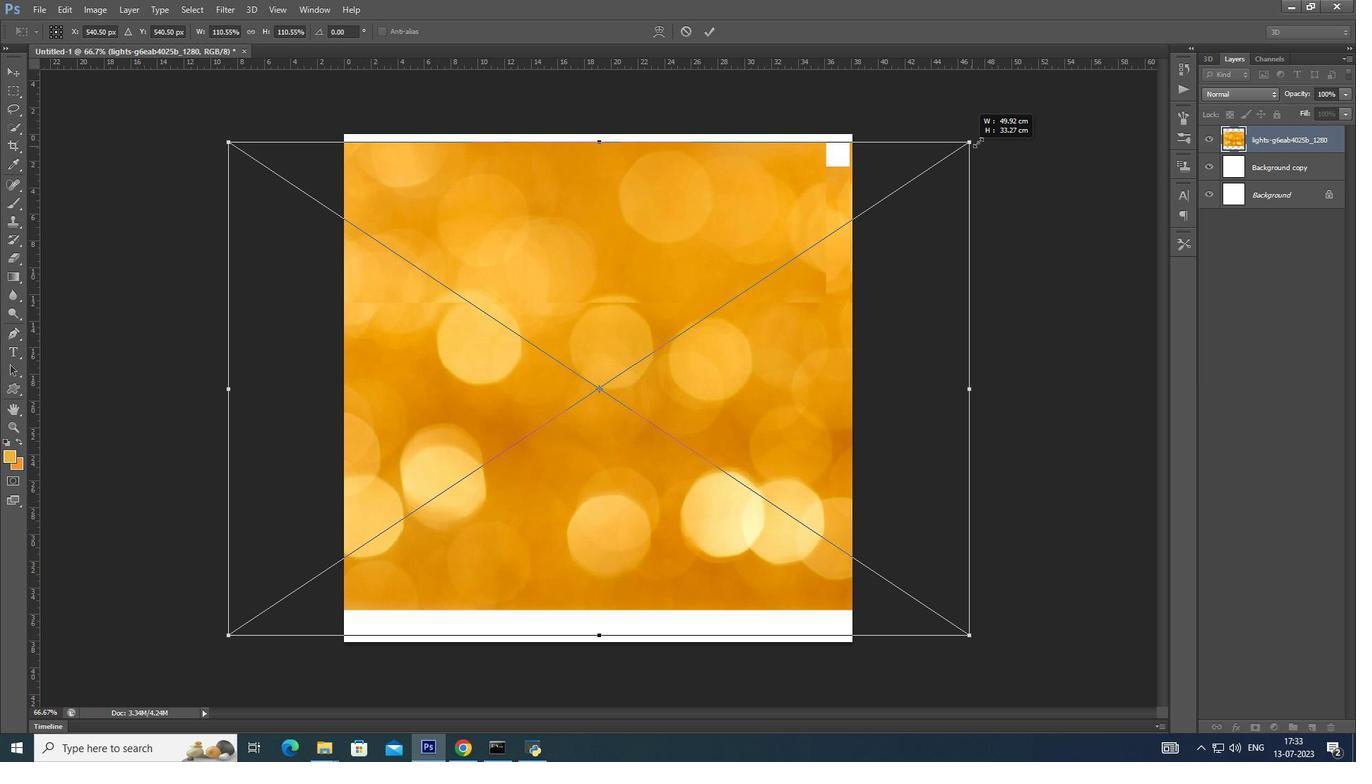 
Action: Mouse moved to (1002, 125)
Screenshot: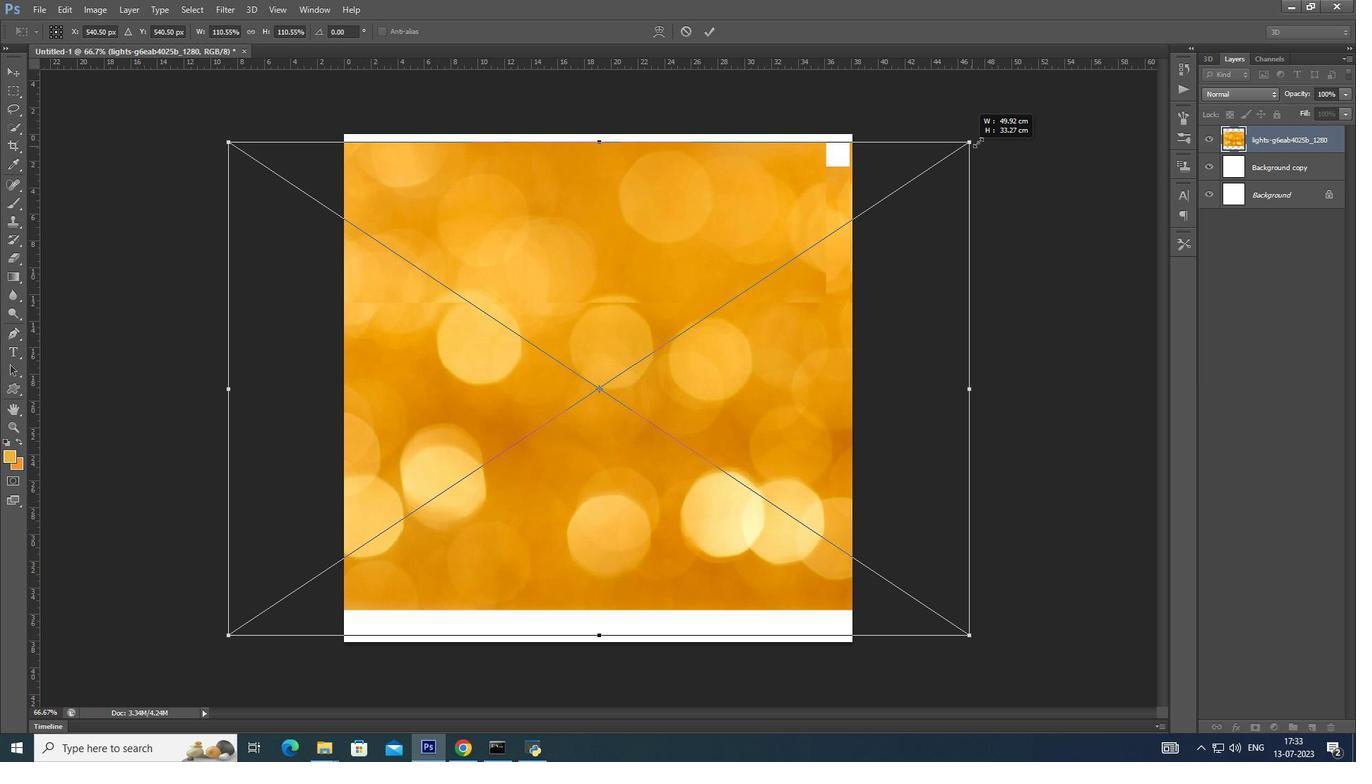 
Action: Key pressed <Key.shift><Key.alt_l><Key.shift><Key.alt_l><Key.shift><Key.alt_l><Key.shift><Key.alt_l><Key.shift><Key.alt_l><Key.shift><Key.alt_l><Key.shift><Key.alt_l><Key.shift><Key.alt_l><Key.shift><Key.alt_l><Key.shift><Key.alt_l><Key.shift><Key.alt_l><Key.shift><Key.alt_l><Key.shift><Key.alt_l><Key.shift><Key.alt_l><Key.shift><Key.alt_l><Key.shift><Key.alt_l><Key.shift><Key.alt_l><Key.shift><Key.alt_l><Key.shift><Key.alt_l><Key.shift><Key.alt_l><Key.shift><Key.alt_l><Key.shift><Key.alt_l><Key.shift><Key.alt_l><Key.shift><Key.alt_l><Key.shift><Key.alt_l><Key.shift><Key.alt_l><Key.shift><Key.alt_l><Key.shift><Key.alt_l><Key.shift><Key.alt_l><Key.shift><Key.alt_l><Key.shift><Key.alt_l><Key.shift><Key.alt_l><Key.shift><Key.alt_l><Key.shift><Key.alt_l><Key.shift><Key.alt_l>
Screenshot: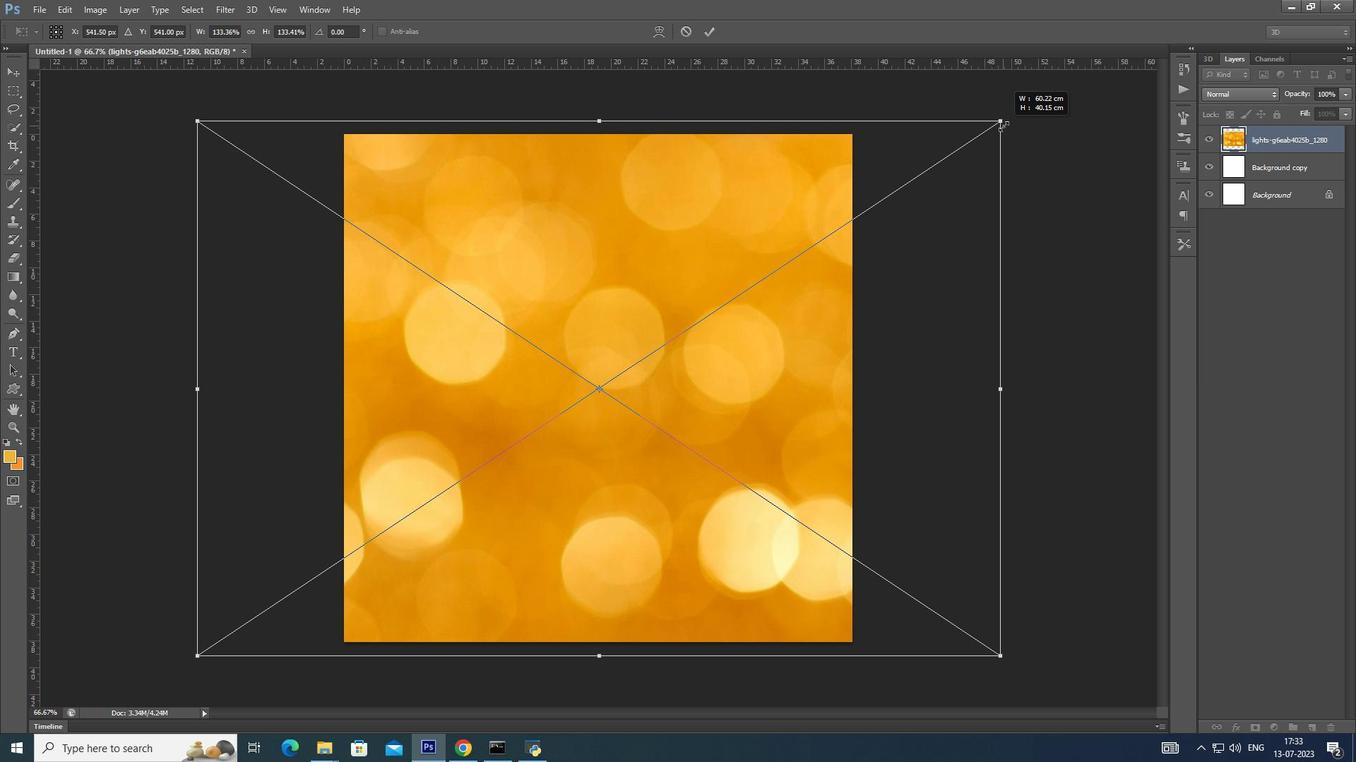
Action: Mouse moved to (1003, 125)
Screenshot: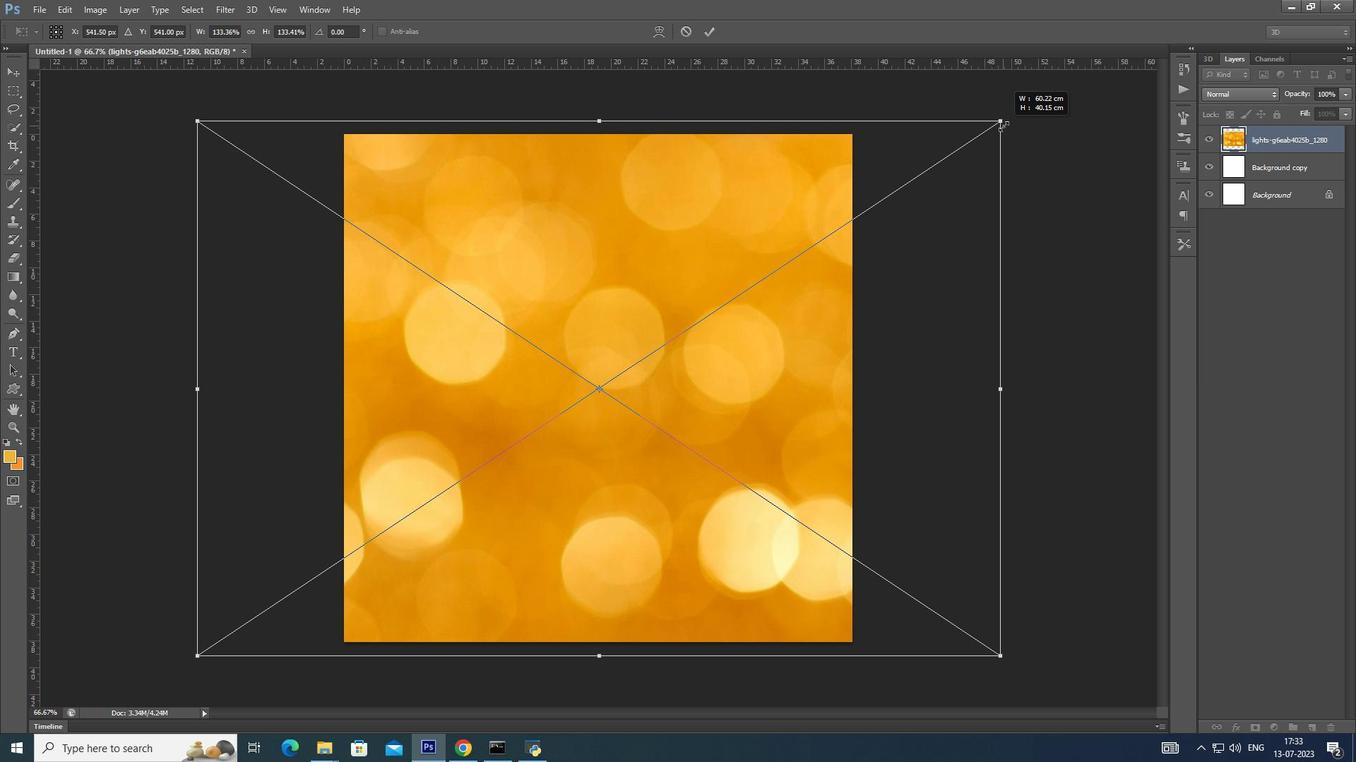 
Action: Key pressed <Key.shift><Key.alt_l><Key.shift><Key.alt_l><Key.shift><Key.alt_l><Key.shift><Key.alt_l><Key.shift><Key.alt_l><Key.shift><Key.alt_l><Key.shift><Key.alt_l><Key.shift><Key.alt_l><Key.shift><Key.alt_l><Key.shift><Key.alt_l><Key.shift><Key.alt_l><Key.shift><Key.alt_l><Key.shift>
Screenshot: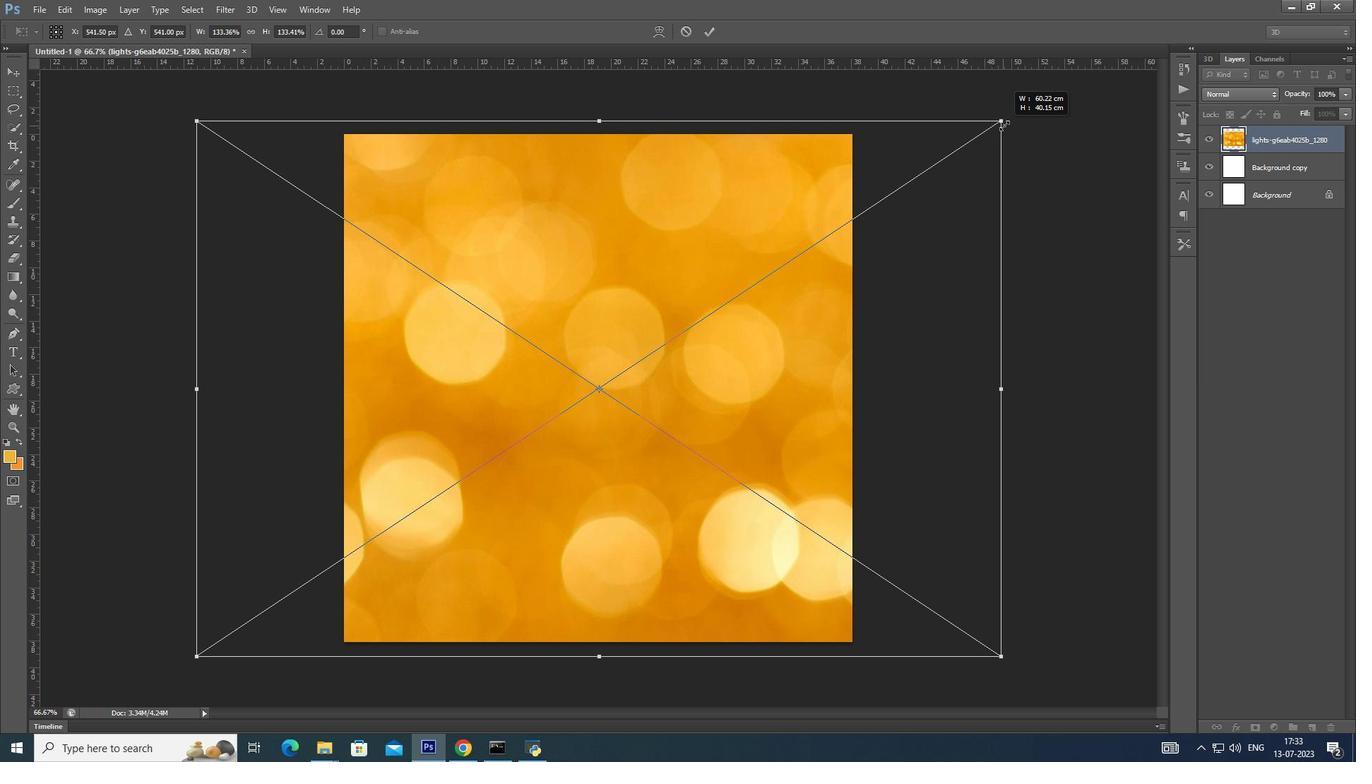 
Action: Mouse moved to (1003, 125)
Screenshot: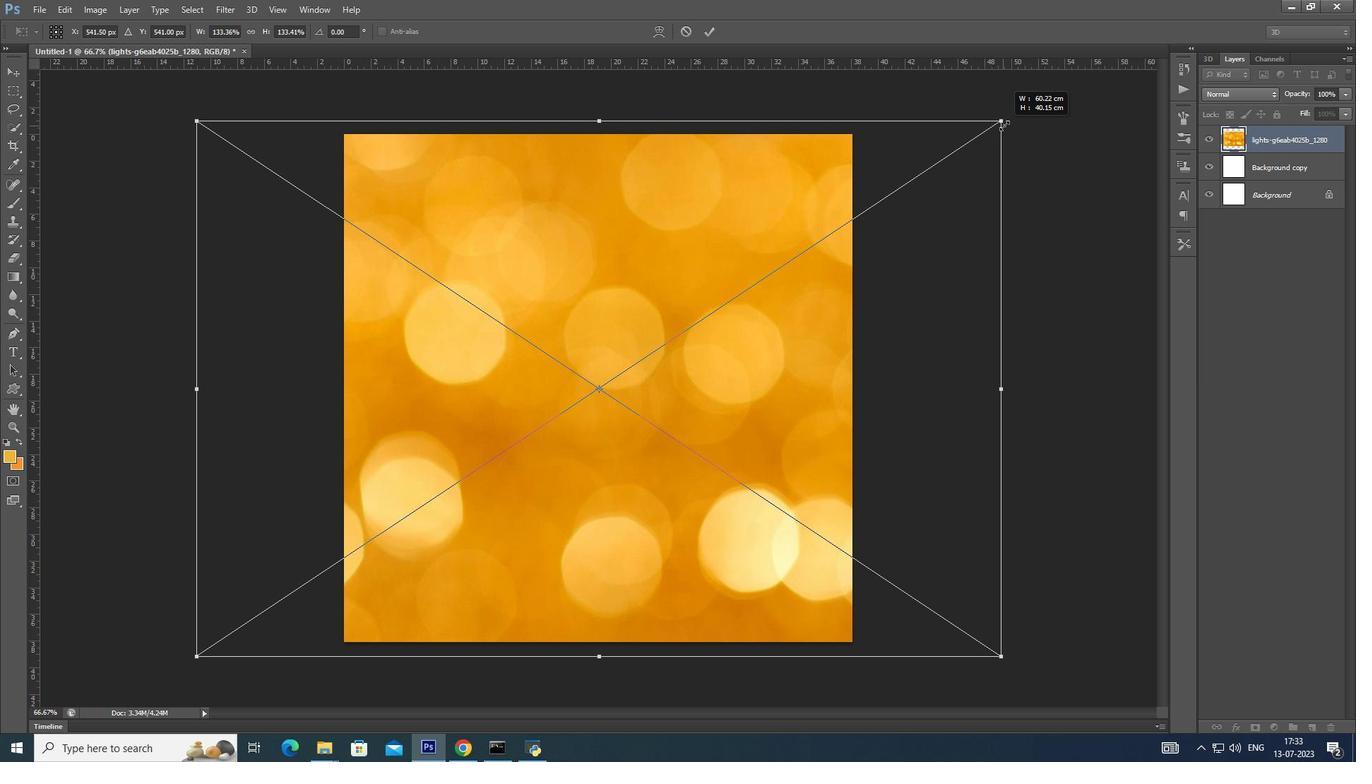 
Action: Key pressed <Key.alt_l>
Screenshot: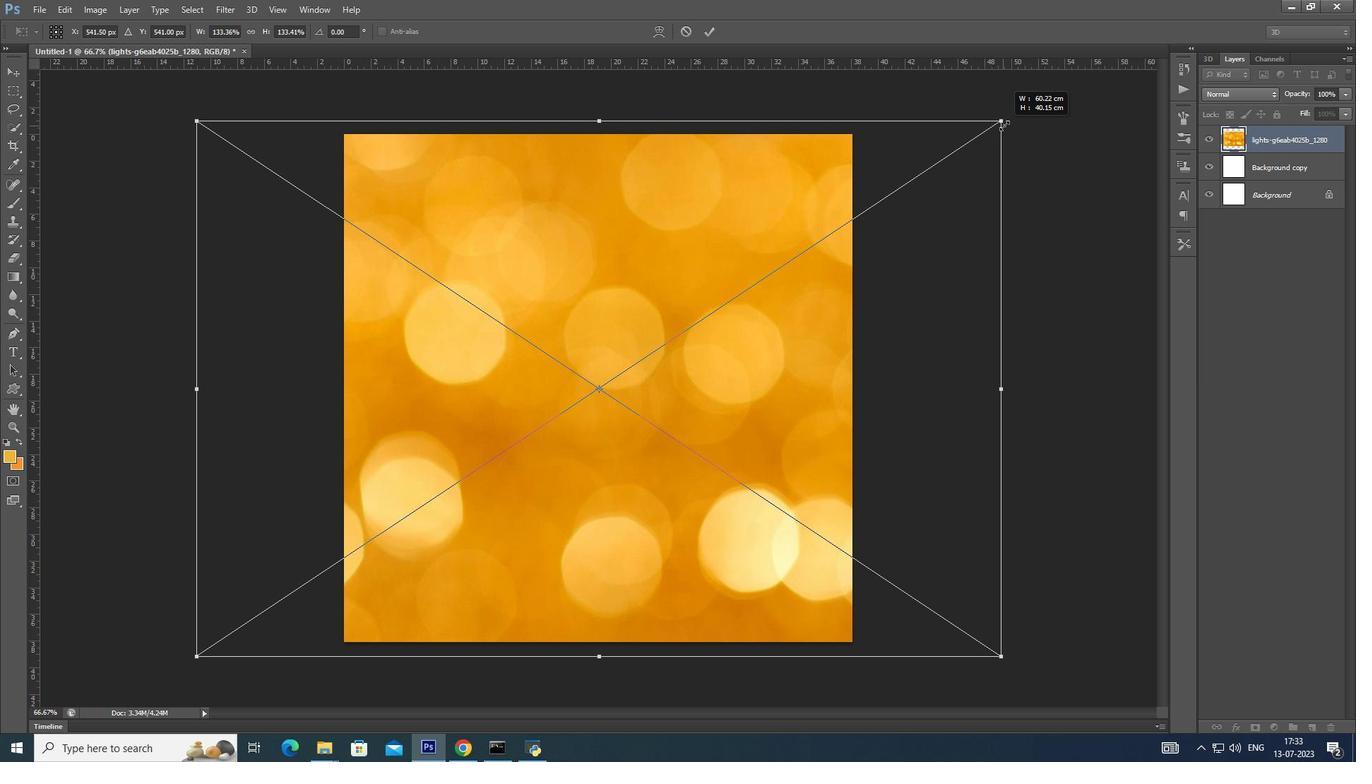
Action: Mouse moved to (1003, 125)
Screenshot: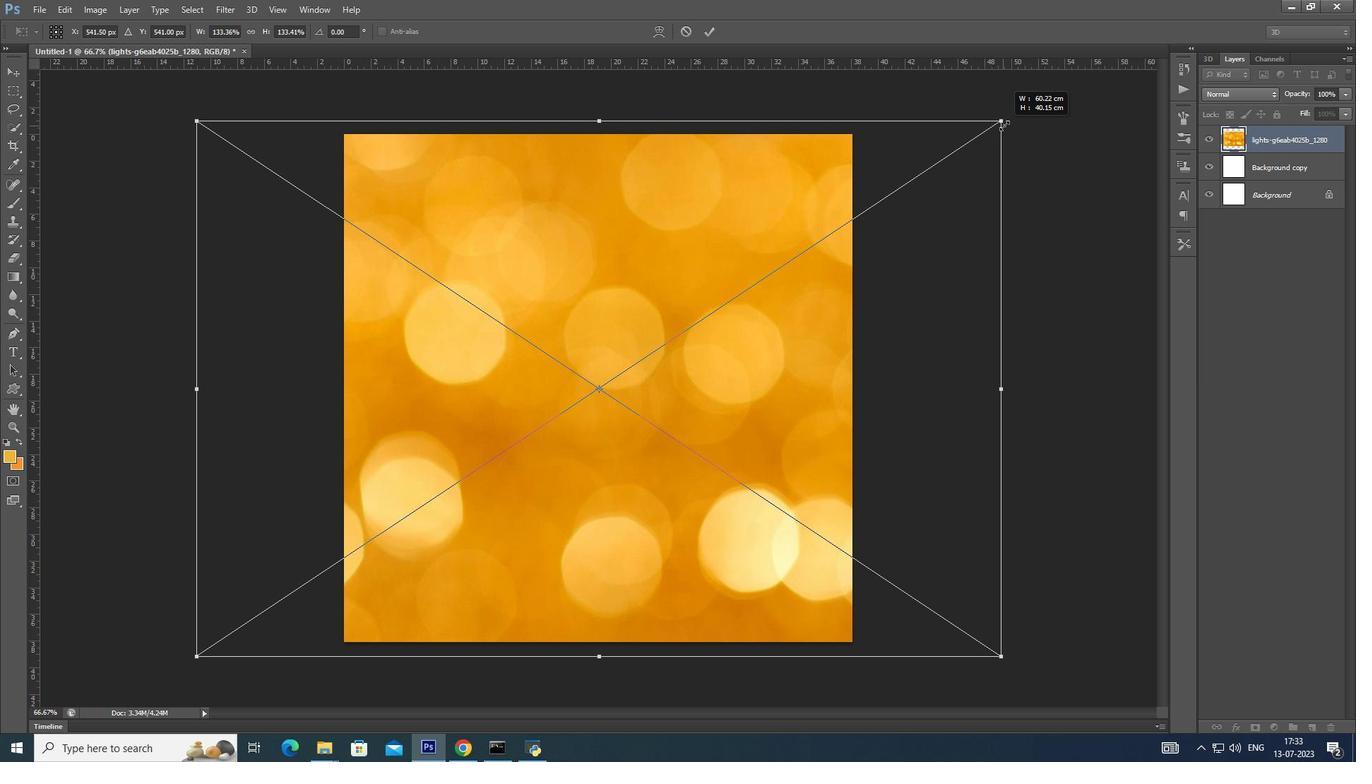 
Action: Key pressed <Key.shift><Key.alt_l><Key.shift><Key.alt_l><Key.shift><Key.alt_l><Key.shift><Key.alt_l><Key.shift><Key.alt_l><Key.shift><Key.alt_l><Key.shift><Key.alt_l><Key.shift><Key.alt_l><Key.shift>
Screenshot: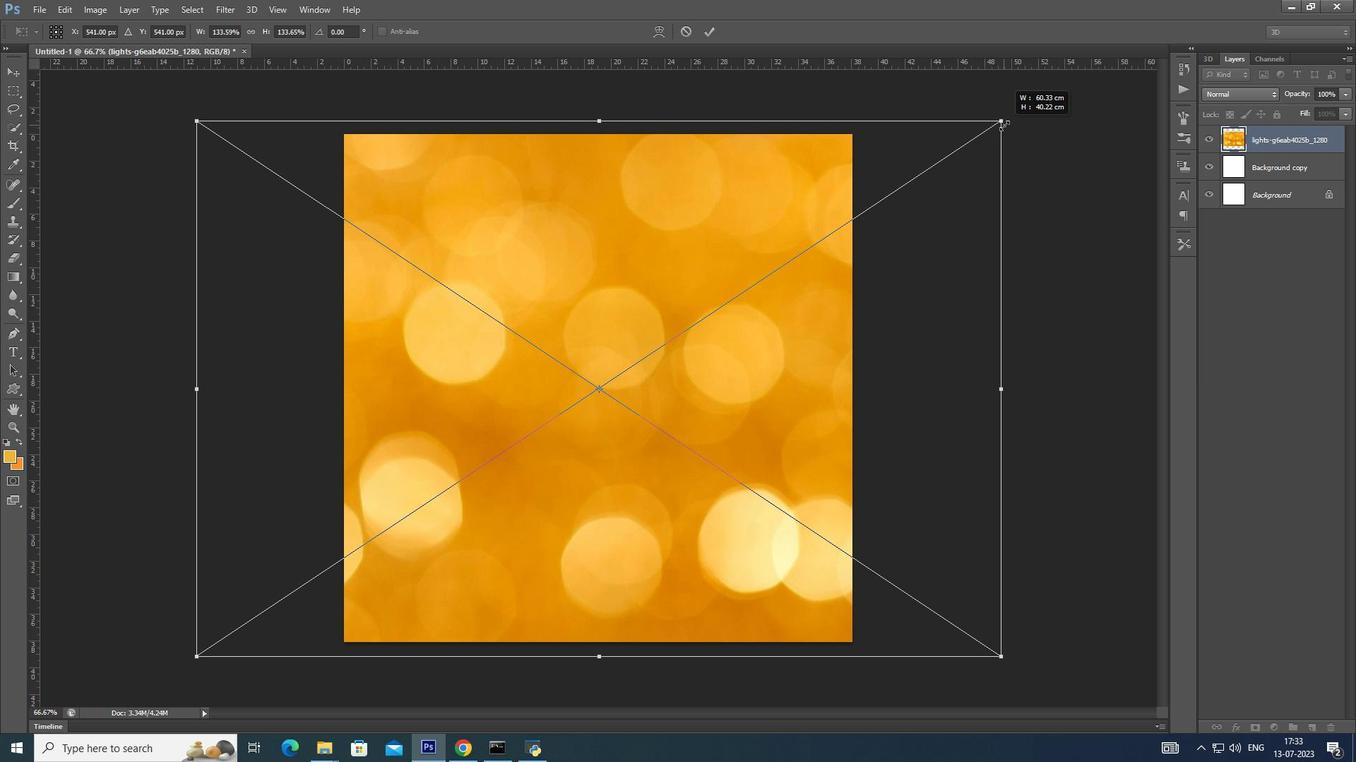 
Action: Mouse moved to (1002, 125)
Screenshot: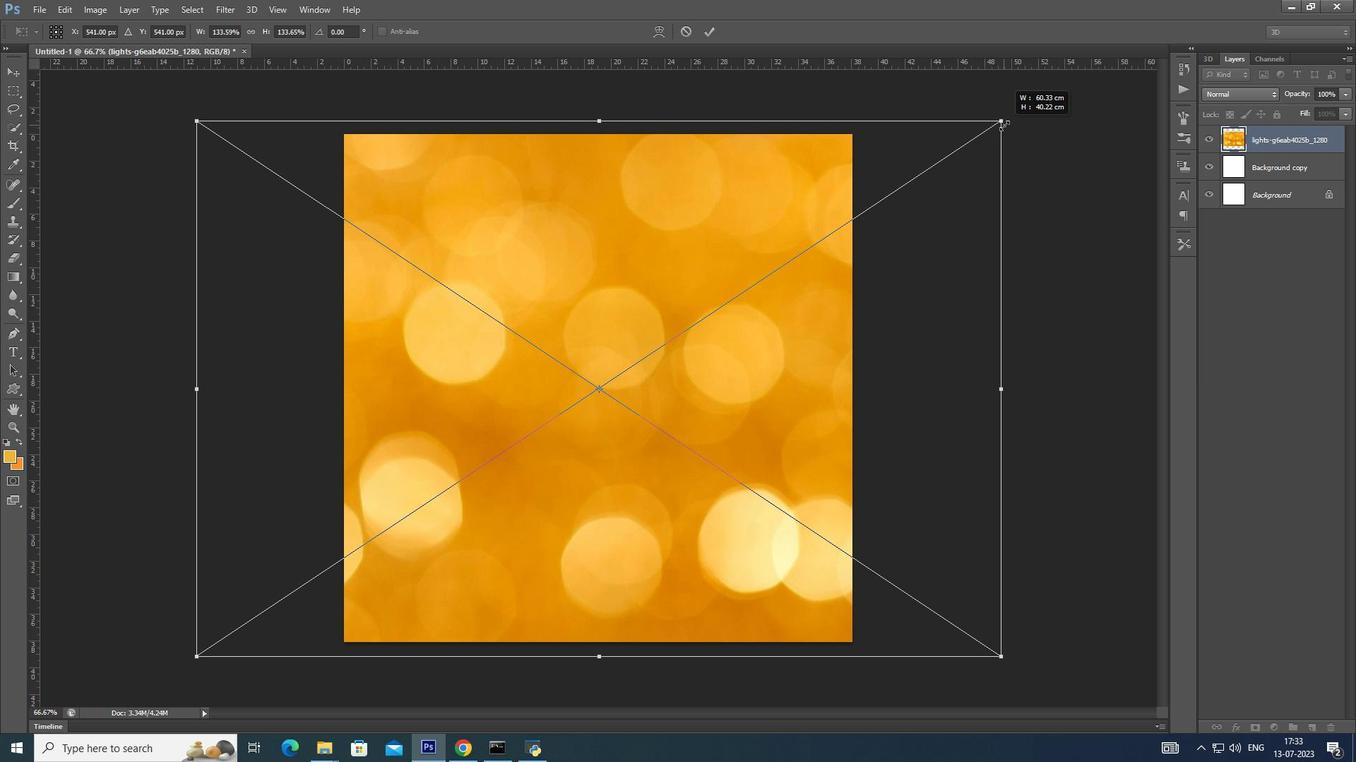 
Action: Key pressed <Key.alt_l>
Screenshot: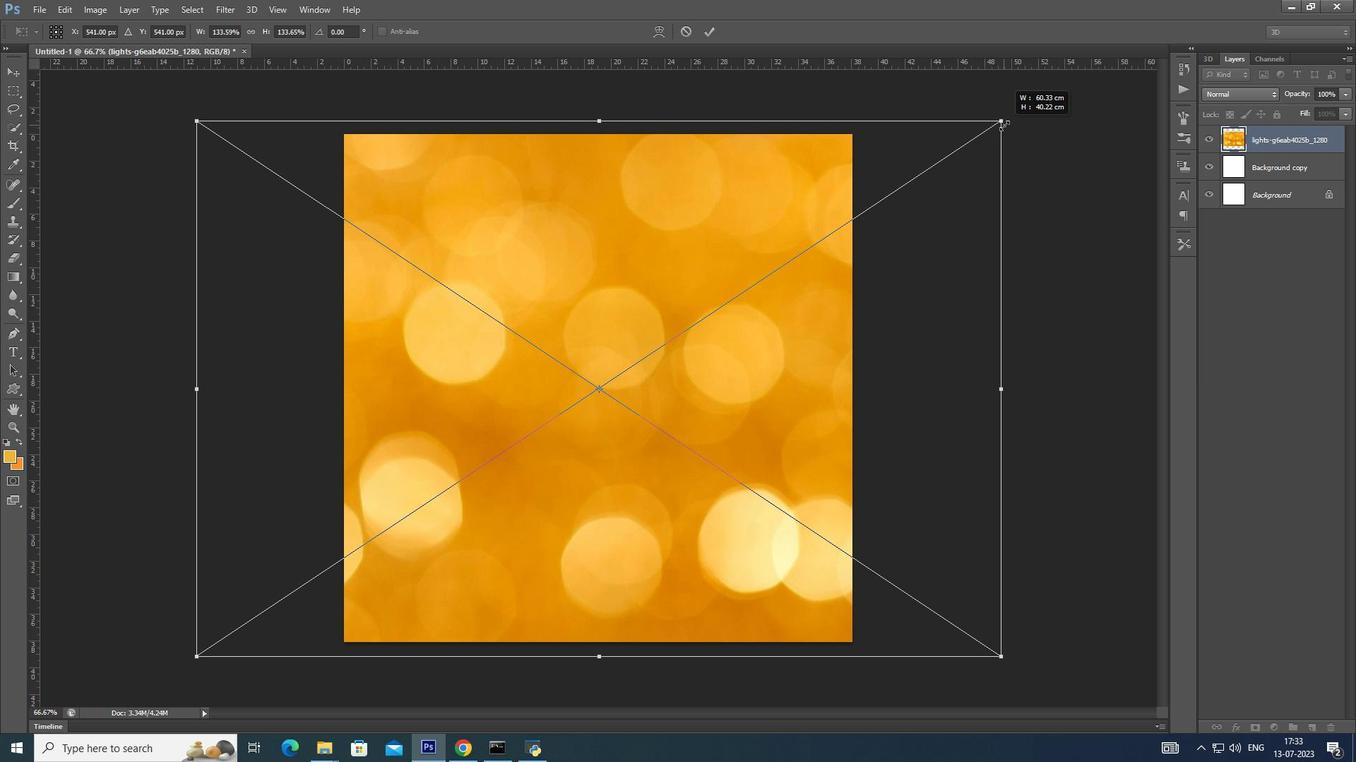 
Action: Mouse moved to (1002, 127)
Screenshot: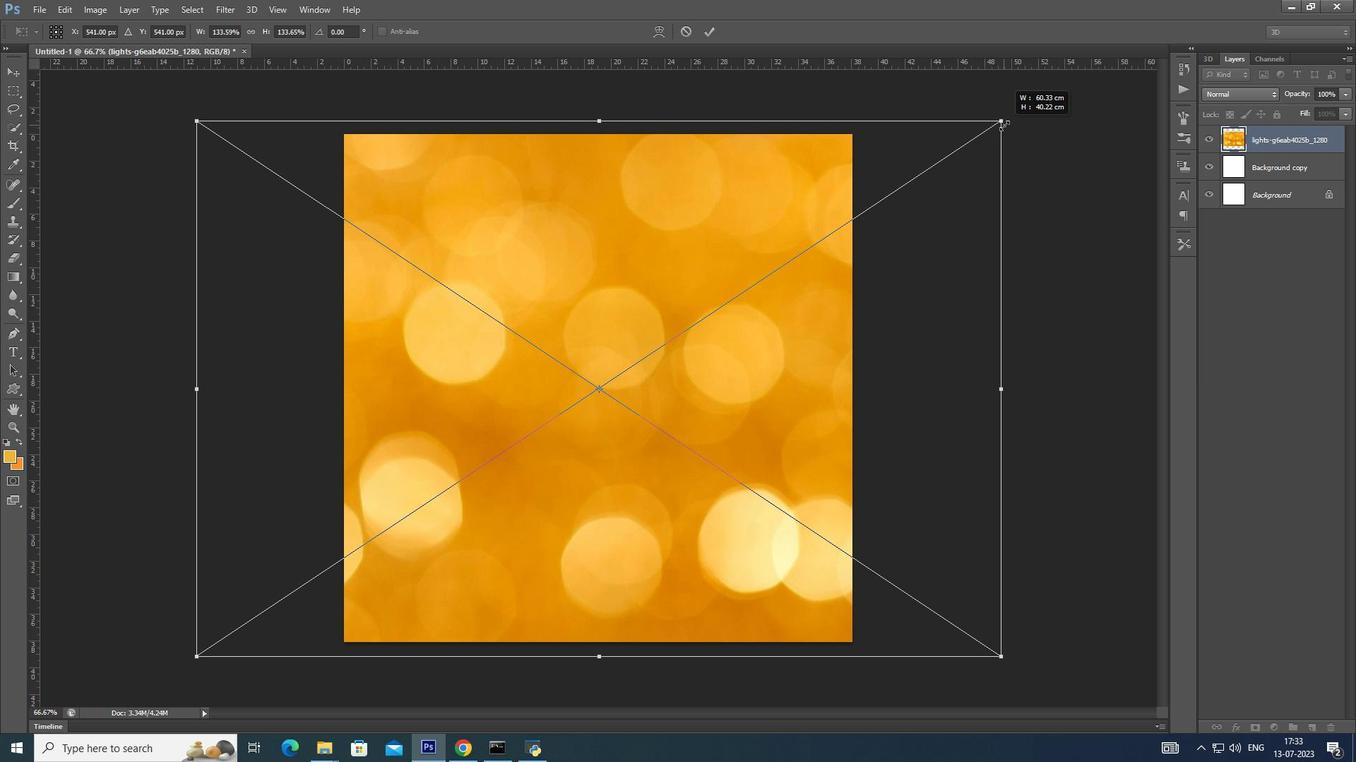 
Action: Key pressed <Key.shift><Key.alt_l><Key.shift><Key.alt_l><Key.shift><Key.alt_l><Key.shift><Key.alt_l><Key.shift><Key.alt_l><Key.shift><Key.alt_l><Key.shift><Key.alt_l>
Screenshot: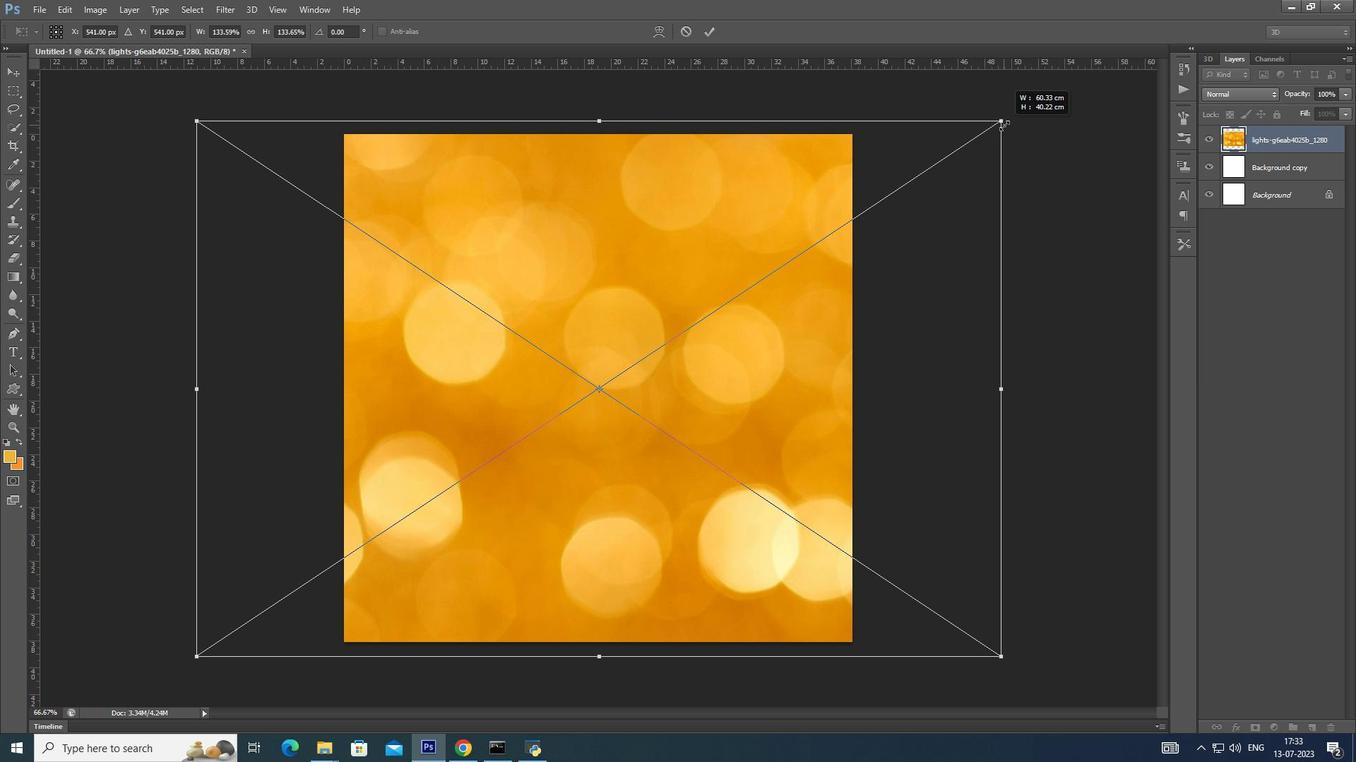 
Action: Mouse moved to (1002, 127)
Screenshot: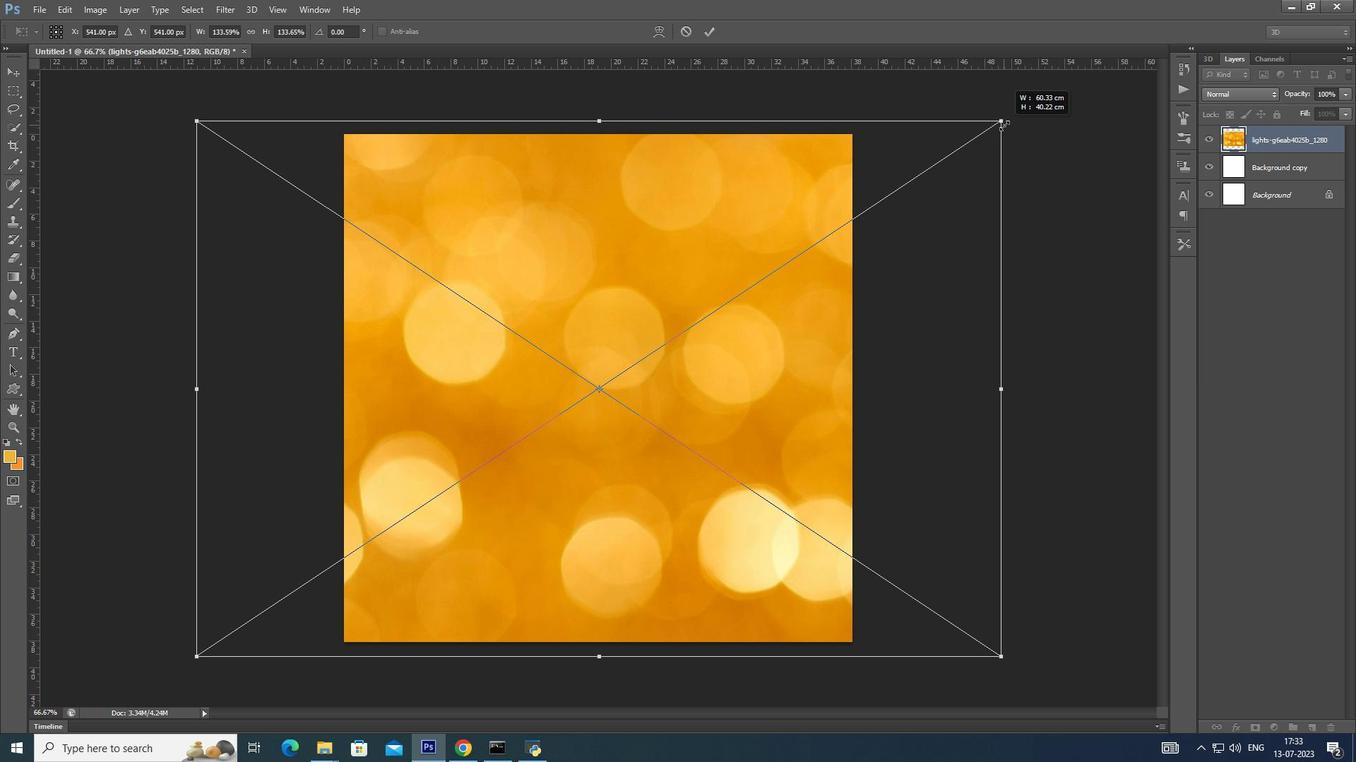 
Action: Key pressed <Key.alt_l>
Screenshot: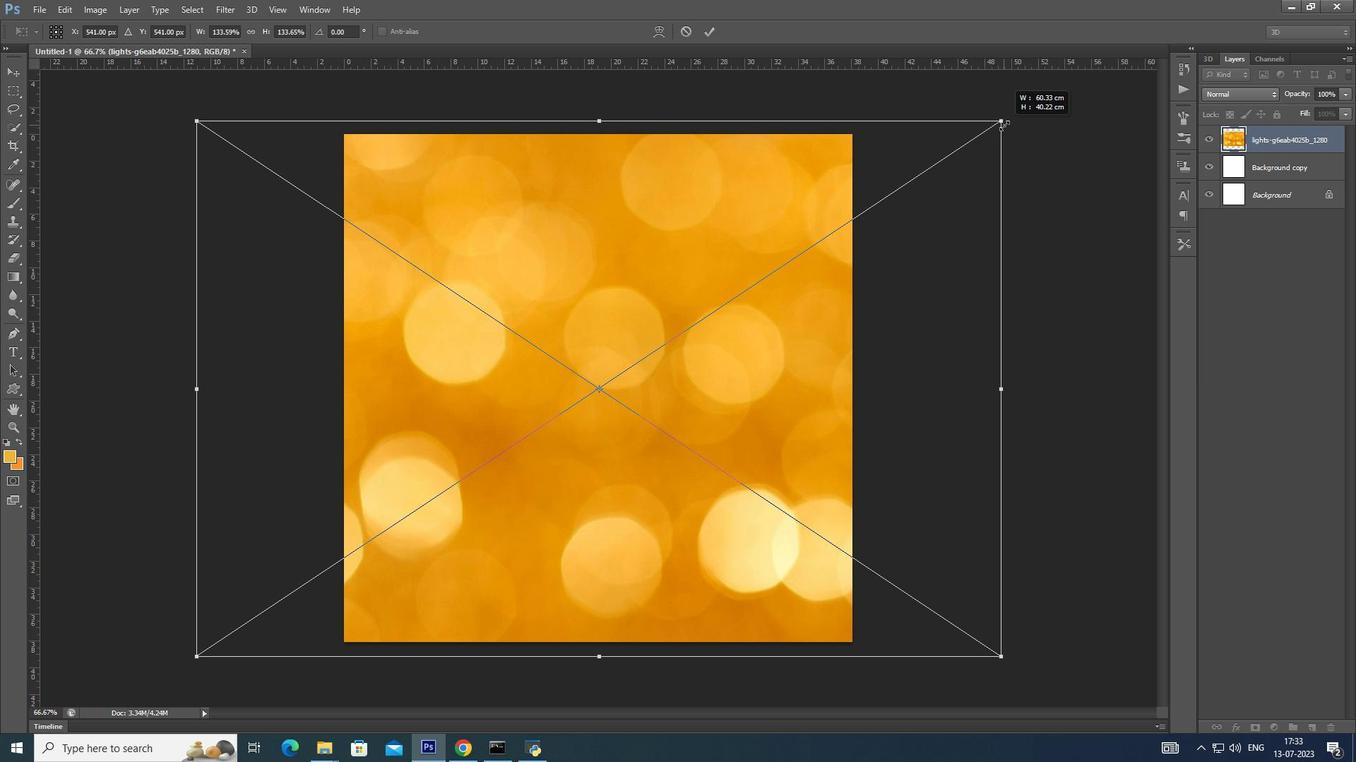 
Action: Mouse moved to (1001, 127)
Screenshot: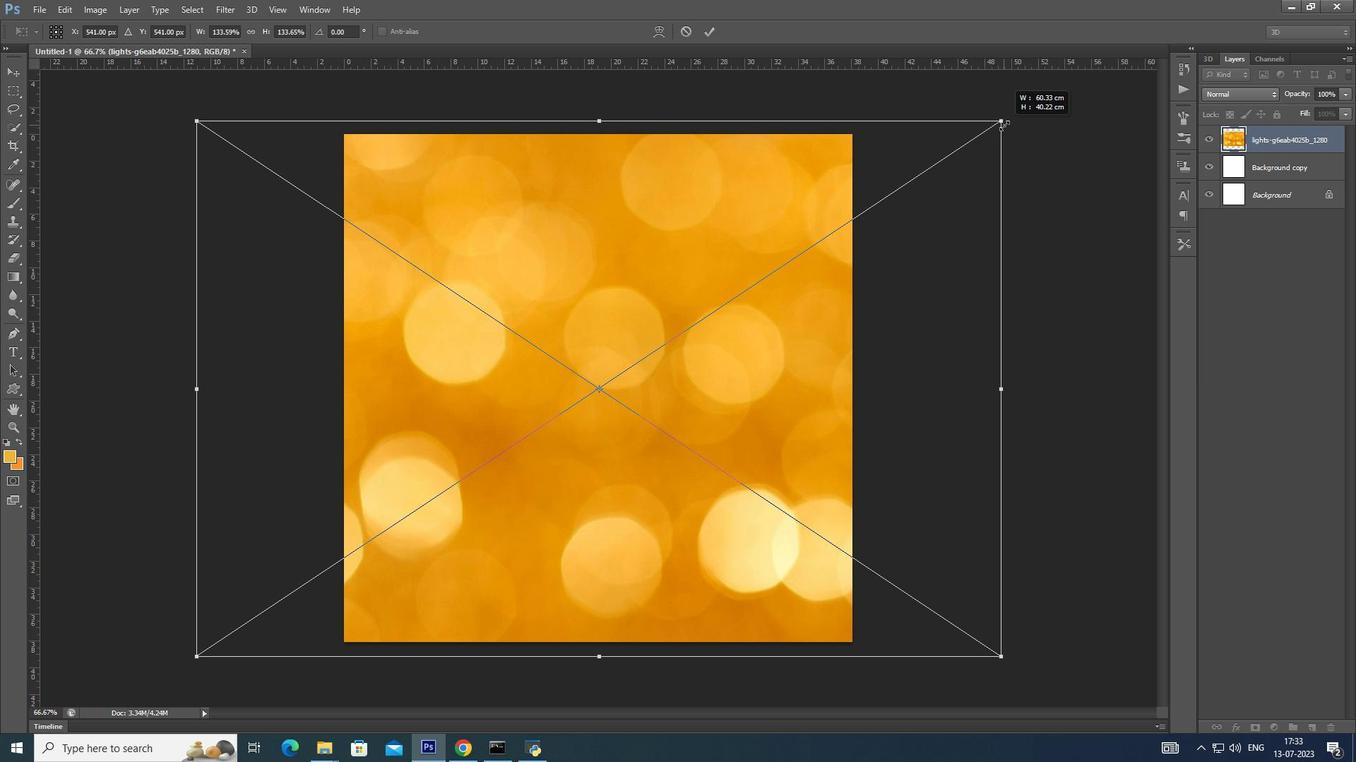 
Action: Key pressed <Key.shift><Key.alt_l><Key.shift><Key.alt_l><Key.shift><Key.alt_l>
Screenshot: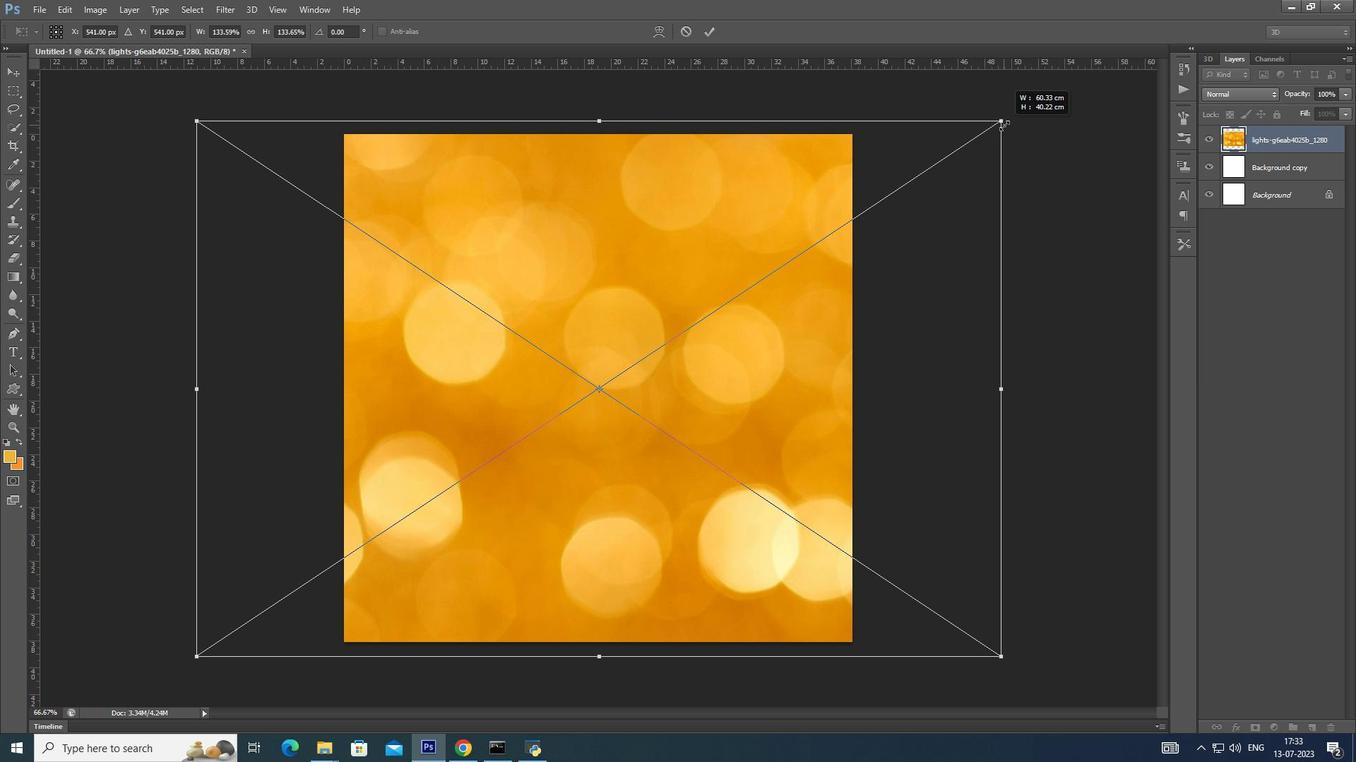 
Action: Mouse moved to (1000, 127)
Screenshot: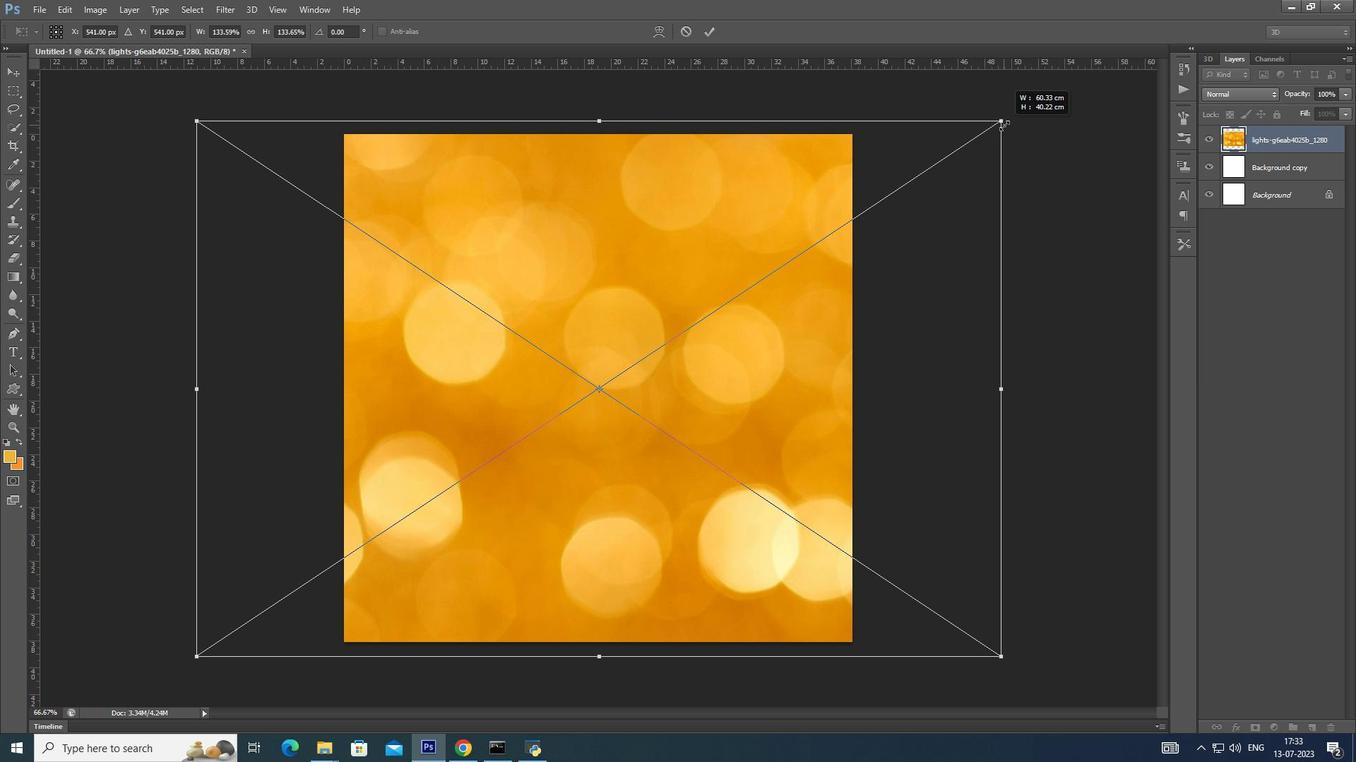 
Action: Key pressed <Key.shift>
Screenshot: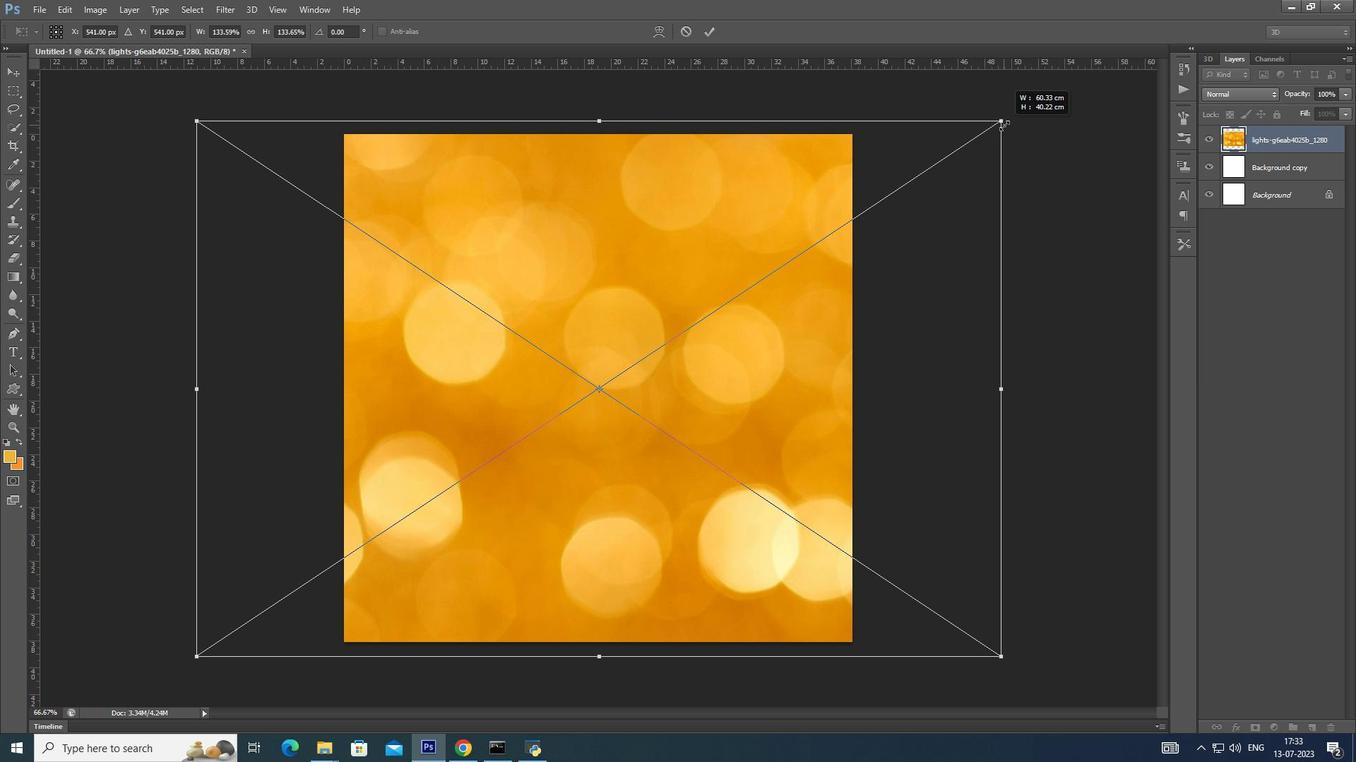 
Action: Mouse moved to (1000, 128)
Screenshot: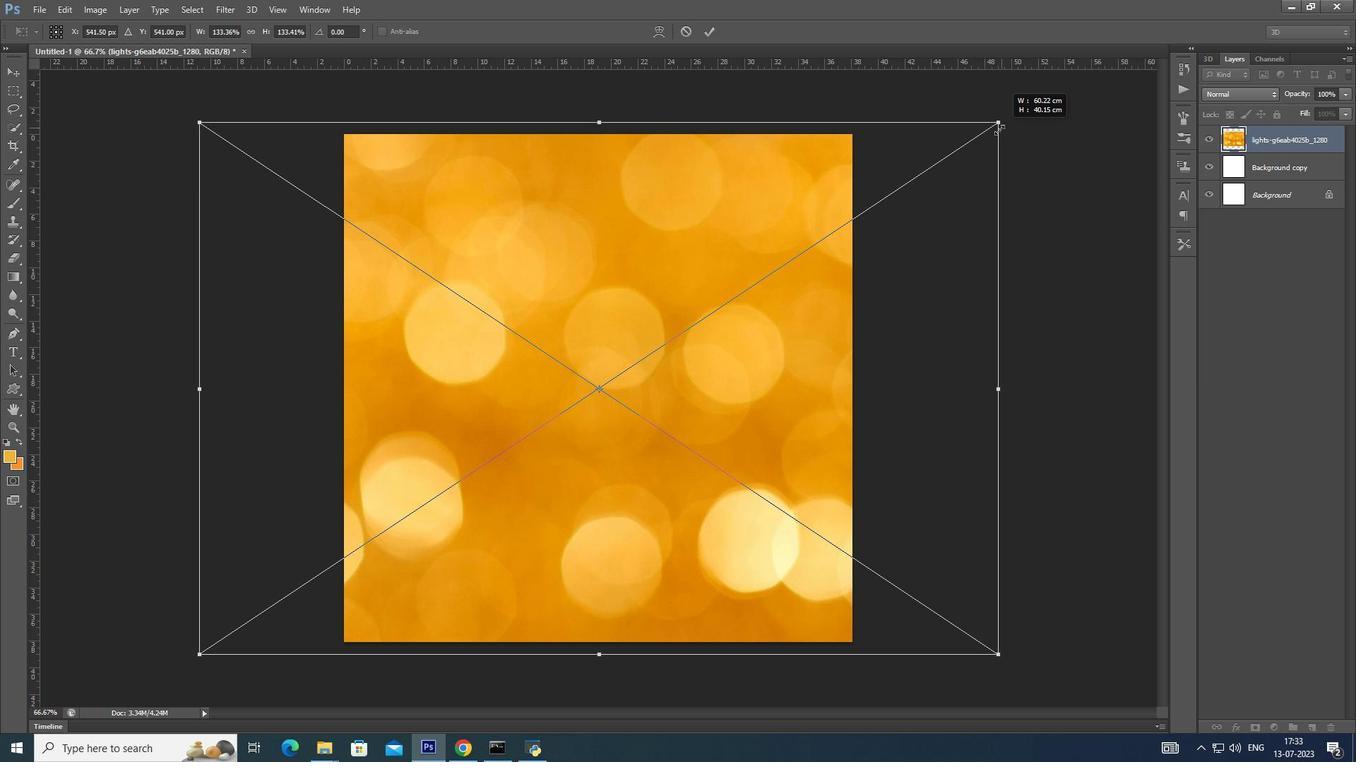 
Action: Key pressed <Key.alt_l>
Screenshot: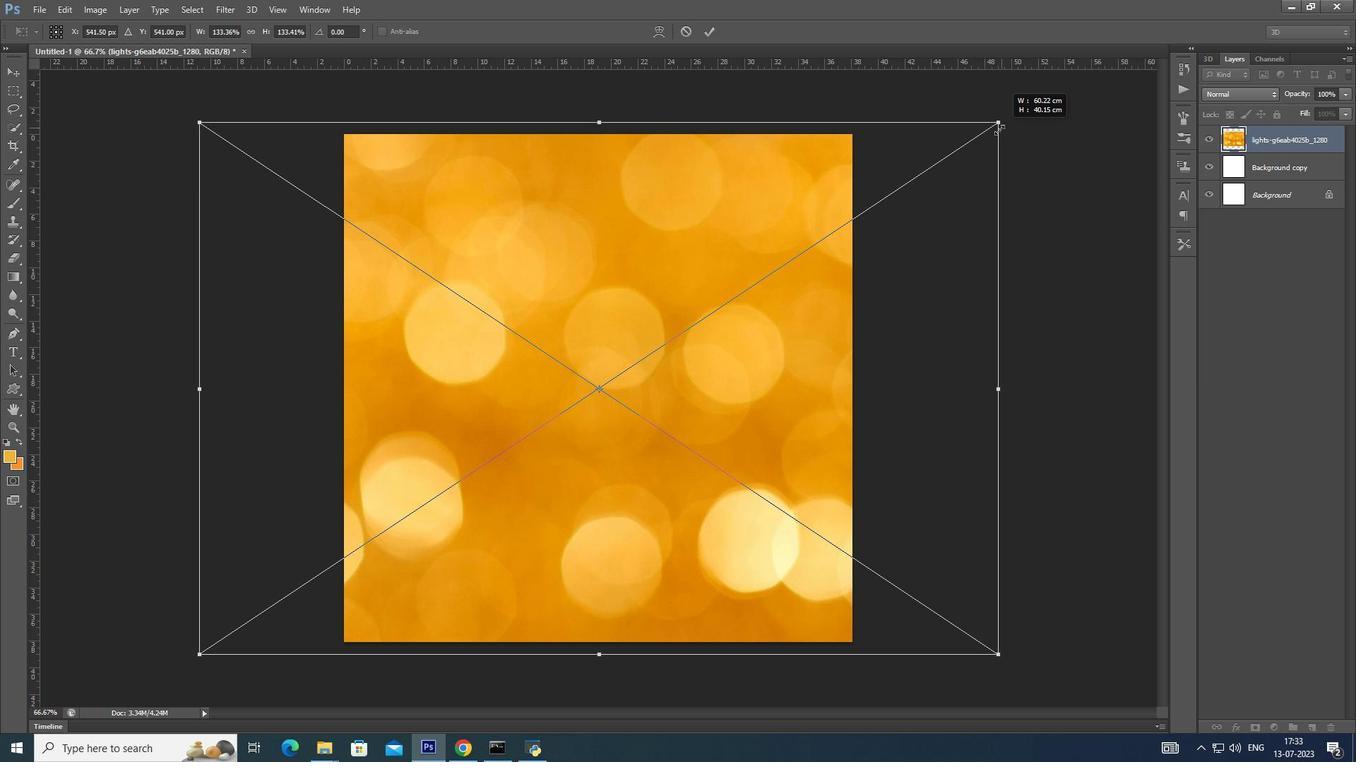 
Action: Mouse moved to (1000, 128)
Screenshot: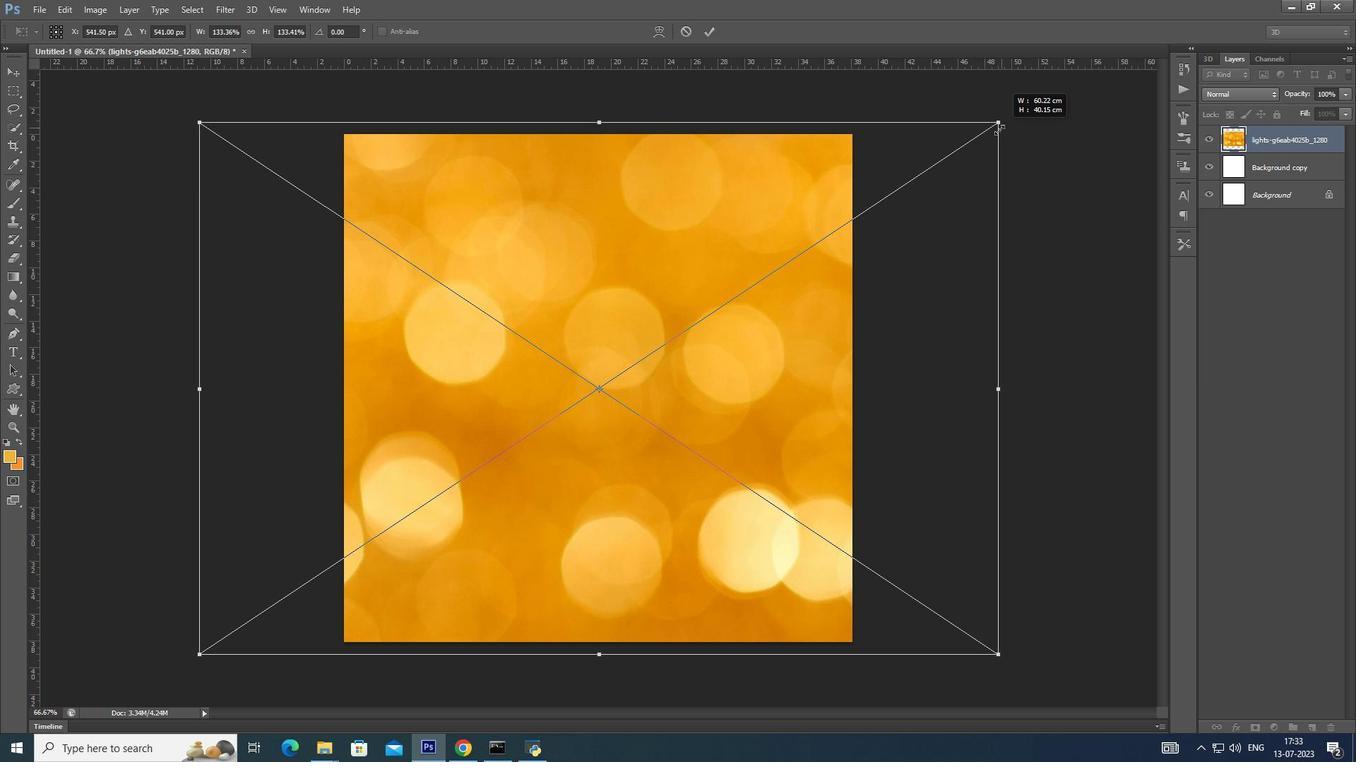 
Action: Key pressed <Key.shift>
Screenshot: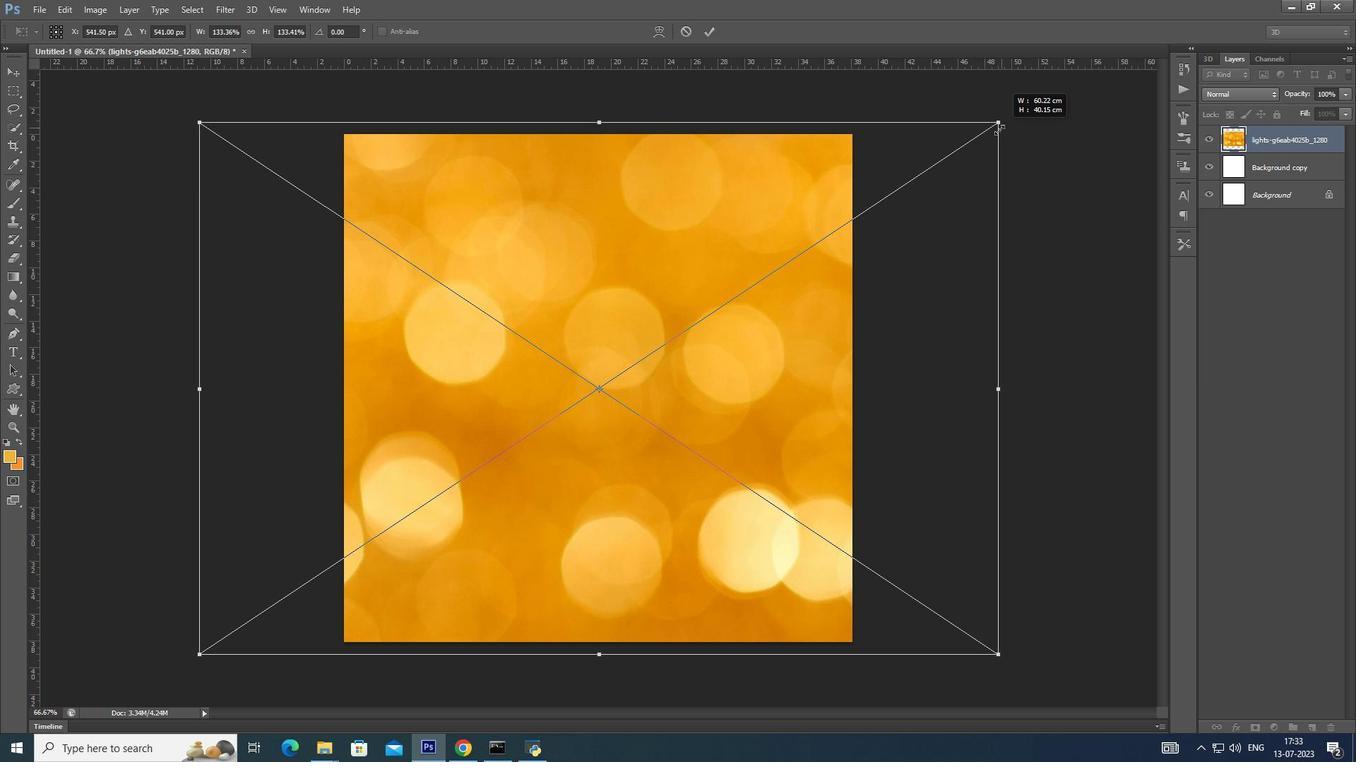 
Action: Mouse moved to (999, 129)
Screenshot: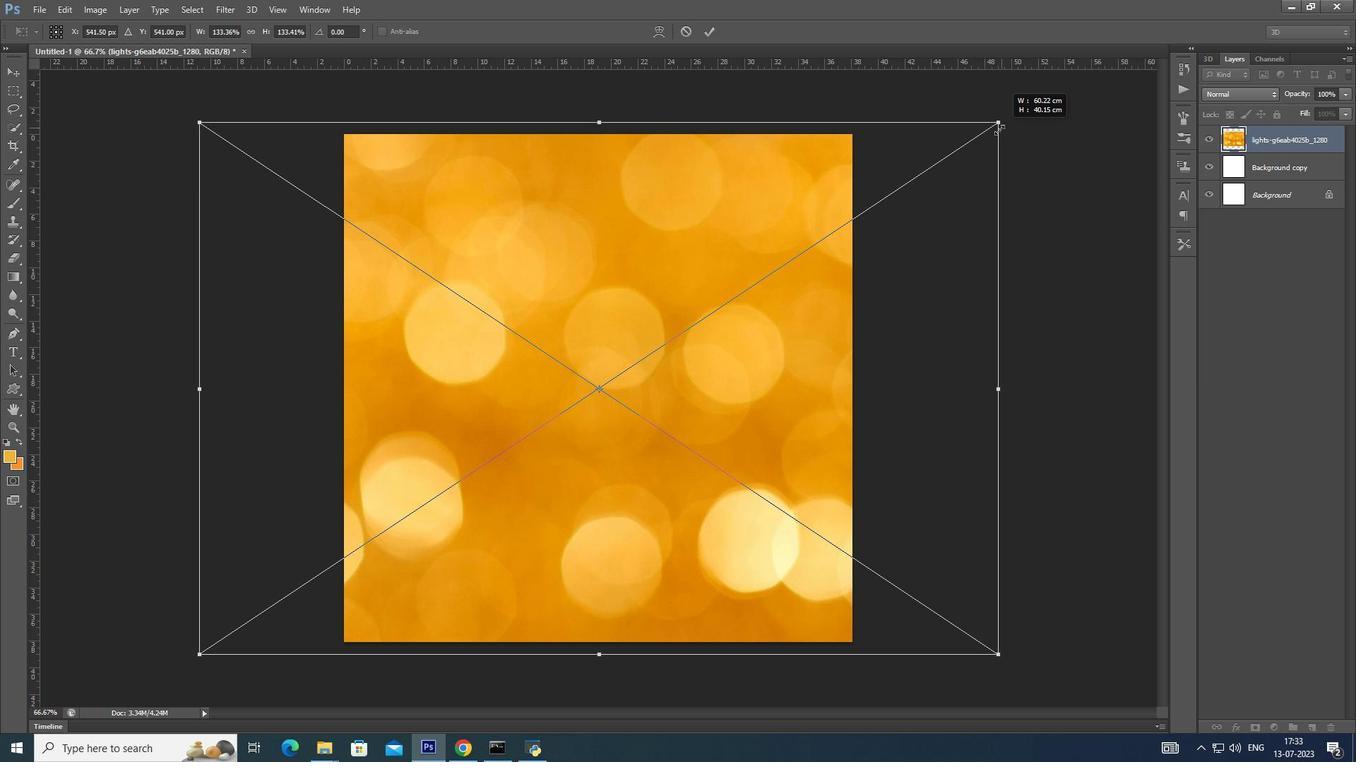 
Action: Key pressed <Key.alt_l><Key.shift>
Screenshot: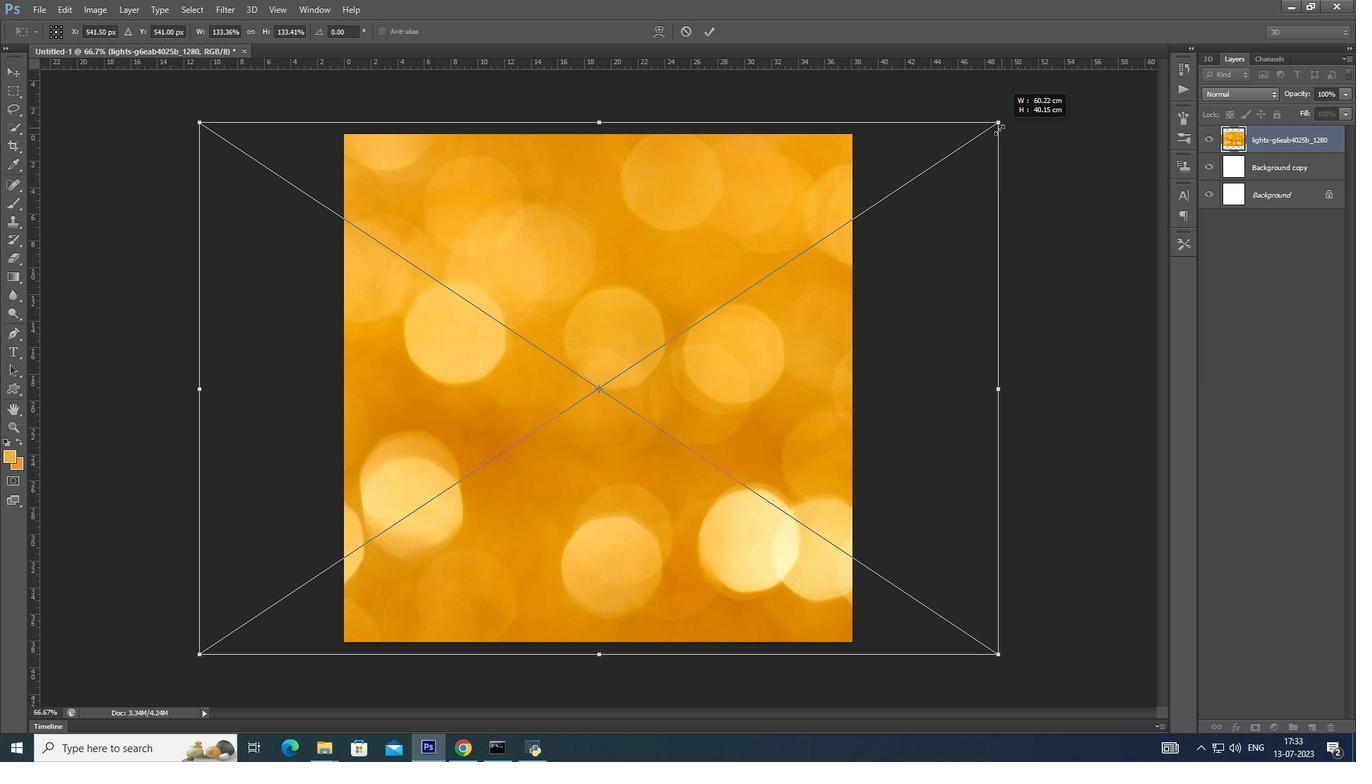 
Action: Mouse moved to (998, 129)
Screenshot: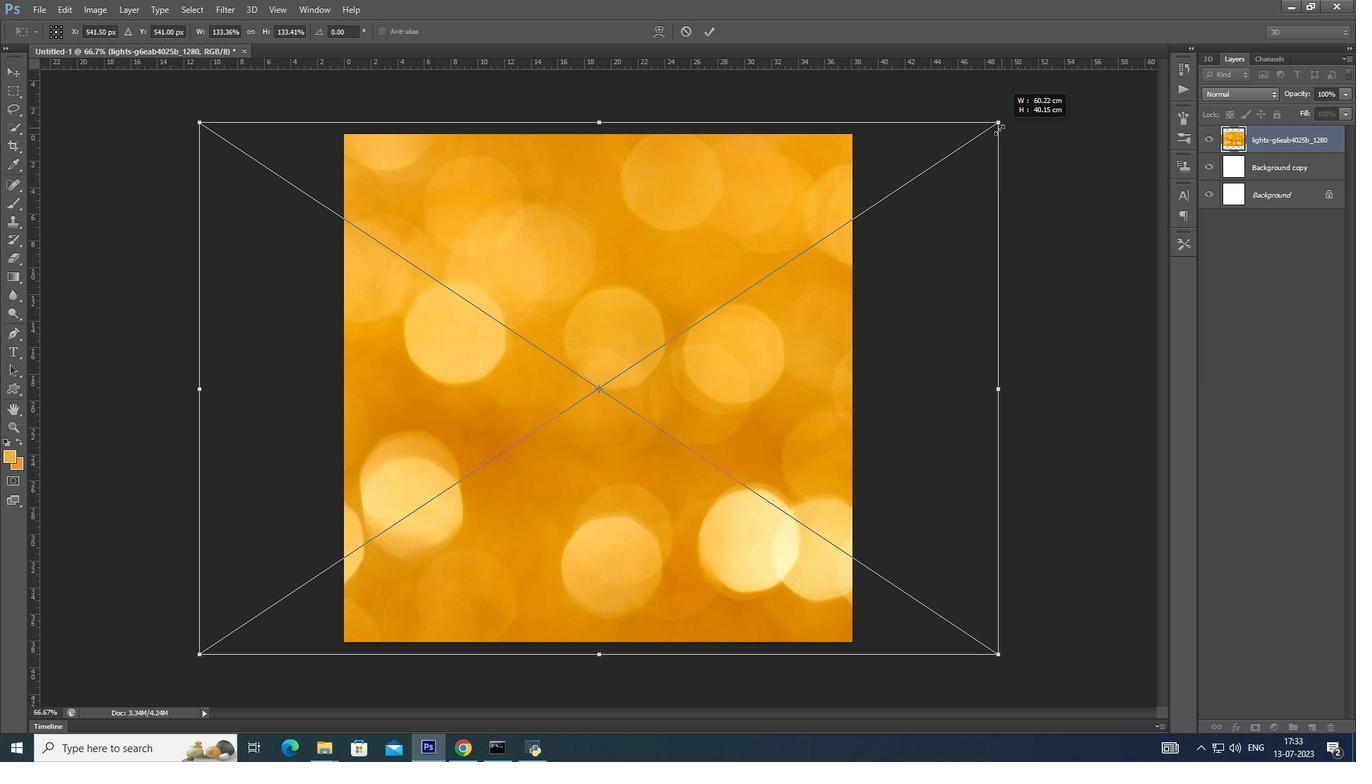 
Action: Key pressed <Key.alt_l><Key.shift>
Screenshot: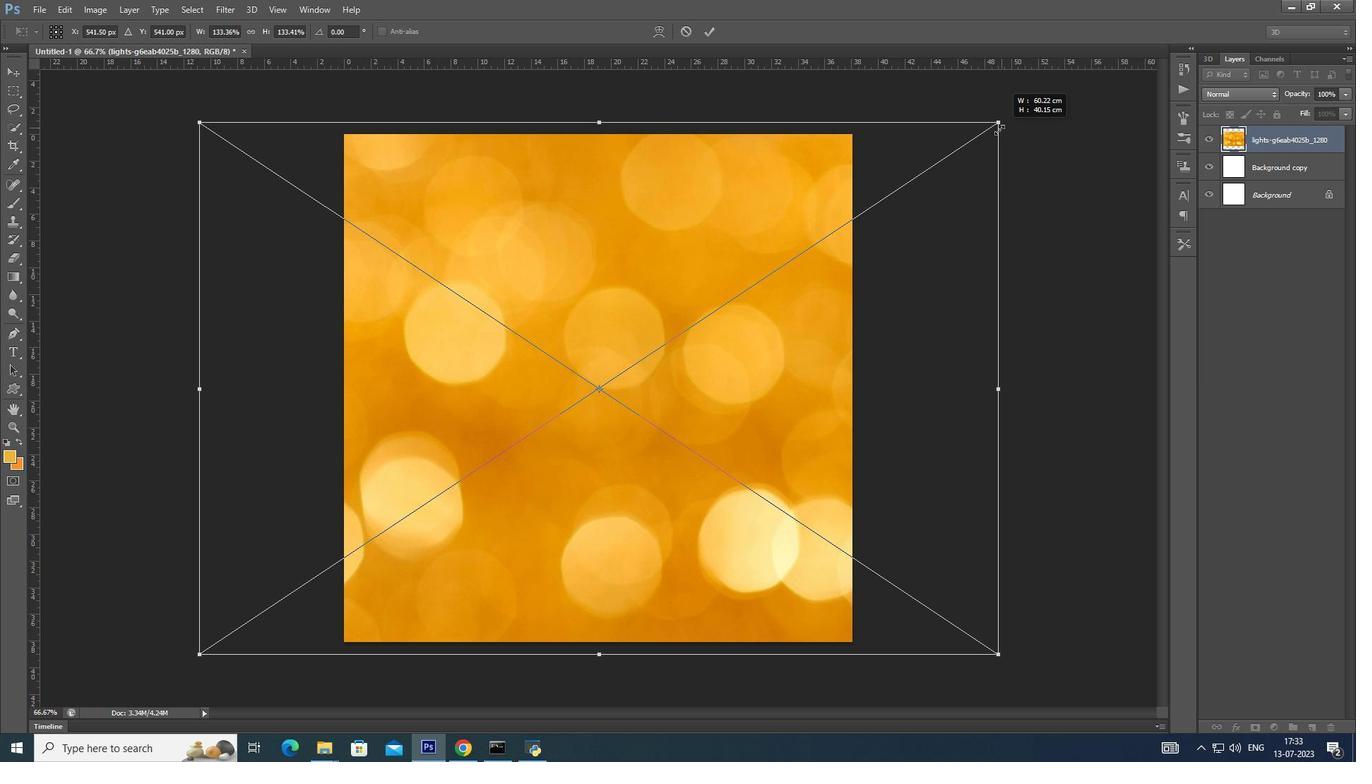 
Action: Mouse moved to (997, 129)
Screenshot: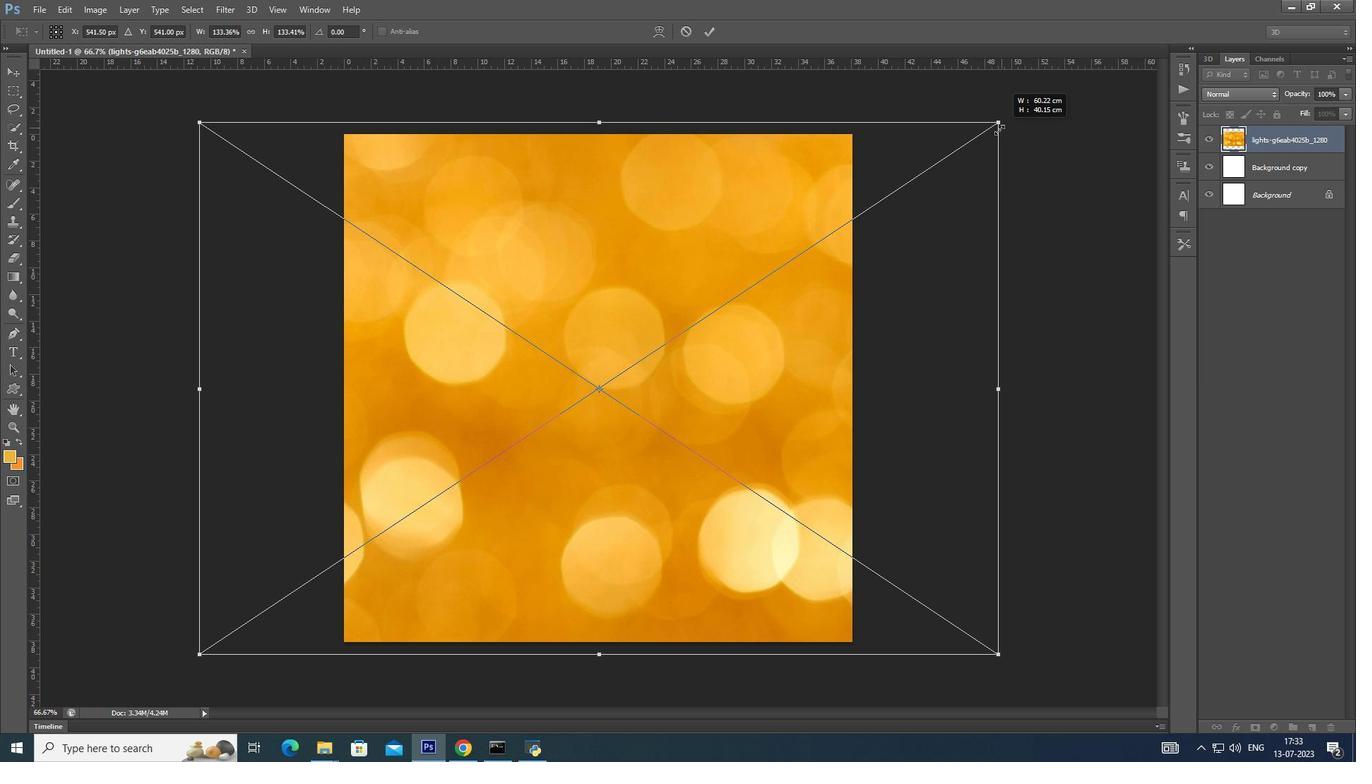 
Action: Key pressed <Key.alt_l>
Screenshot: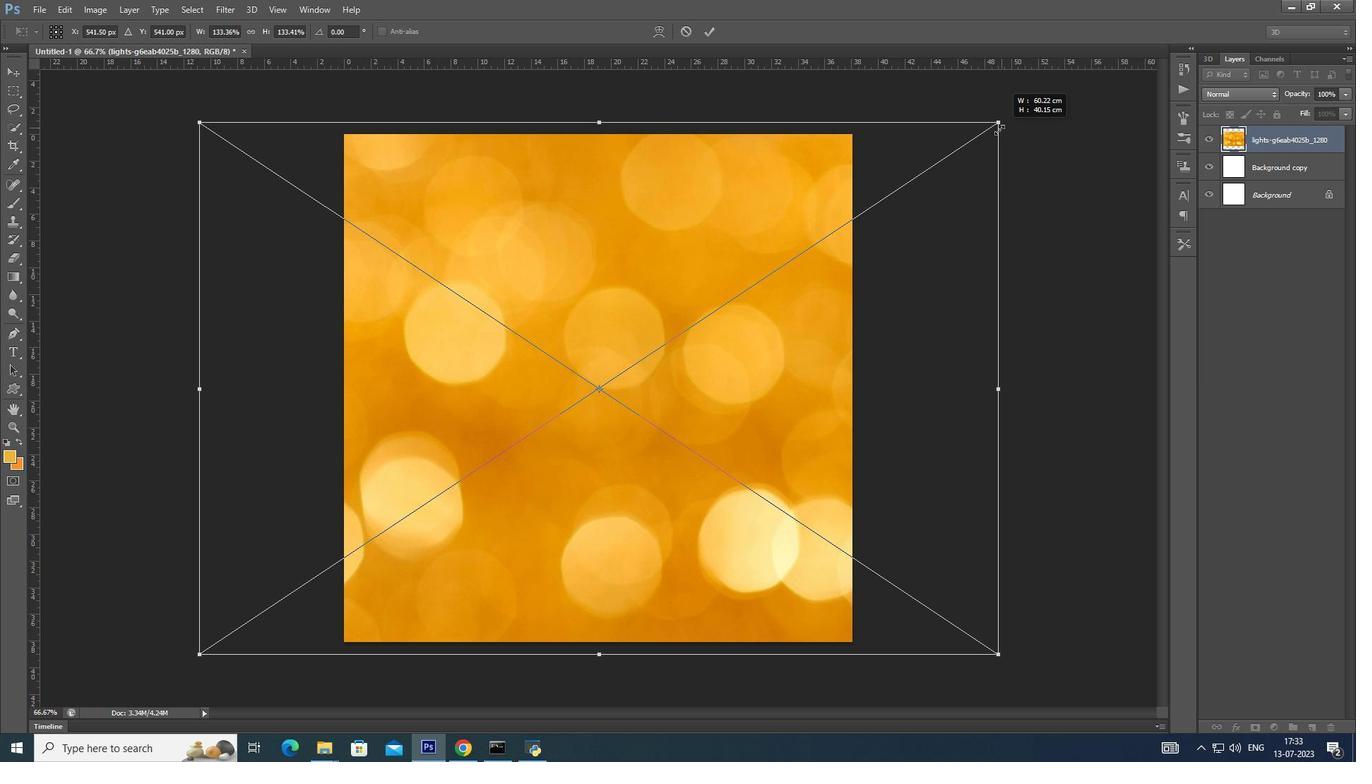 
Action: Mouse moved to (996, 129)
Screenshot: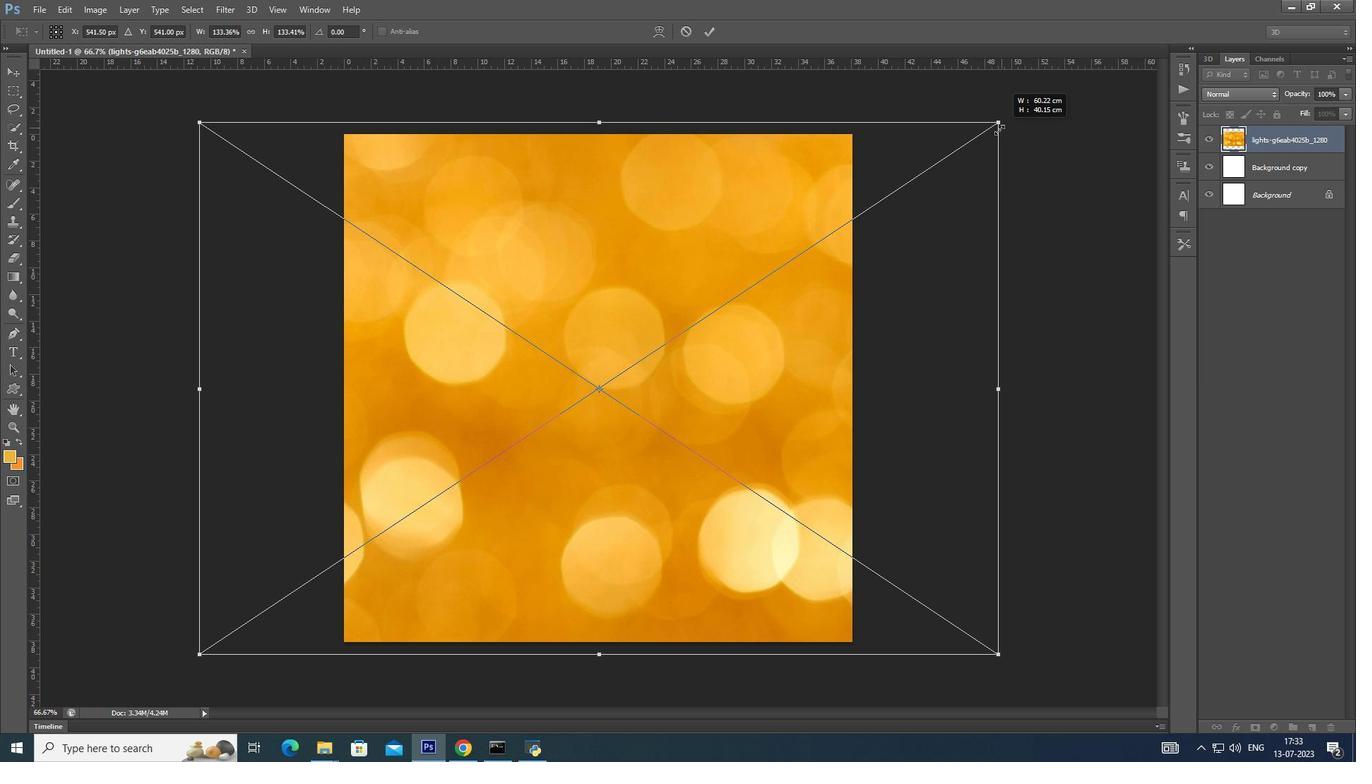 
Action: Key pressed <Key.shift><Key.alt_l><Key.shift><Key.alt_l><Key.shift><Key.alt_l><Key.shift><Key.alt_l><Key.shift><Key.alt_l><Key.shift><Key.alt_l><Key.shift><Key.alt_l><Key.shift><Key.alt_l><Key.shift><Key.alt_l><Key.shift><Key.alt_l><Key.shift><Key.alt_l><Key.shift><Key.alt_l><Key.shift><Key.alt_l><Key.shift><Key.alt_l><Key.shift><Key.alt_l><Key.shift><Key.alt_l><Key.shift><Key.alt_l><Key.shift><Key.alt_l><Key.shift><Key.alt_l><Key.shift><Key.alt_l><Key.shift><Key.alt_l><Key.shift><Key.alt_l><Key.shift><Key.alt_l><Key.shift><Key.alt_l><Key.shift><Key.alt_l>
Screenshot: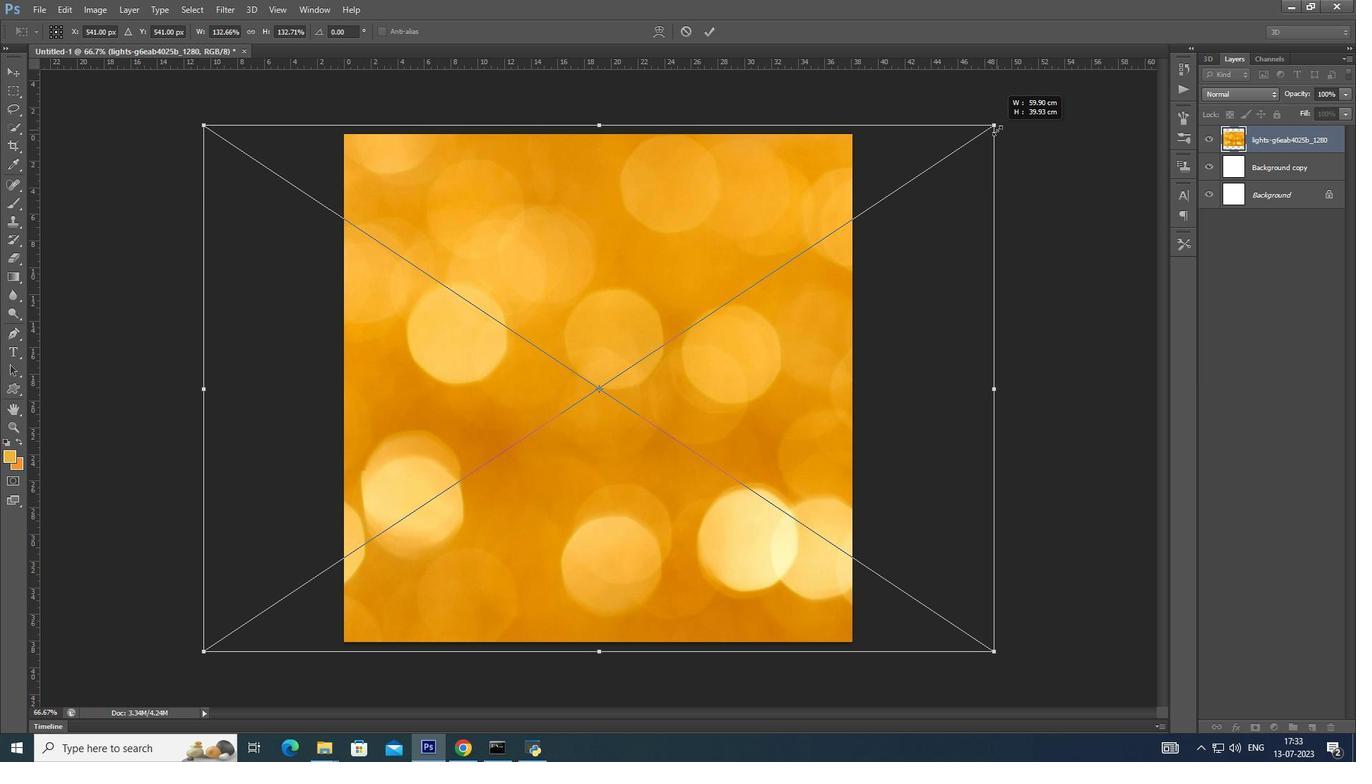 
Action: Mouse moved to (995, 129)
Screenshot: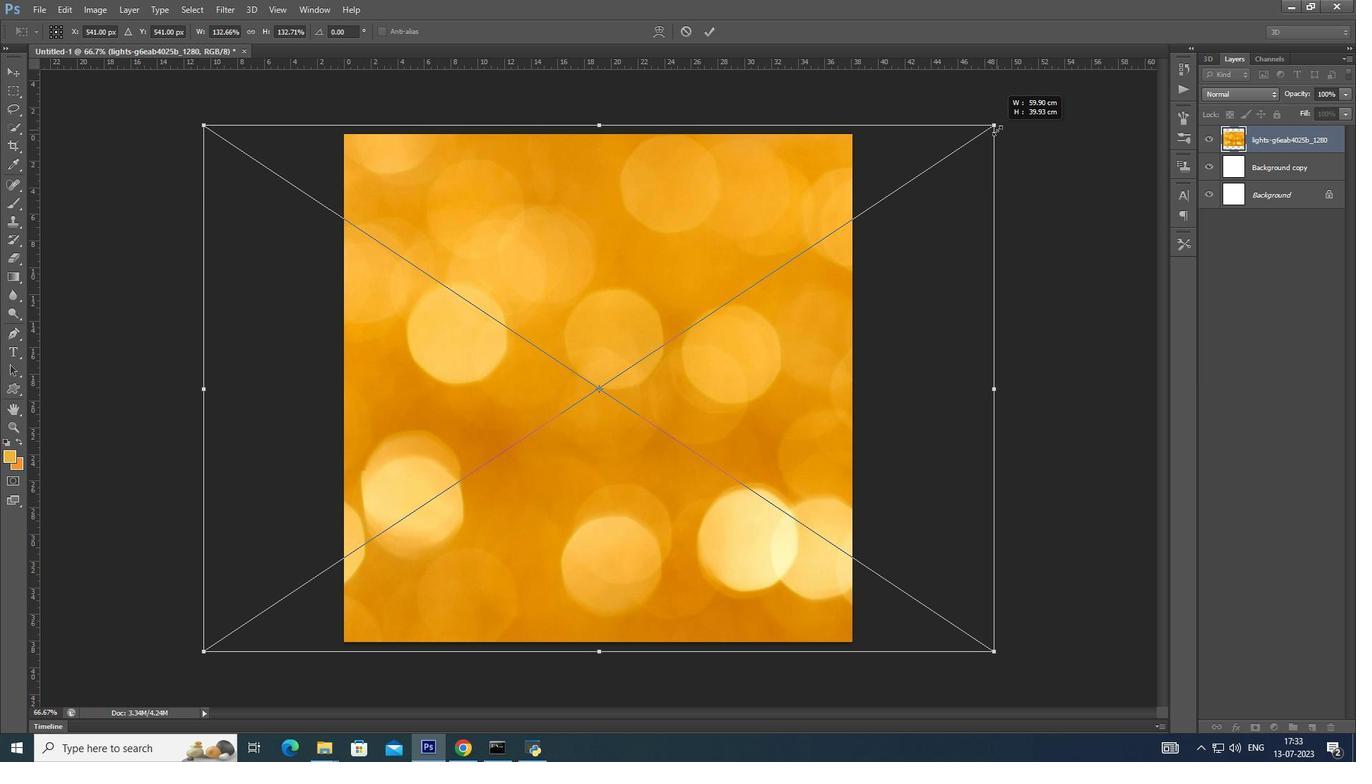 
Action: Key pressed <Key.shift><Key.alt_l>
Screenshot: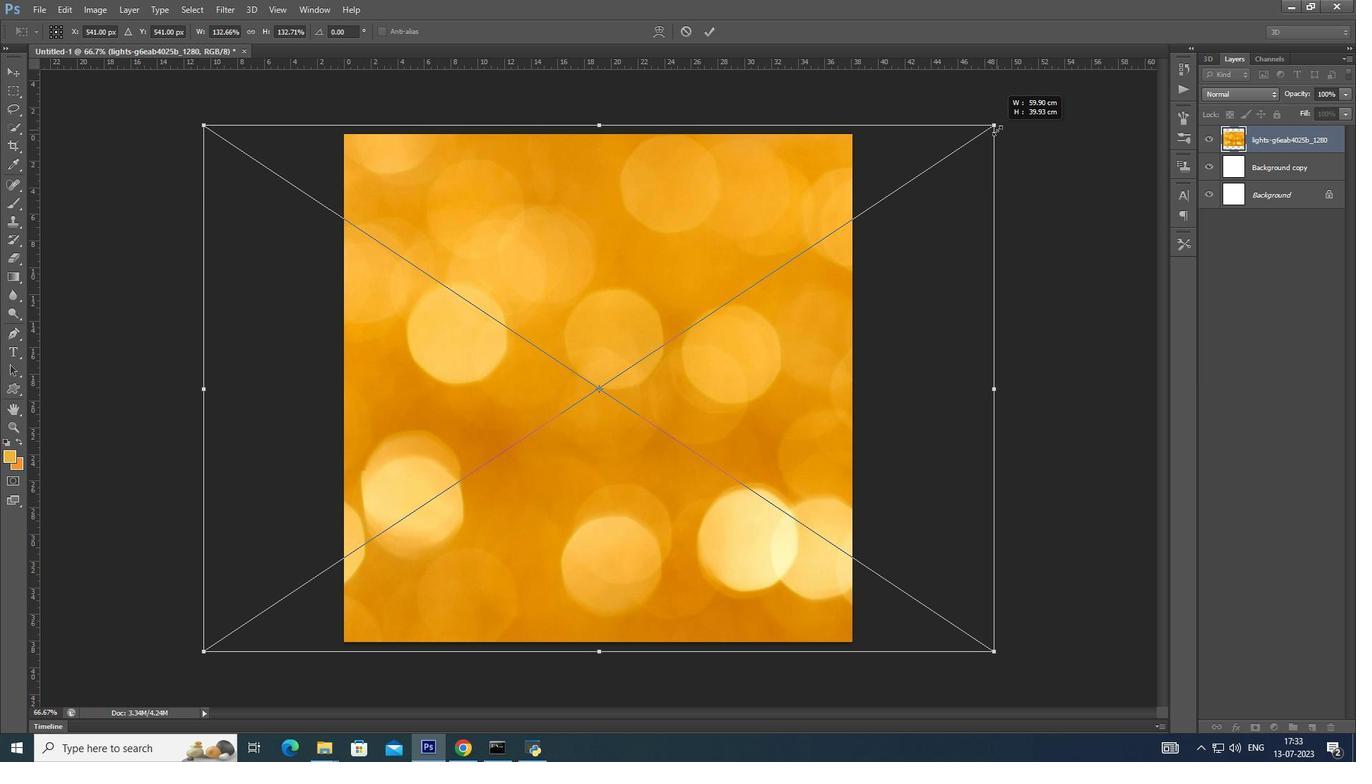 
Action: Mouse moved to (995, 129)
Screenshot: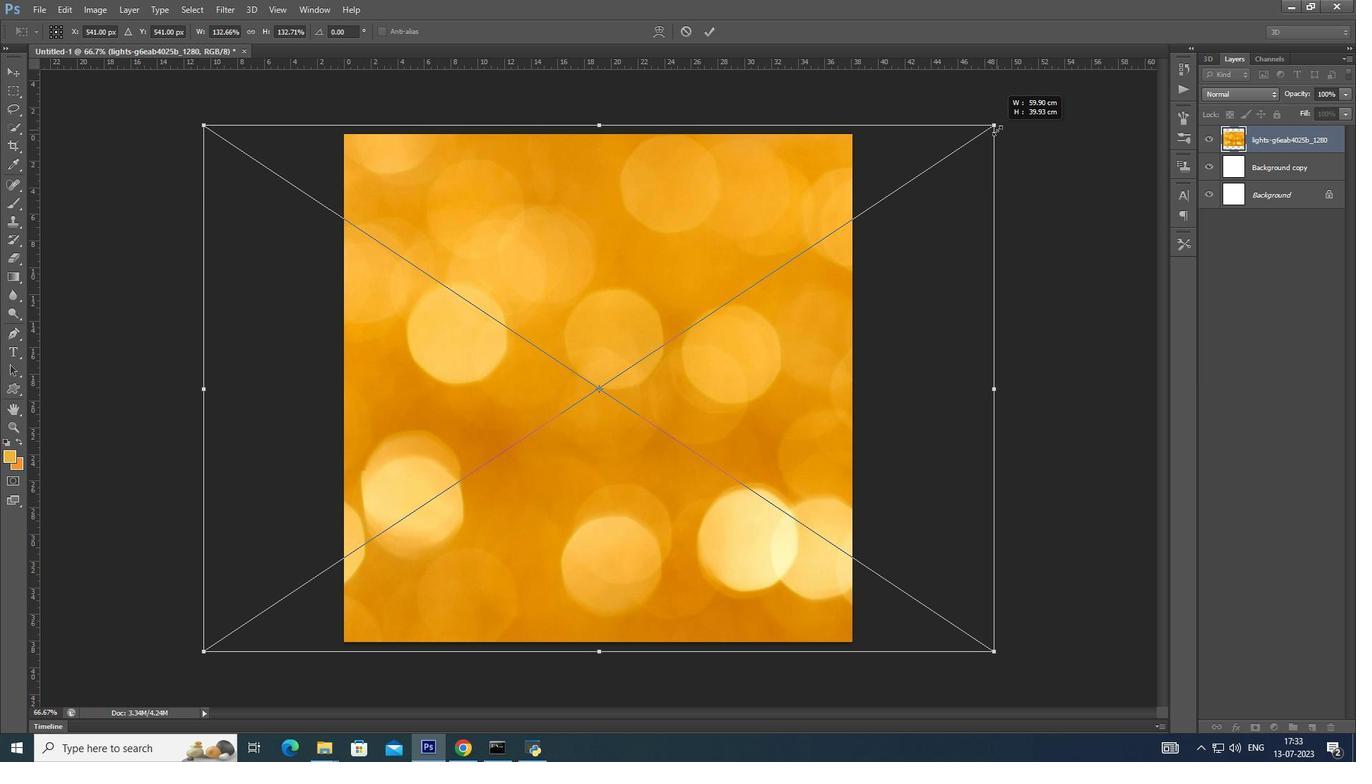 
Action: Key pressed <Key.shift><Key.alt_l><Key.shift><Key.alt_l><Key.shift><Key.alt_l><Key.shift><Key.alt_l><Key.shift><Key.alt_l><Key.shift><Key.alt_l><Key.shift><Key.alt_l>
Screenshot: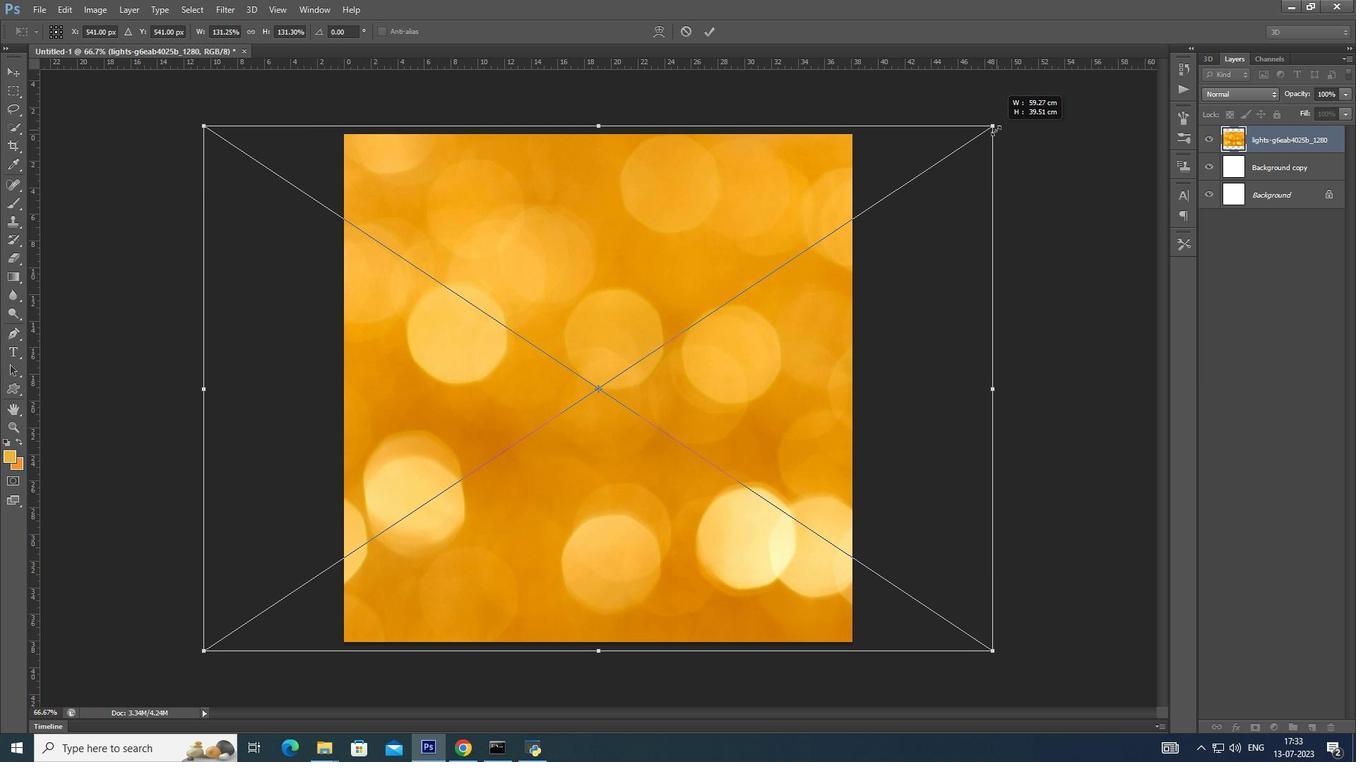 
Action: Mouse moved to (995, 129)
Screenshot: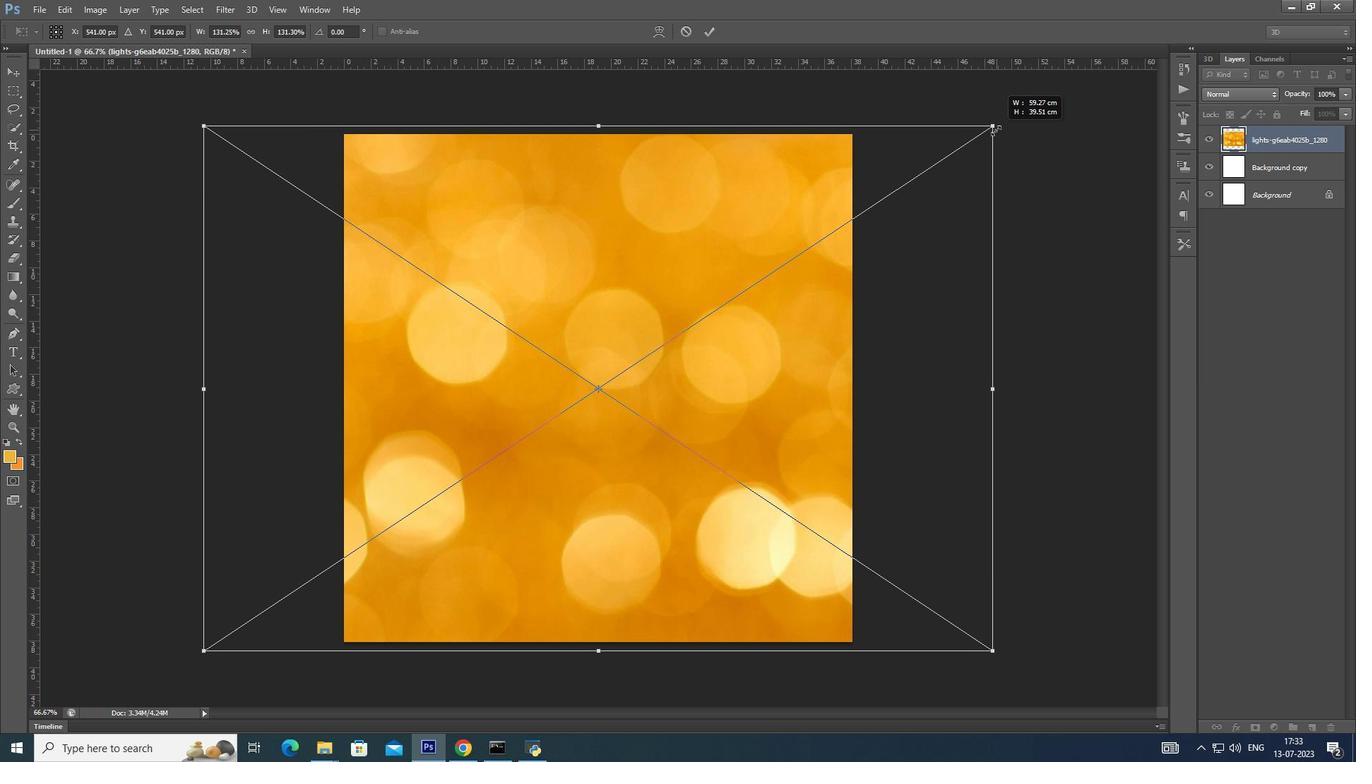 
Action: Key pressed <Key.shift><Key.alt_l><Key.shift><Key.alt_l><Key.shift><Key.alt_l><Key.shift><Key.alt_l><Key.shift><Key.alt_l><Key.shift><Key.alt_l><Key.shift><Key.alt_l><Key.shift><Key.alt_l>
Screenshot: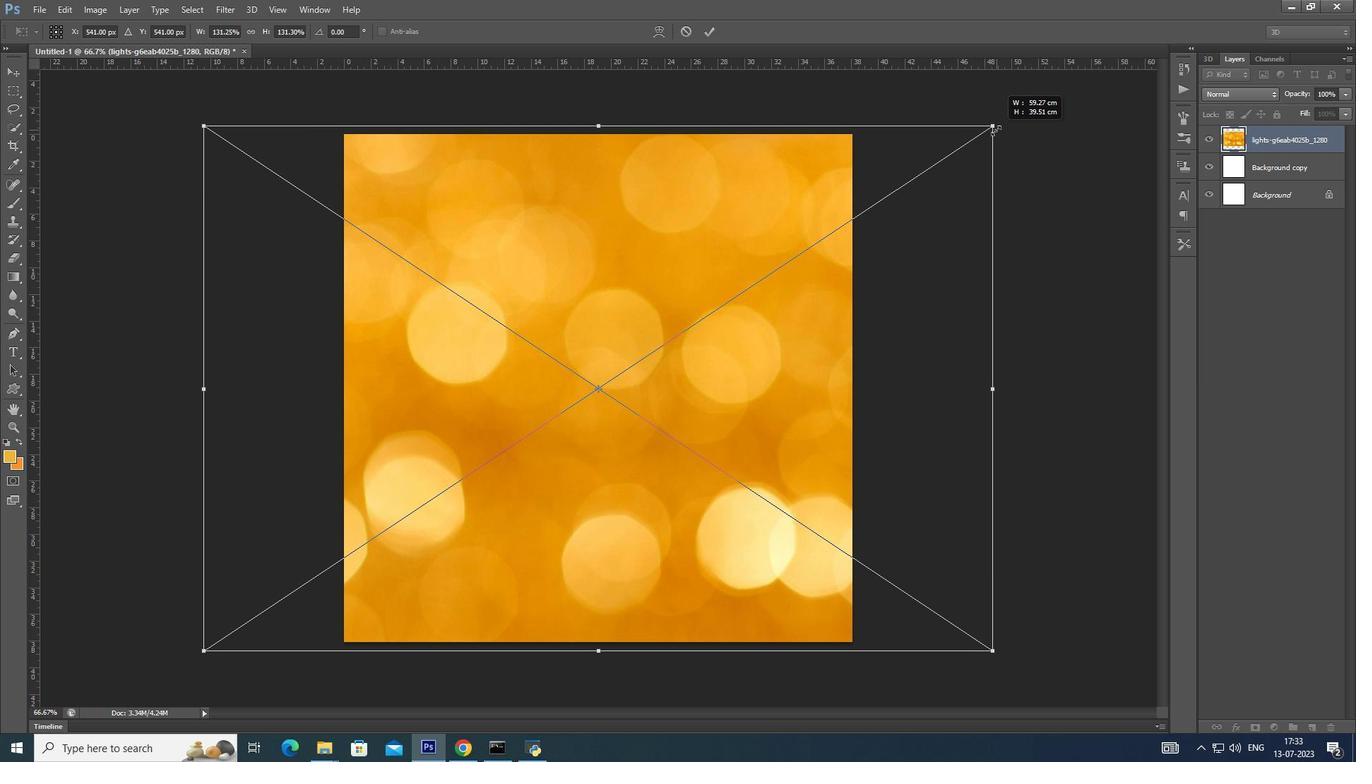 
Action: Mouse moved to (993, 129)
Screenshot: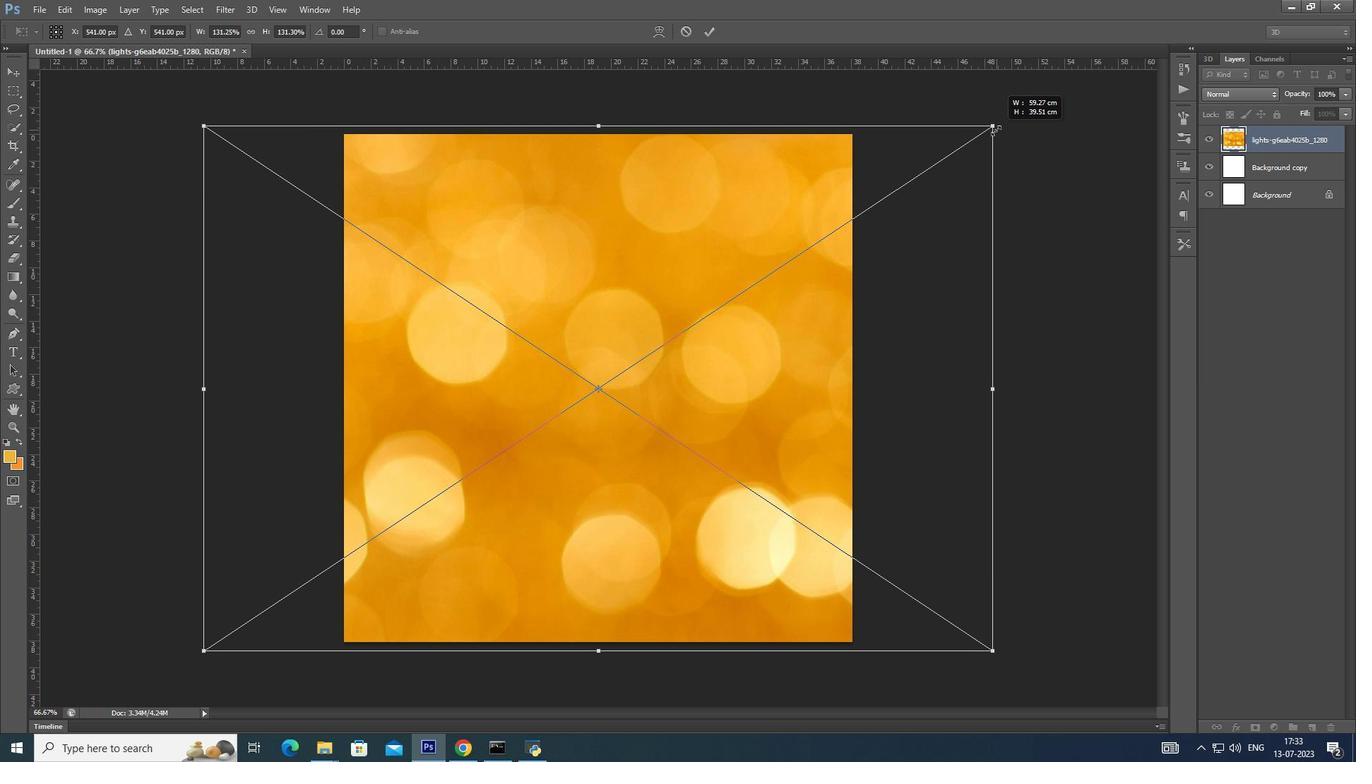 
Action: Key pressed <Key.shift>
Screenshot: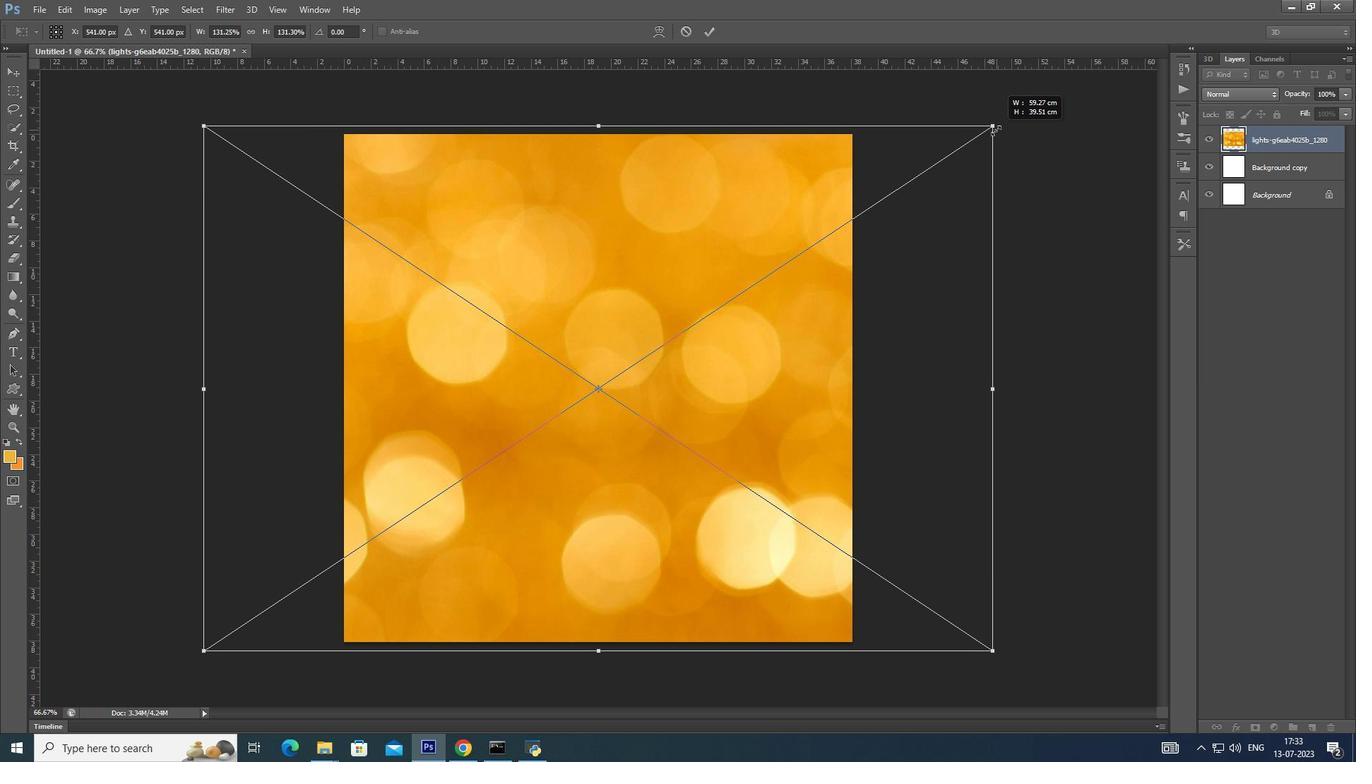 
Action: Mouse moved to (992, 129)
Screenshot: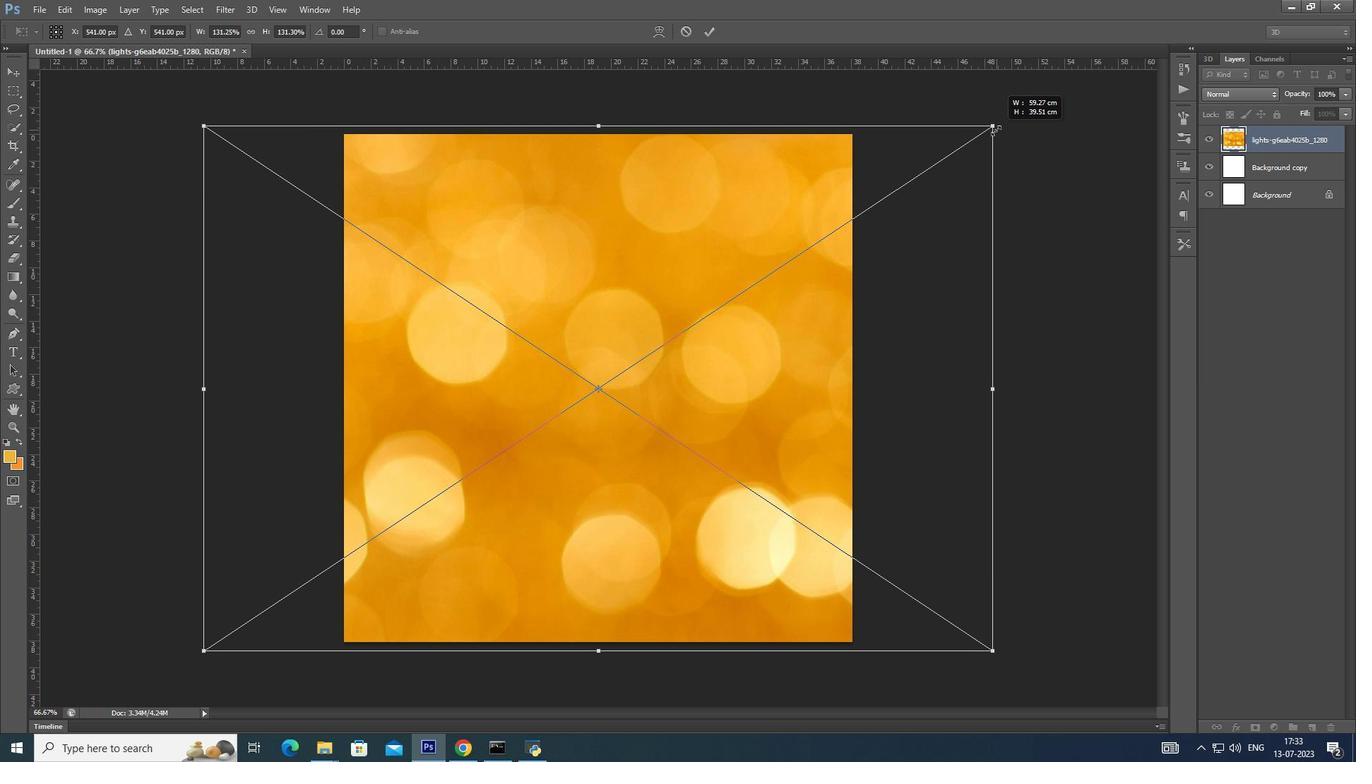 
Action: Key pressed <Key.alt_l><Key.shift><Key.alt_l><Key.shift><Key.alt_l><Key.shift><Key.alt_l><Key.shift><Key.alt_l><Key.shift><Key.alt_l><Key.shift><Key.alt_l><Key.shift><Key.alt_l><Key.shift><Key.alt_l><Key.shift><Key.alt_l><Key.shift><Key.alt_l><Key.shift><Key.alt_l><Key.shift><Key.alt_l><Key.shift>
Screenshot: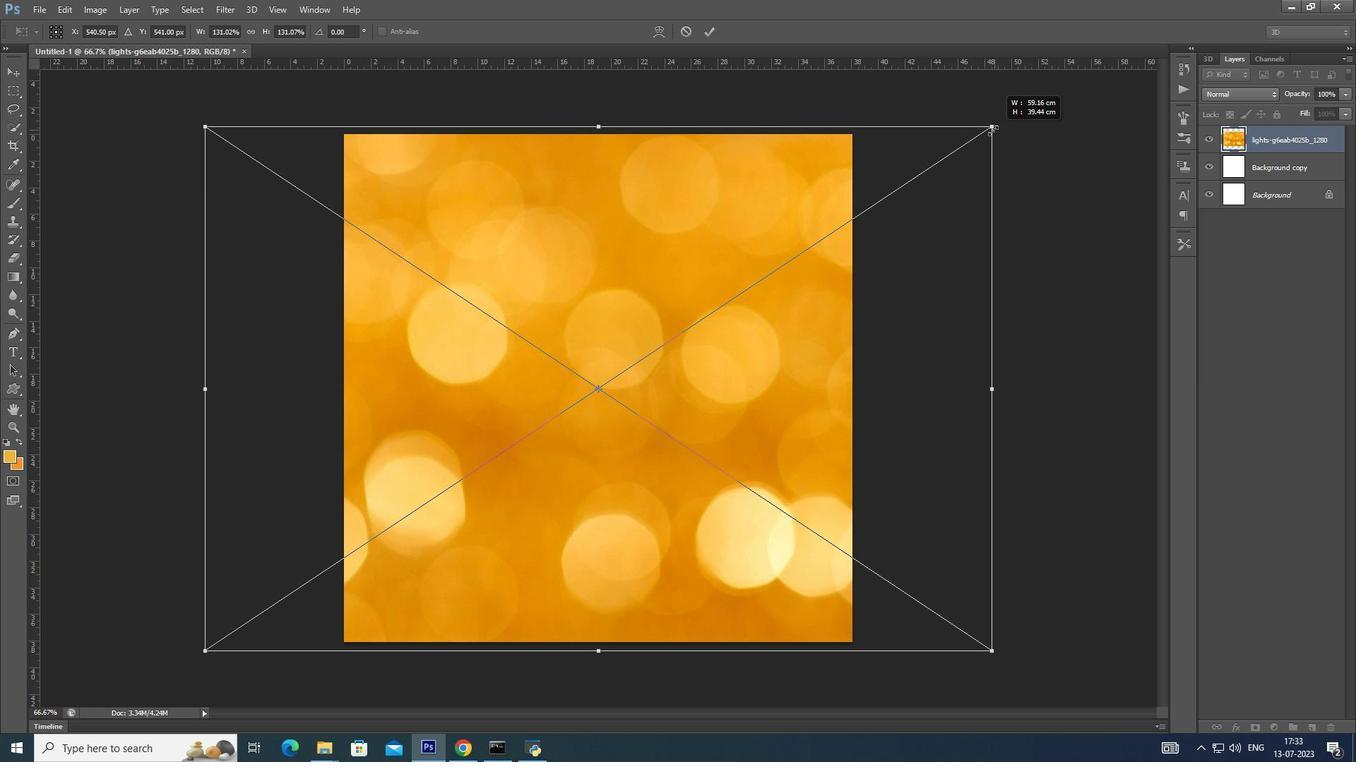 
Action: Mouse moved to (991, 129)
Screenshot: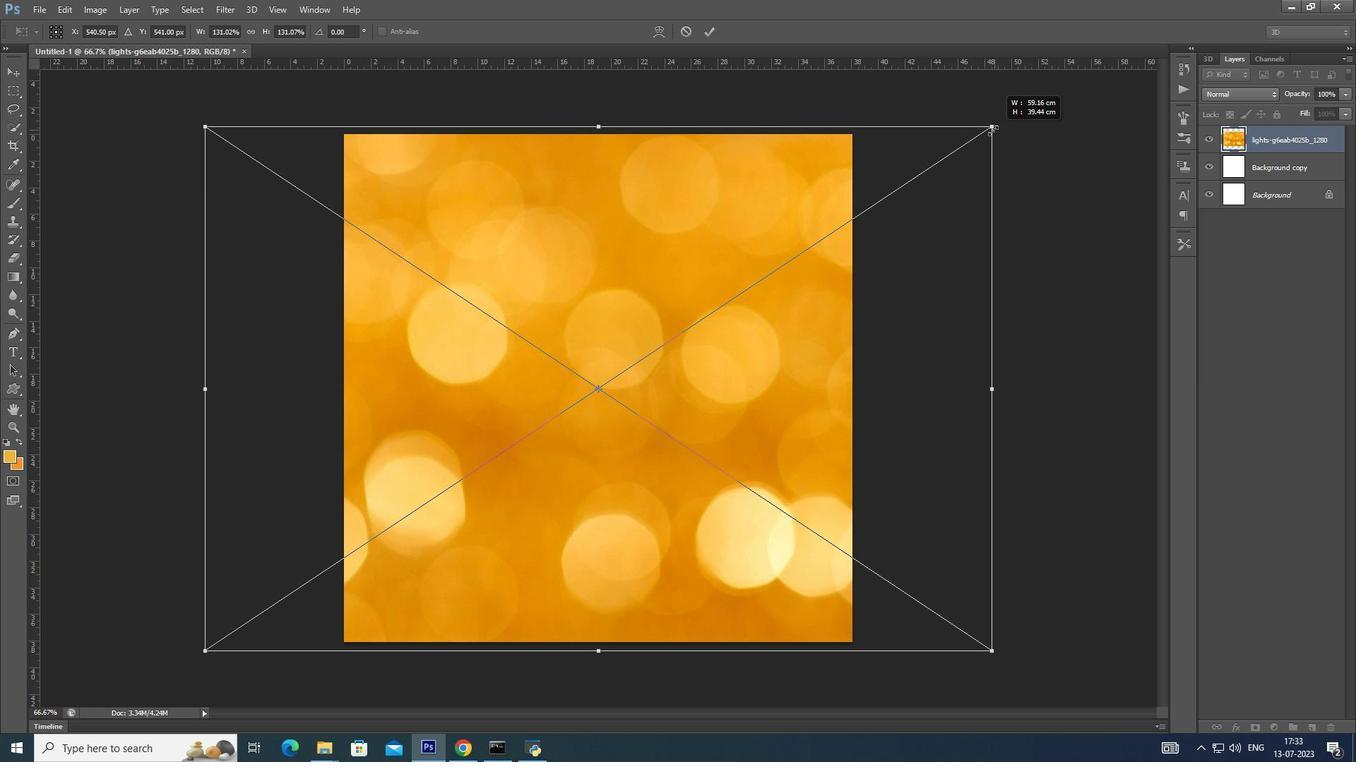 
Action: Key pressed <Key.alt_l>
Screenshot: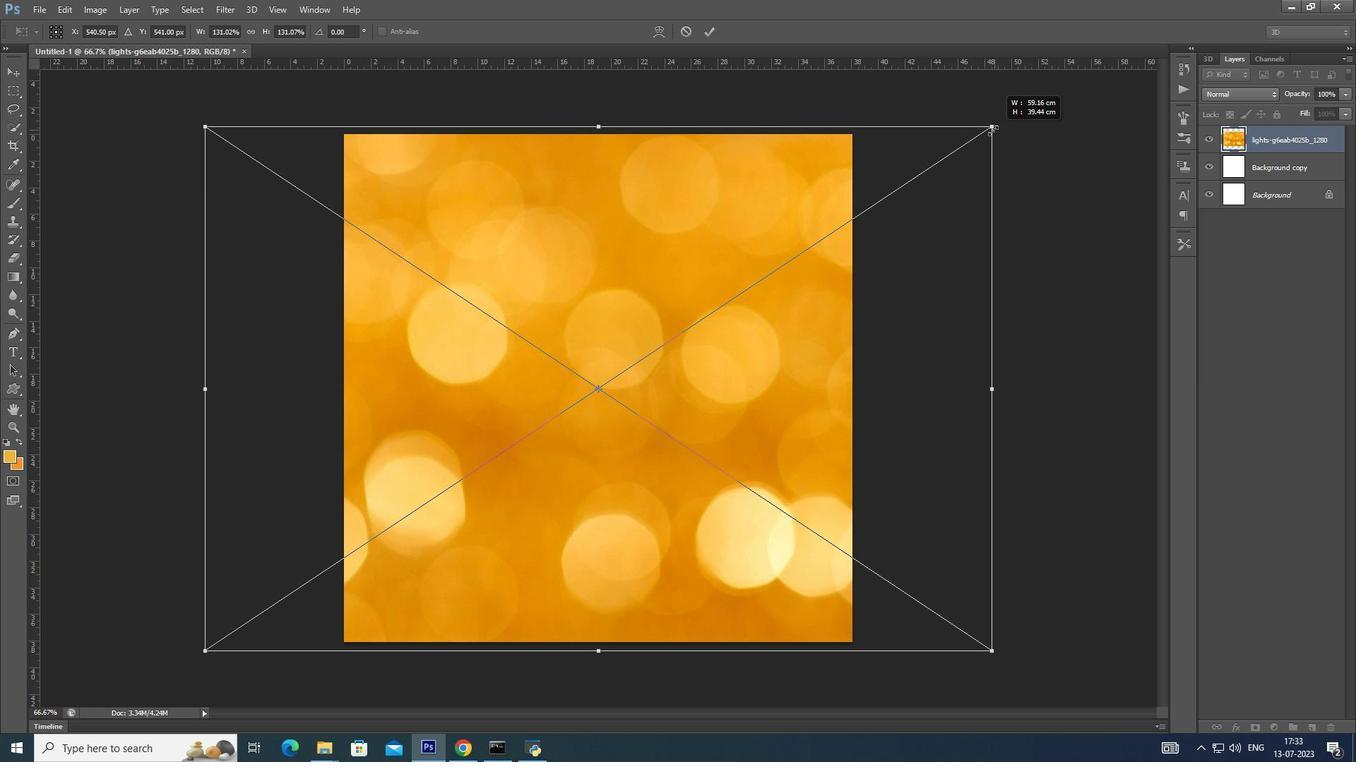 
Action: Mouse moved to (989, 130)
Screenshot: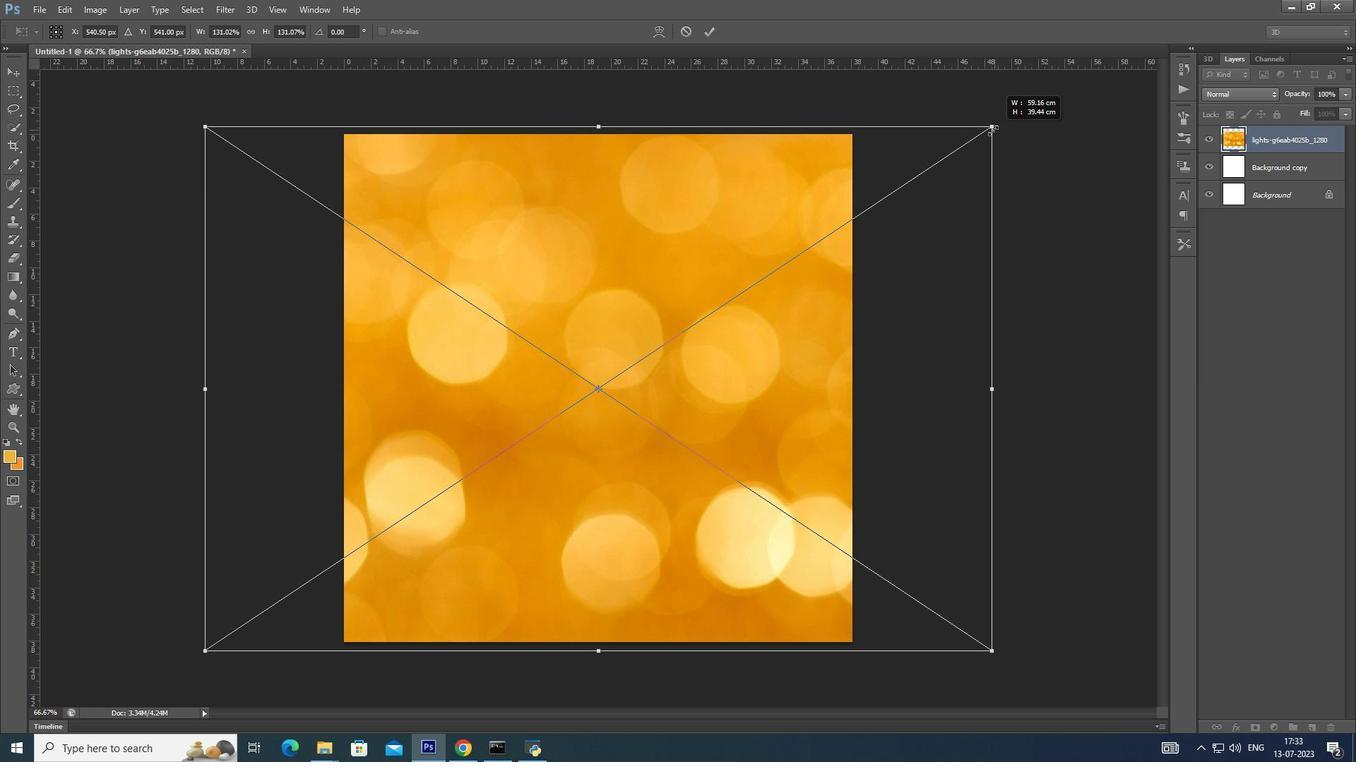 
Action: Key pressed <Key.shift><Key.alt_l><Key.shift><Key.alt_l><Key.shift><Key.alt_l><Key.shift><Key.alt_l><Key.shift><Key.alt_l><Key.shift><Key.alt_l><Key.shift><Key.alt_l><Key.shift><Key.alt_l><Key.shift><Key.alt_l><Key.shift>
Screenshot: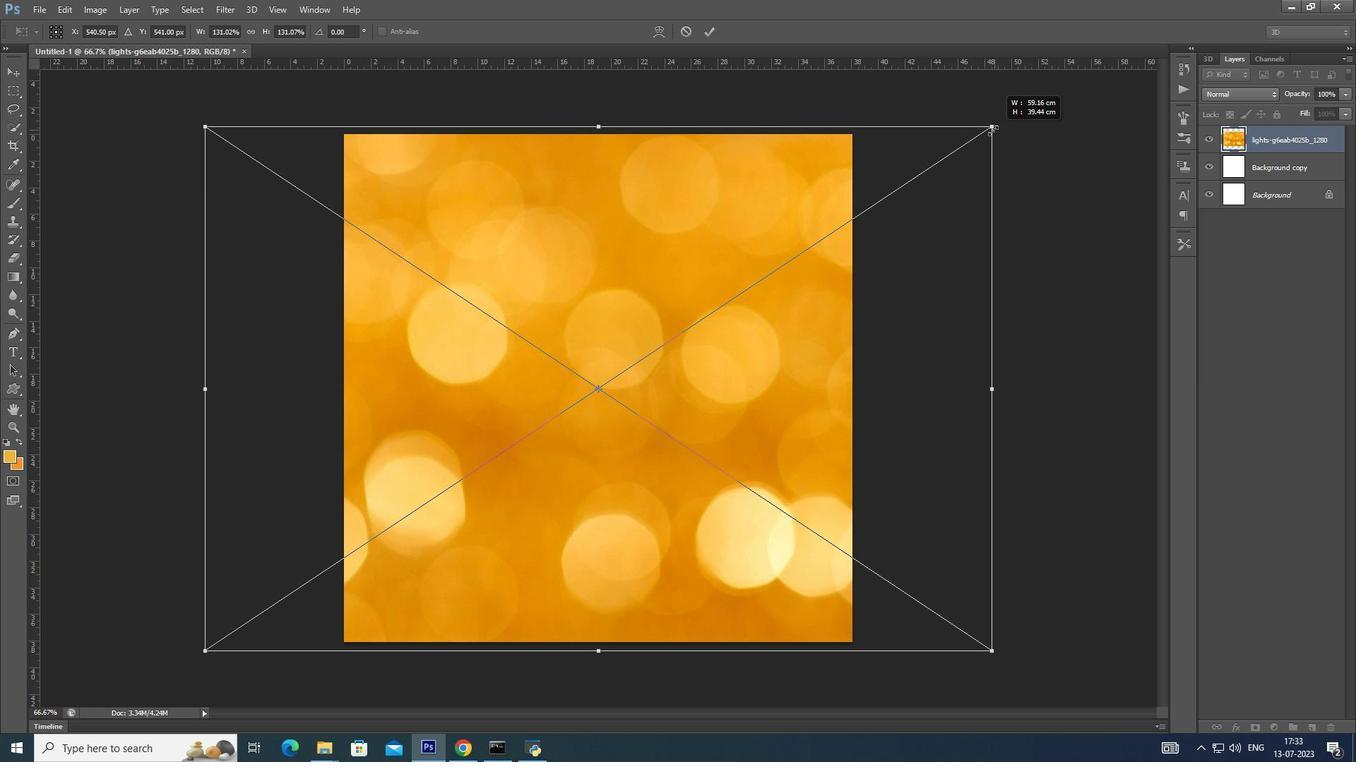 
Action: Mouse moved to (988, 131)
Screenshot: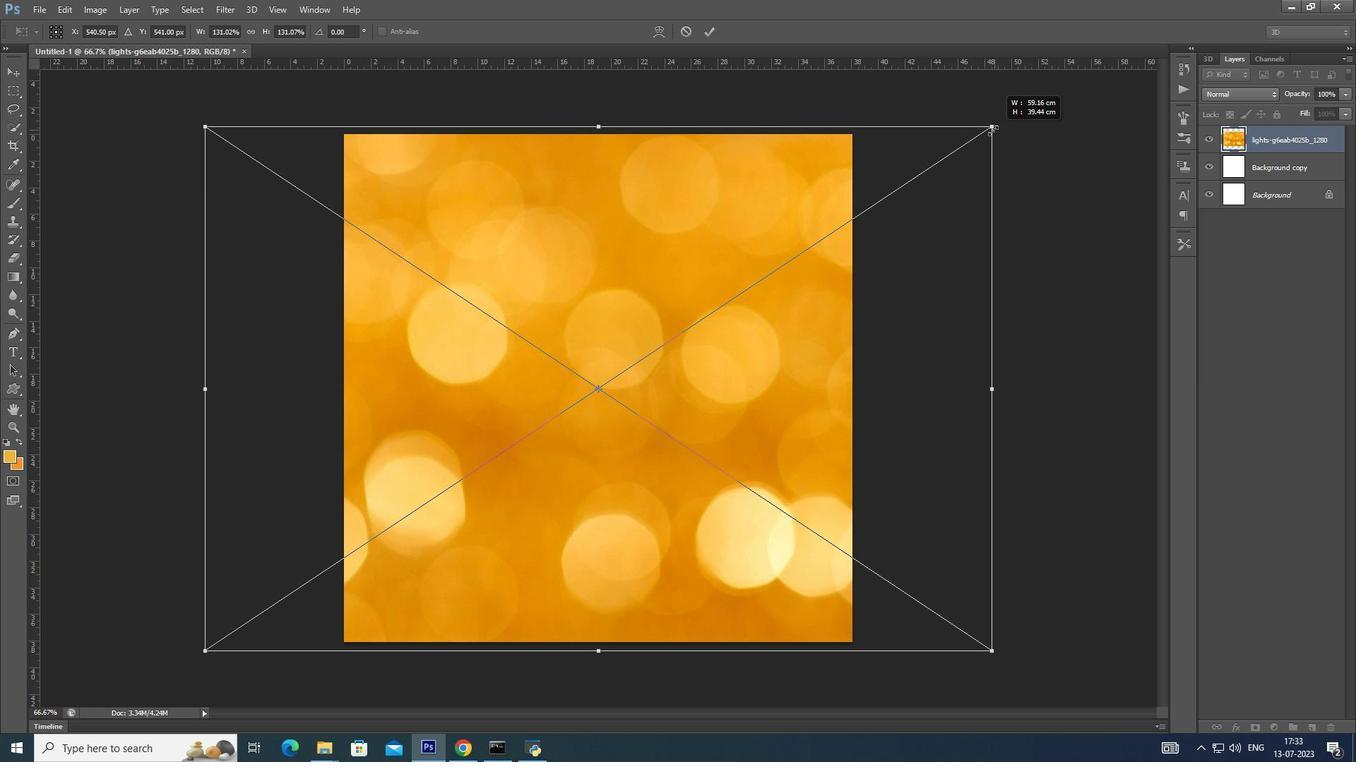 
Action: Key pressed <Key.shift><Key.alt_l><Key.shift><Key.alt_l><Key.shift><Key.alt_l><Key.shift><Key.alt_l><Key.shift><Key.alt_l><Key.shift><Key.alt_l><Key.shift><Key.alt_l><Key.shift><Key.alt_l><Key.shift><Key.alt_l><Key.shift><Key.alt_l><Key.shift><Key.alt_l><Key.shift><Key.alt_l><Key.shift><Key.alt_l><Key.shift><Key.alt_l>
Screenshot: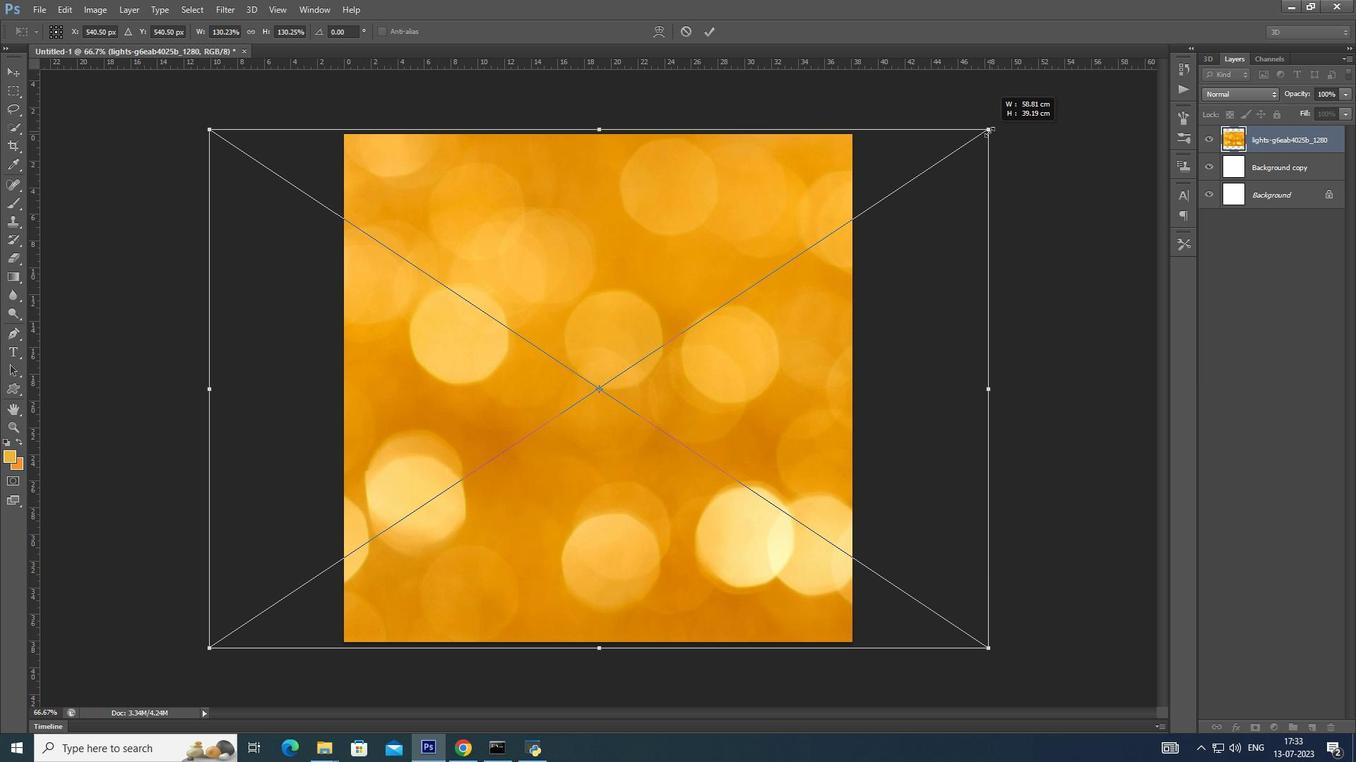 
Action: Mouse moved to (988, 132)
Screenshot: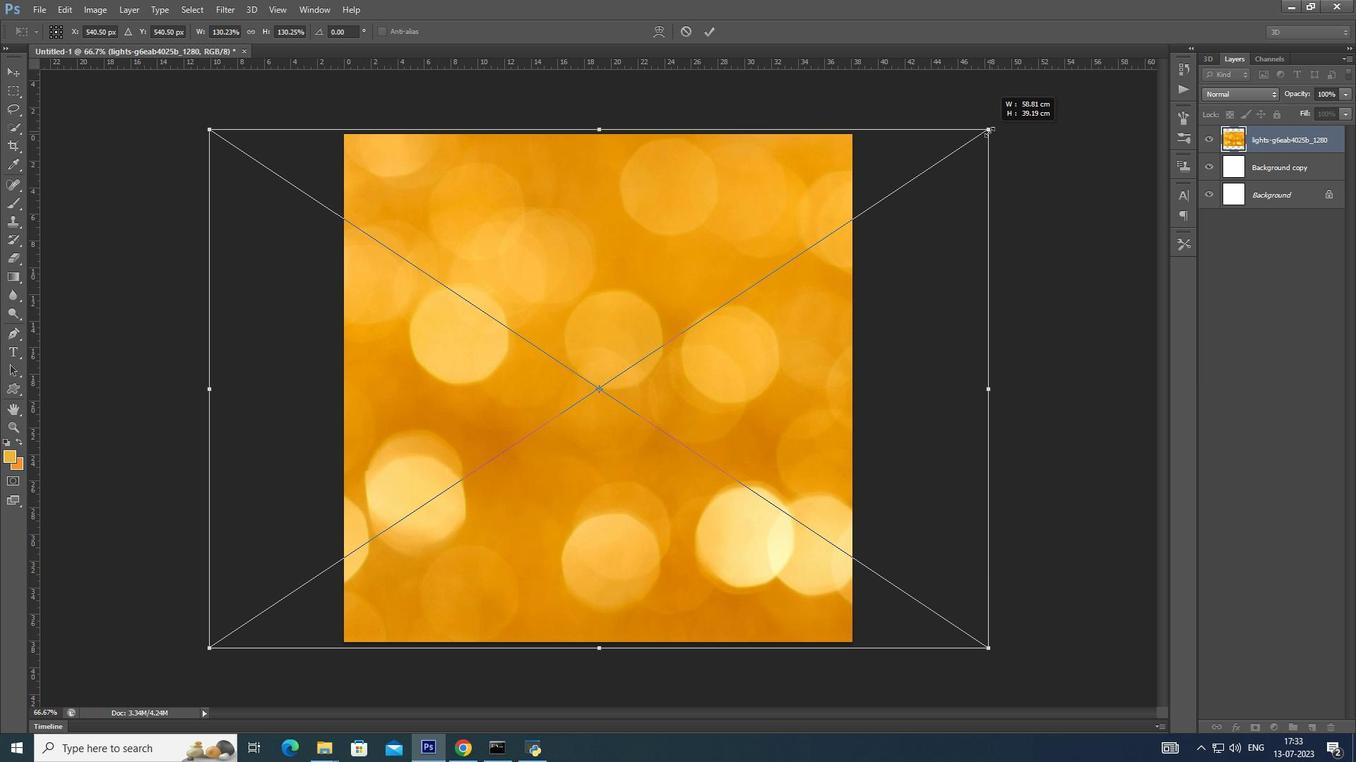 
Action: Key pressed <Key.shift><Key.alt_l>
Screenshot: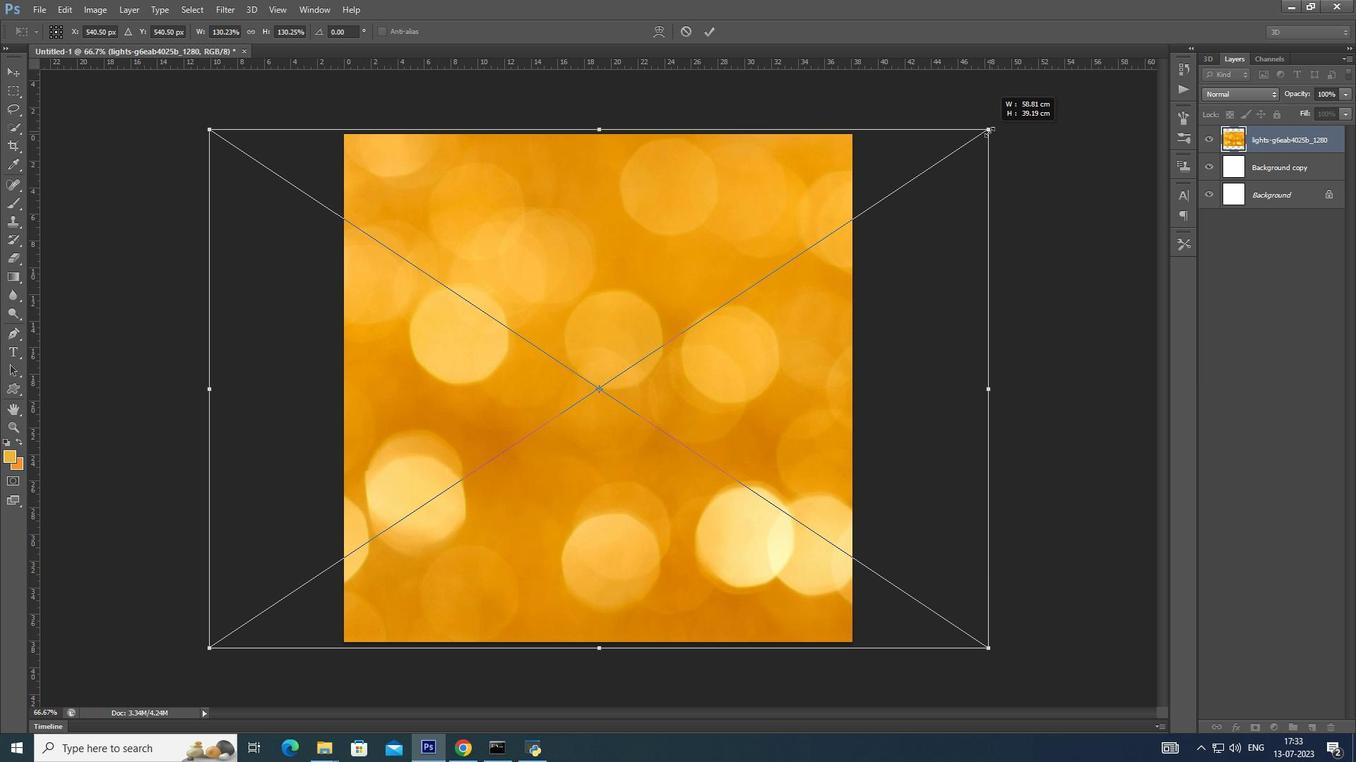 
Action: Mouse moved to (988, 132)
Screenshot: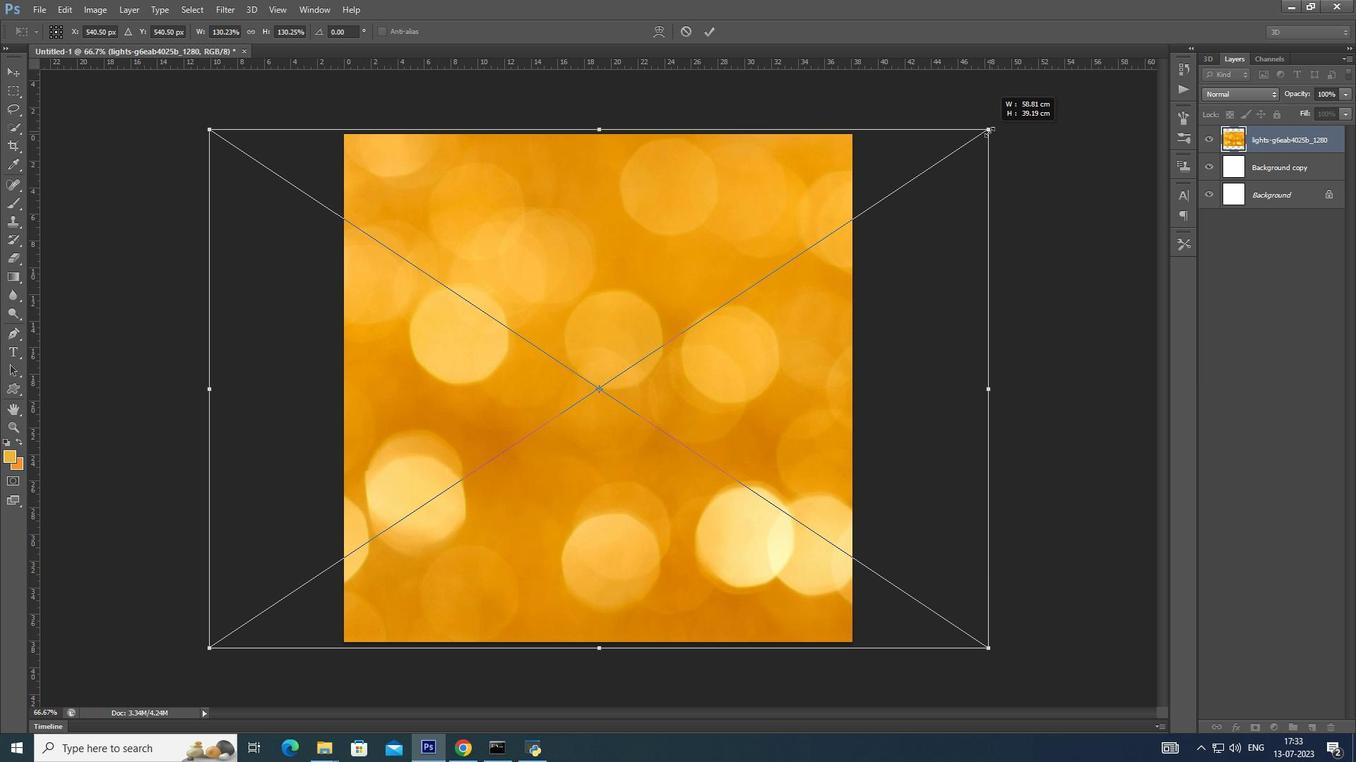 
Action: Key pressed <Key.shift><Key.alt_l>
Screenshot: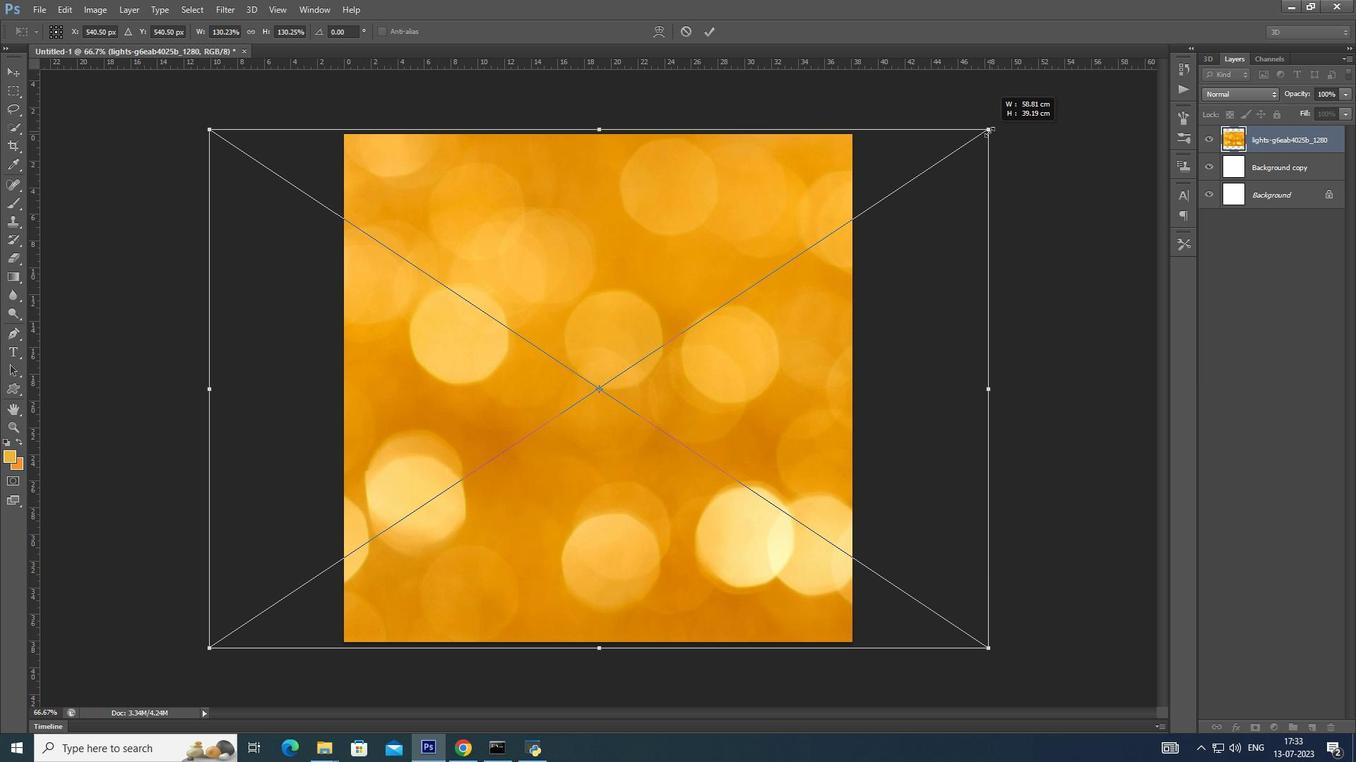 
Action: Mouse moved to (986, 132)
Screenshot: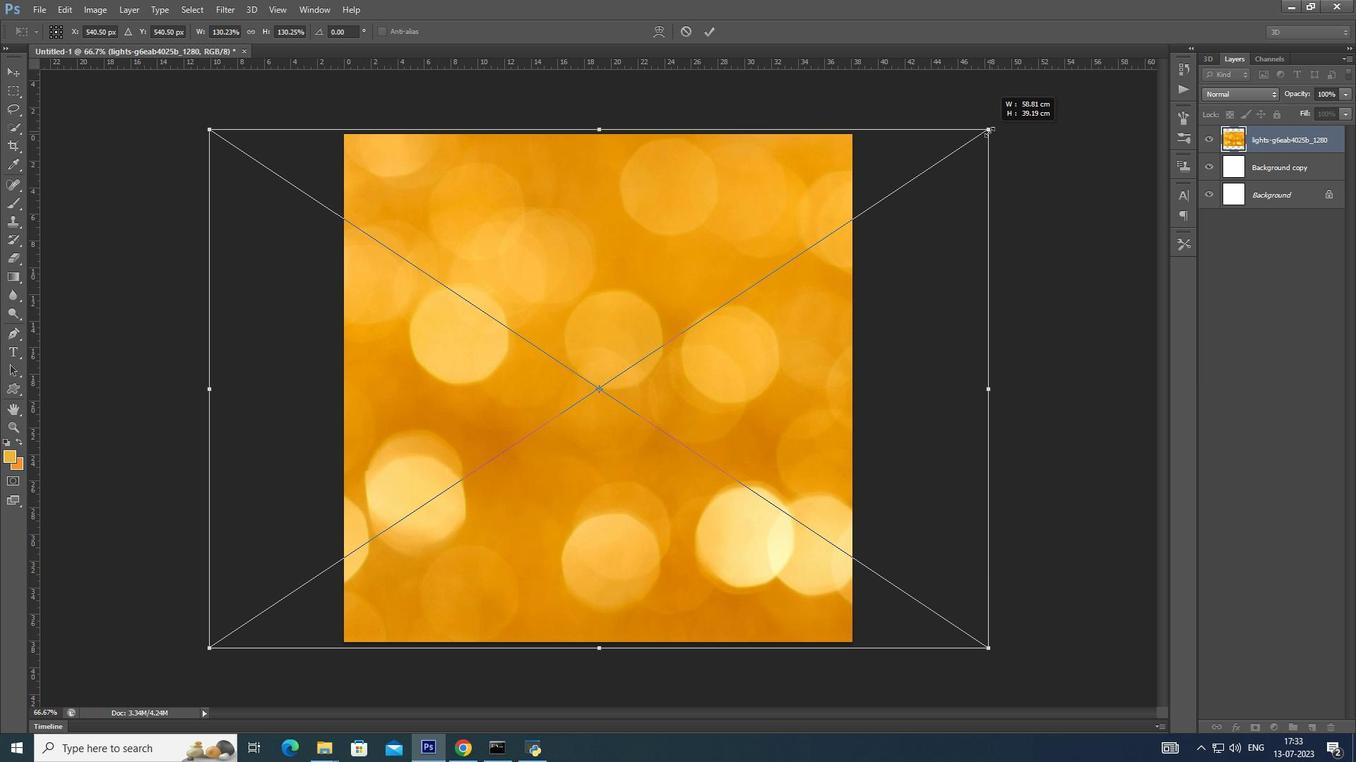 
Action: Key pressed <Key.shift><Key.alt_l><Key.shift>
Screenshot: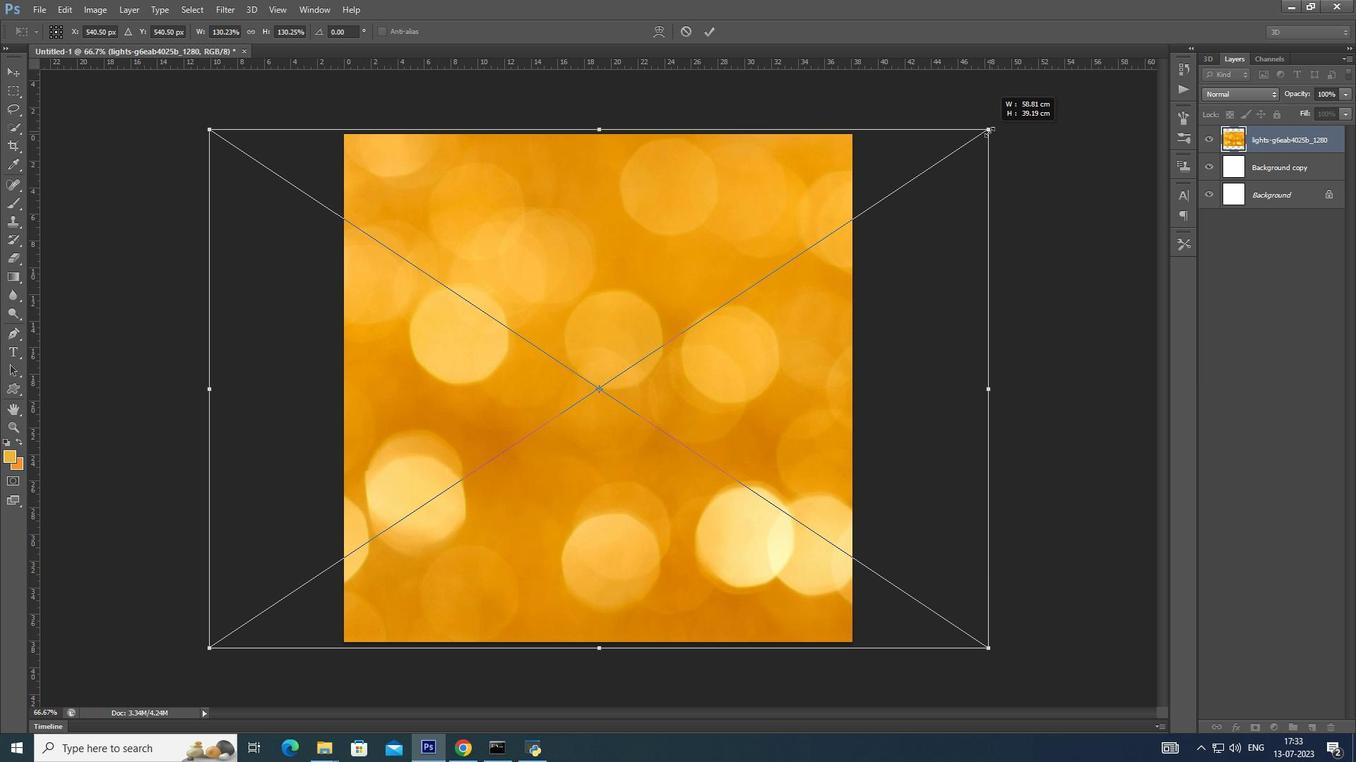 
Action: Mouse moved to (986, 132)
Screenshot: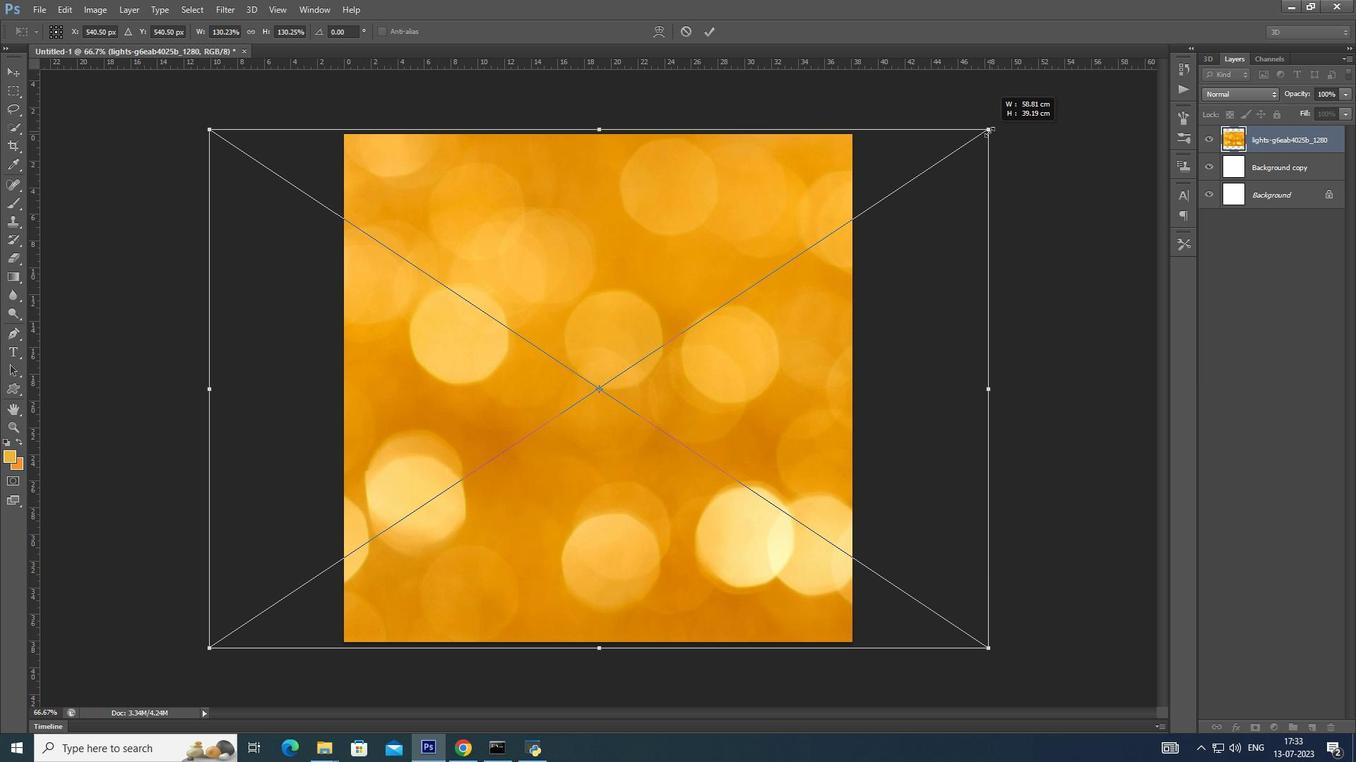 
Action: Key pressed <Key.alt_l><Key.shift><Key.alt_l><Key.shift>
Screenshot: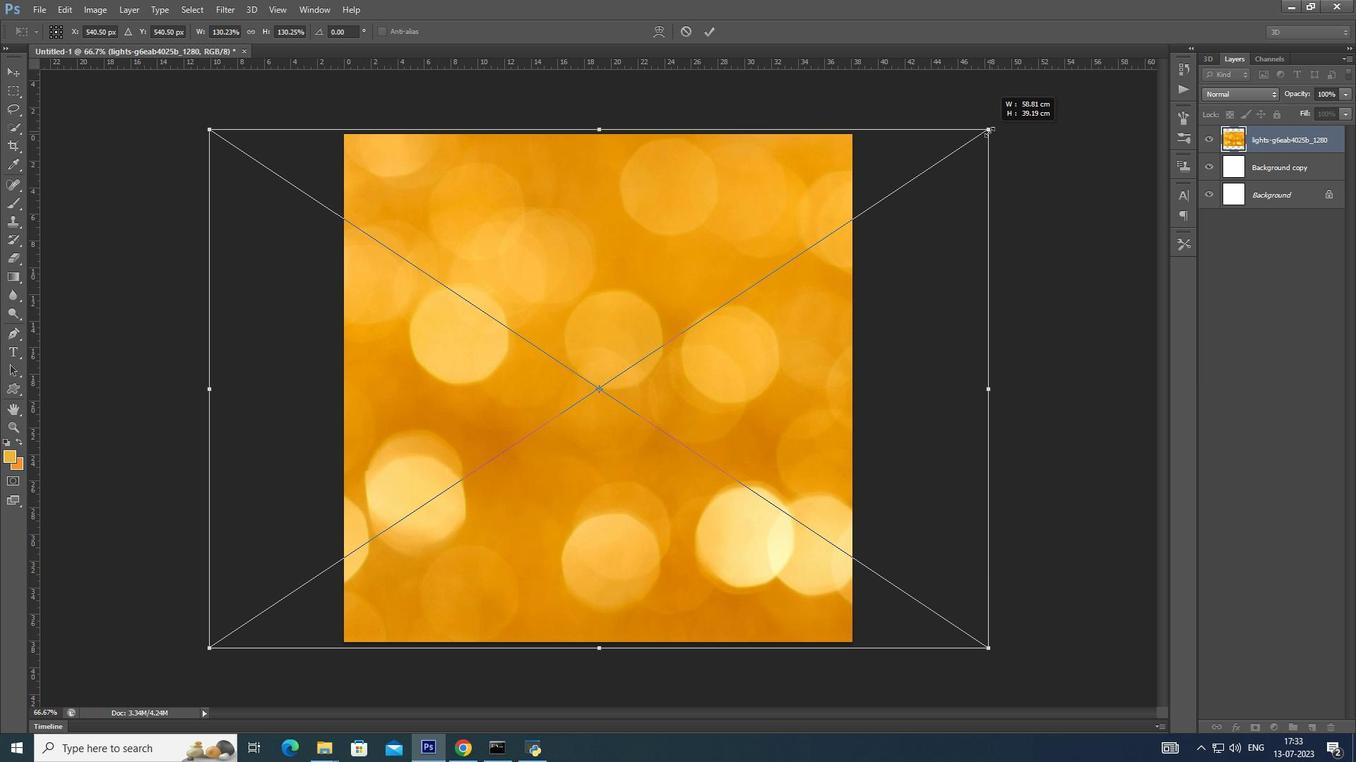 
Action: Mouse moved to (985, 132)
Screenshot: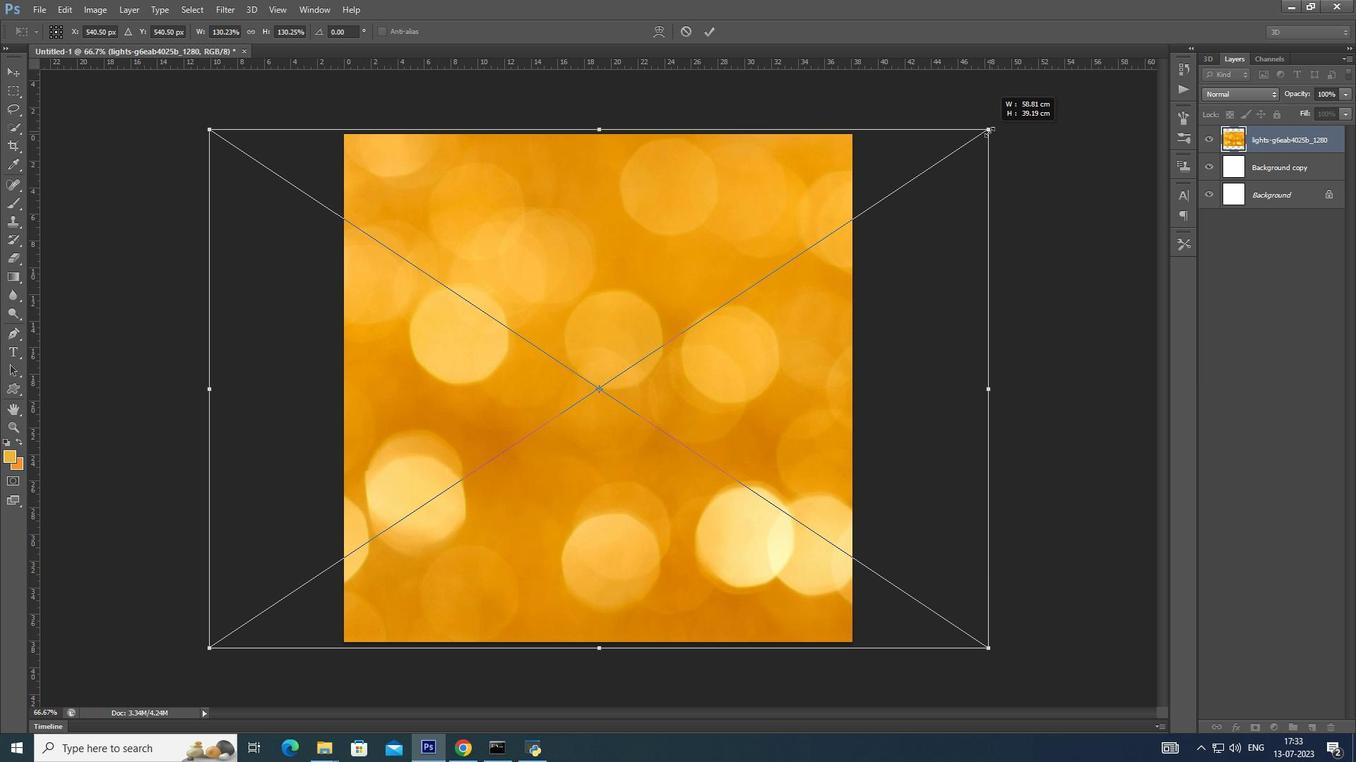 
Action: Key pressed <Key.alt_l><Key.shift><Key.alt_l><Key.shift>
Screenshot: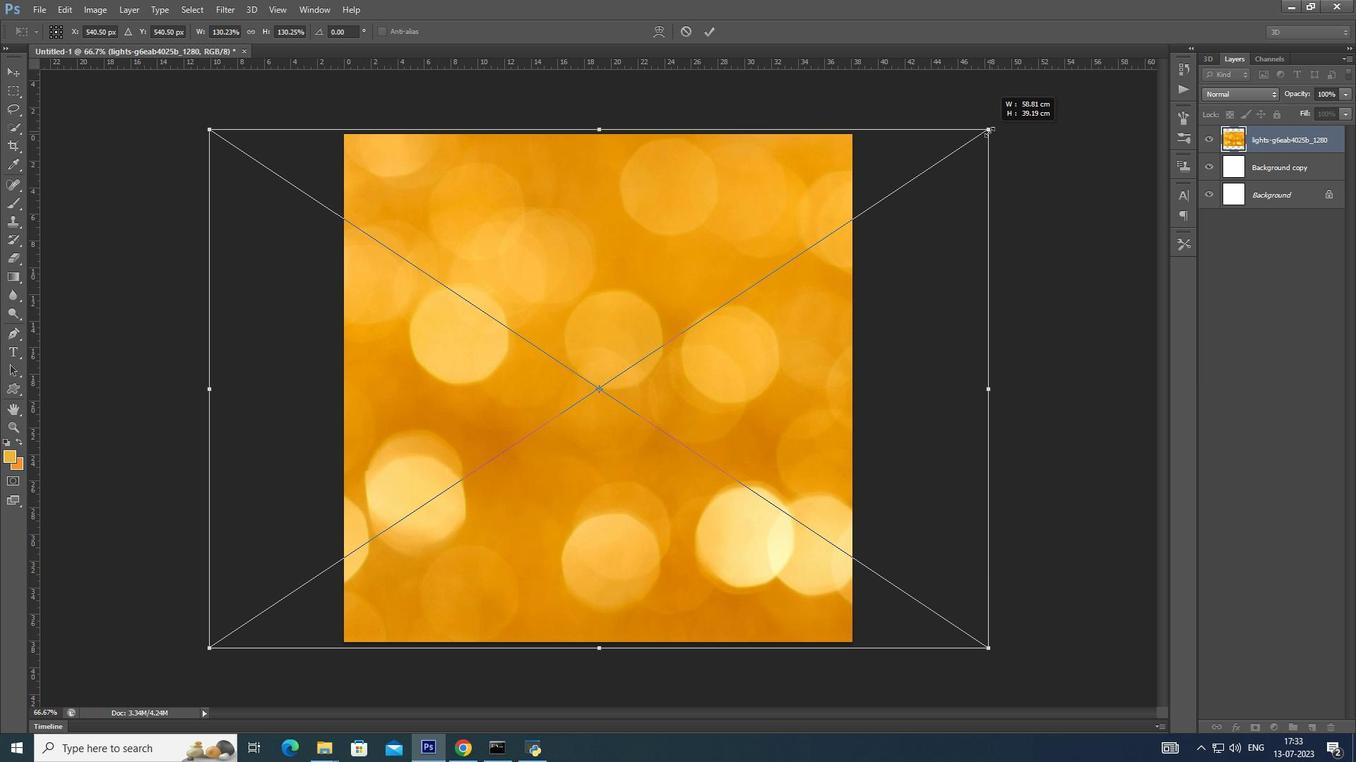 
Action: Mouse moved to (984, 132)
Screenshot: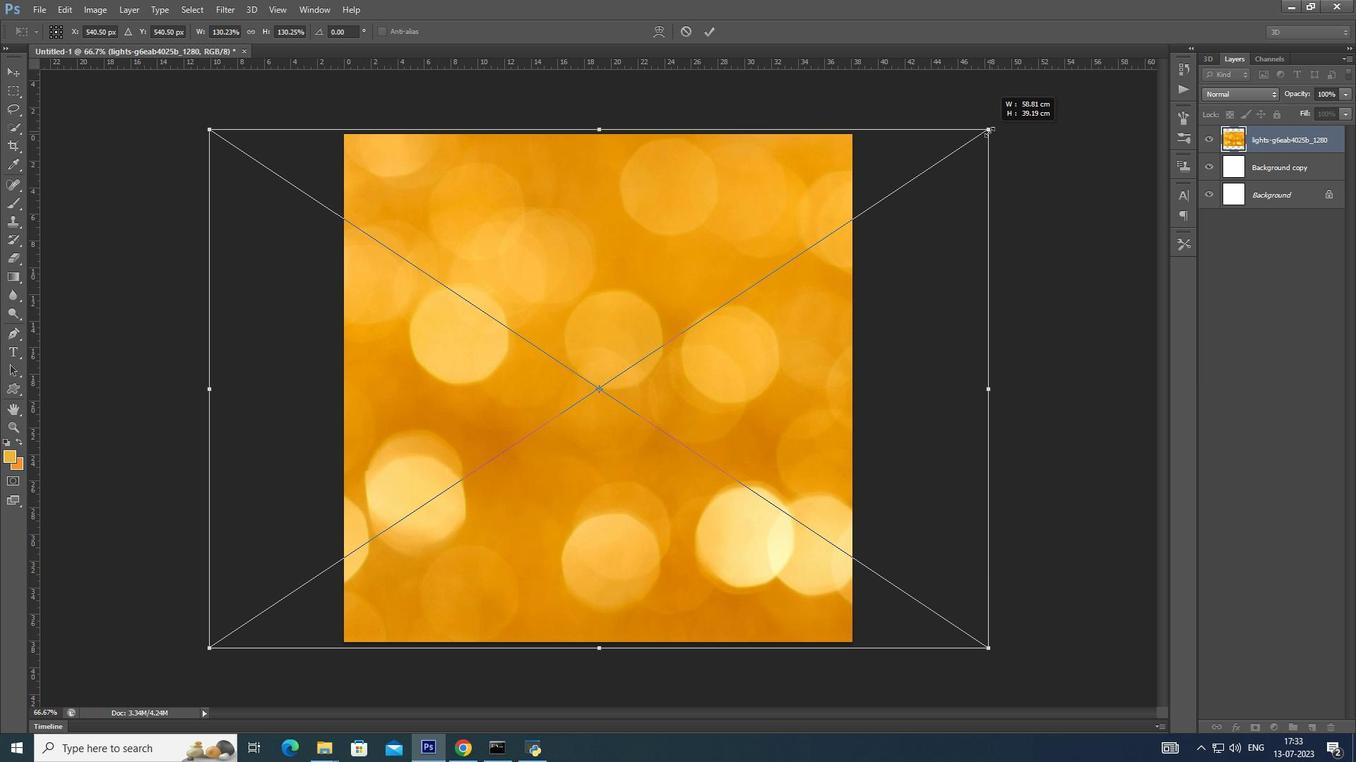 
Action: Key pressed <Key.alt_l><Key.shift><Key.alt_l><Key.shift><Key.alt_l><Key.shift><Key.alt_l><Key.shift>
Screenshot: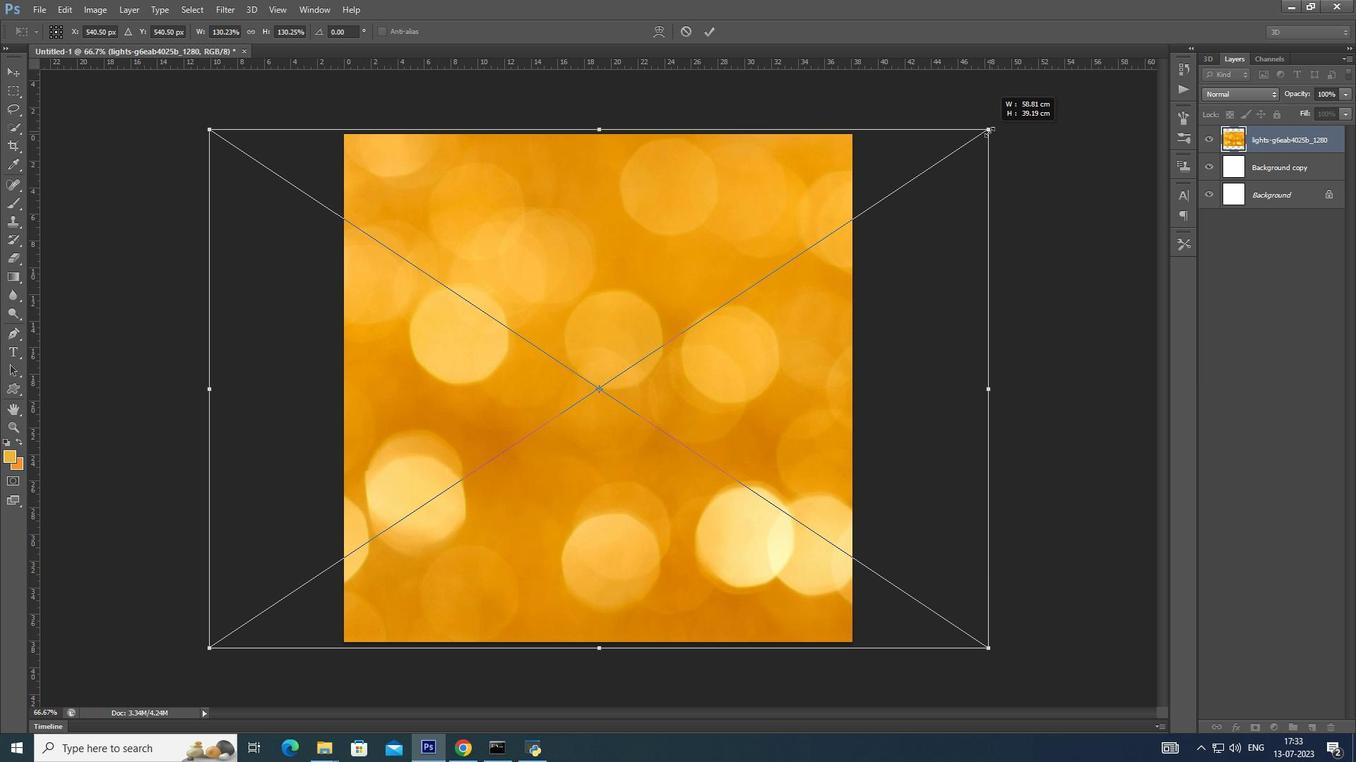 
Action: Mouse moved to (983, 132)
Screenshot: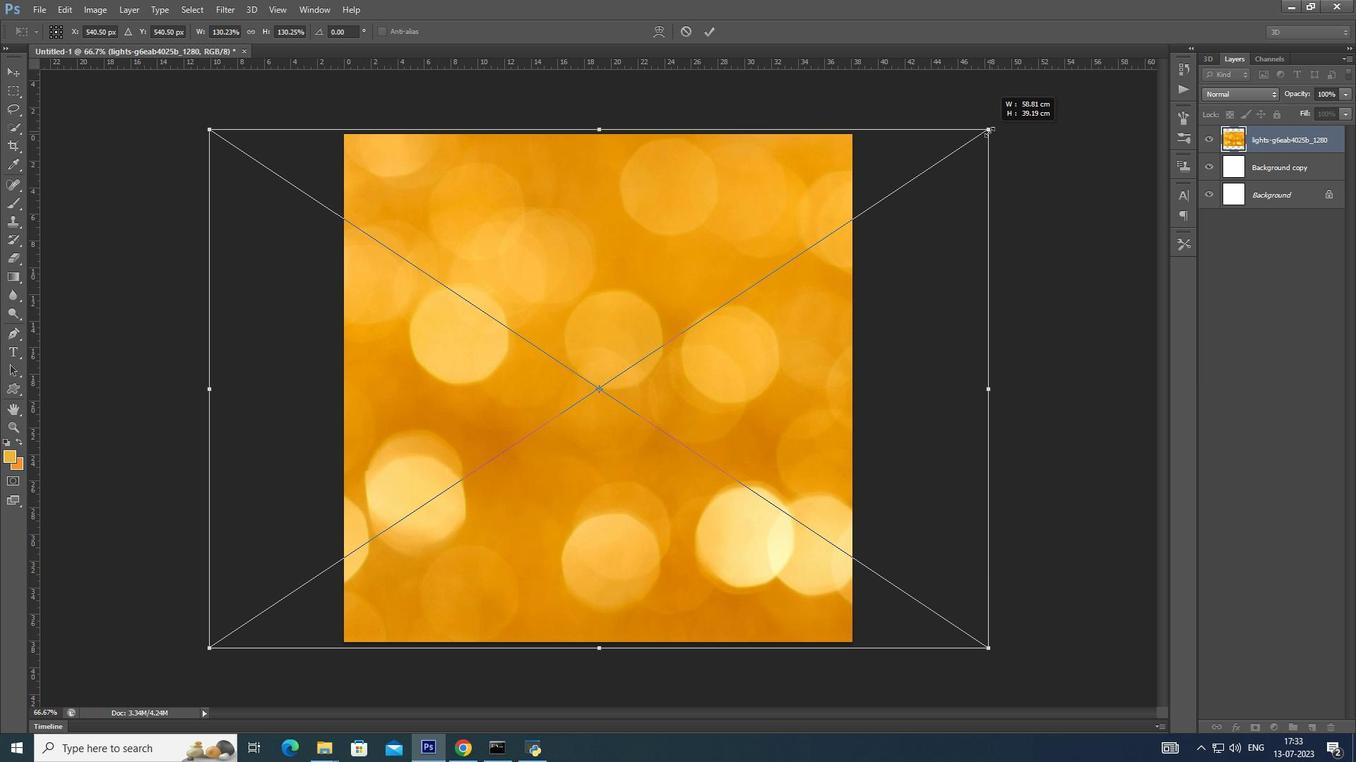 
Action: Key pressed <Key.alt_l><Key.shift><Key.alt_l><Key.shift><Key.alt_l><Key.shift>
Screenshot: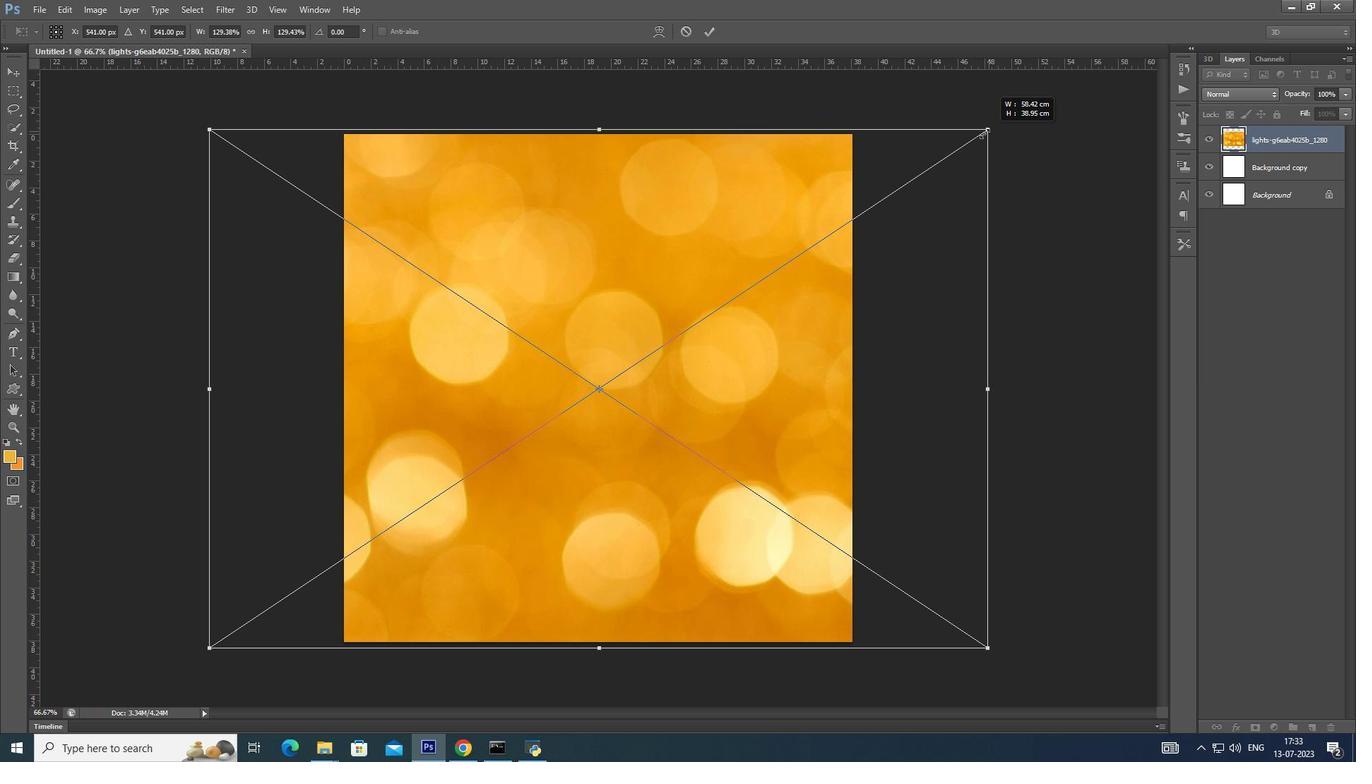 
Action: Mouse moved to (981, 133)
Screenshot: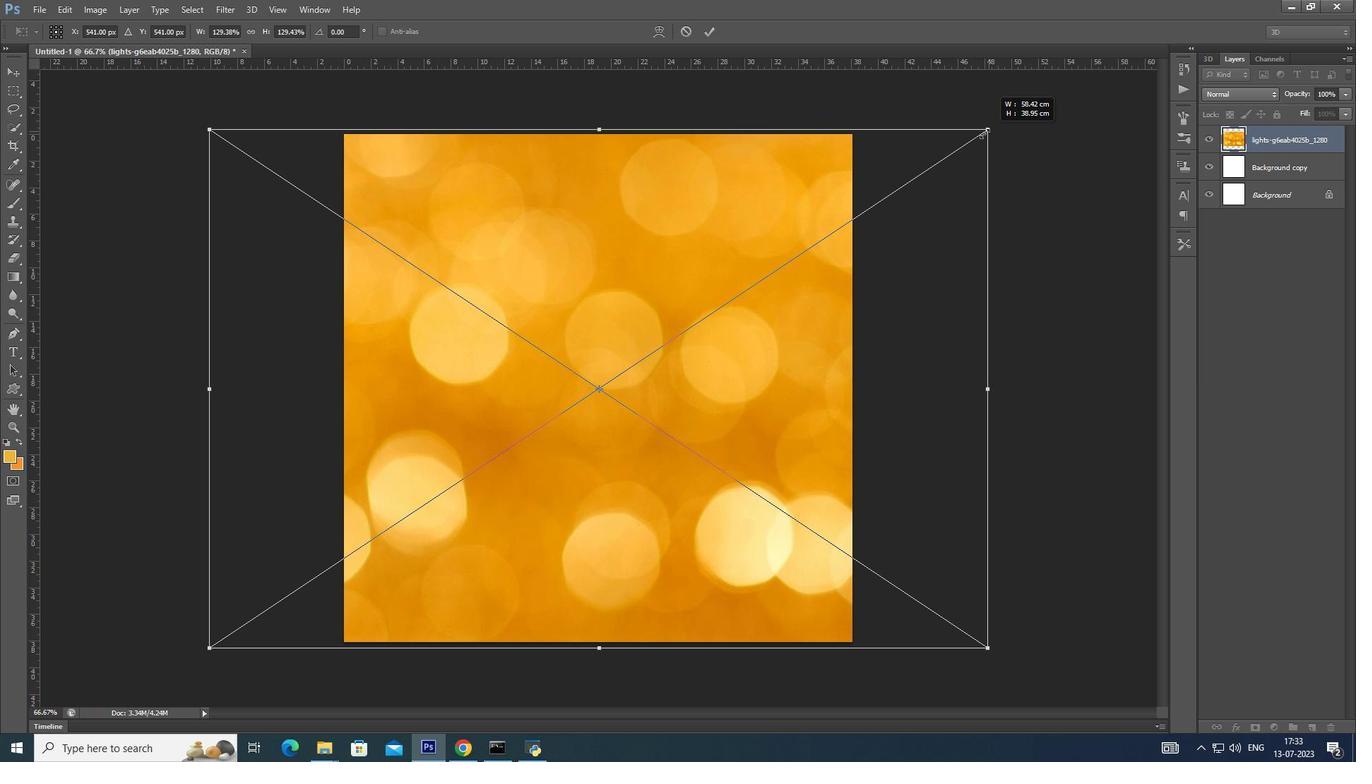 
Action: Key pressed <Key.alt_l>
Screenshot: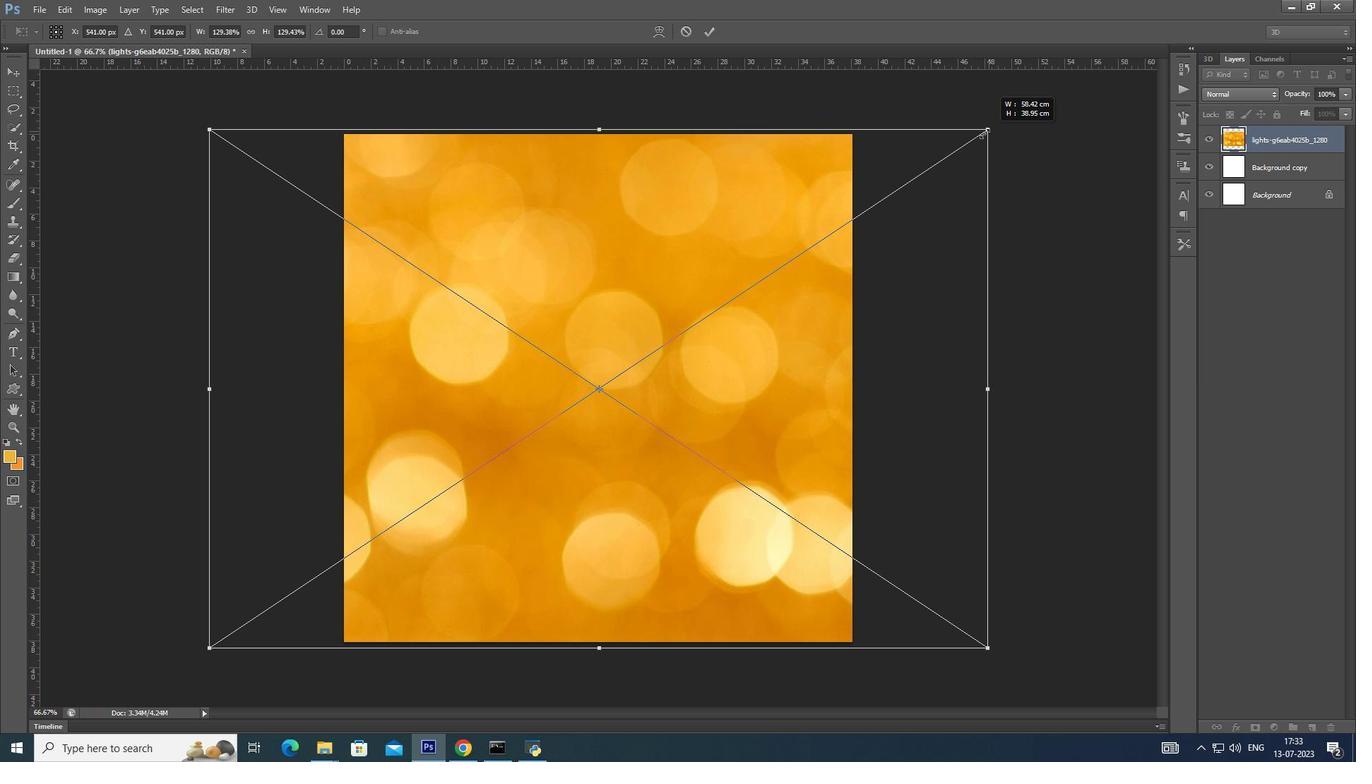 
Action: Mouse moved to (979, 134)
Screenshot: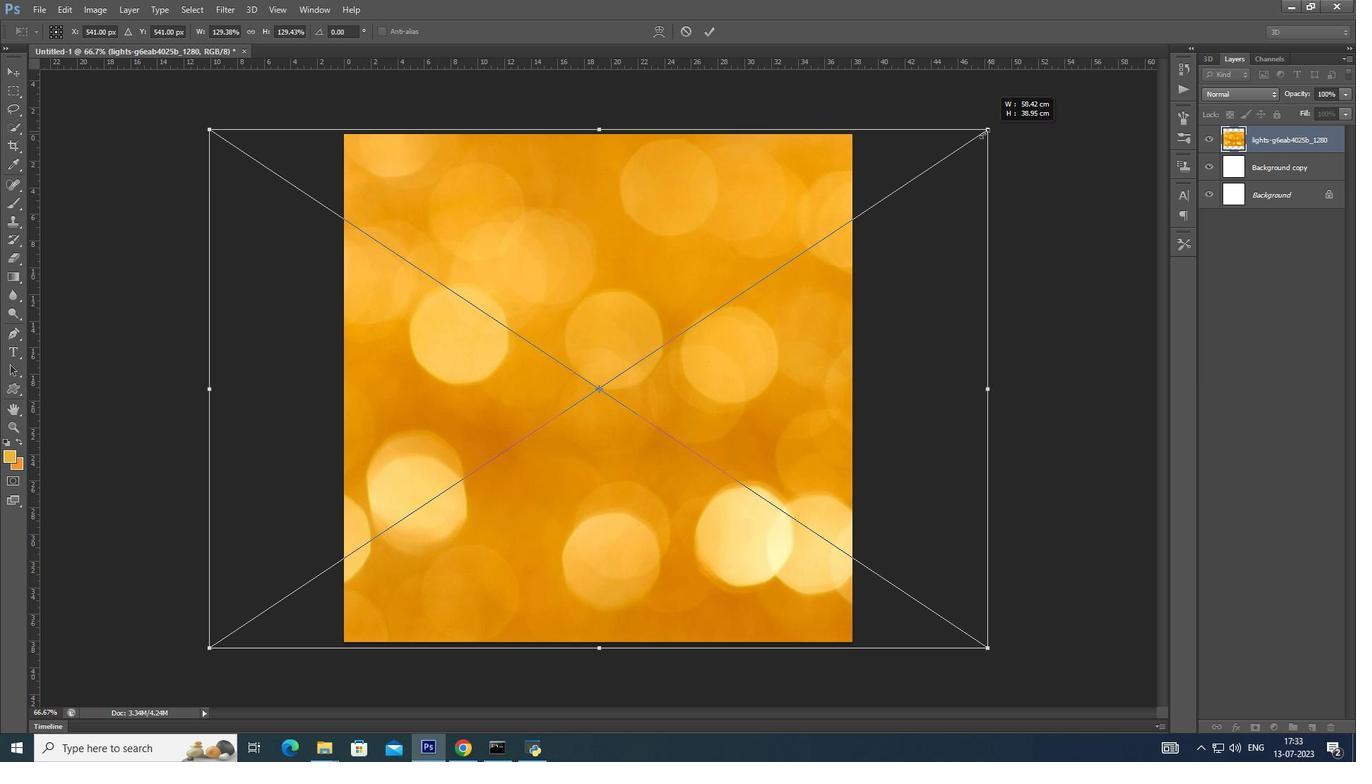 
Action: Key pressed <Key.alt_l><Key.shift>
Screenshot: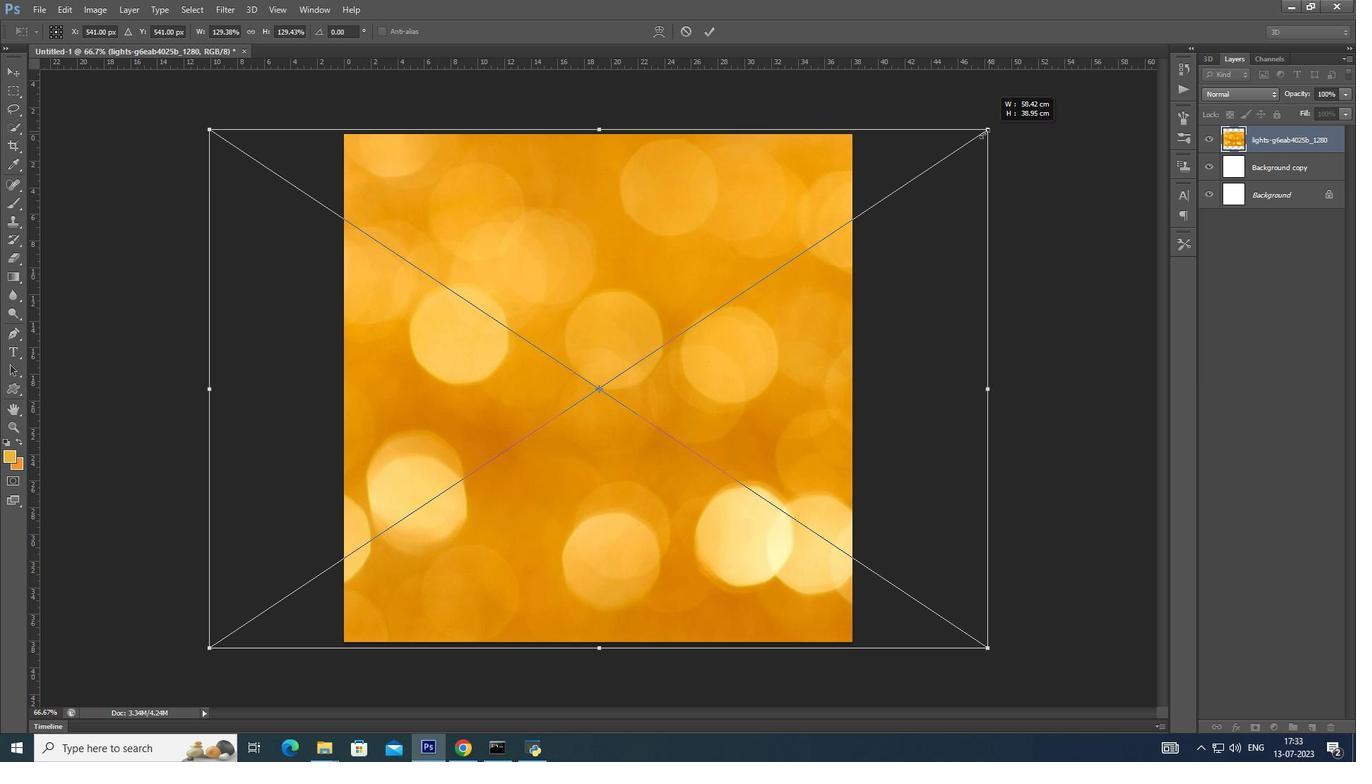 
Action: Mouse moved to (977, 134)
Screenshot: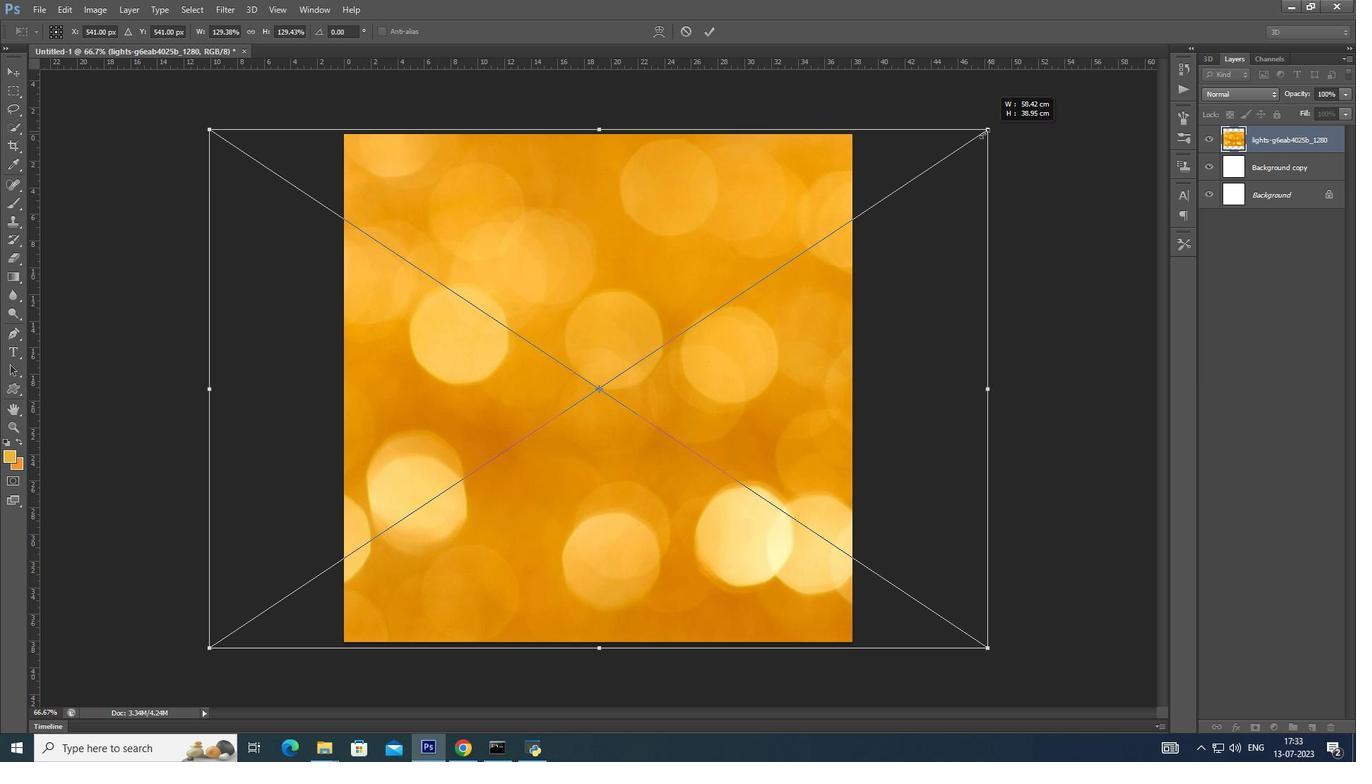 
Action: Key pressed <Key.alt_l>
Screenshot: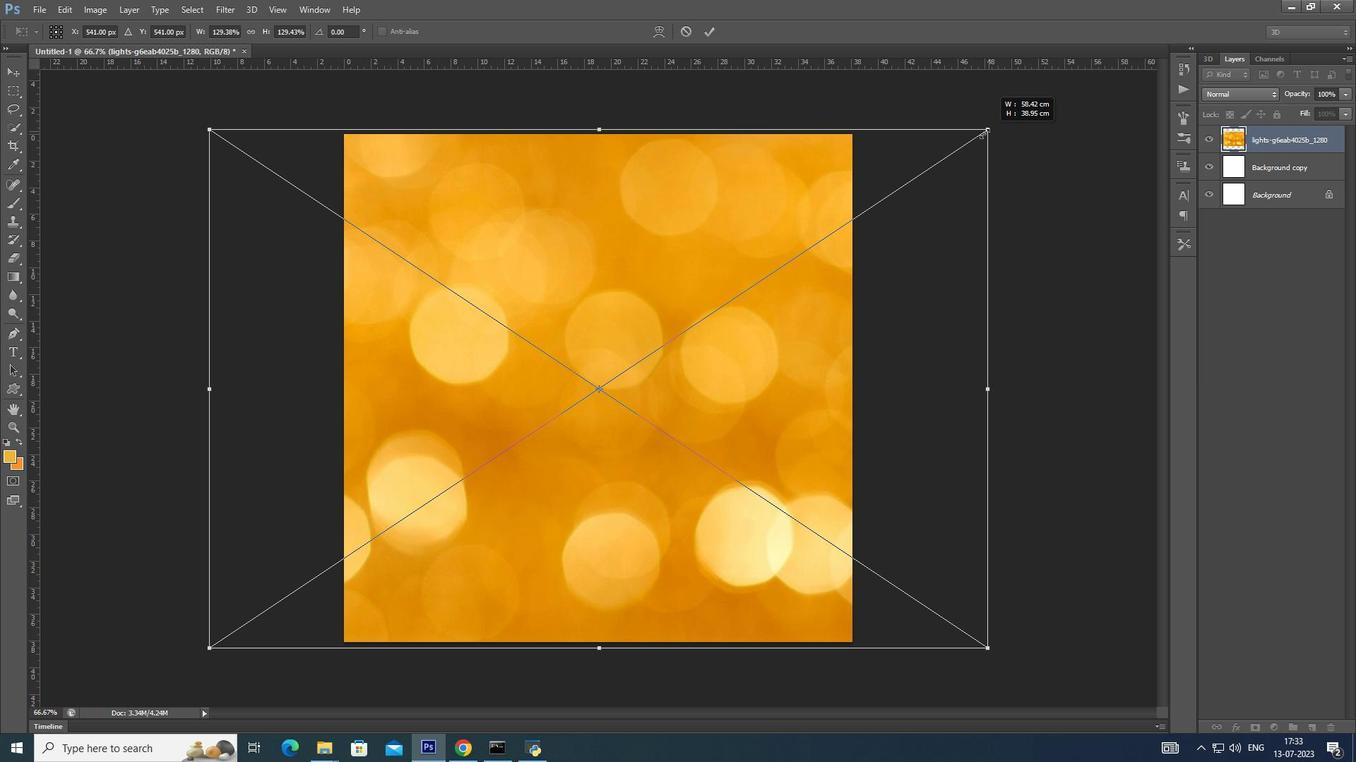 
Action: Mouse moved to (976, 134)
Screenshot: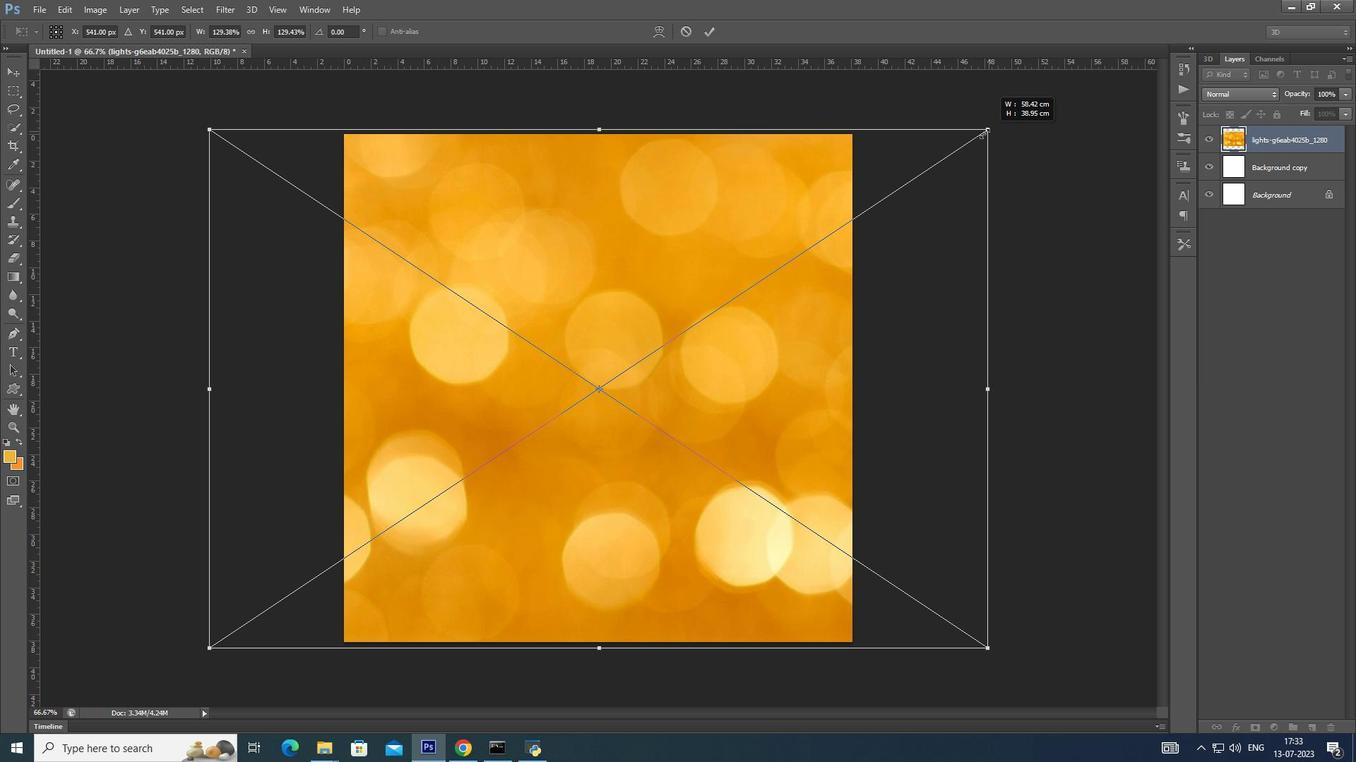 
Action: Key pressed <Key.shift><Key.alt_l><Key.shift><Key.alt_l><Key.shift><Key.alt_l><Key.shift><Key.alt_l><Key.shift><Key.alt_l><Key.shift><Key.alt_l><Key.shift><Key.alt_l><Key.shift><Key.alt_l><Key.shift><Key.alt_l><Key.shift><Key.alt_l>
Screenshot: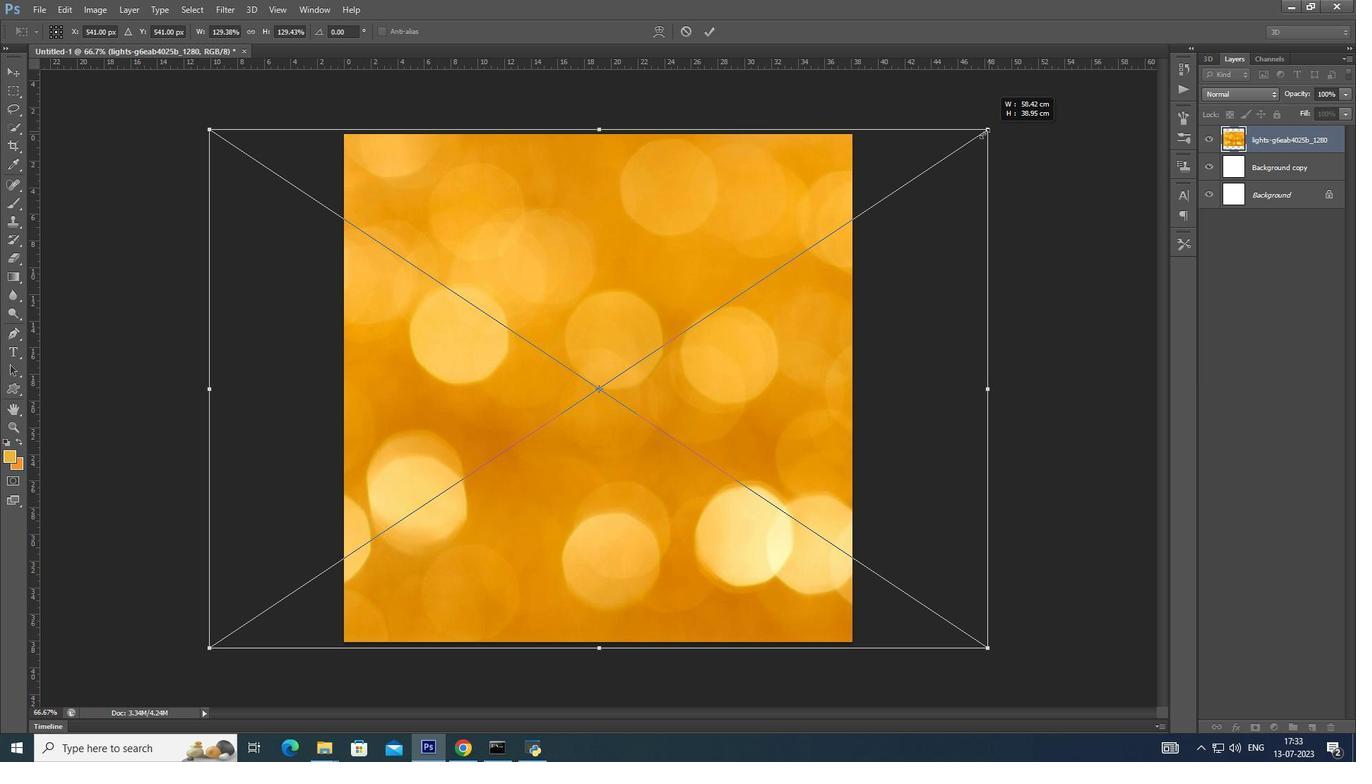 
Action: Mouse moved to (976, 134)
Screenshot: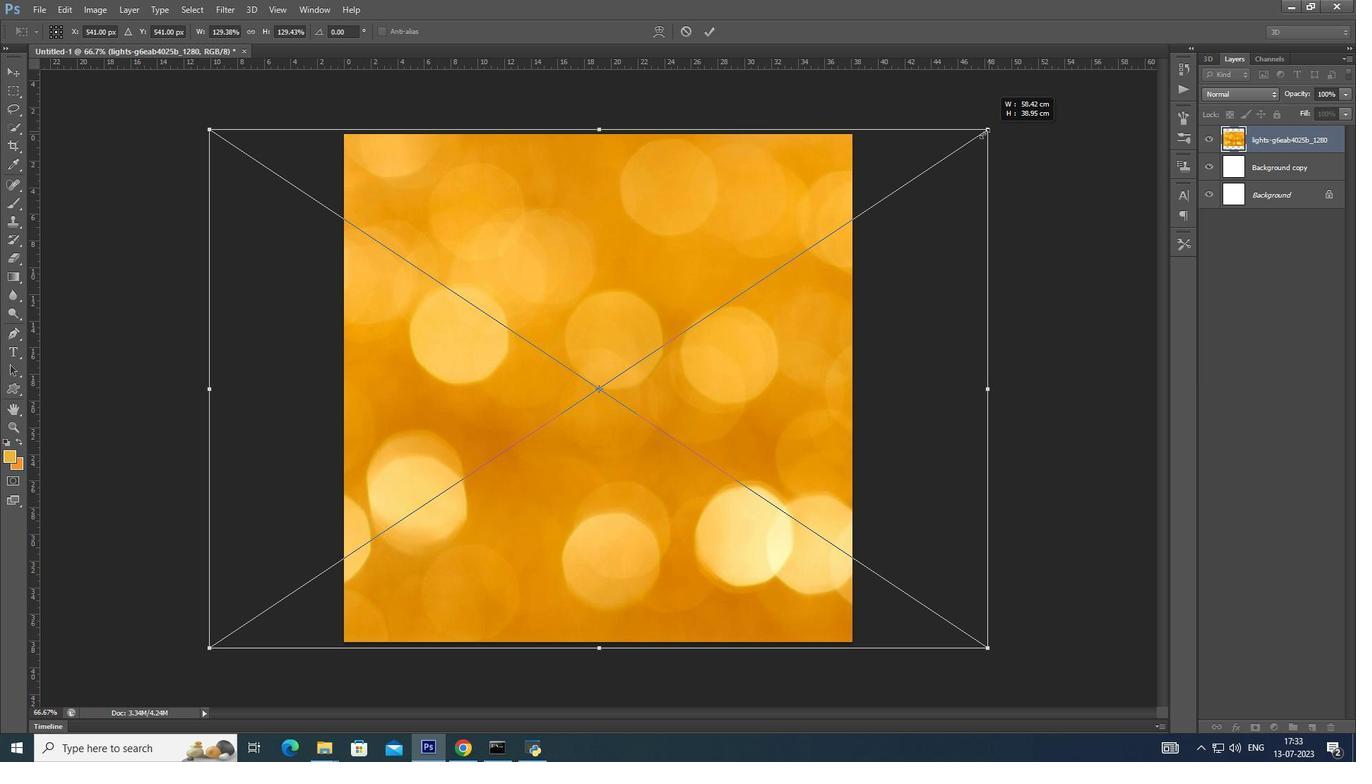 
Action: Key pressed <Key.shift><Key.alt_l><Key.shift><Key.alt_l><Key.shift><Key.alt_l><Key.shift><Key.alt_l><Key.shift><Key.alt_l><Key.shift><Key.alt_l><Key.shift><Key.alt_l><Key.shift><Key.alt_l><Key.shift><Key.alt_l><Key.shift><Key.alt_l><Key.shift><Key.alt_l><Key.shift><Key.alt_l><Key.shift><Key.alt_l><Key.shift><Key.alt_l><Key.shift><Key.alt_l><Key.shift><Key.alt_l><Key.shift><Key.alt_l><Key.shift><Key.alt_l><Key.shift><Key.alt_l><Key.shift><Key.alt_l><Key.shift><Key.alt_l><Key.shift><Key.alt_l><Key.shift><Key.alt_l><Key.shift><Key.alt_l><Key.shift><Key.alt_l><Key.shift><Key.alt_l><Key.shift><Key.alt_l><Key.shift><Key.alt_l><Key.shift><Key.alt_l><Key.shift><Key.alt_l><Key.shift><Key.alt_l><Key.shift><Key.alt_l><Key.shift><Key.alt_l><Key.shift><Key.alt_l><Key.shift><Key.alt_l><Key.shift><Key.alt_l><Key.shift><Key.alt_l><Key.shift><Key.alt_l><Key.shift><Key.alt_l><Key.shift><Key.alt_l><Key.shift><Key.alt_l><Key.shift><Key.alt_l><Key.shift><Key.alt_l><Key.shift><Key.alt_l><Key.shift>
Screenshot: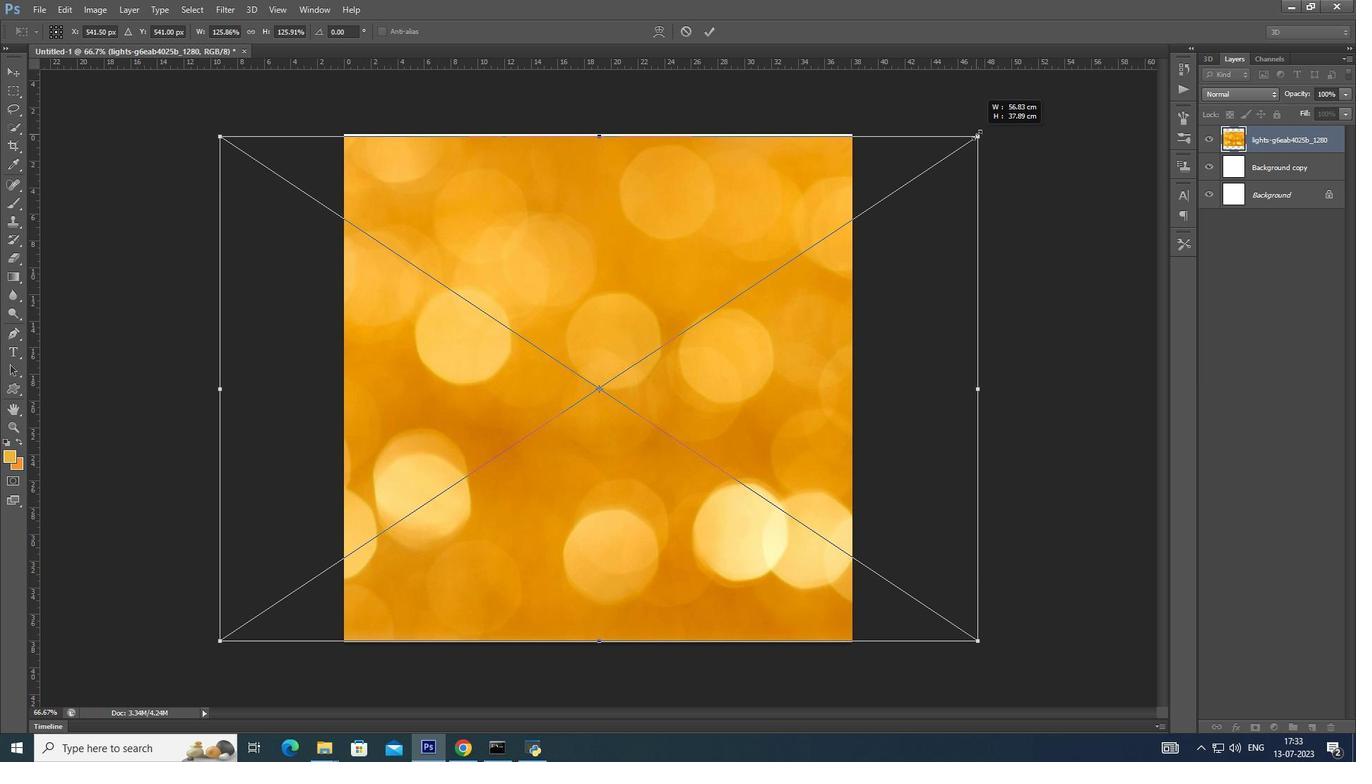 
Action: Mouse moved to (976, 134)
Screenshot: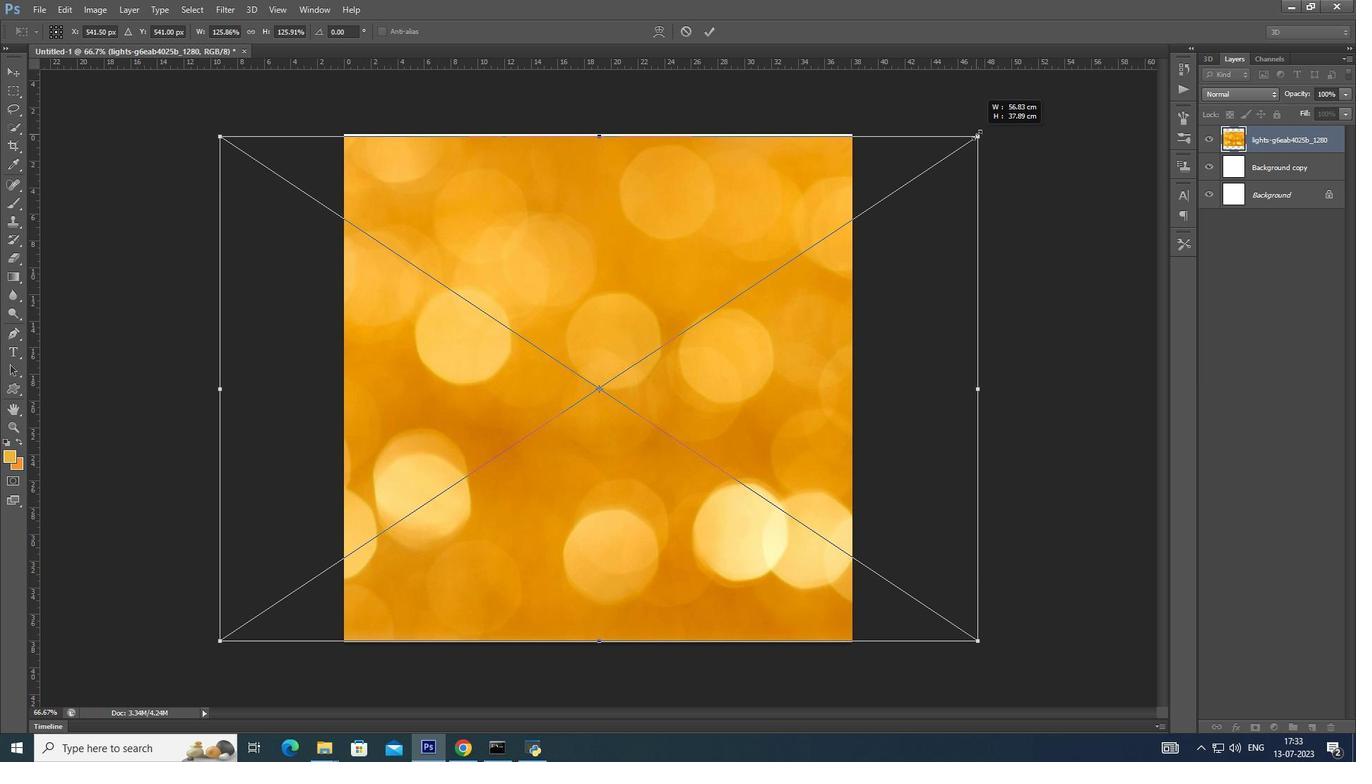 
Action: Key pressed <Key.alt_l>
Screenshot: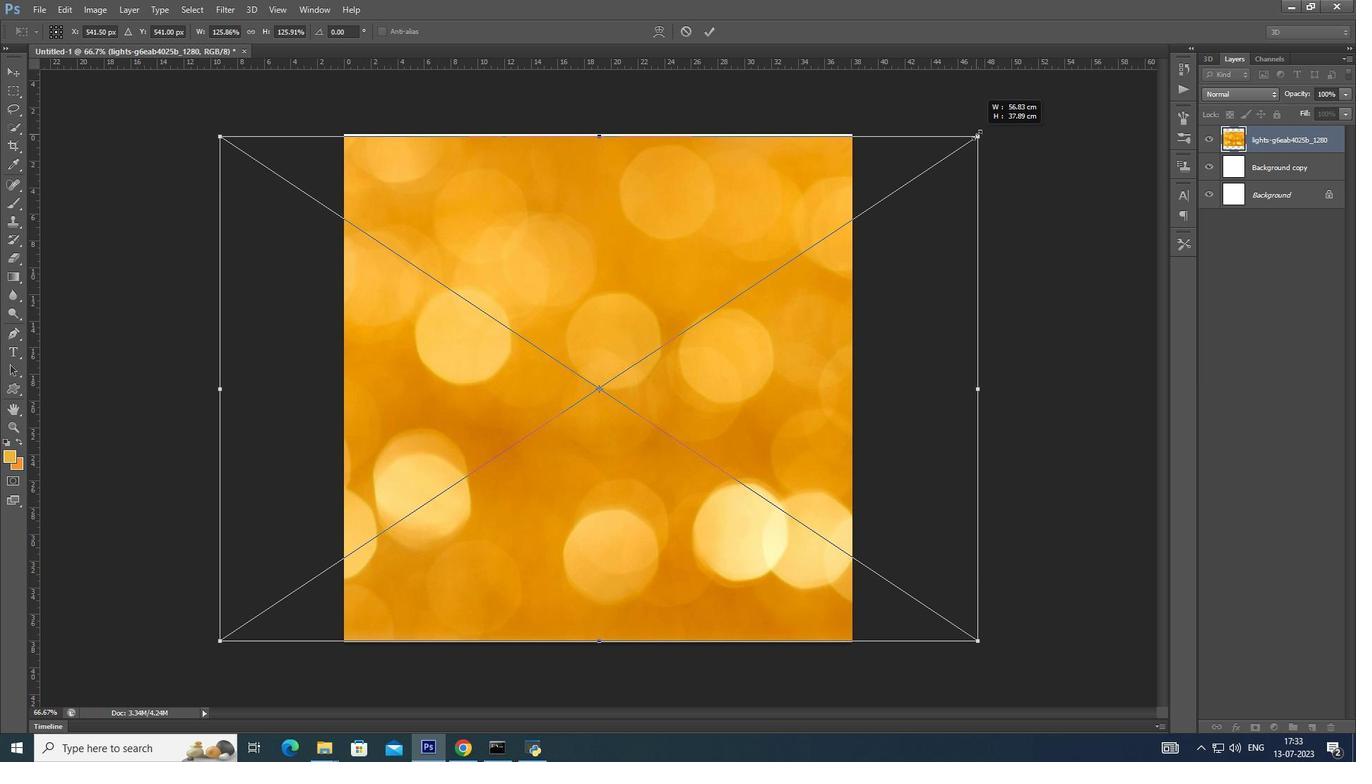 
Action: Mouse moved to (976, 134)
Screenshot: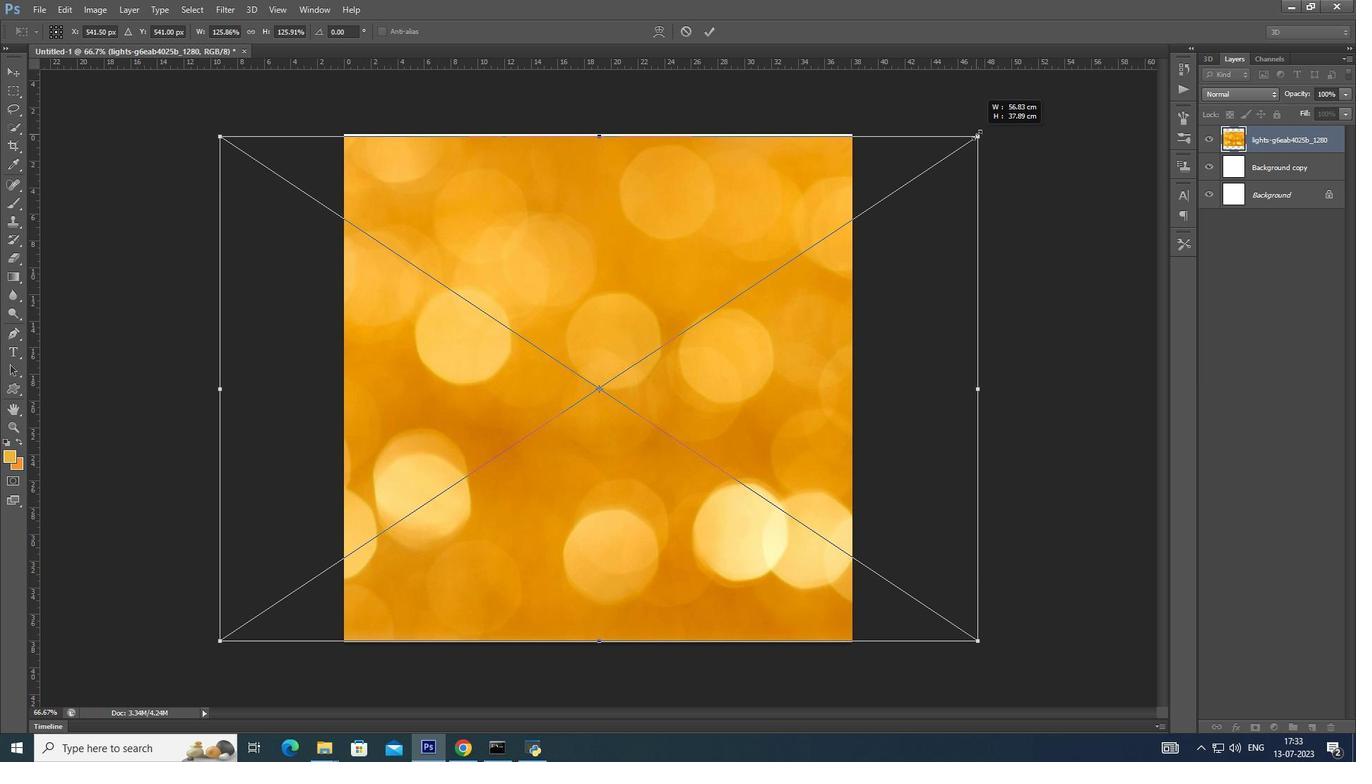 
Action: Key pressed <Key.shift><Key.alt_l>
Screenshot: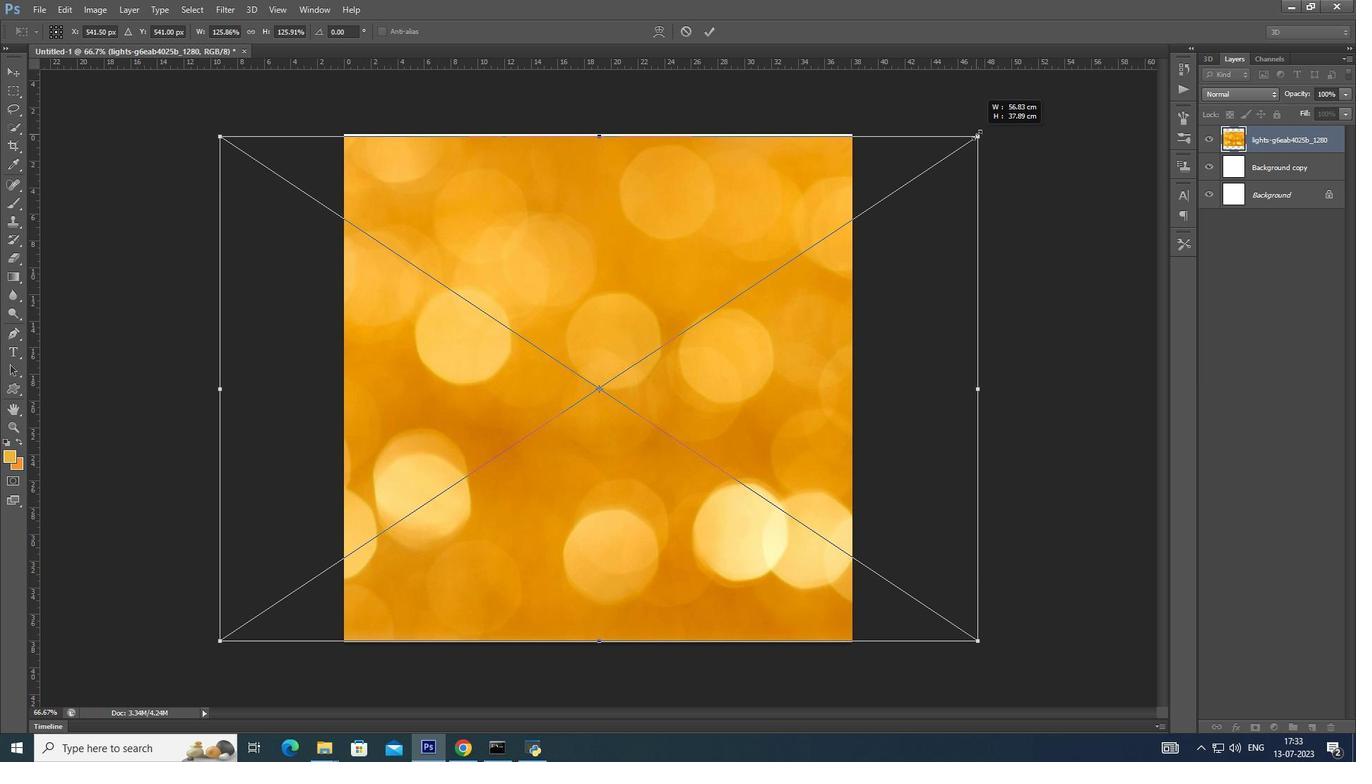 
Action: Mouse moved to (976, 134)
Screenshot: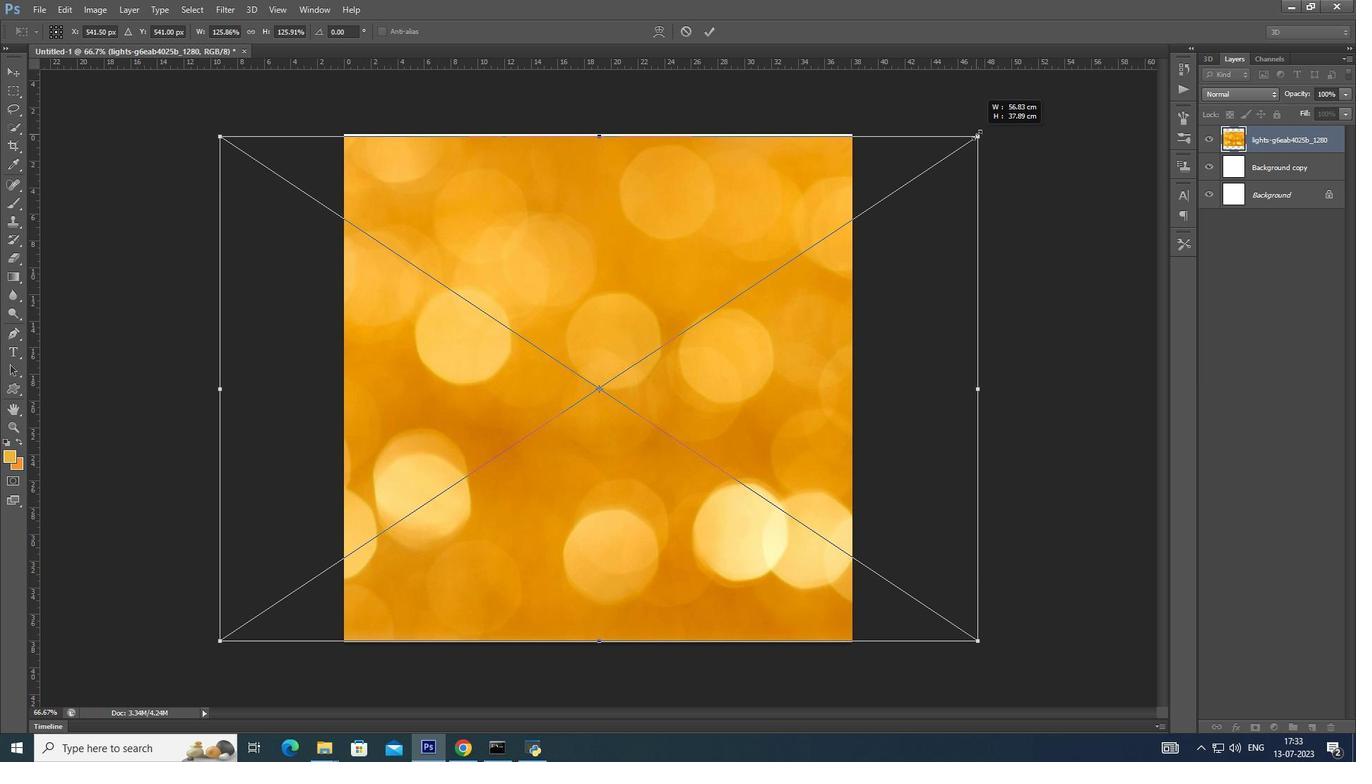 
Action: Key pressed <Key.shift>
Screenshot: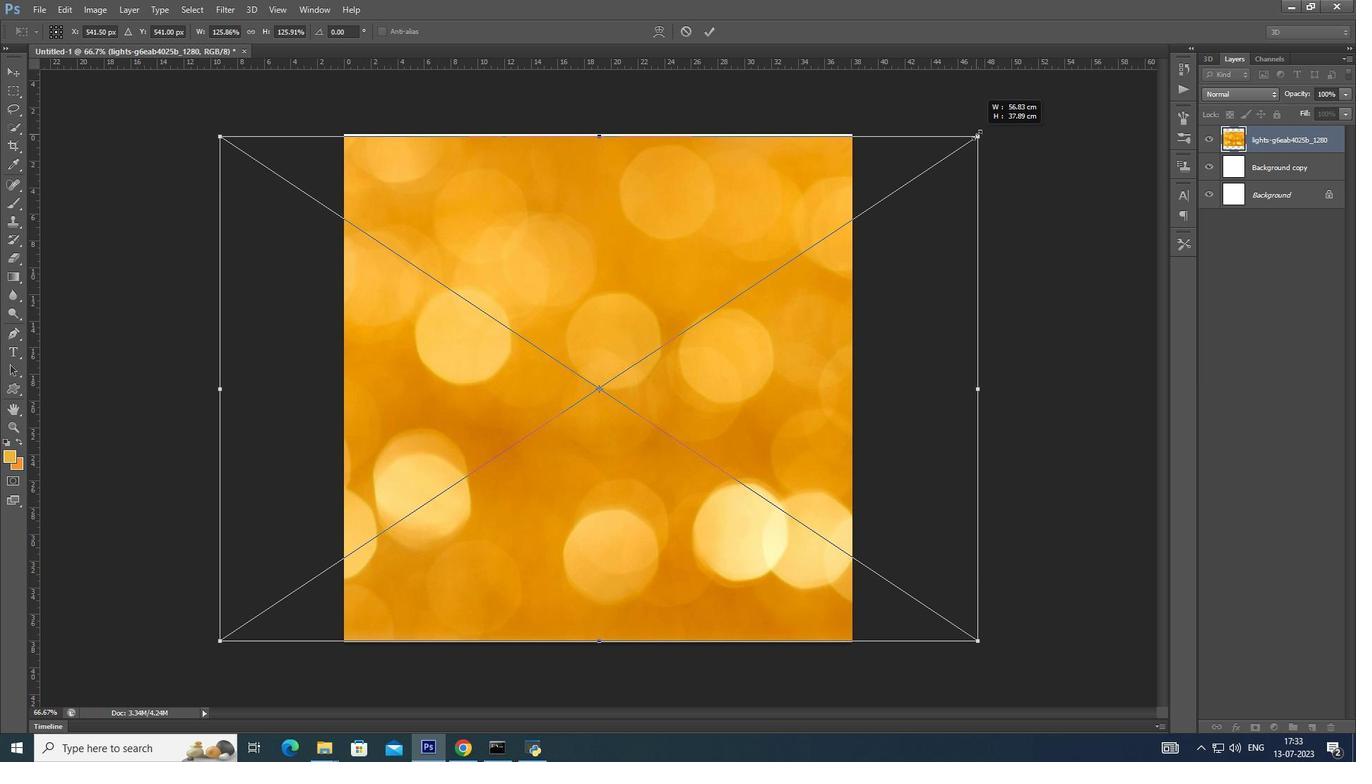 
Action: Mouse moved to (977, 134)
Screenshot: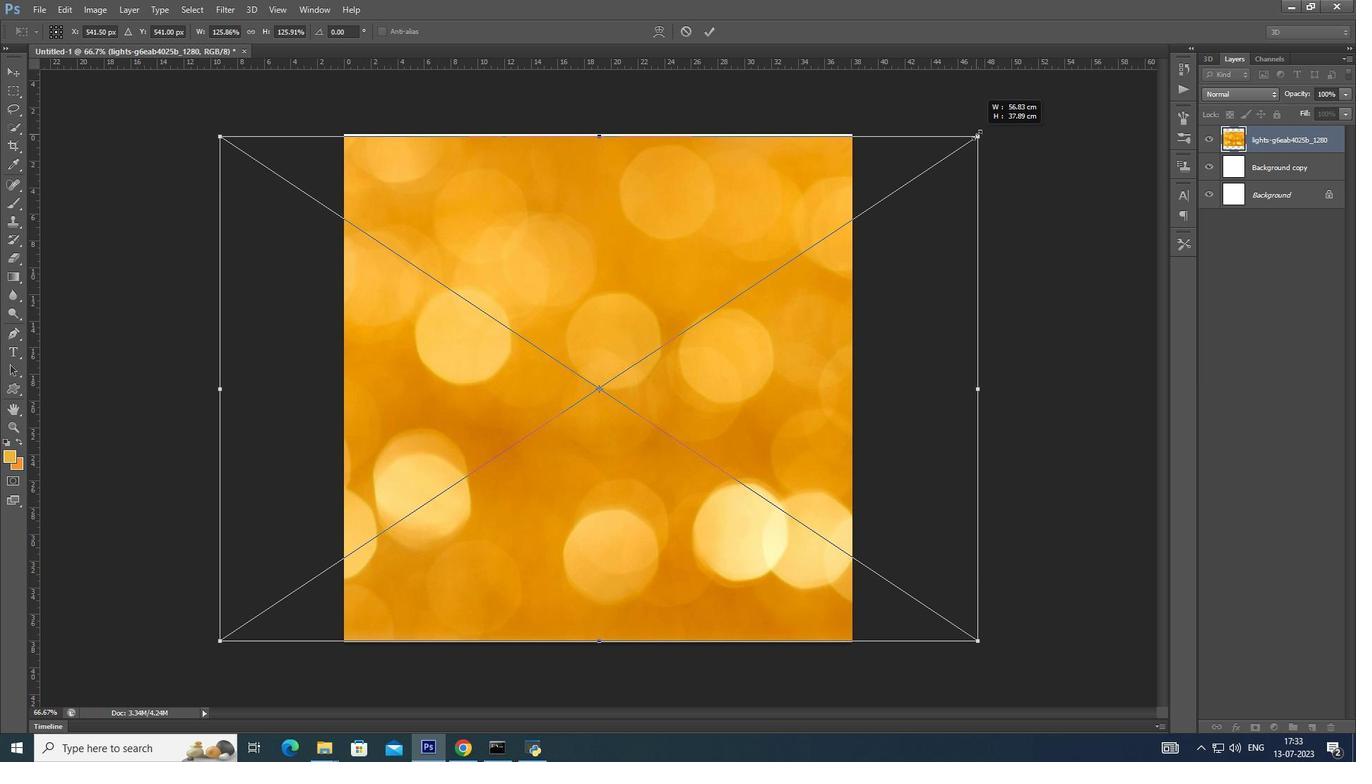 
Action: Key pressed <Key.alt_l><Key.shift><Key.alt_l><Key.shift><Key.alt_l><Key.shift><Key.alt_l><Key.shift><Key.alt_l><Key.shift><Key.alt_l><Key.shift><Key.alt_l><Key.shift><Key.alt_l><Key.shift><Key.alt_l><Key.shift><Key.alt_l><Key.shift><Key.alt_l><Key.shift><Key.alt_l><Key.shift><Key.alt_l>
Screenshot: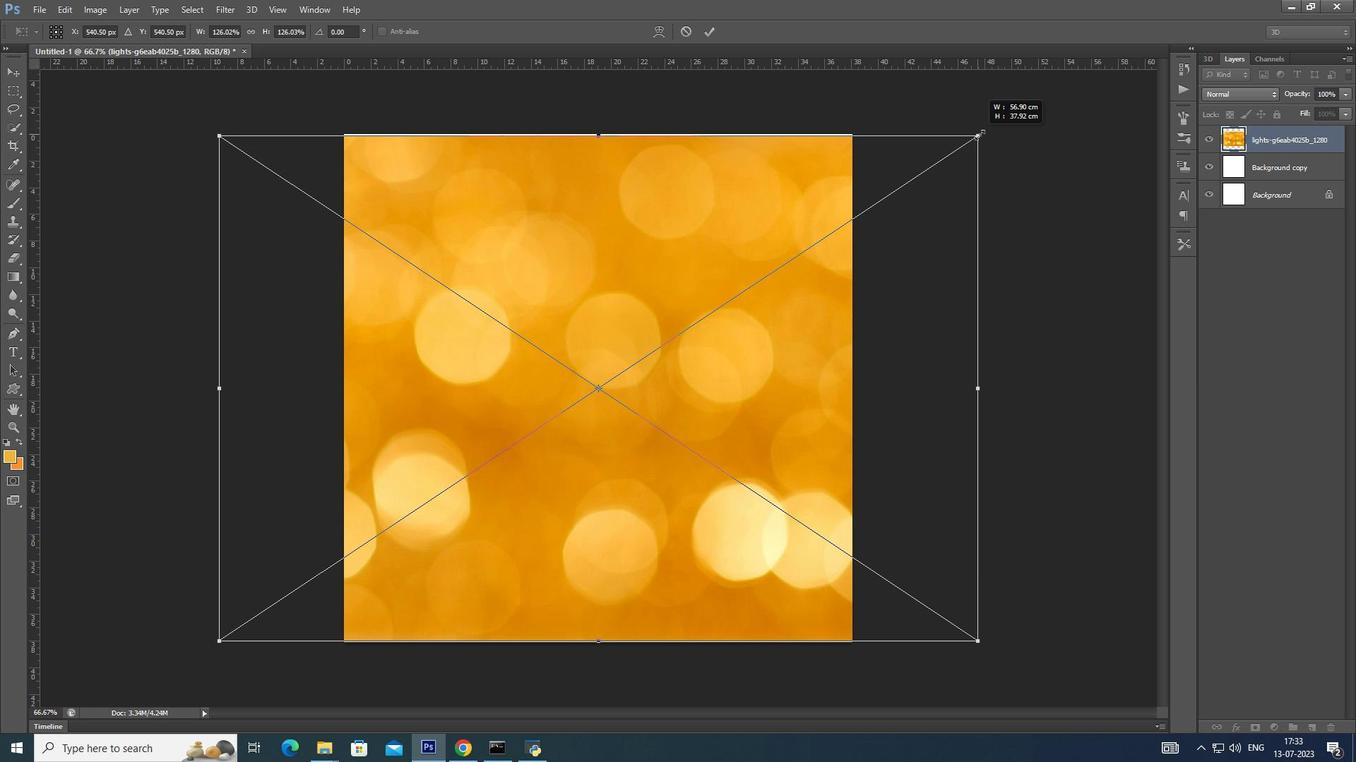
Action: Mouse moved to (978, 134)
Screenshot: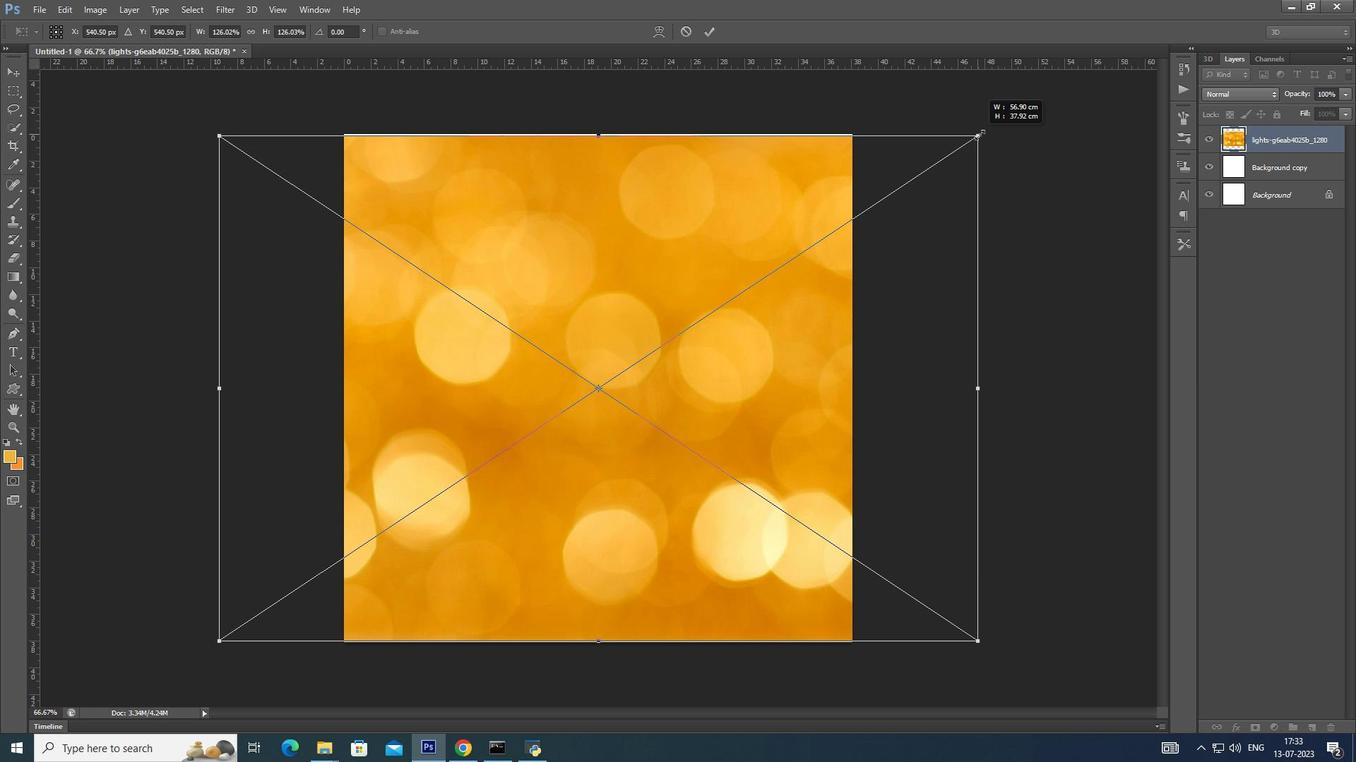 
Action: Key pressed <Key.shift>
Screenshot: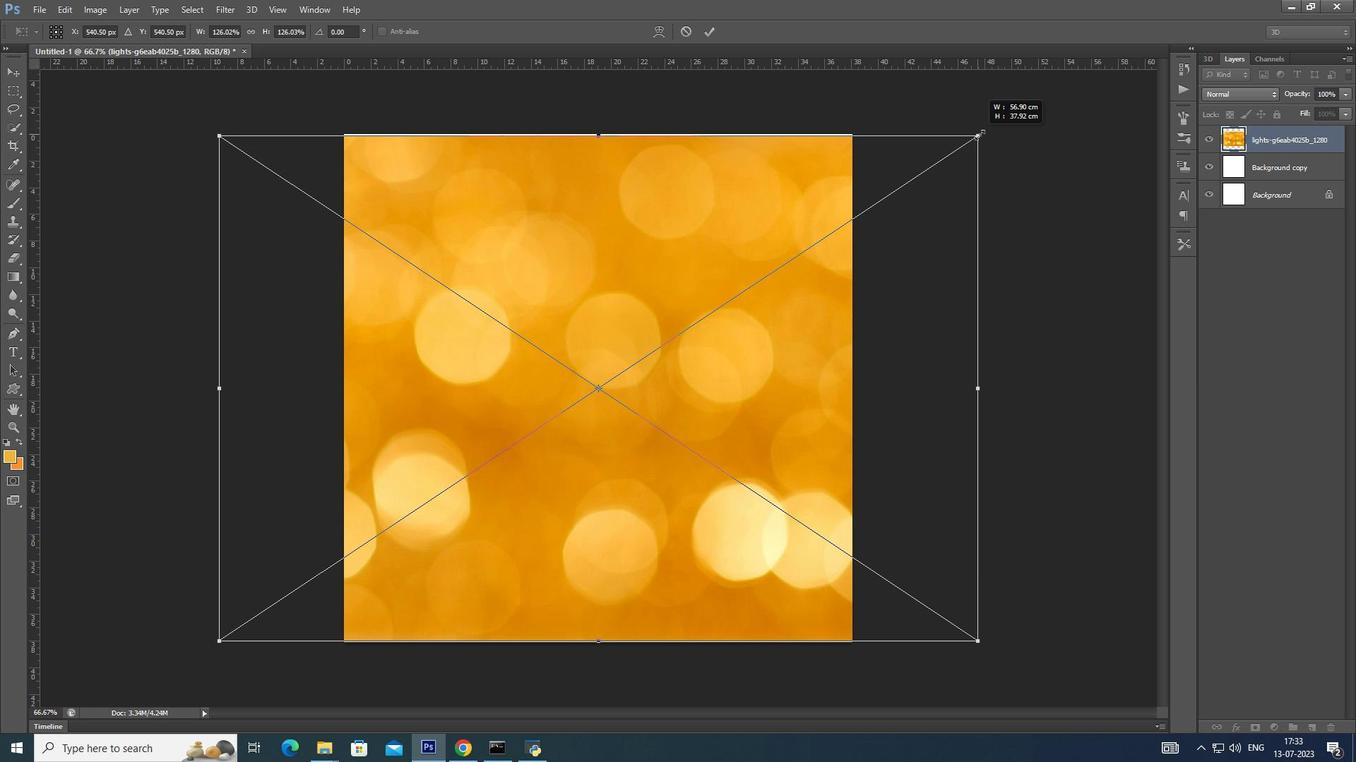 
Action: Mouse moved to (978, 134)
Screenshot: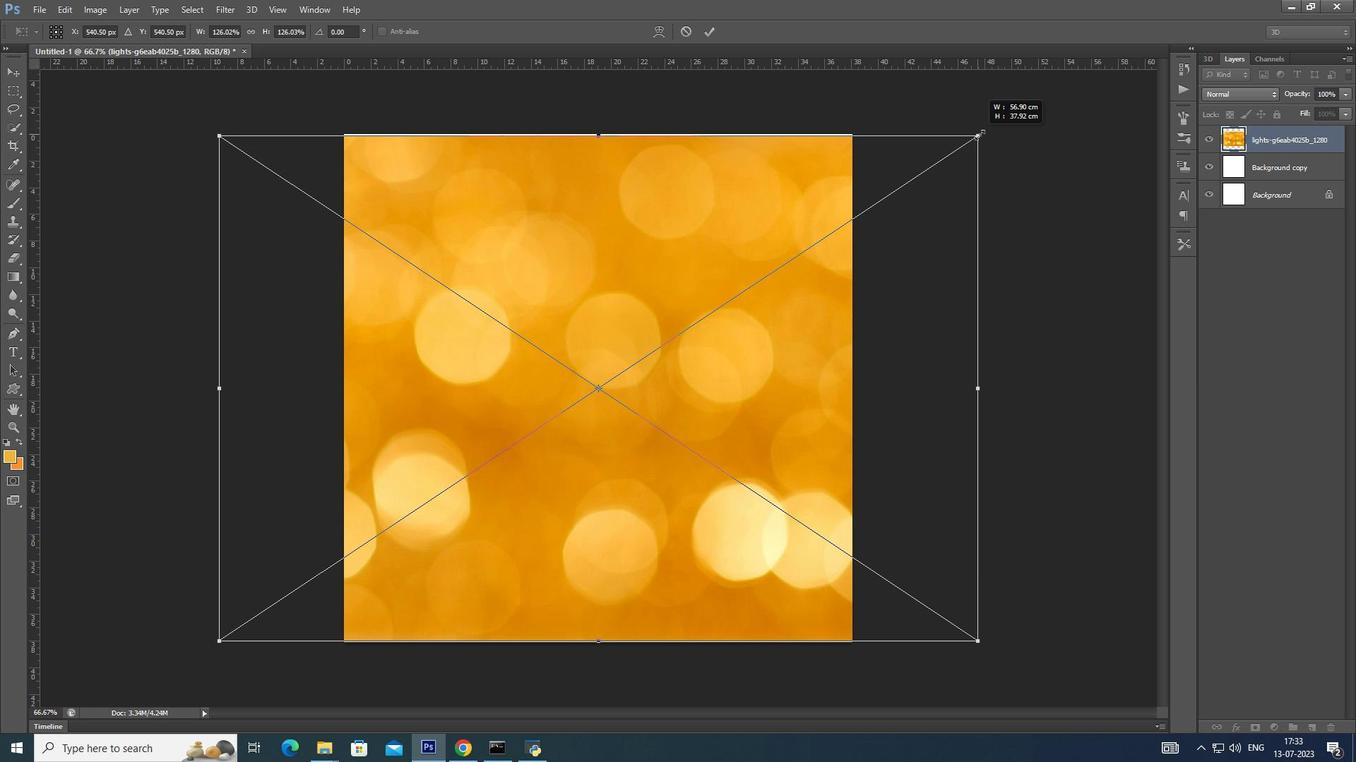 
Action: Key pressed <Key.alt_l>
Screenshot: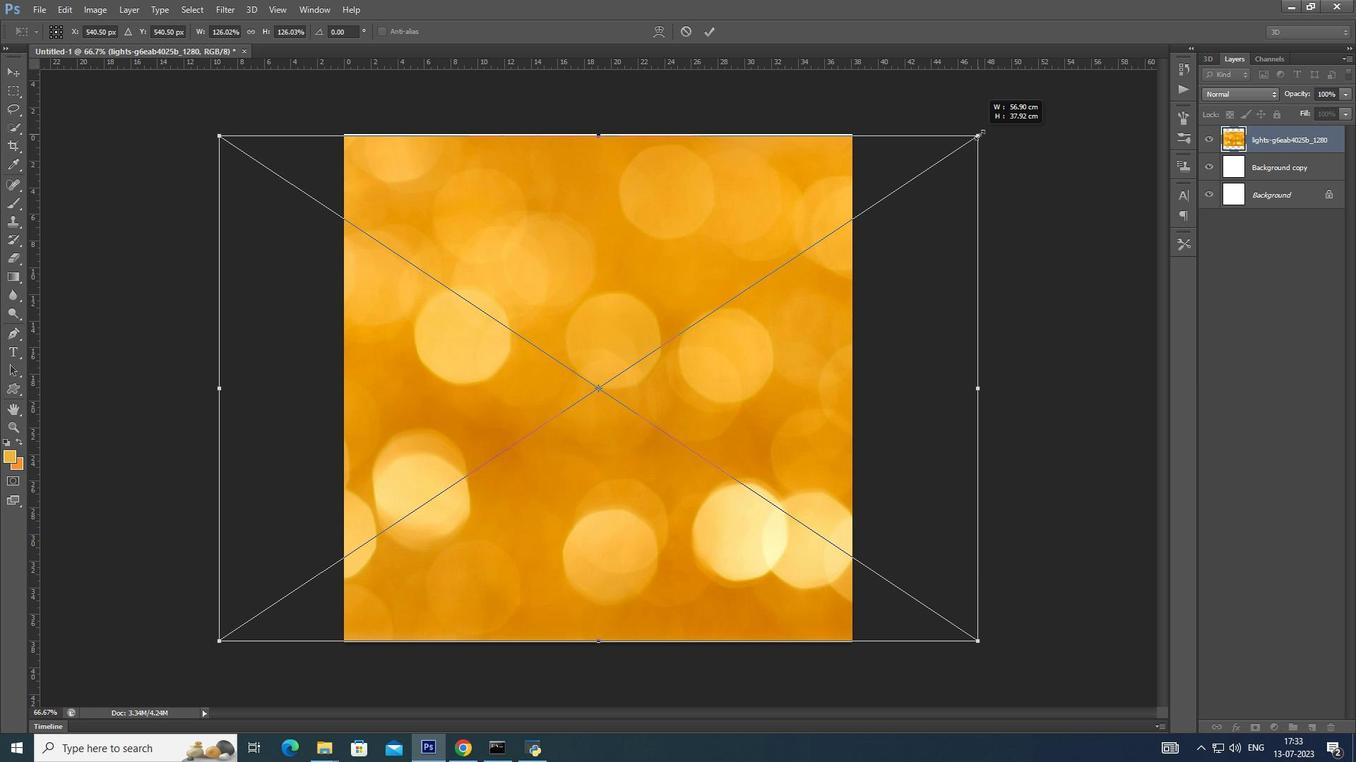 
Action: Mouse moved to (980, 134)
Screenshot: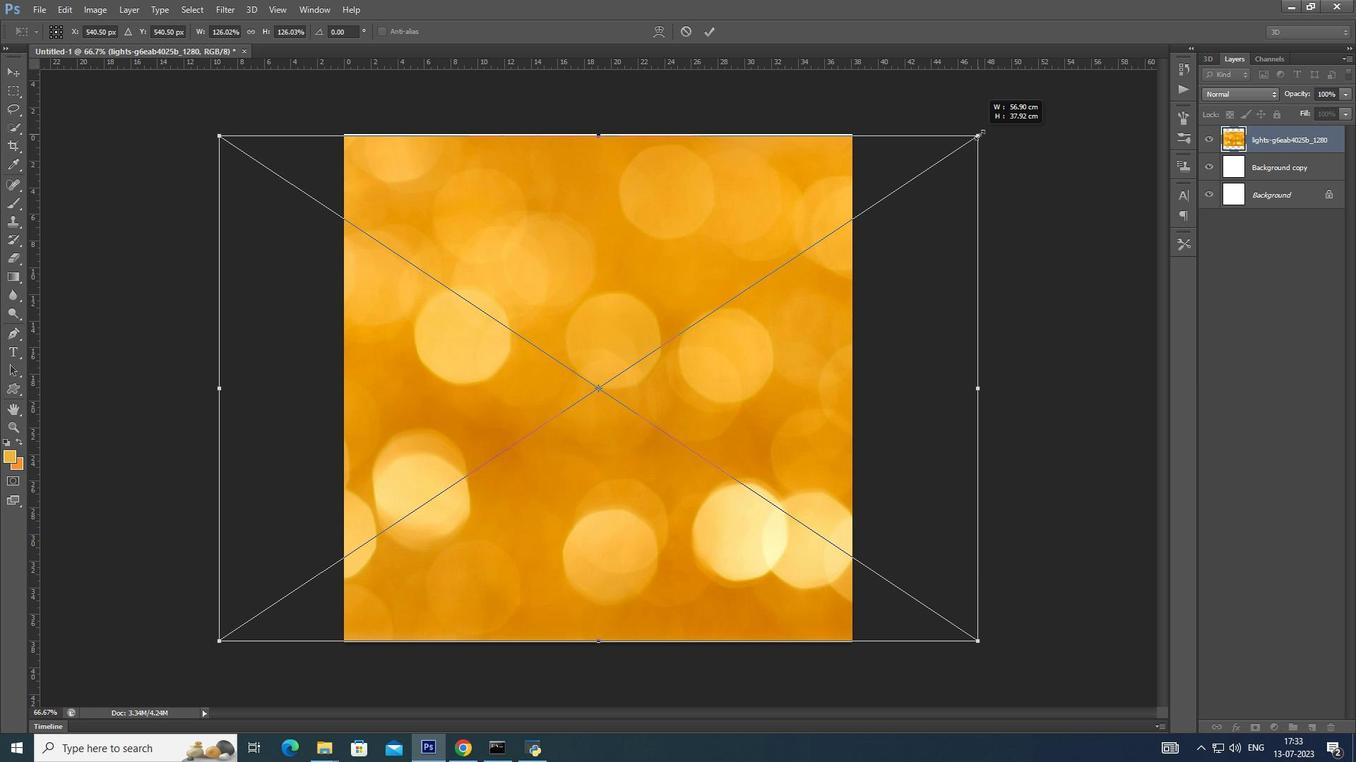
Action: Key pressed <Key.shift><Key.alt_l><Key.shift><Key.alt_l><Key.shift><Key.alt_l><Key.shift><Key.alt_l><Key.shift><Key.alt_l><Key.shift><Key.alt_l><Key.shift><Key.alt_l><Key.shift><Key.alt_l><Key.shift><Key.alt_l>
Screenshot: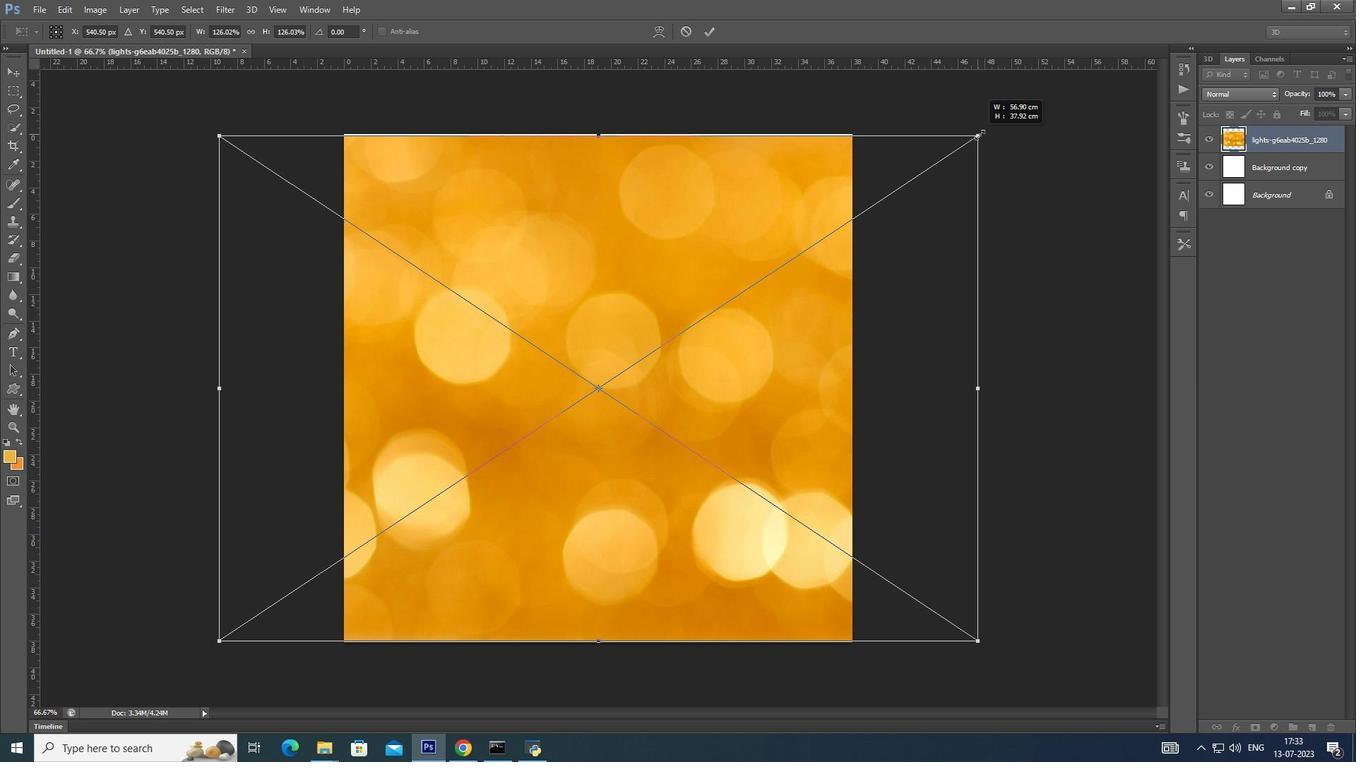 
Action: Mouse moved to (982, 134)
Screenshot: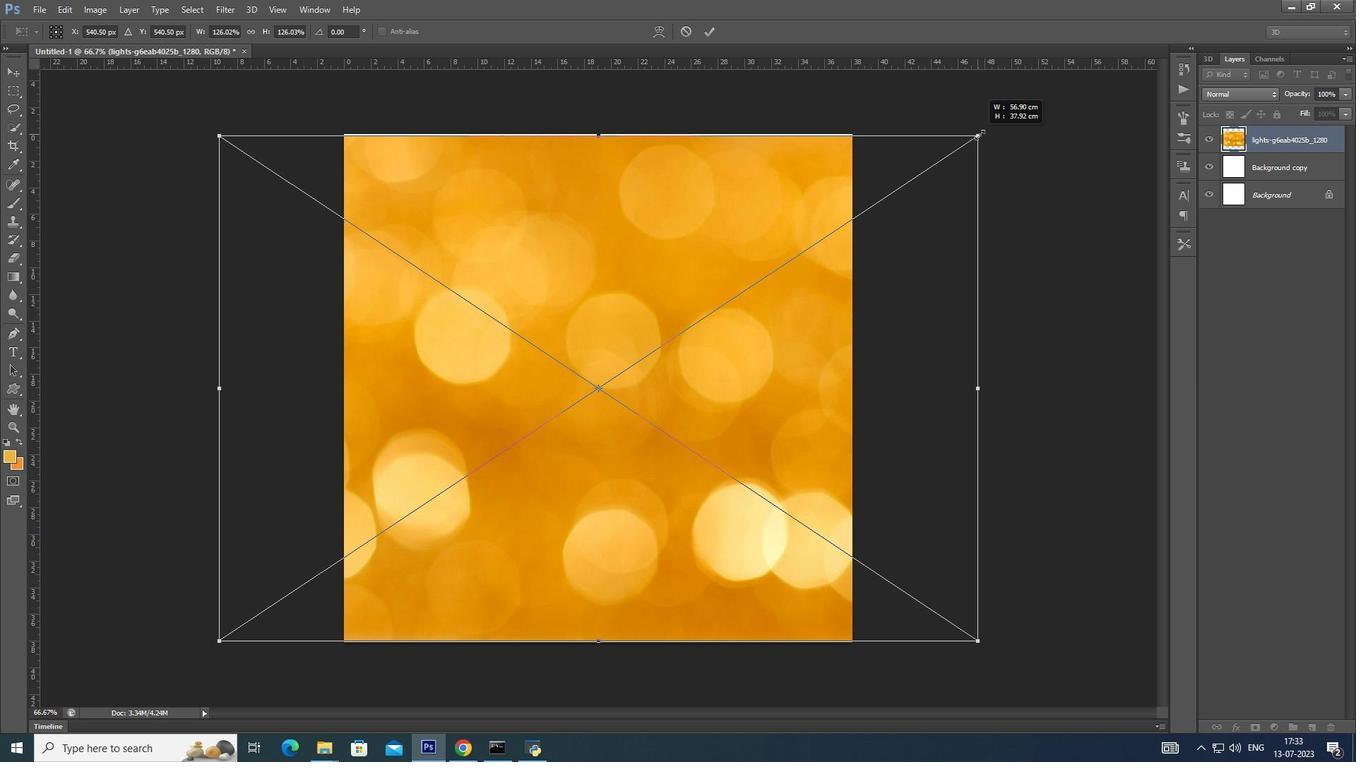 
Action: Key pressed <Key.alt_l><Key.shift><Key.alt_l><Key.shift><Key.alt_l><Key.shift><Key.alt_l><Key.shift><Key.alt_l><Key.shift><Key.alt_l><Key.shift><Key.alt_l><Key.shift><Key.alt_l><Key.shift><Key.alt_l><Key.shift><Key.alt_l><Key.shift><Key.alt_l><Key.shift><Key.alt_l><Key.shift><Key.alt_l><Key.shift><Key.alt_l><Key.shift><Key.alt_l><Key.shift><Key.alt_l><Key.shift><Key.alt_l><Key.shift><Key.alt_l><Key.shift><Key.alt_l><Key.shift><Key.alt_l><Key.shift><Key.alt_l><Key.shift><Key.alt_l><Key.shift><Key.alt_l><Key.shift><Key.alt_l><Key.shift><Key.alt_l><Key.shift><Key.alt_l><Key.shift><Key.alt_l><Key.shift><Key.alt_l><Key.shift><Key.alt_l><Key.shift><Key.alt_l><Key.shift><Key.alt_l><Key.shift><Key.alt_l><Key.shift><Key.alt_l><Key.shift><Key.alt_l><Key.enter>
Screenshot: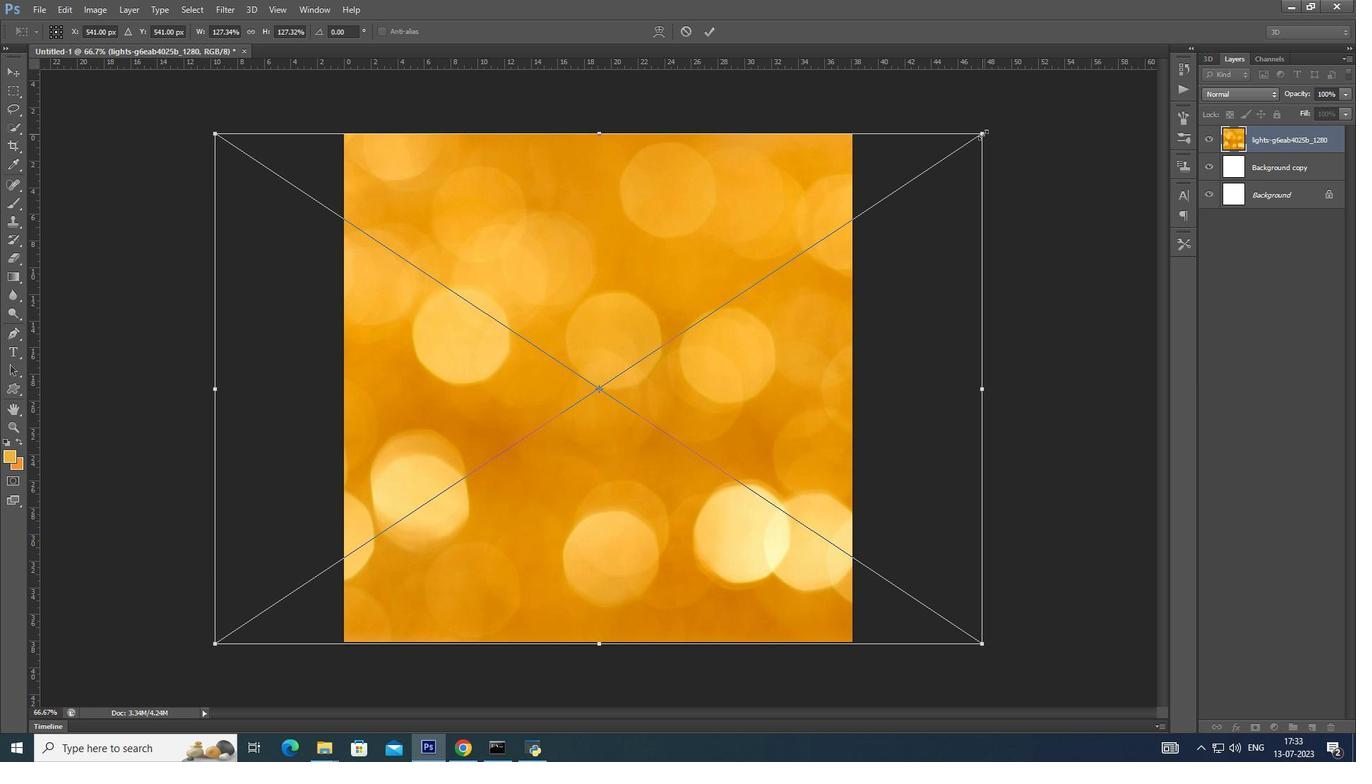 
Action: Mouse moved to (1248, 129)
Screenshot: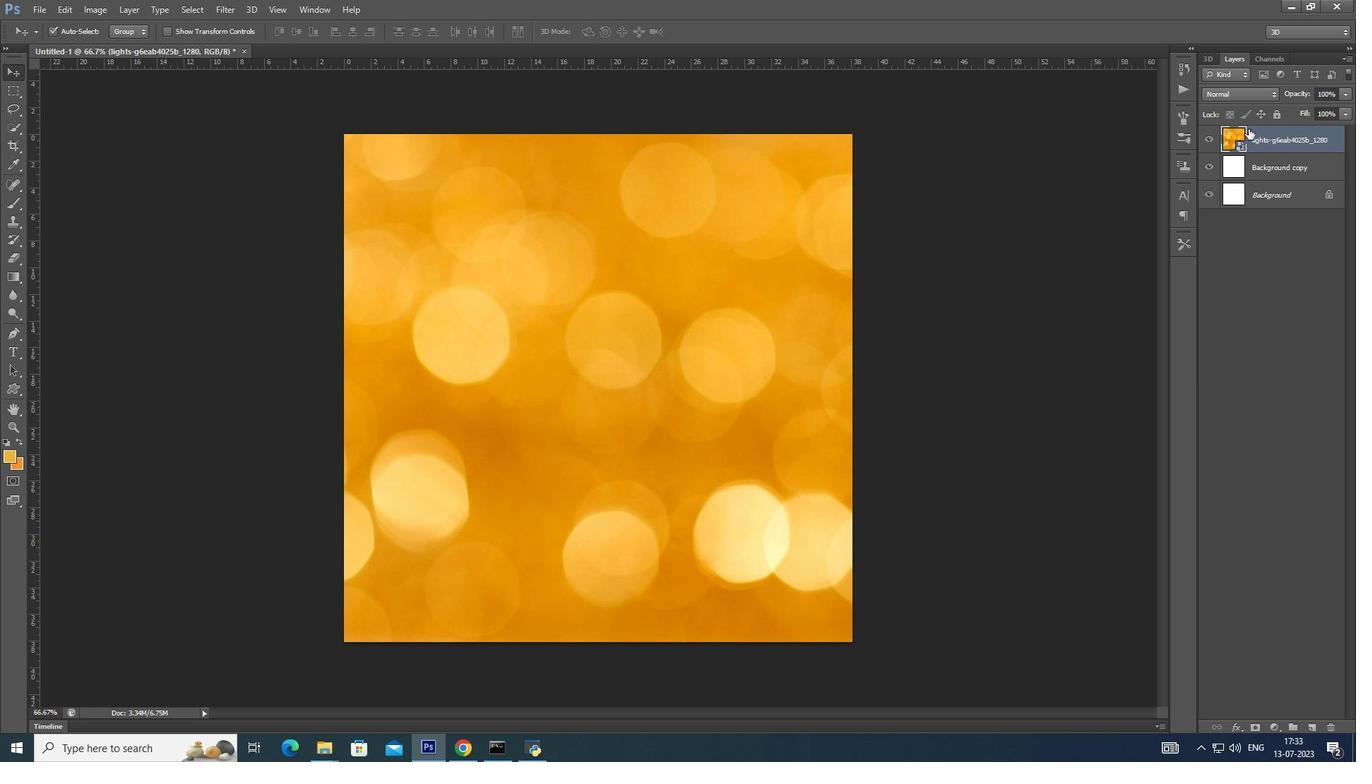 
Action: Mouse pressed right at (1248, 129)
Screenshot: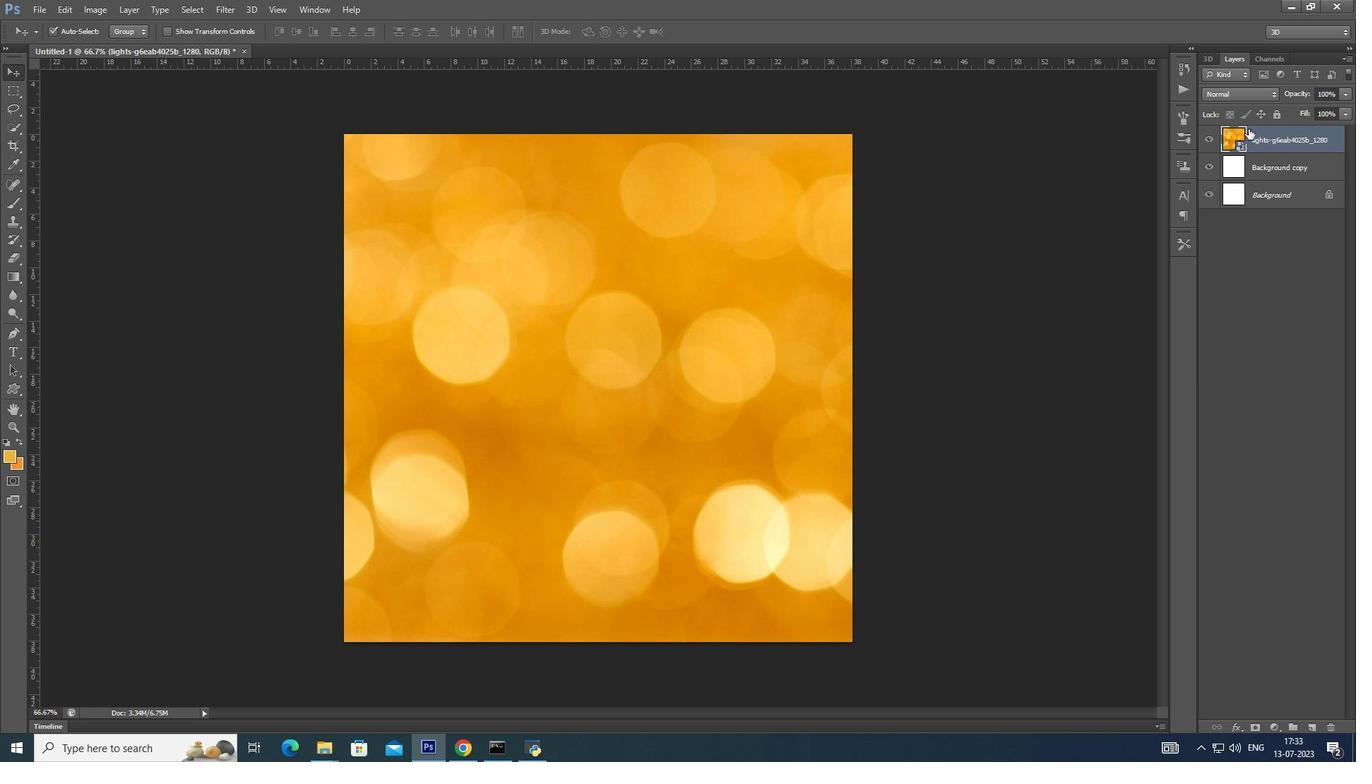 
Action: Mouse moved to (1210, 272)
Screenshot: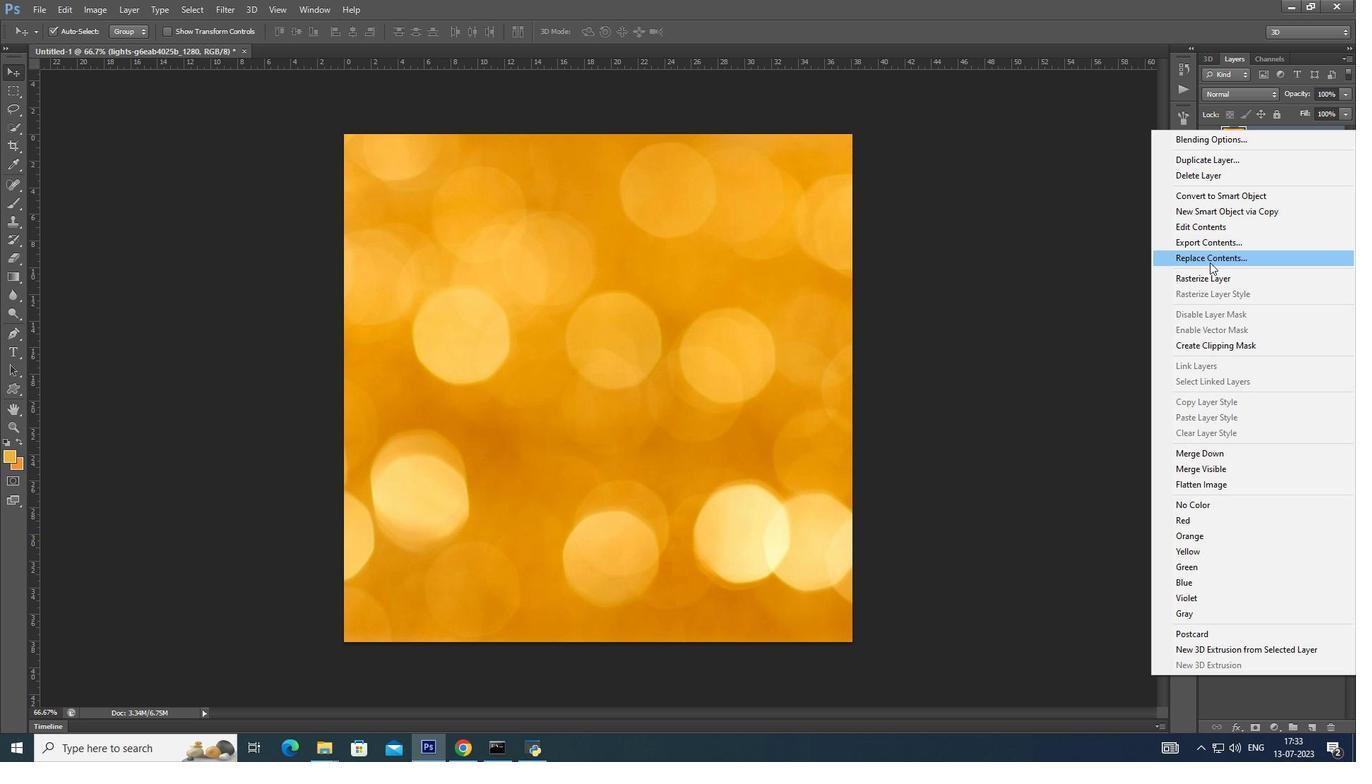 
Action: Mouse pressed left at (1210, 272)
Screenshot: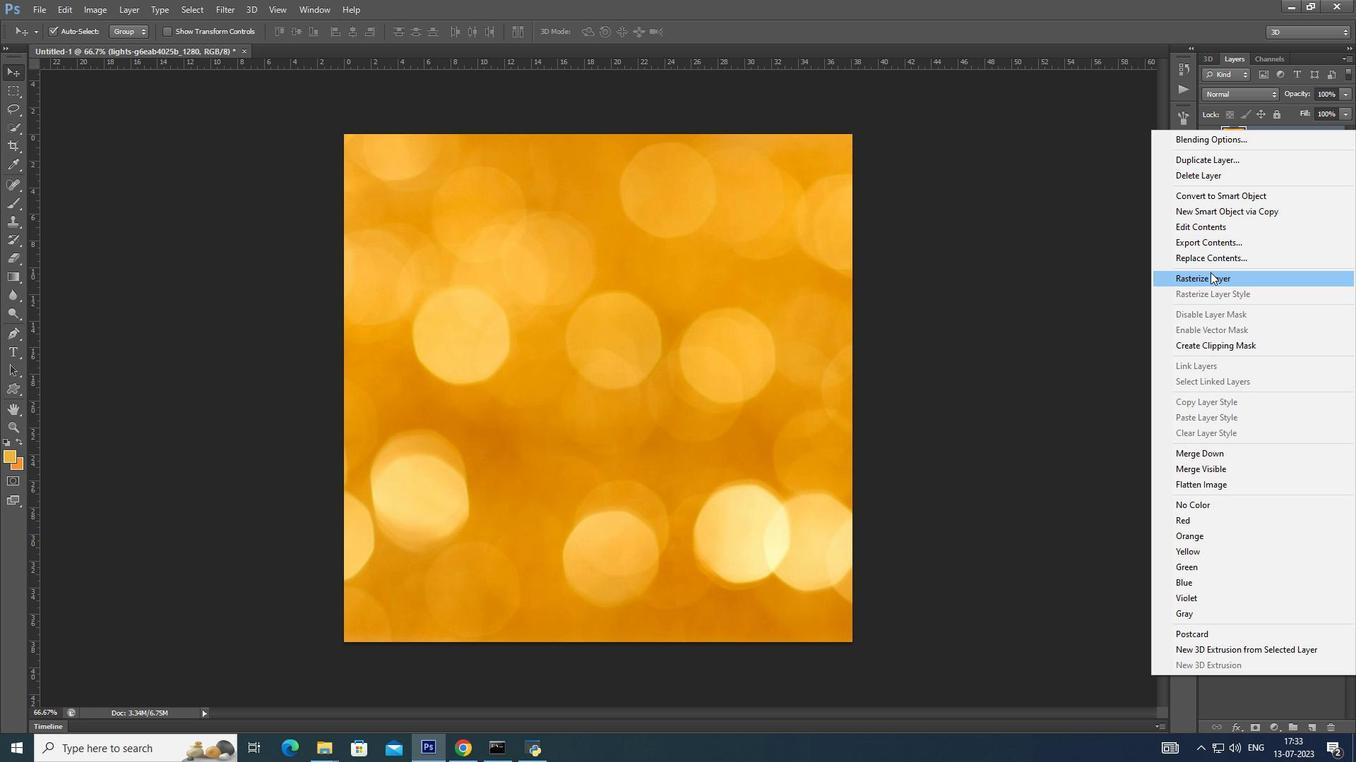 
Action: Mouse moved to (618, 330)
Screenshot: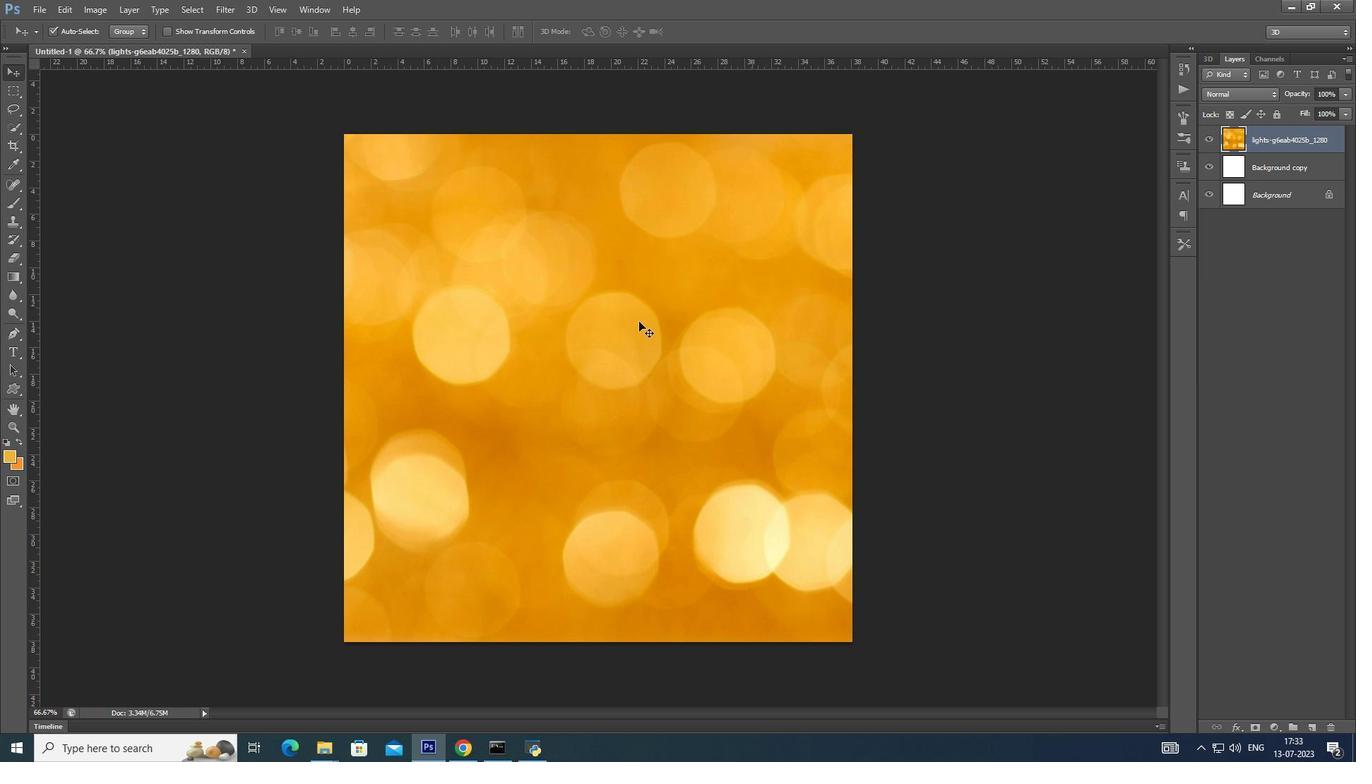 
Action: Mouse pressed left at (618, 330)
Screenshot: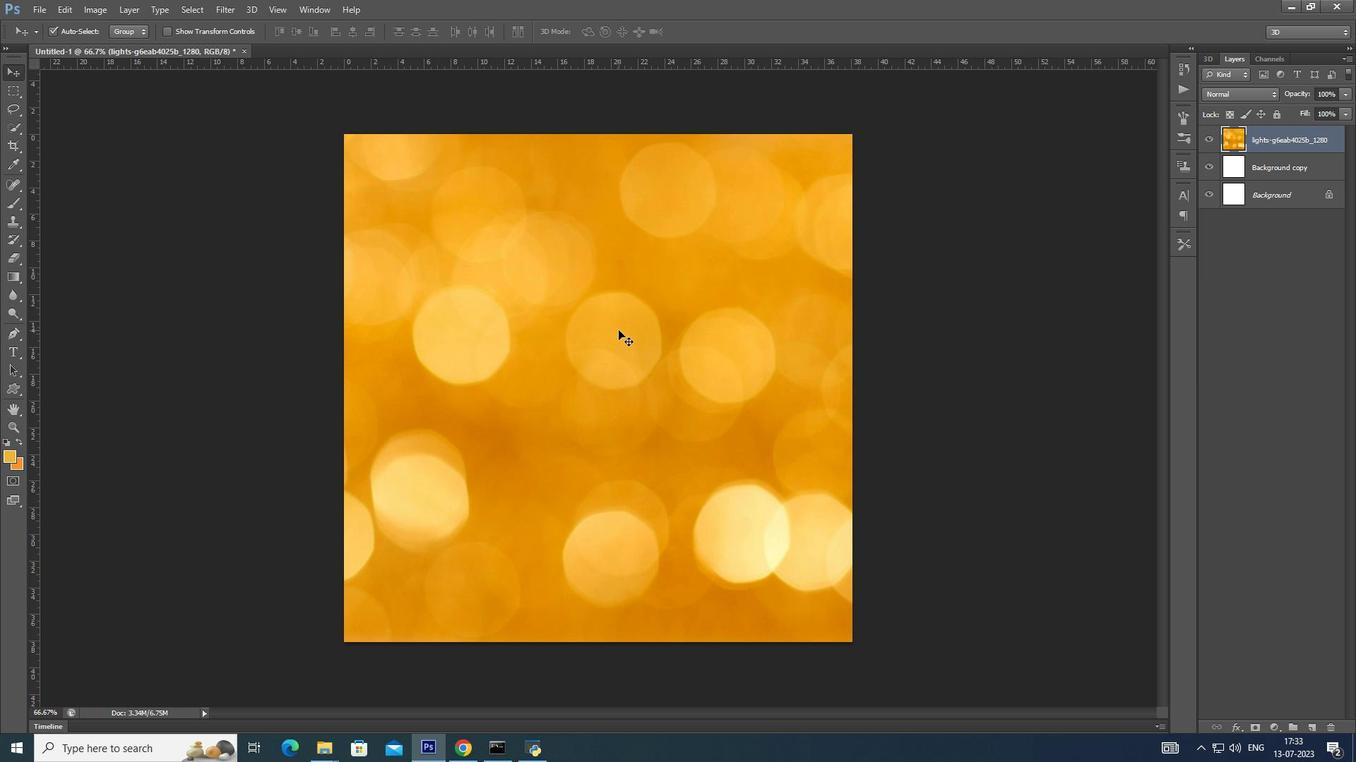 
Action: Mouse moved to (1346, 94)
Screenshot: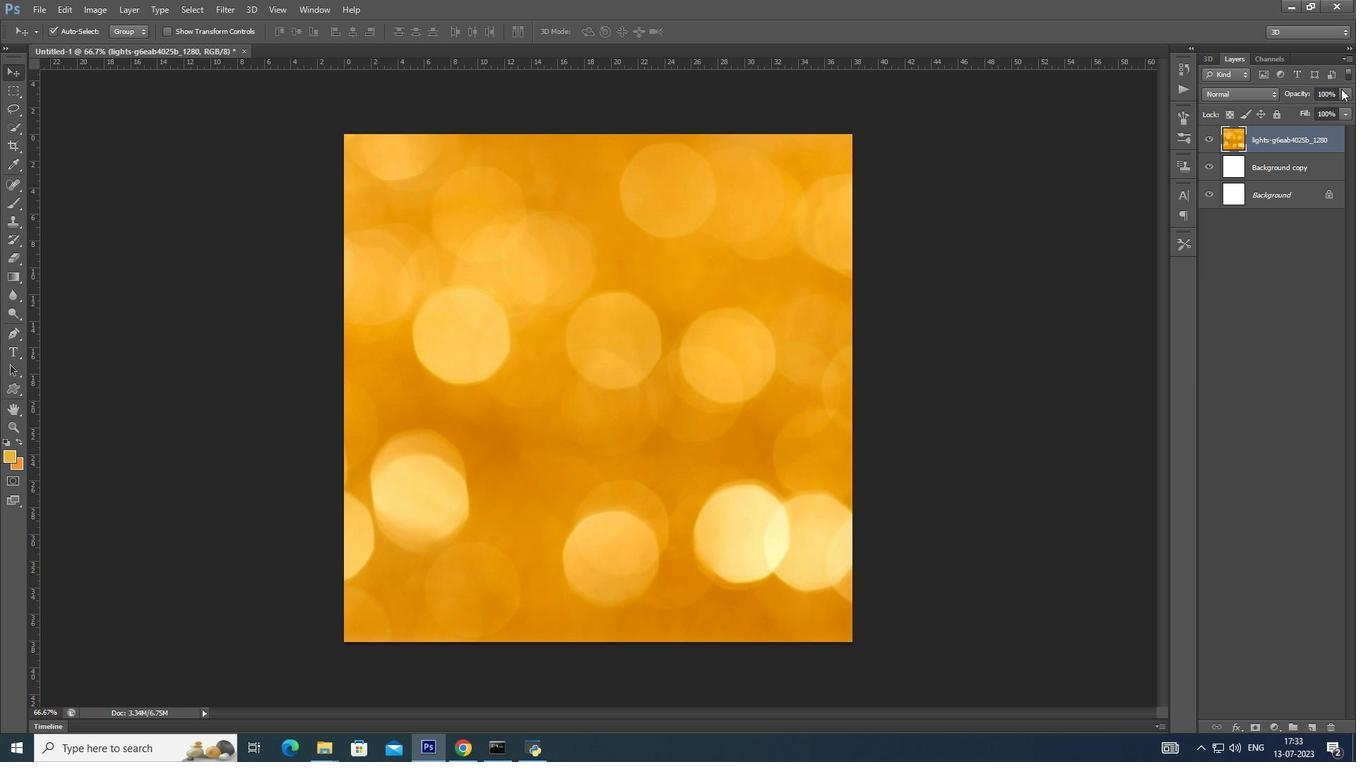 
Action: Mouse pressed left at (1346, 94)
Screenshot: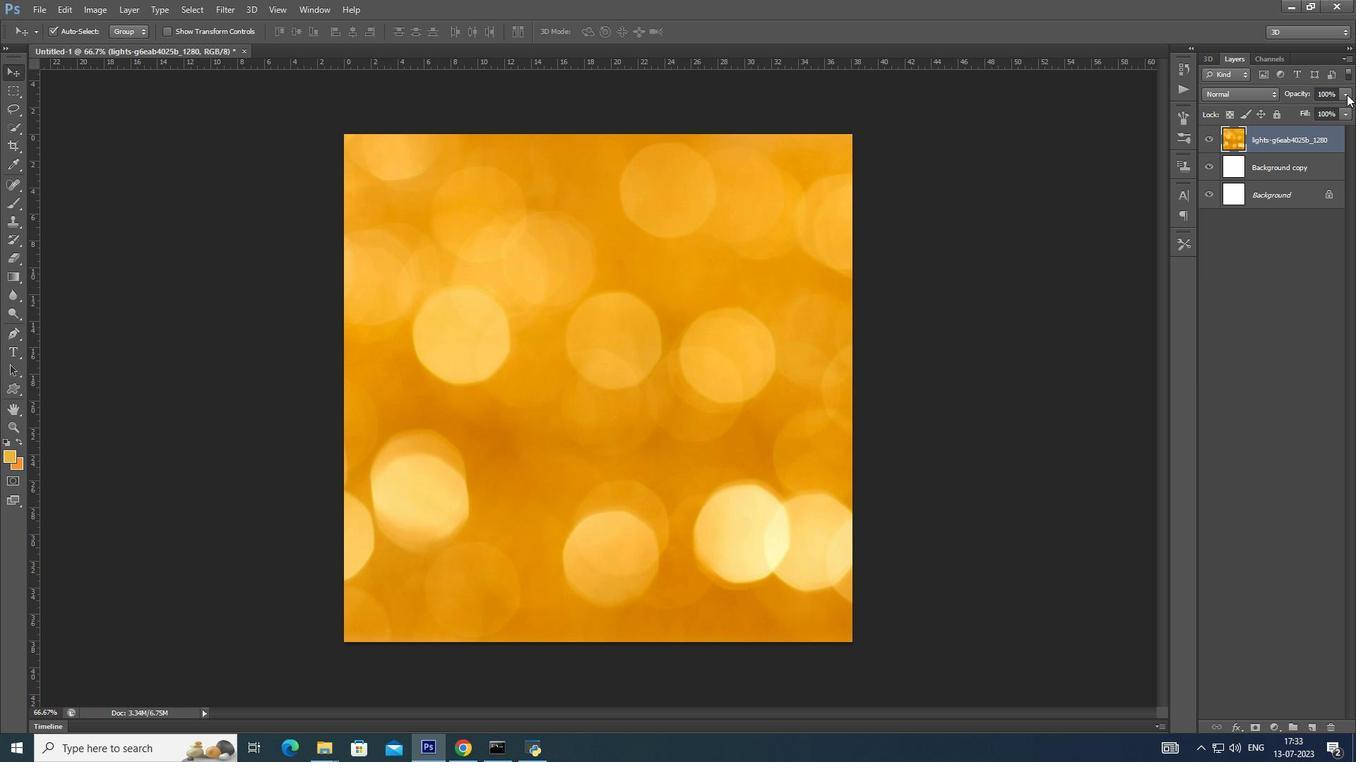 
Action: Mouse moved to (1312, 108)
Screenshot: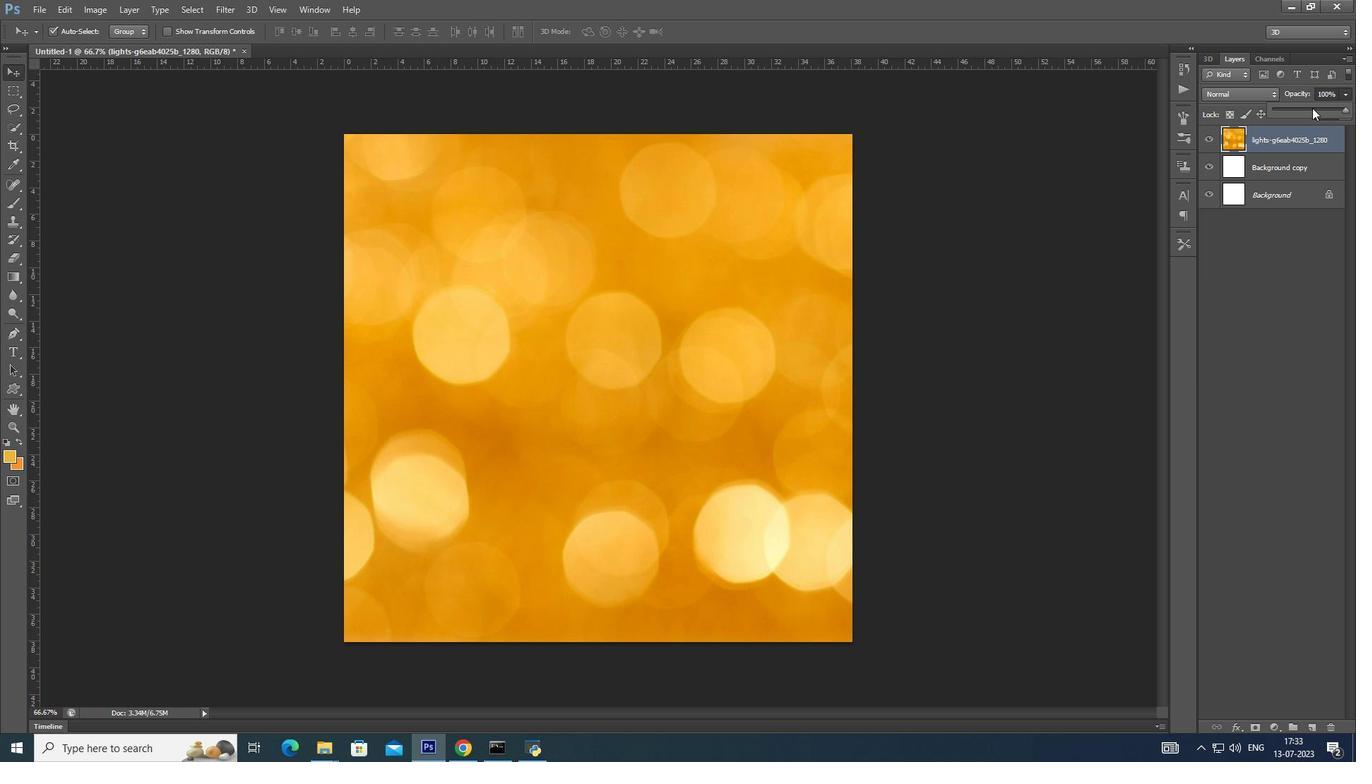 
Action: Mouse pressed left at (1312, 108)
Screenshot: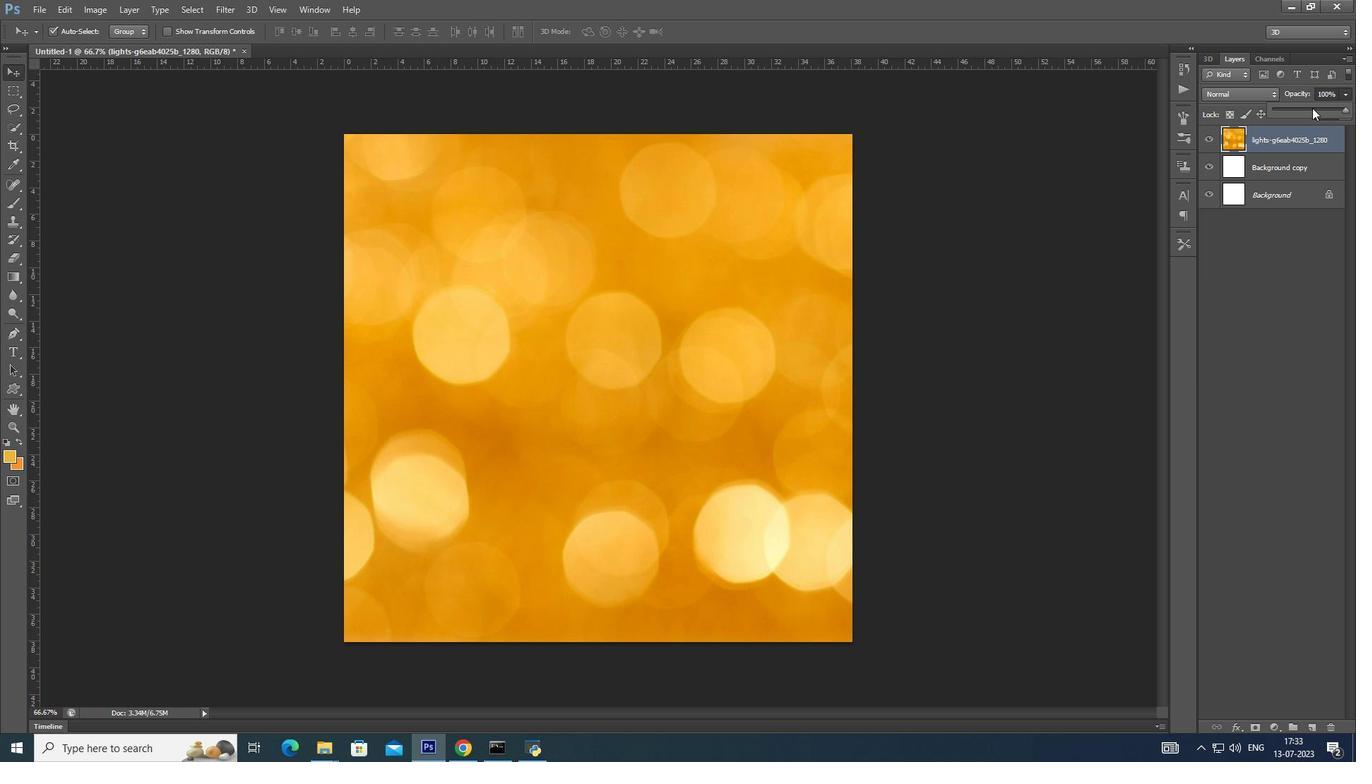 
Action: Mouse pressed left at (1312, 108)
Screenshot: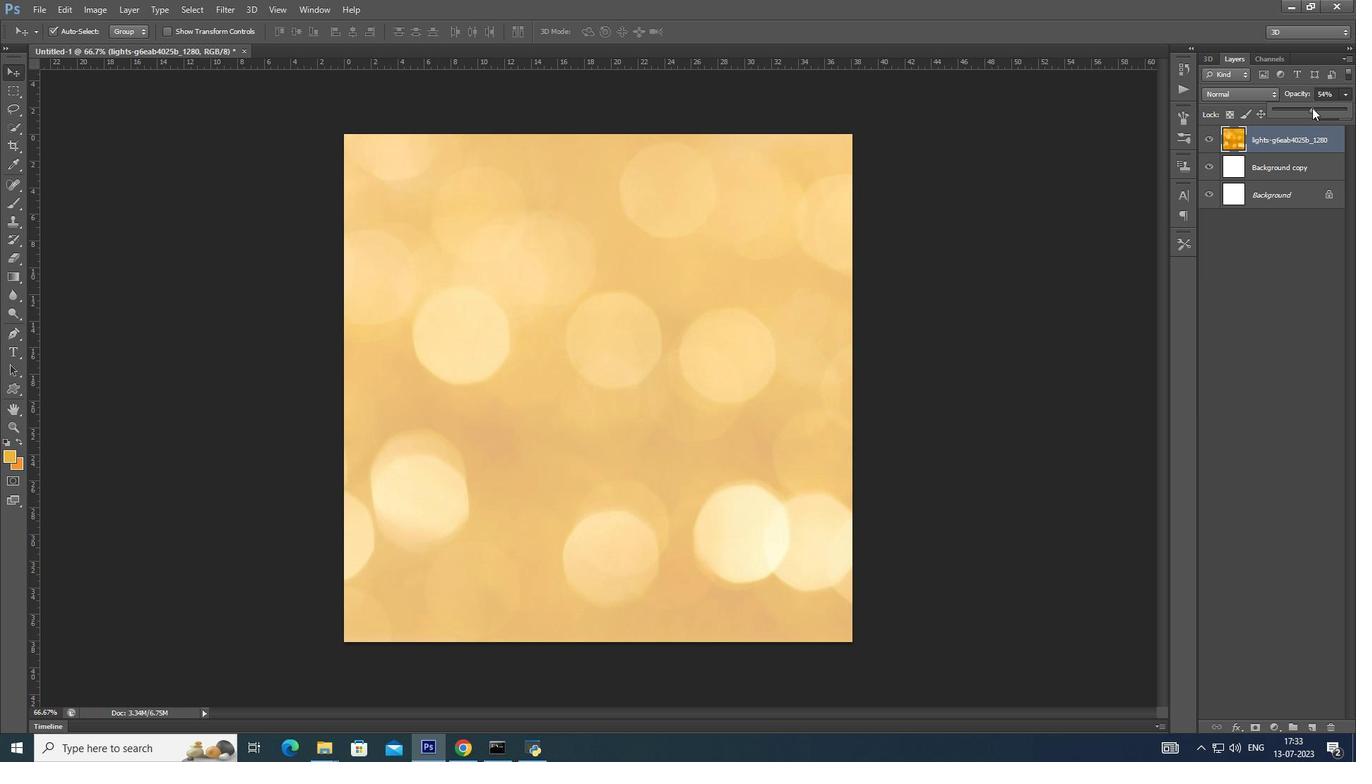 
Action: Mouse moved to (1128, 115)
Screenshot: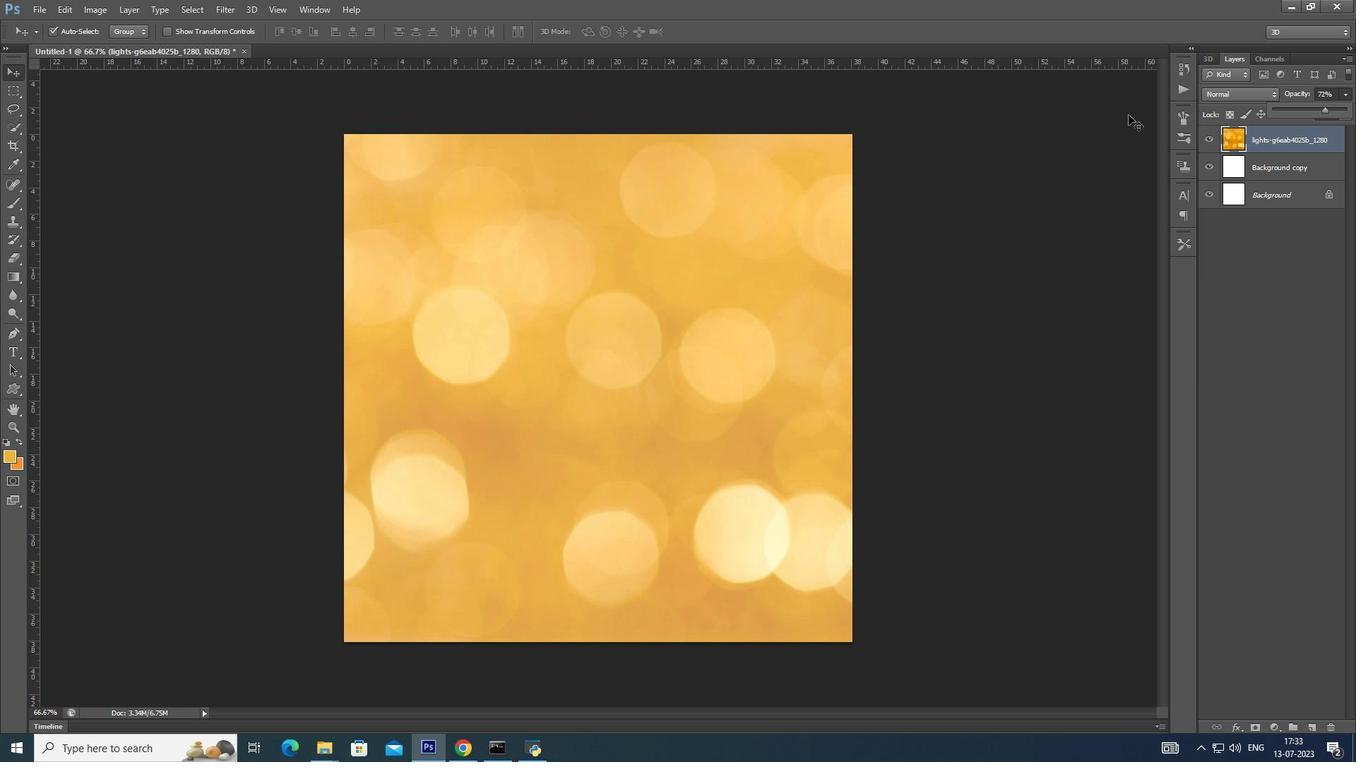 
Action: Mouse pressed left at (1128, 115)
Screenshot: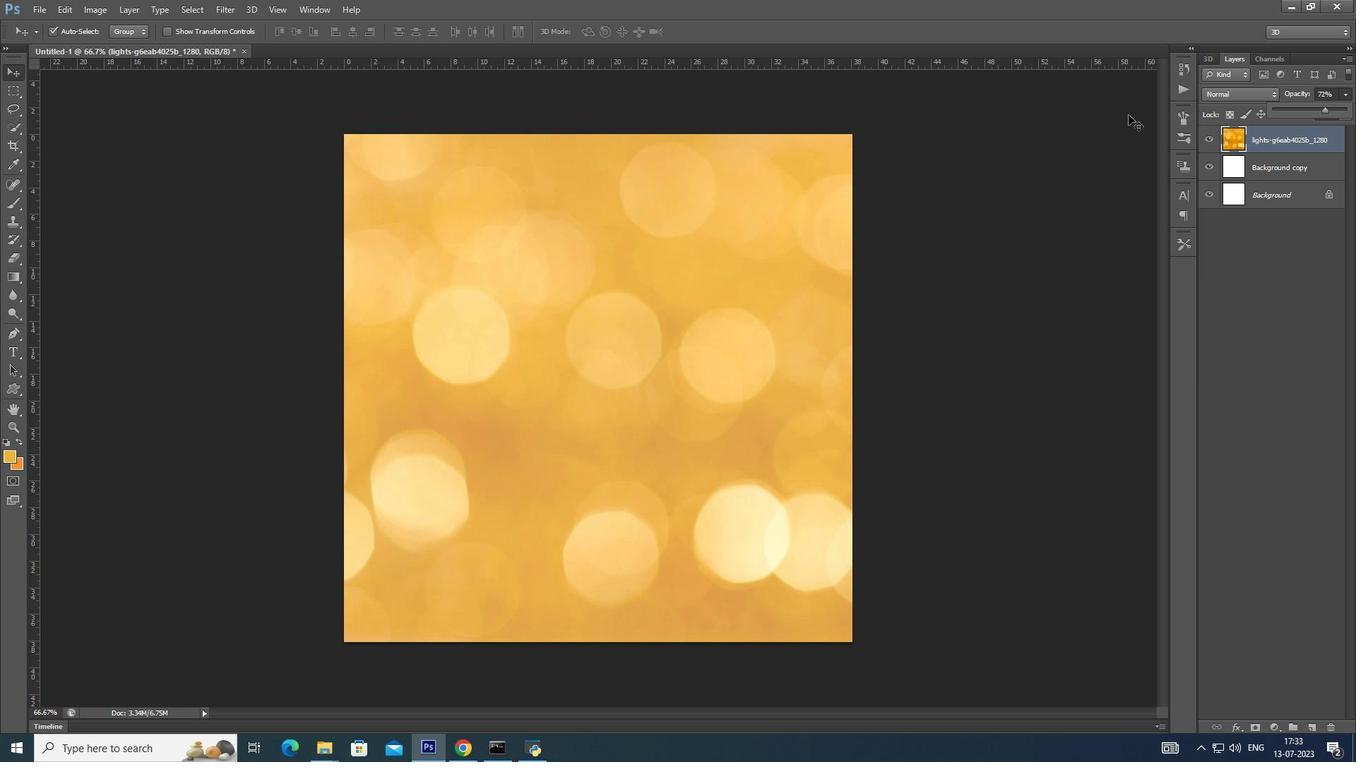 
Action: Mouse moved to (46, 9)
Screenshot: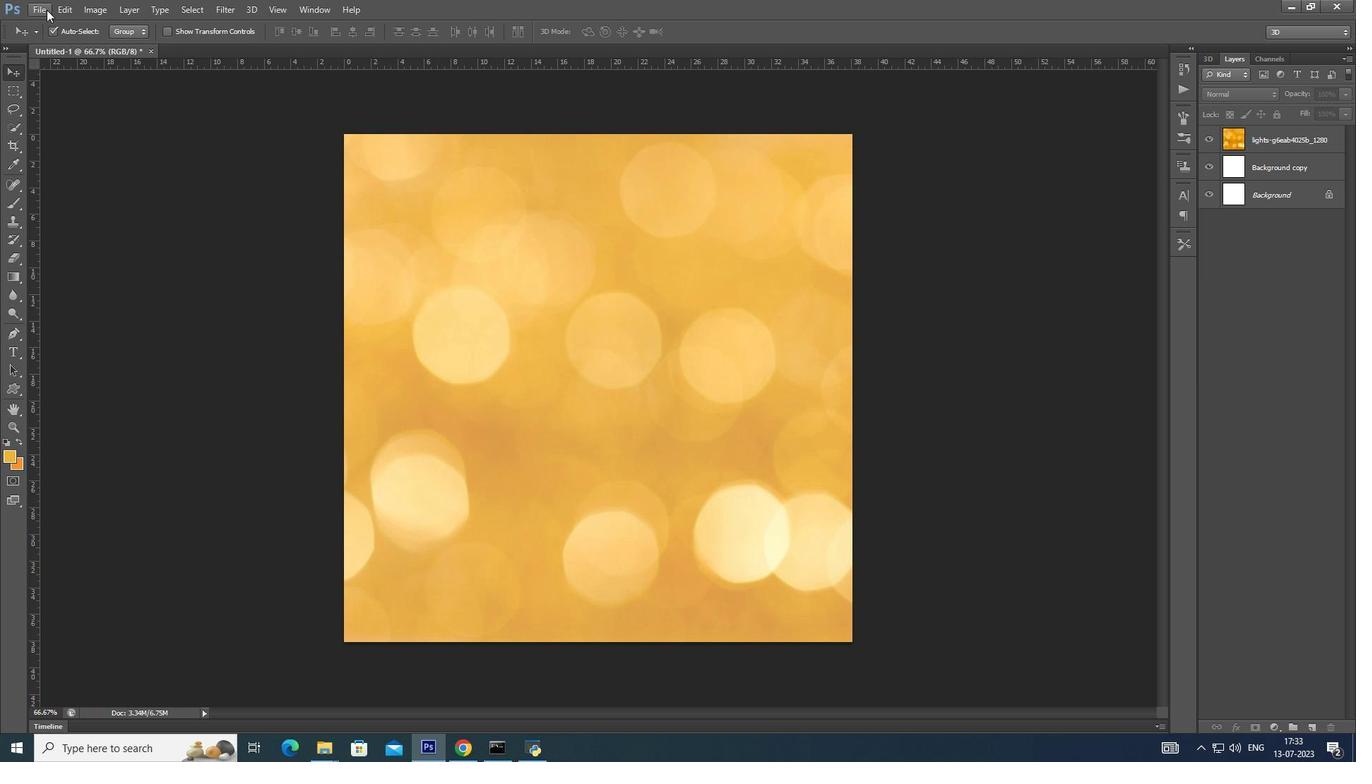
Action: Mouse pressed left at (46, 9)
Screenshot: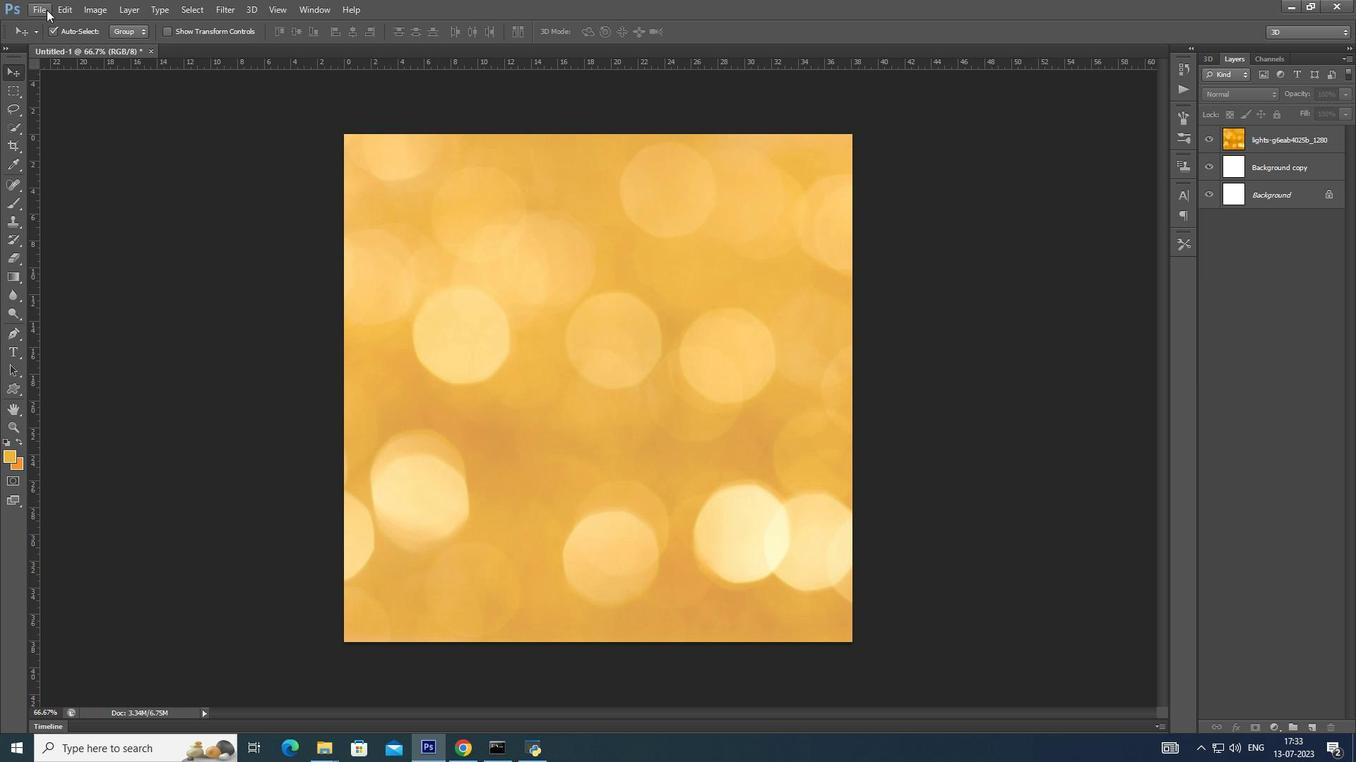 
Action: Mouse moved to (114, 243)
Screenshot: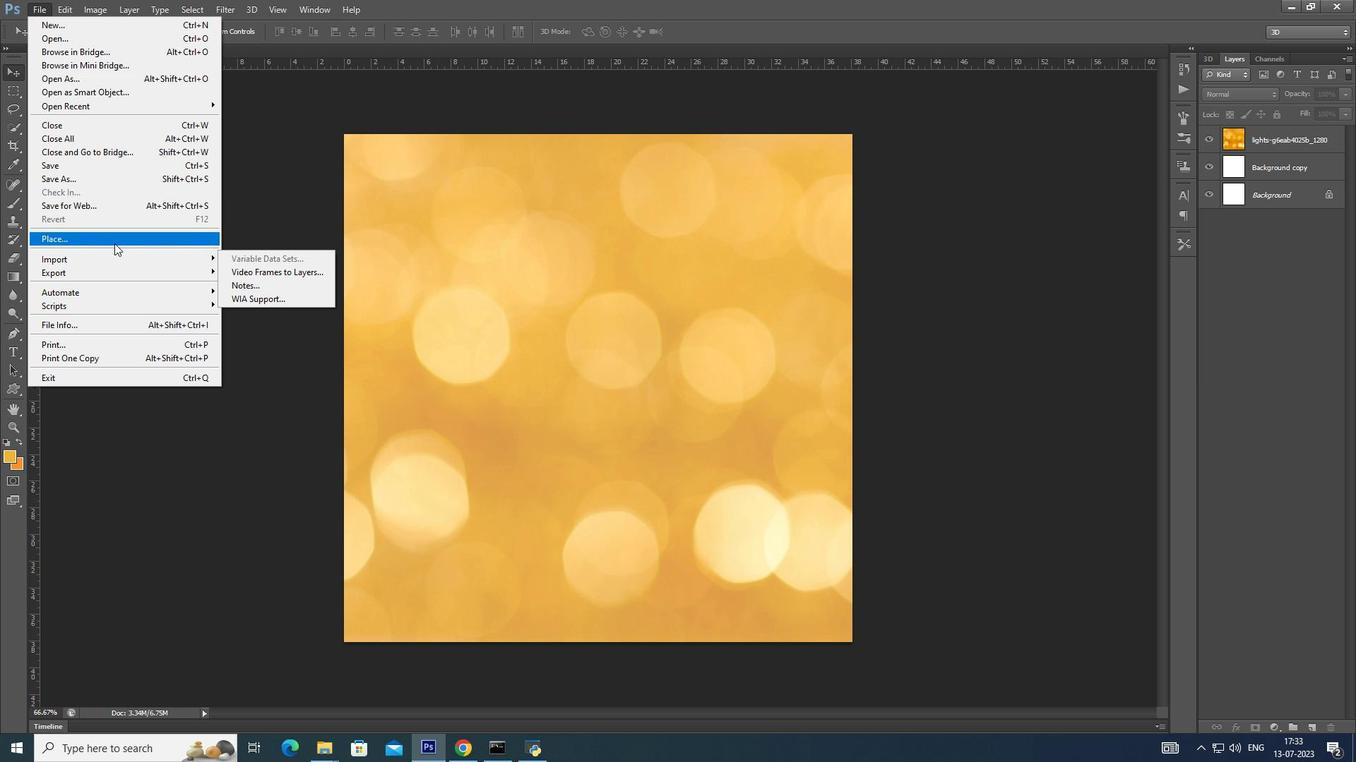 
Action: Mouse pressed left at (114, 243)
Screenshot: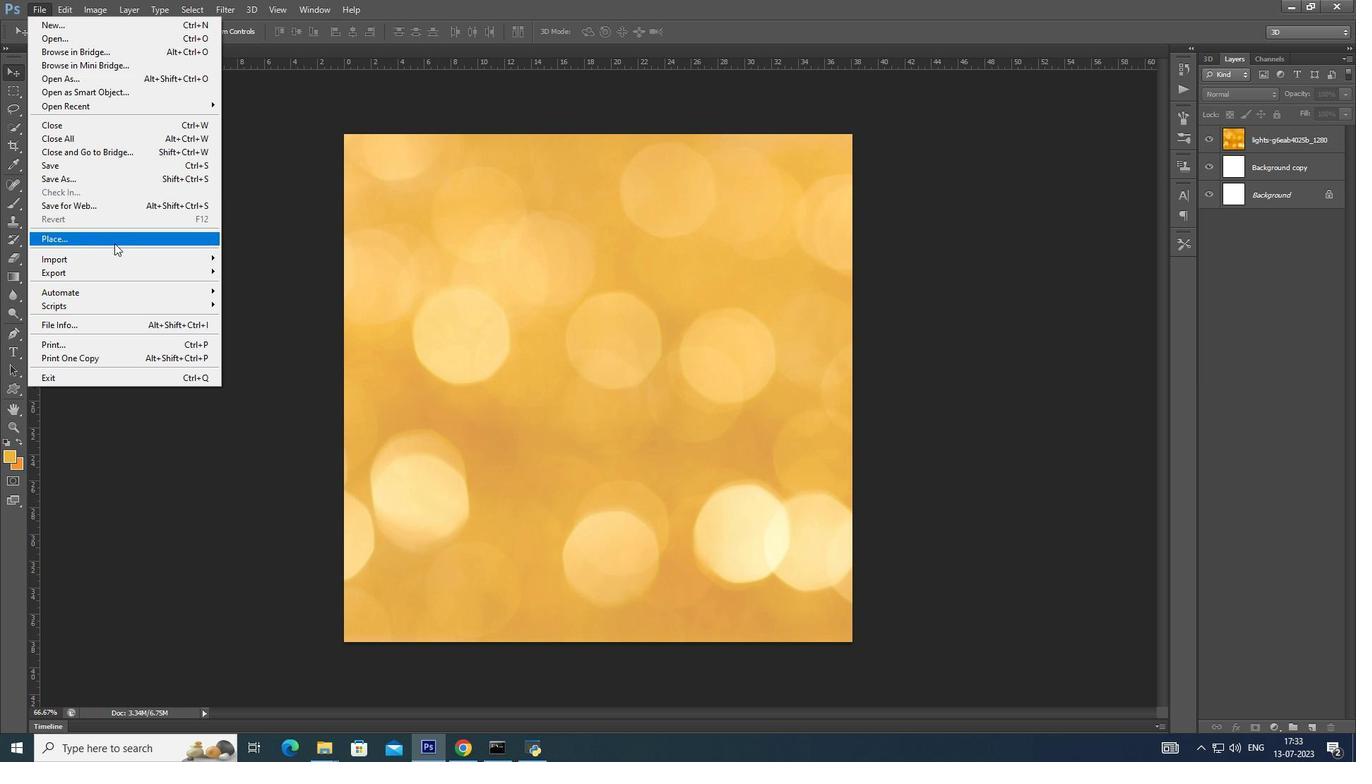 
Action: Mouse moved to (729, 206)
Screenshot: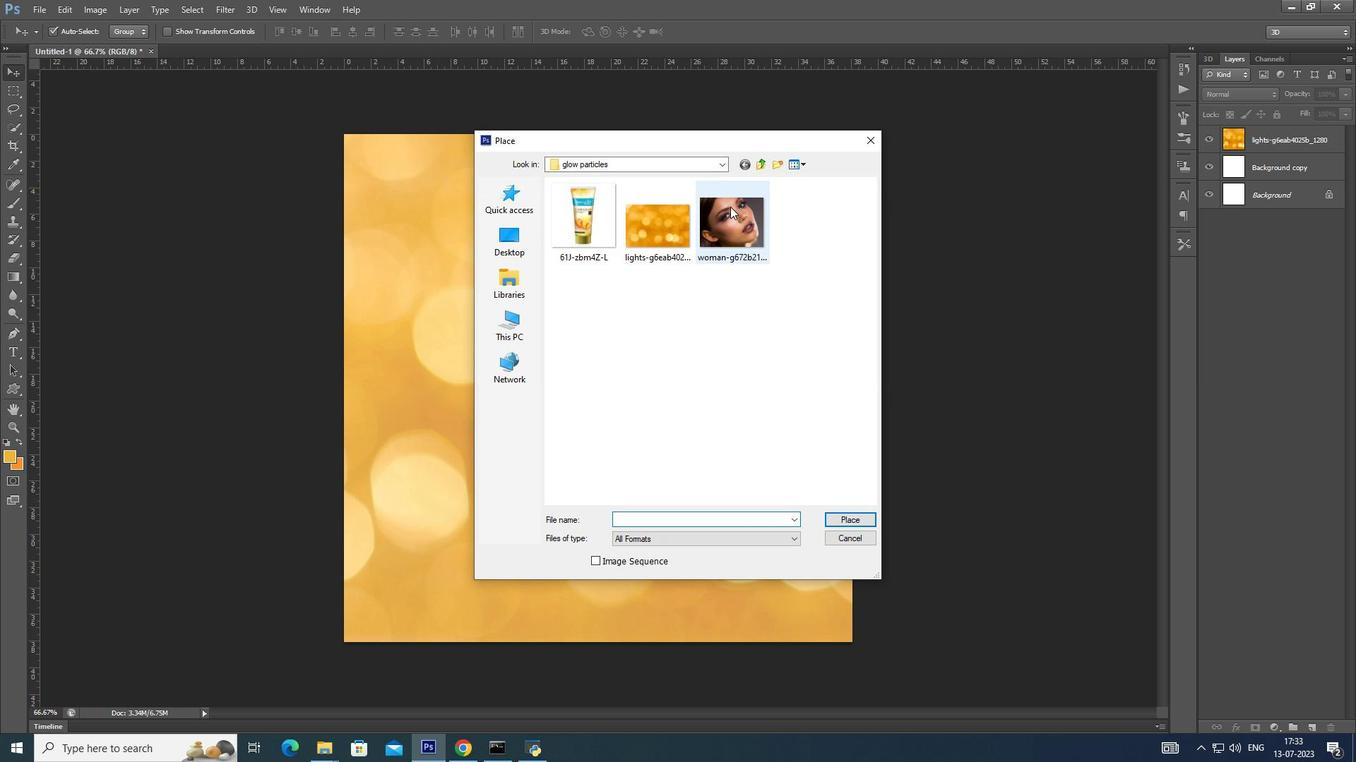 
Action: Mouse pressed left at (729, 206)
Screenshot: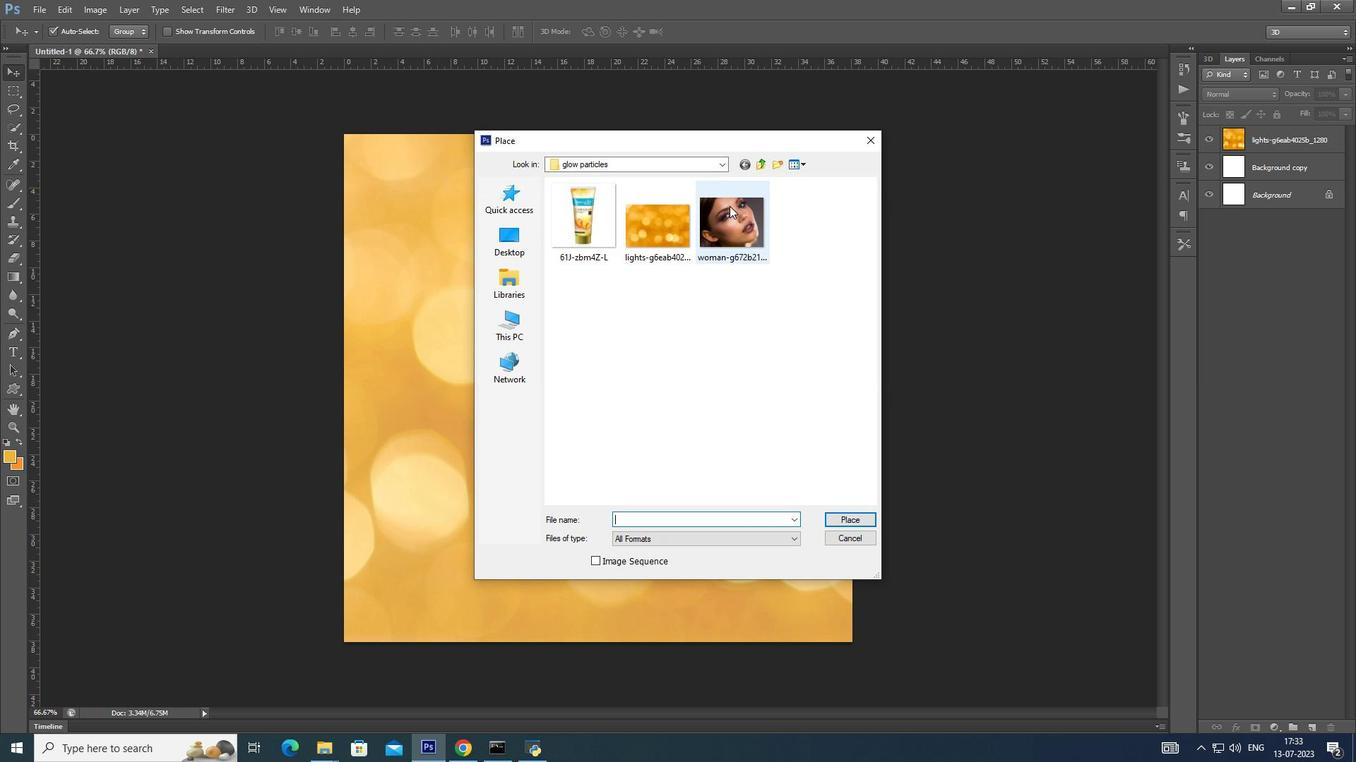 
Action: Mouse moved to (864, 524)
Screenshot: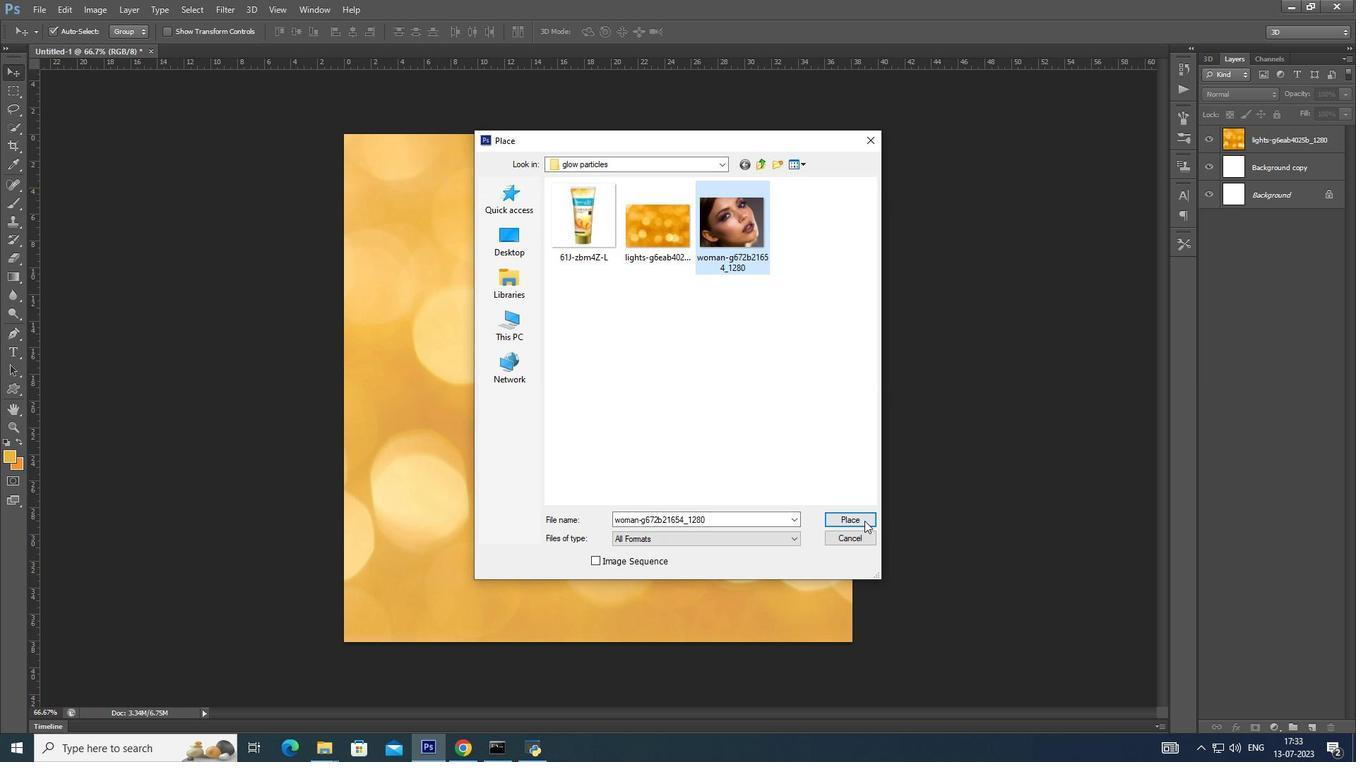 
Action: Mouse pressed left at (864, 524)
Screenshot: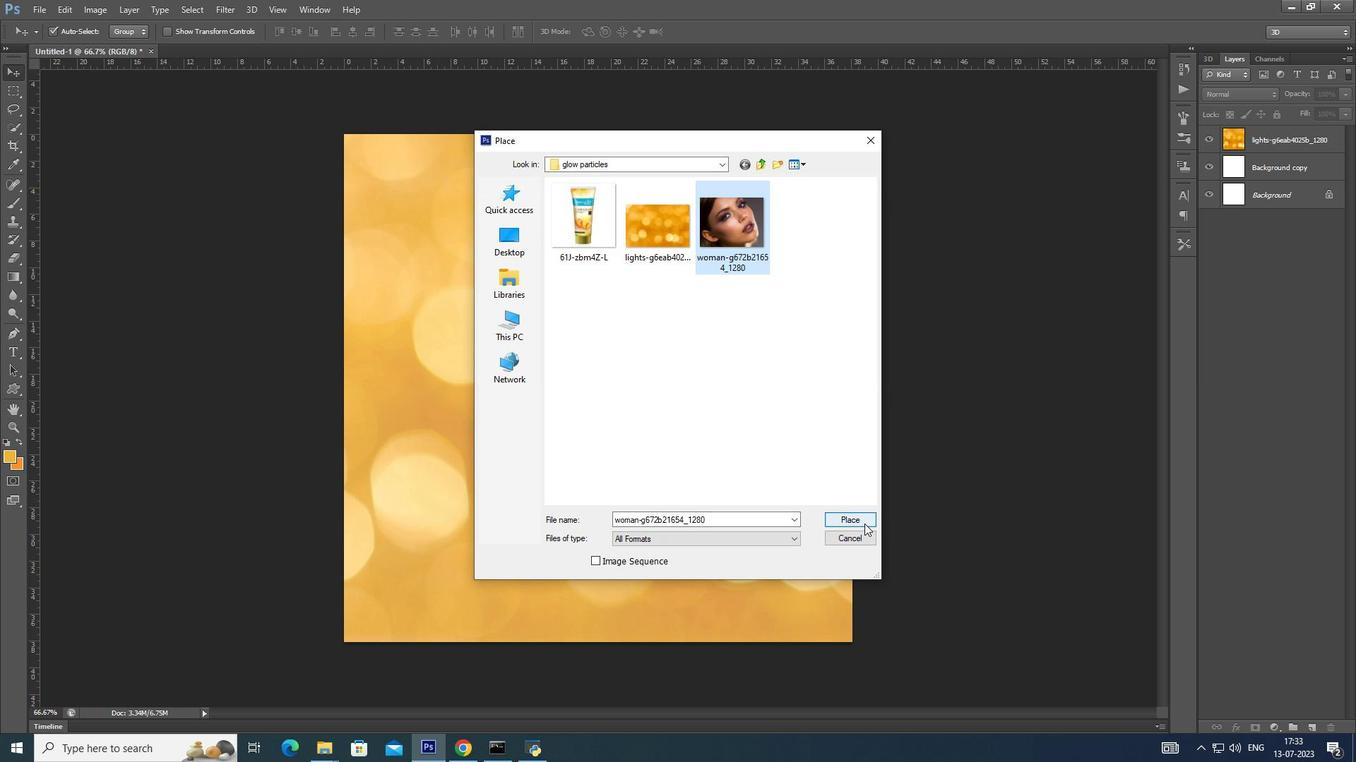 
Action: Mouse moved to (910, 415)
Screenshot: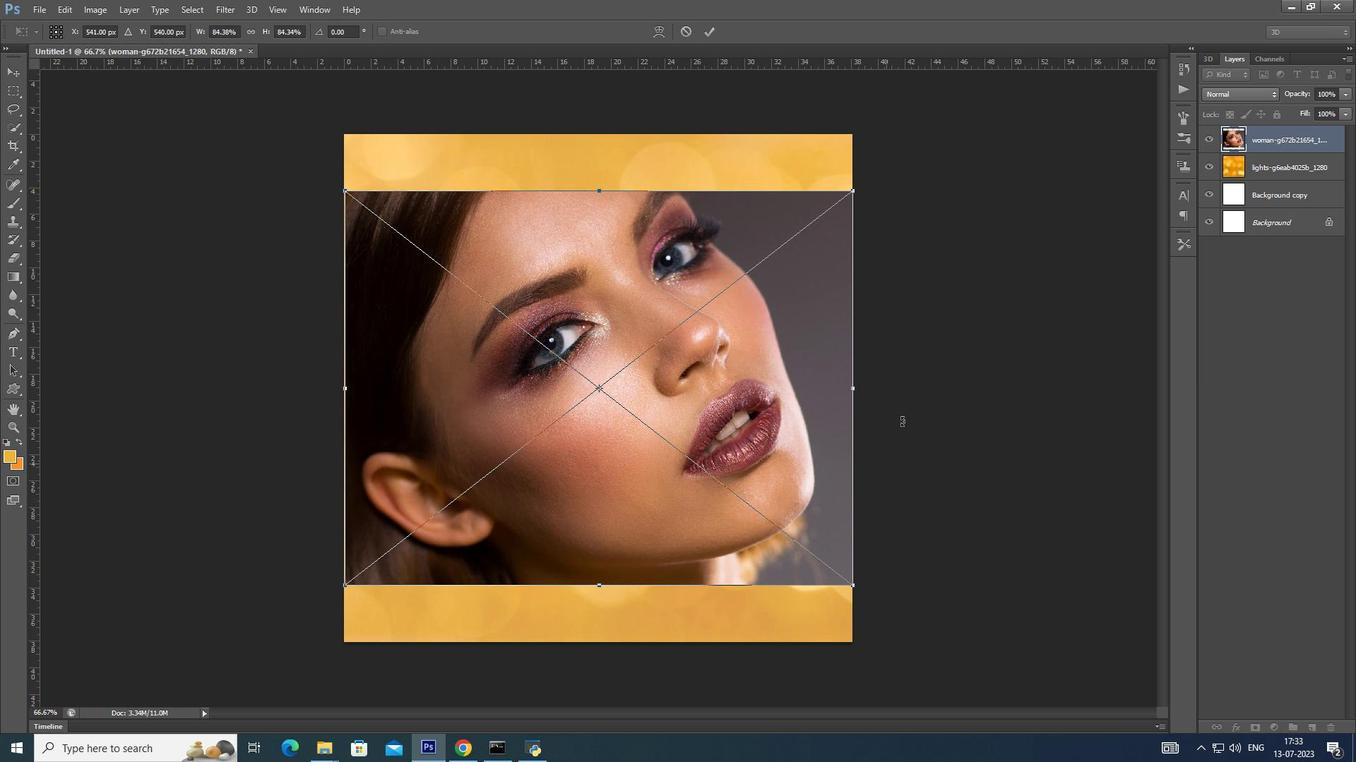 
Action: Key pressed <Key.enter>
Screenshot: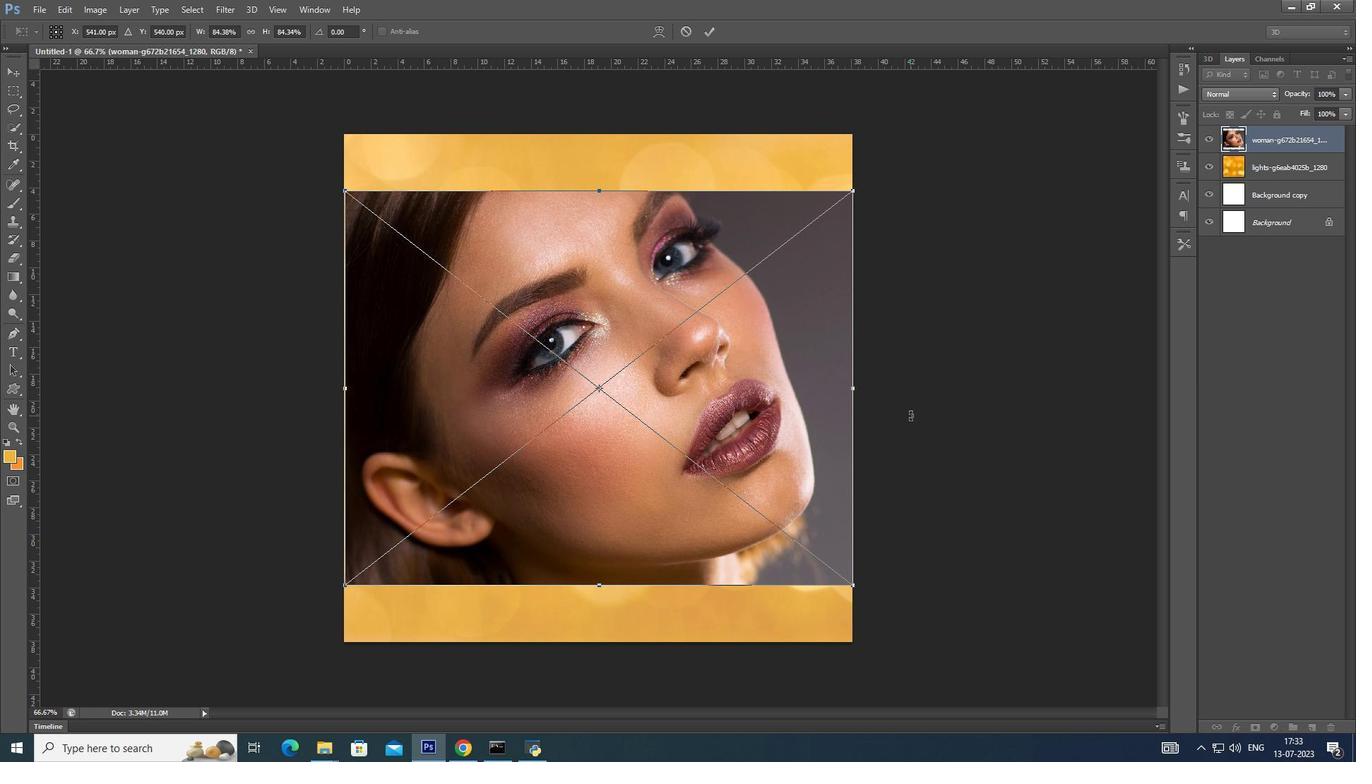 
Action: Mouse moved to (1285, 141)
Screenshot: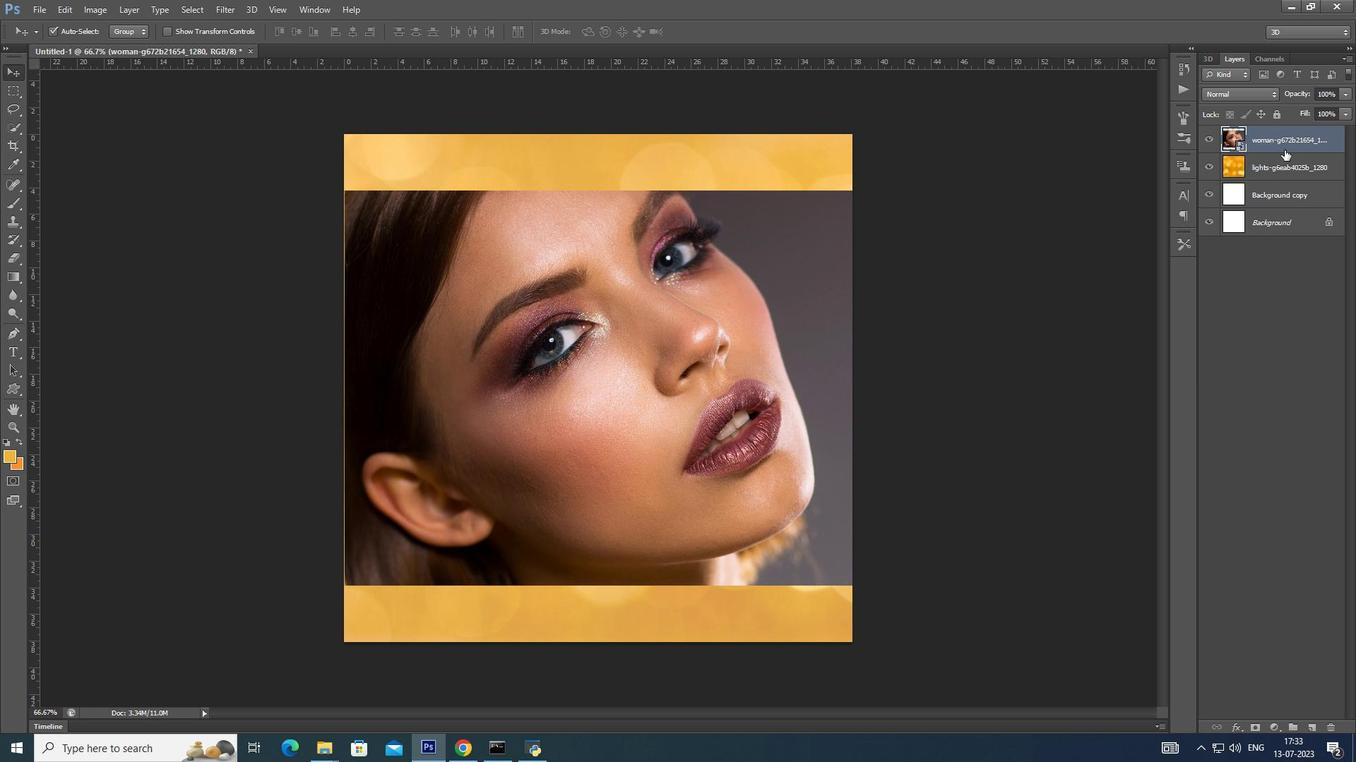 
Action: Mouse pressed right at (1285, 141)
Screenshot: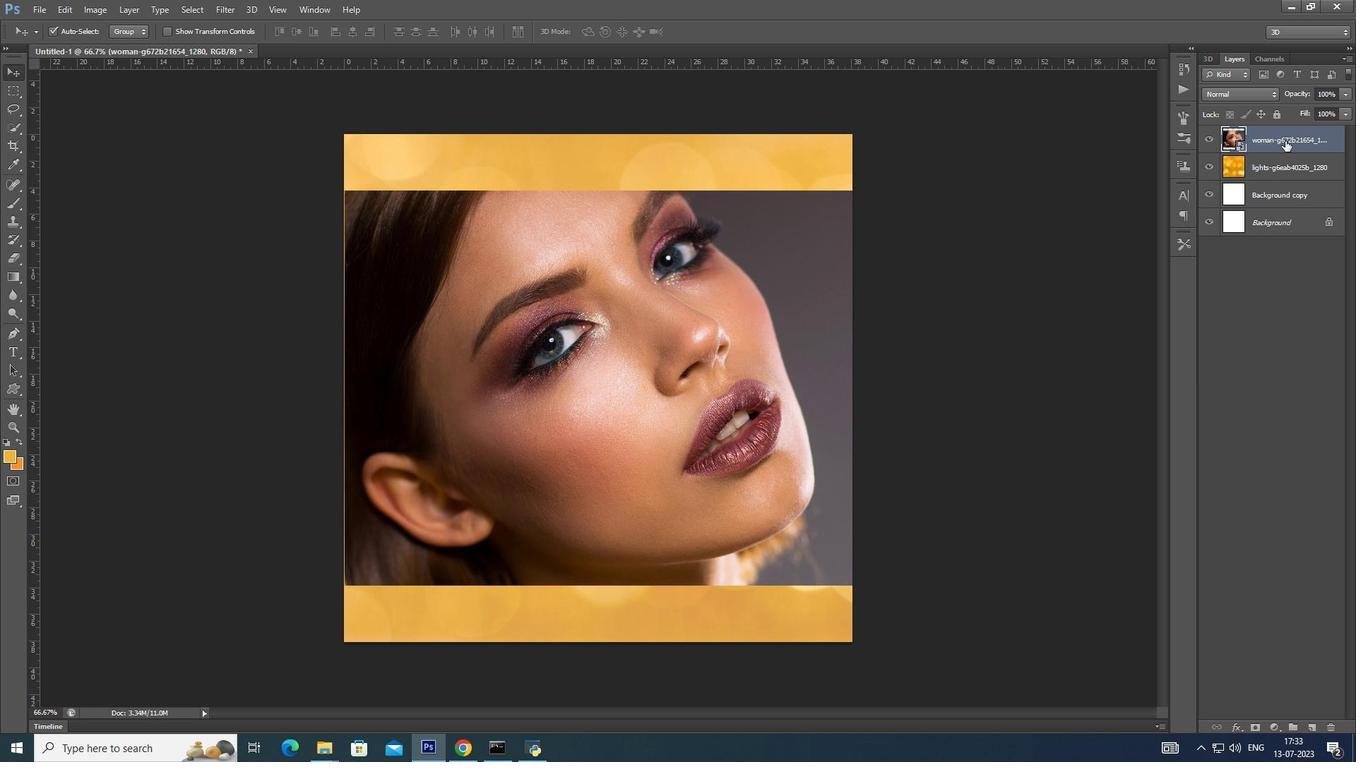 
Action: Mouse moved to (1220, 288)
Screenshot: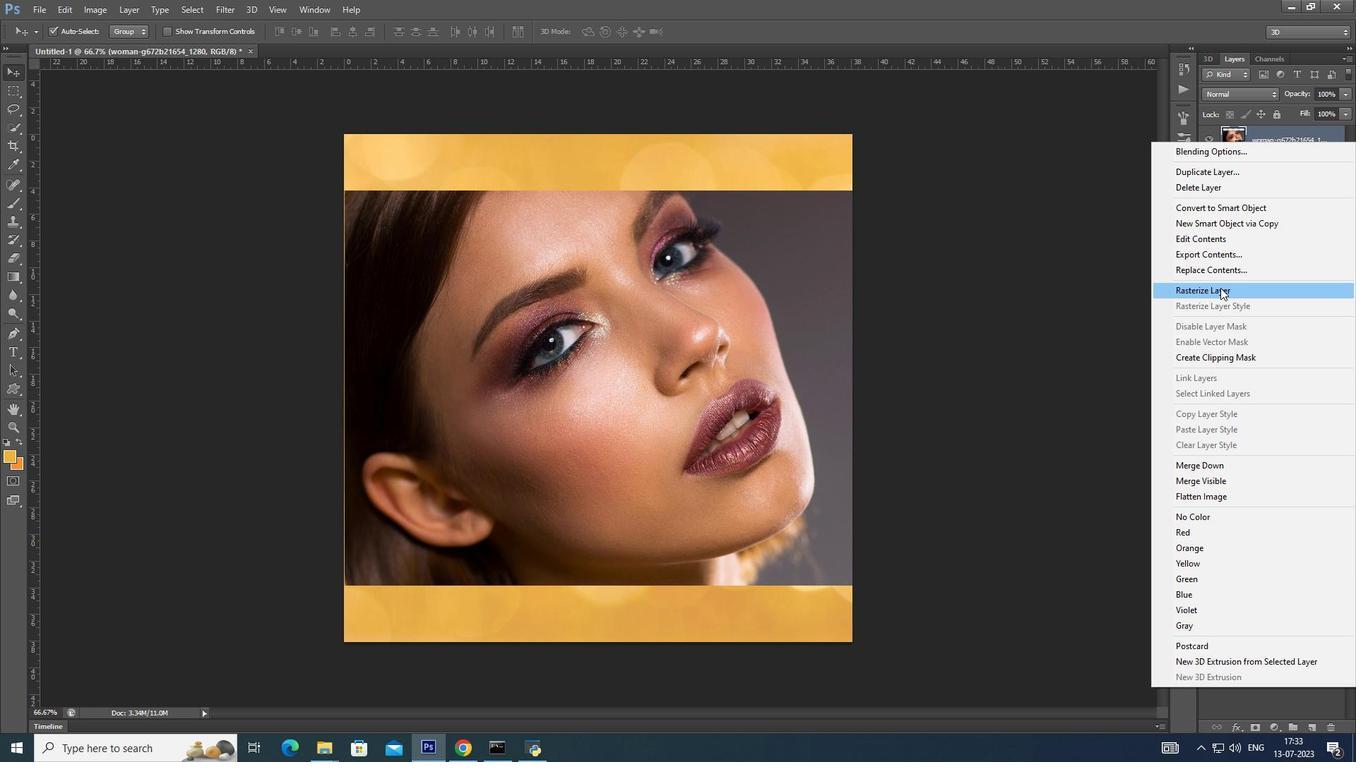 
Action: Mouse pressed left at (1220, 288)
Screenshot: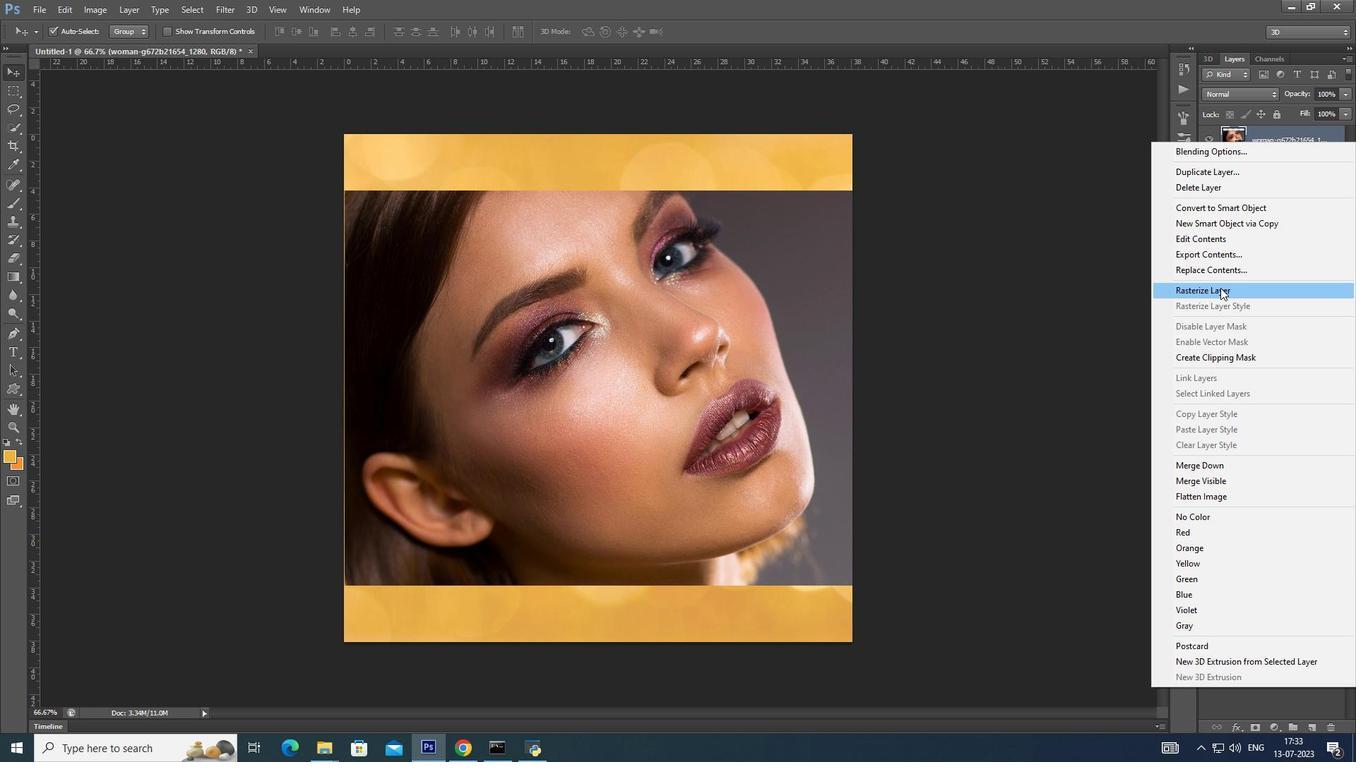 
Action: Mouse moved to (14, 122)
